 Task: Explore Airbnb accommodation in Sorel-Tracy, Canada from 12th  December, 2023 to 15th December, 2023 for 3 adults. Place can be entire room with 2 bedrooms having 3 beds and 1 bathroom. Property type can be flat.
Action: Mouse moved to (498, 86)
Screenshot: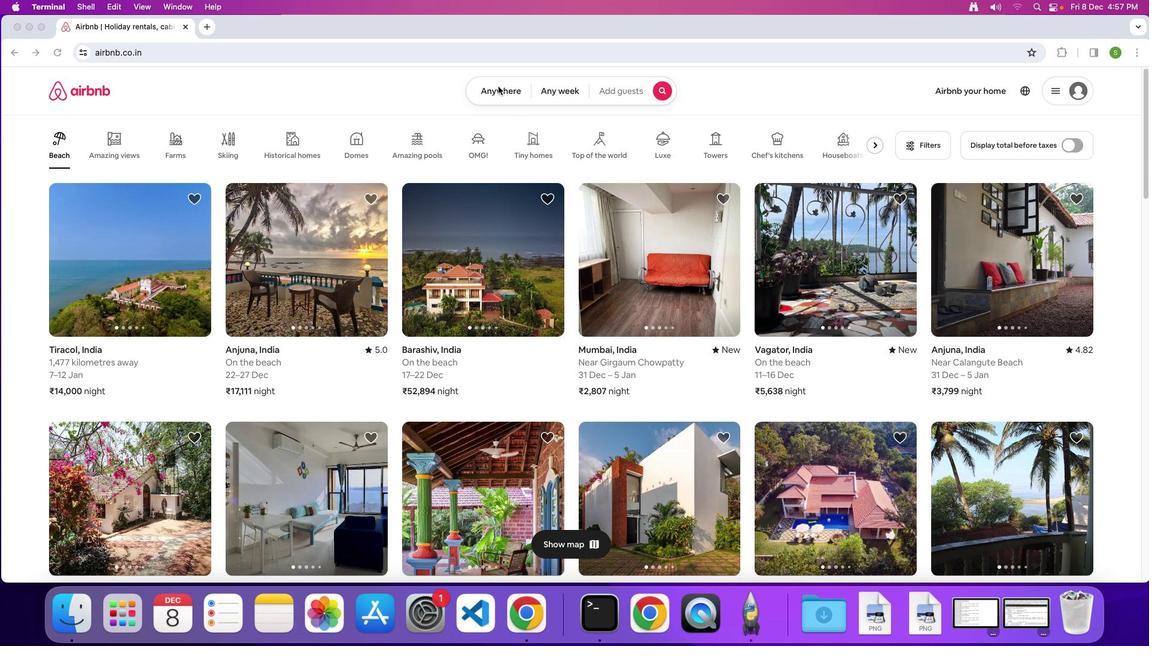 
Action: Mouse pressed left at (498, 86)
Screenshot: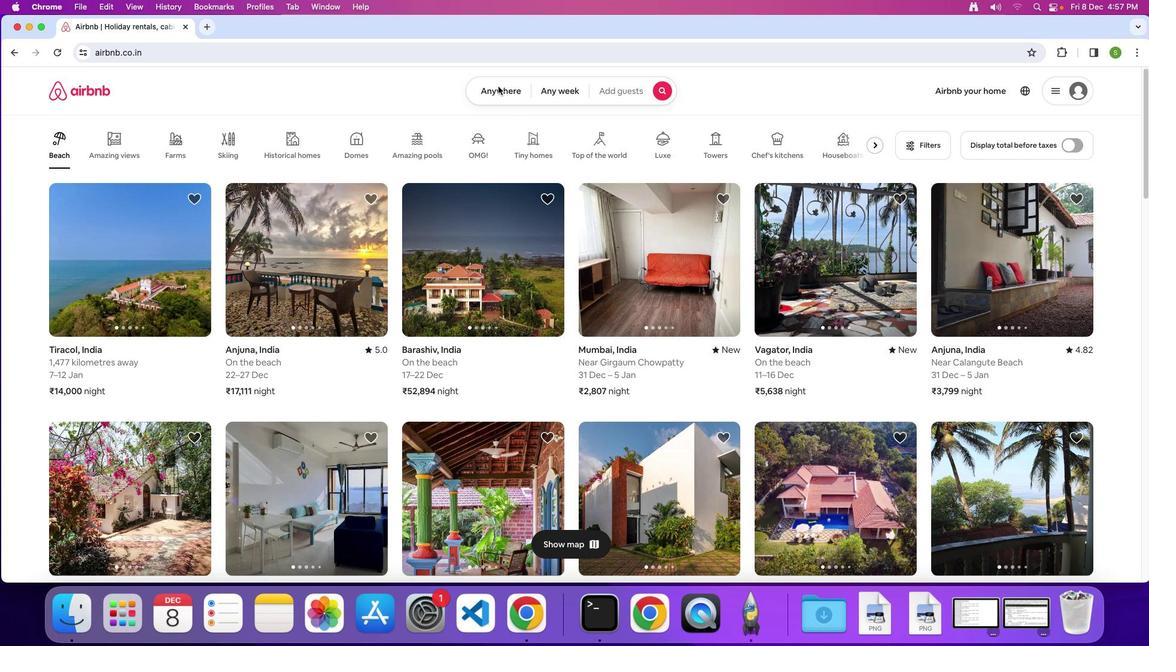 
Action: Mouse moved to (494, 90)
Screenshot: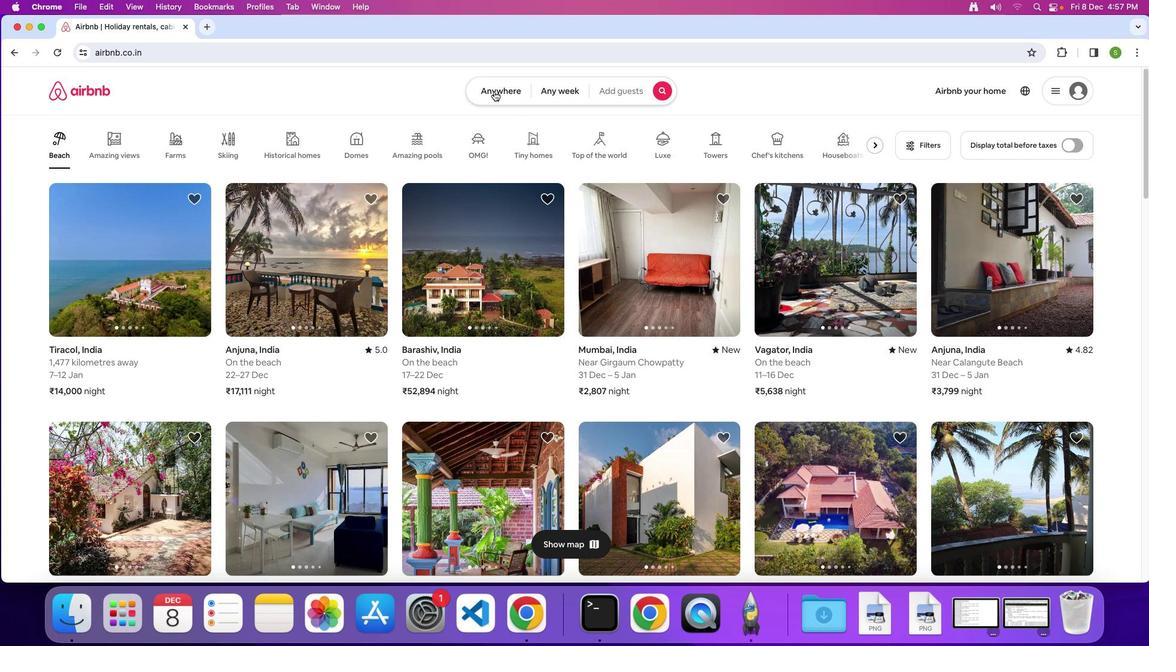 
Action: Mouse pressed left at (494, 90)
Screenshot: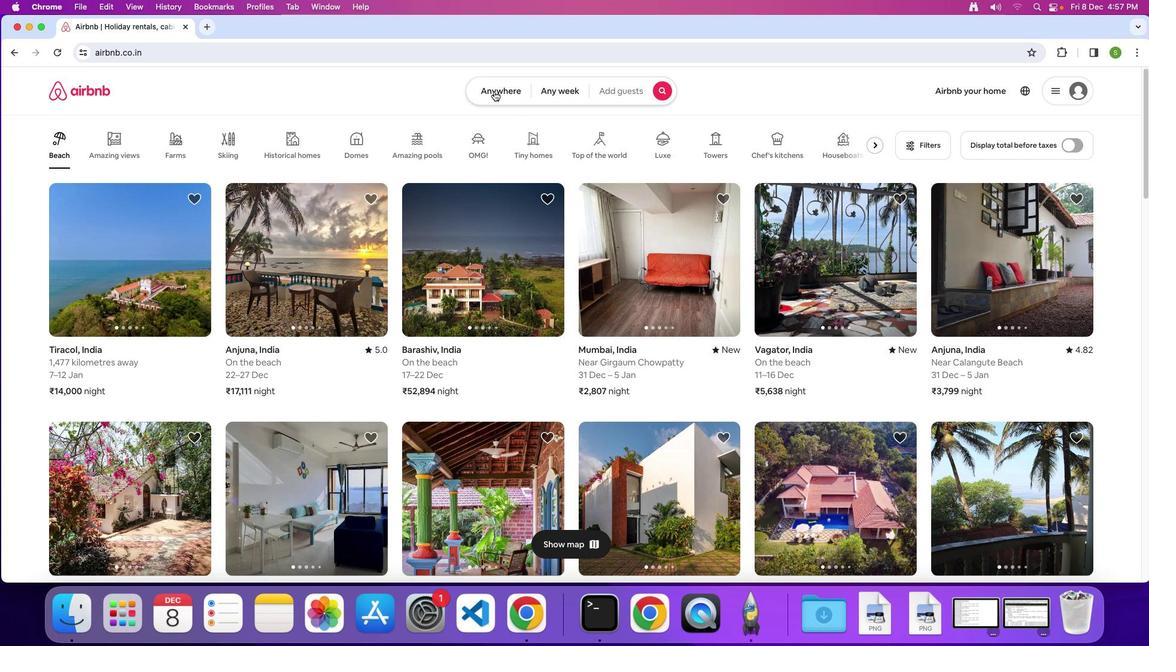 
Action: Mouse moved to (448, 129)
Screenshot: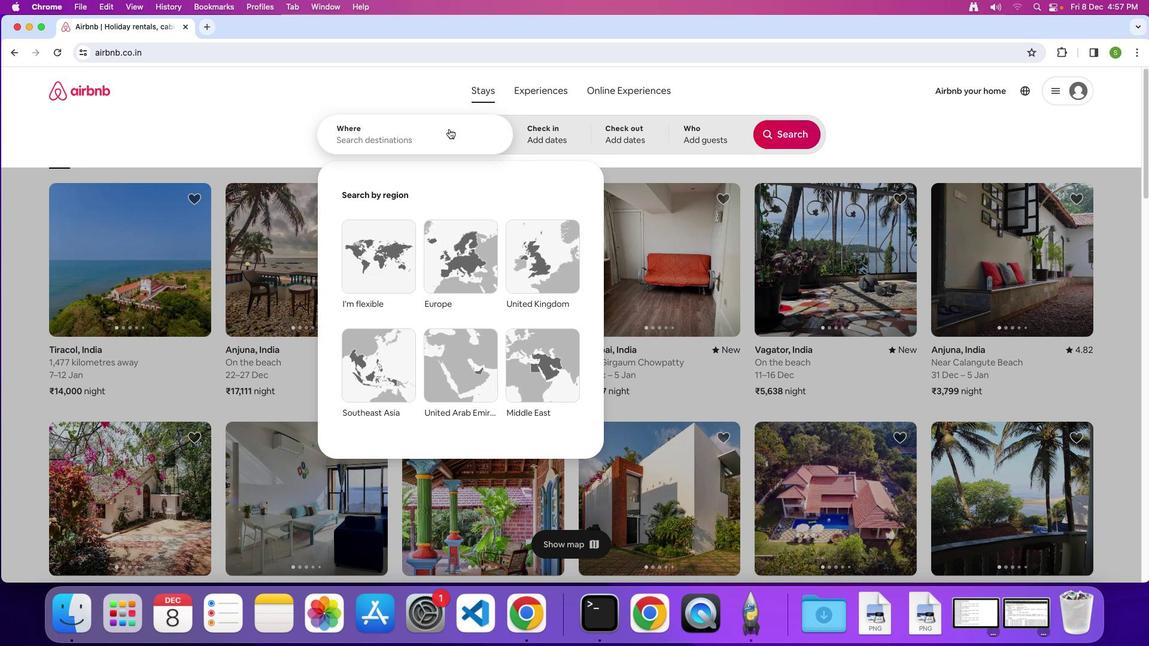 
Action: Mouse pressed left at (448, 129)
Screenshot: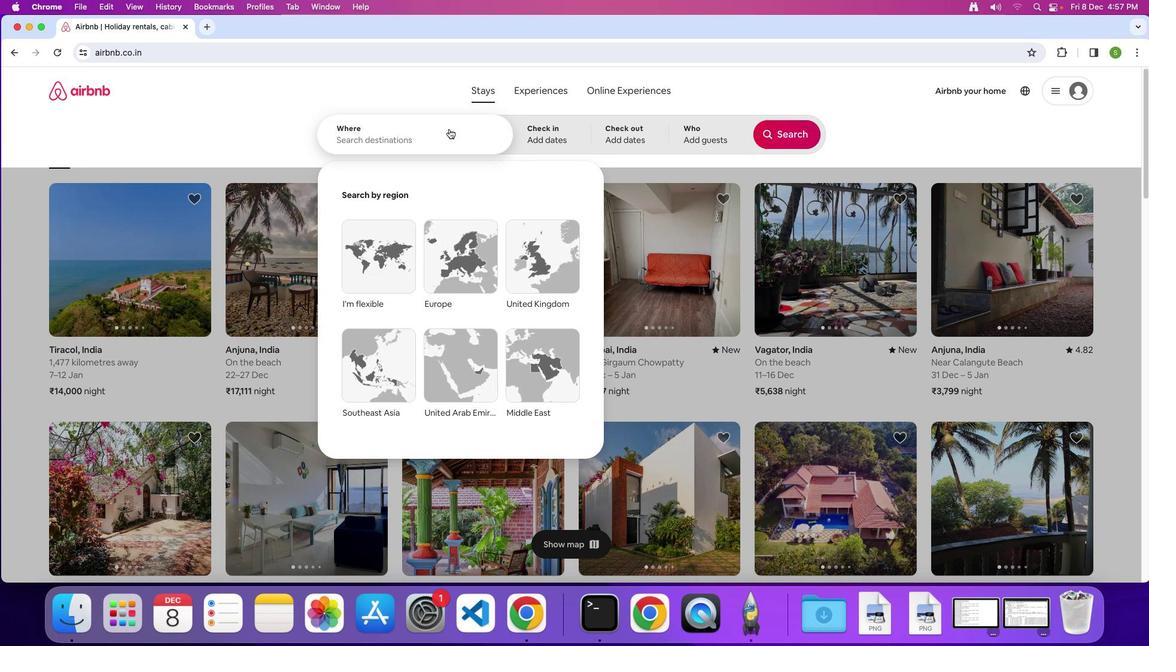 
Action: Mouse moved to (446, 136)
Screenshot: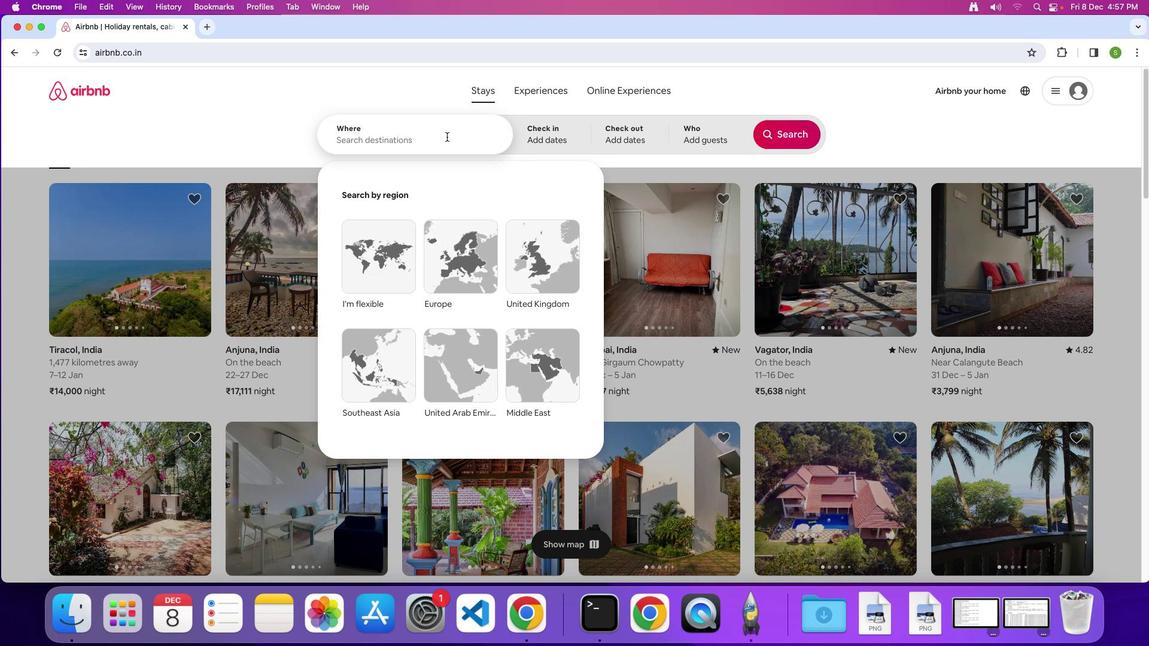 
Action: Key pressed 'S'Key.caps_lock'o''r''e''l''-'Key.shift'T''r''a''c''y'','Key.spaceKey.shift'C''a''n''a''d''a'Key.enter
Screenshot: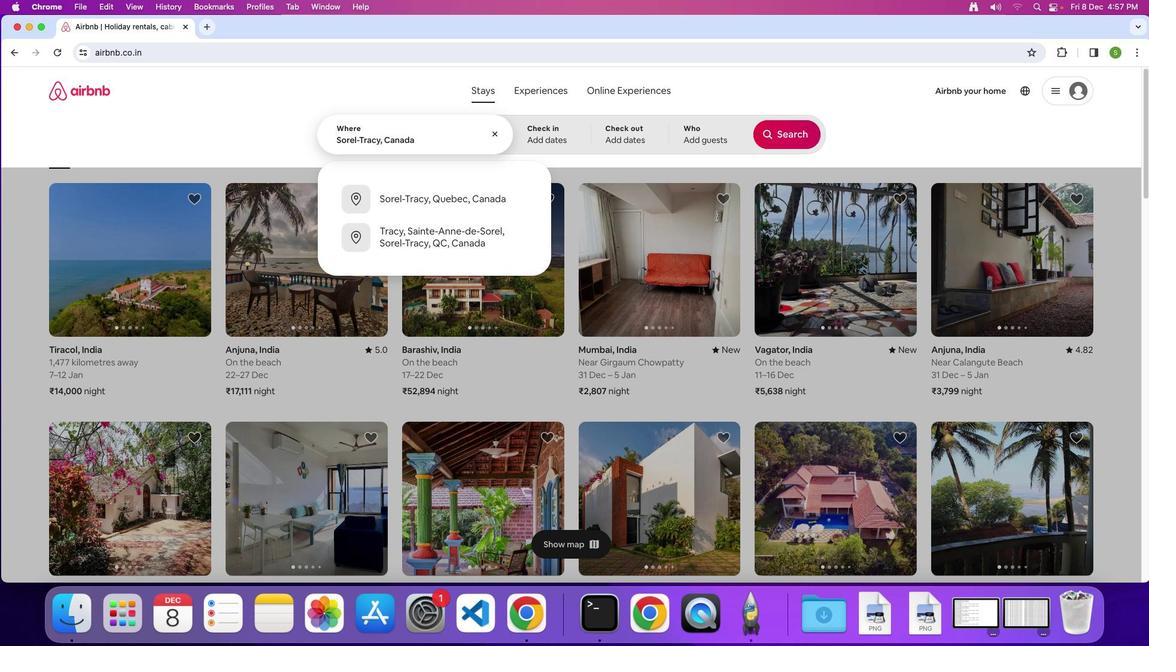 
Action: Mouse moved to (421, 336)
Screenshot: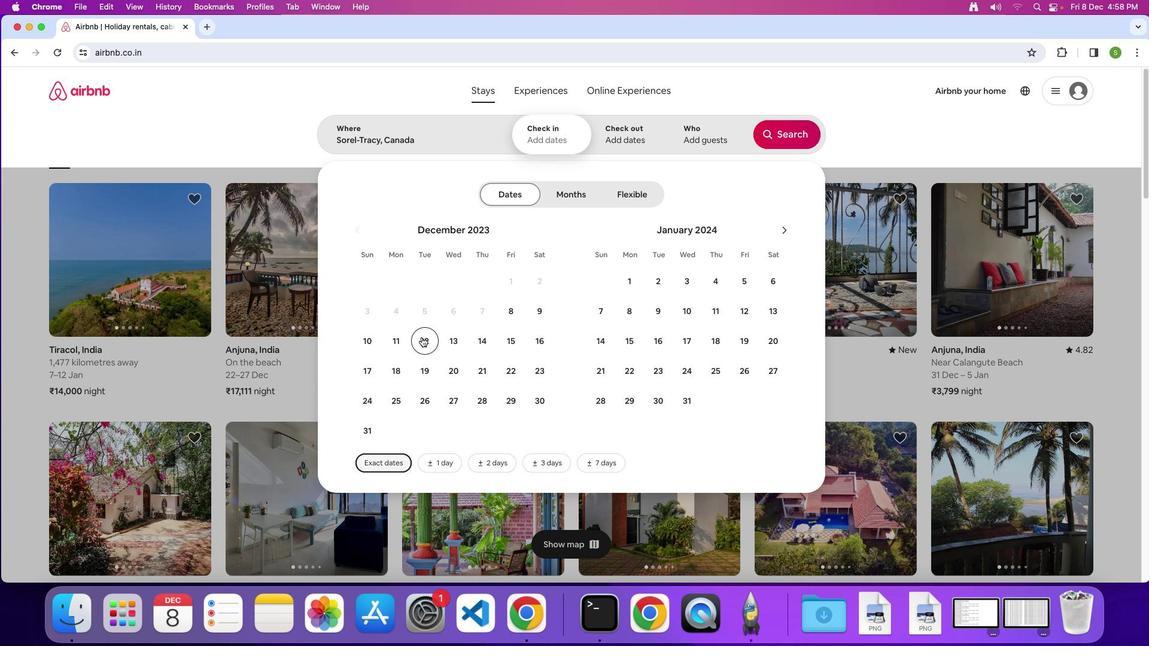
Action: Mouse pressed left at (421, 336)
Screenshot: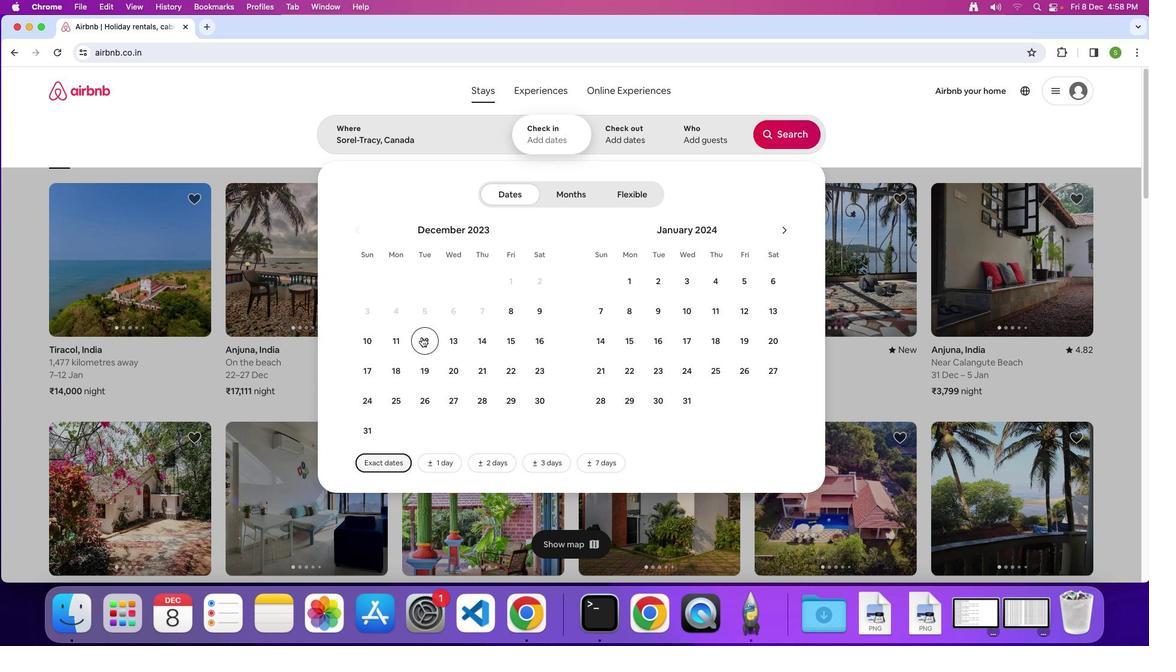 
Action: Mouse moved to (509, 344)
Screenshot: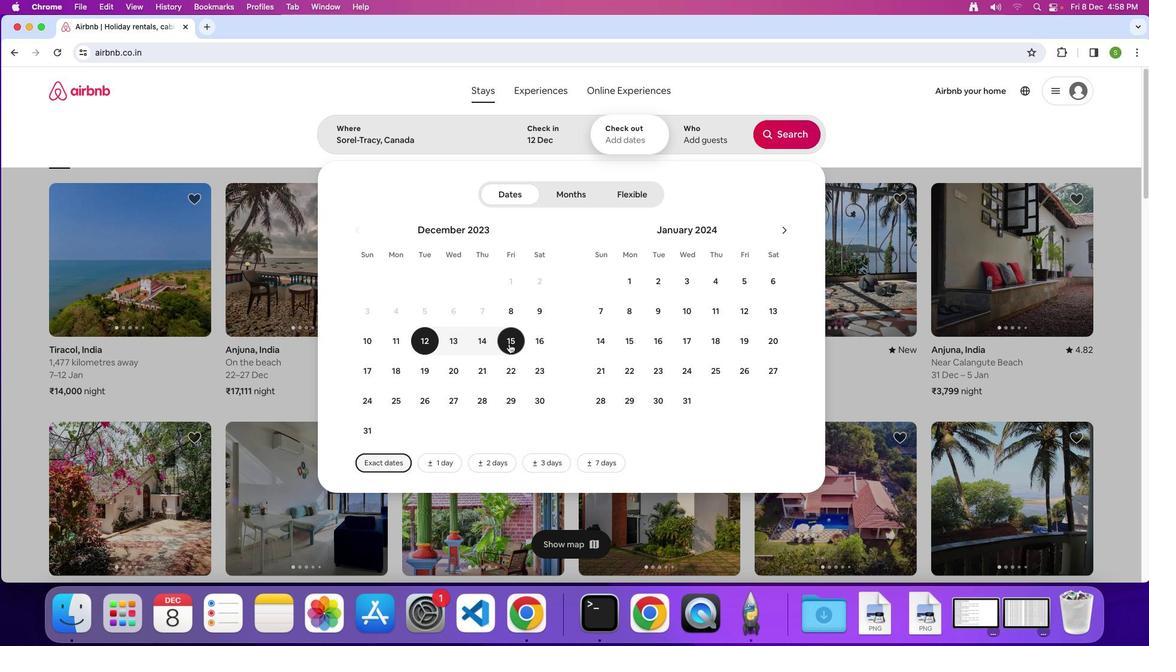
Action: Mouse pressed left at (509, 344)
Screenshot: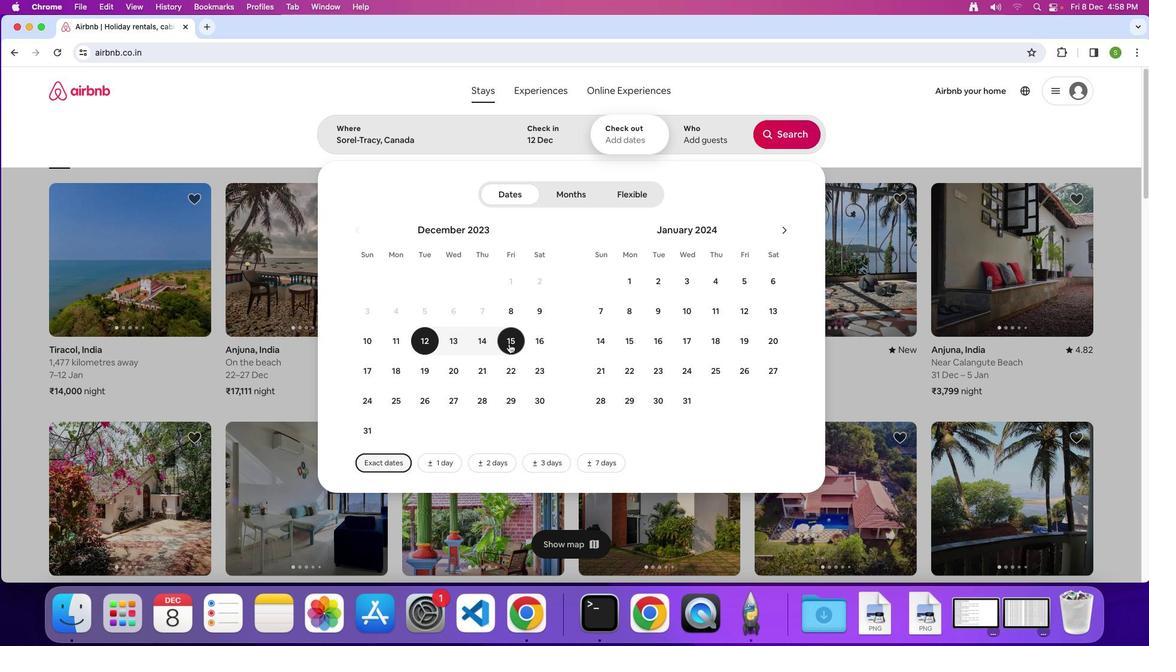 
Action: Mouse moved to (722, 134)
Screenshot: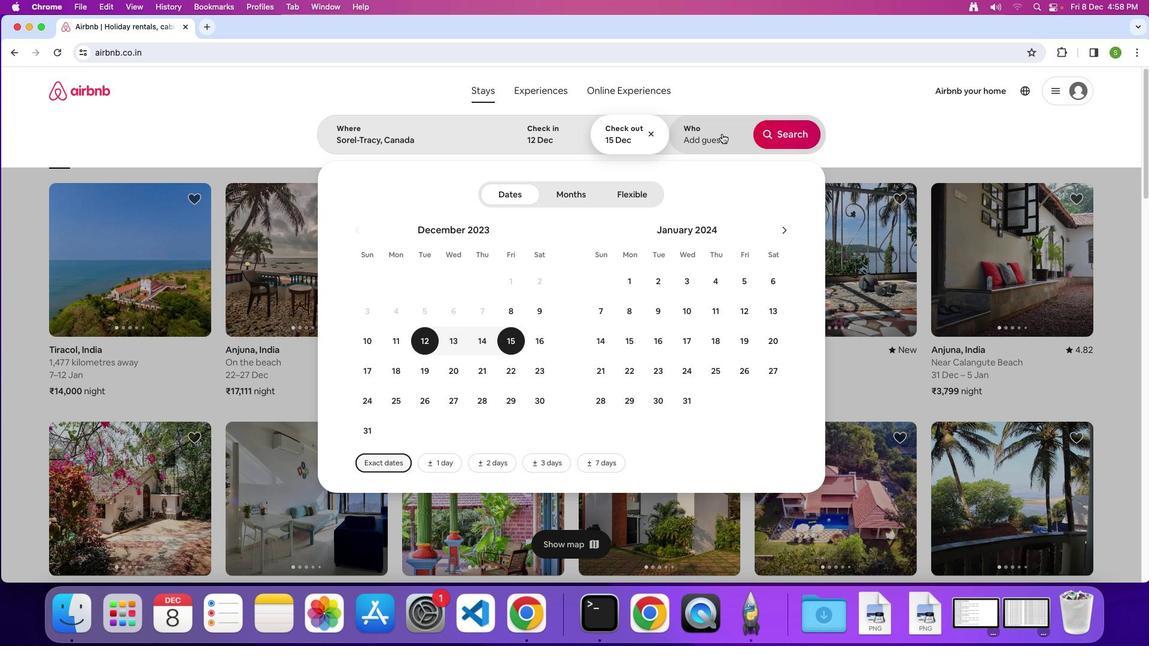 
Action: Mouse pressed left at (722, 134)
Screenshot: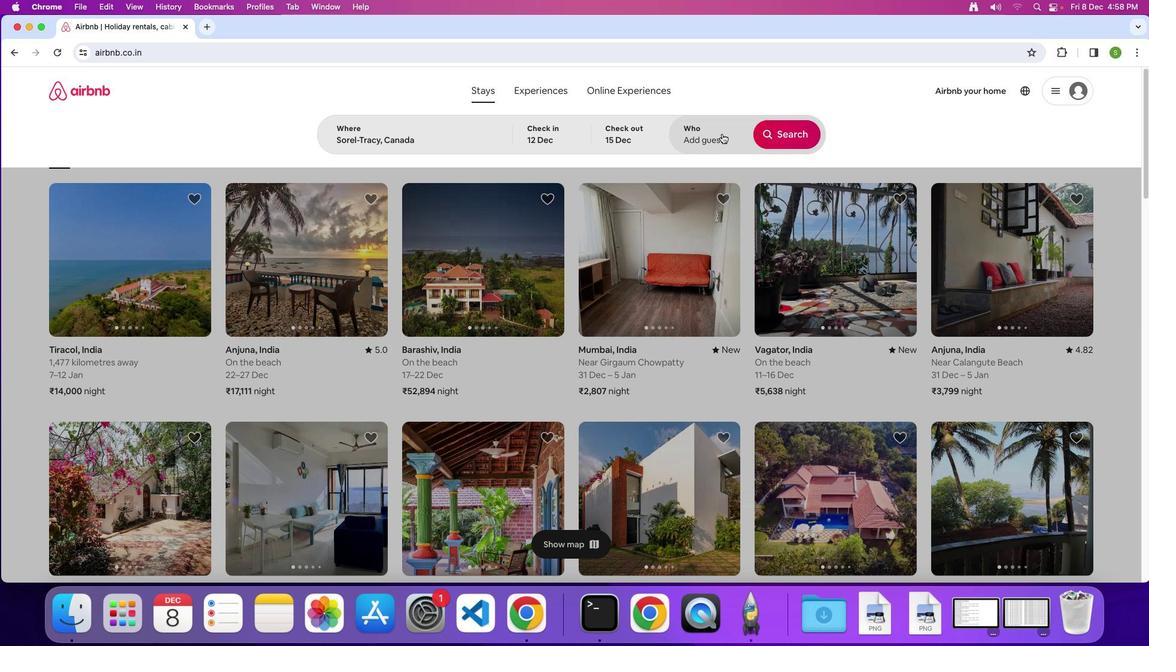 
Action: Mouse moved to (795, 196)
Screenshot: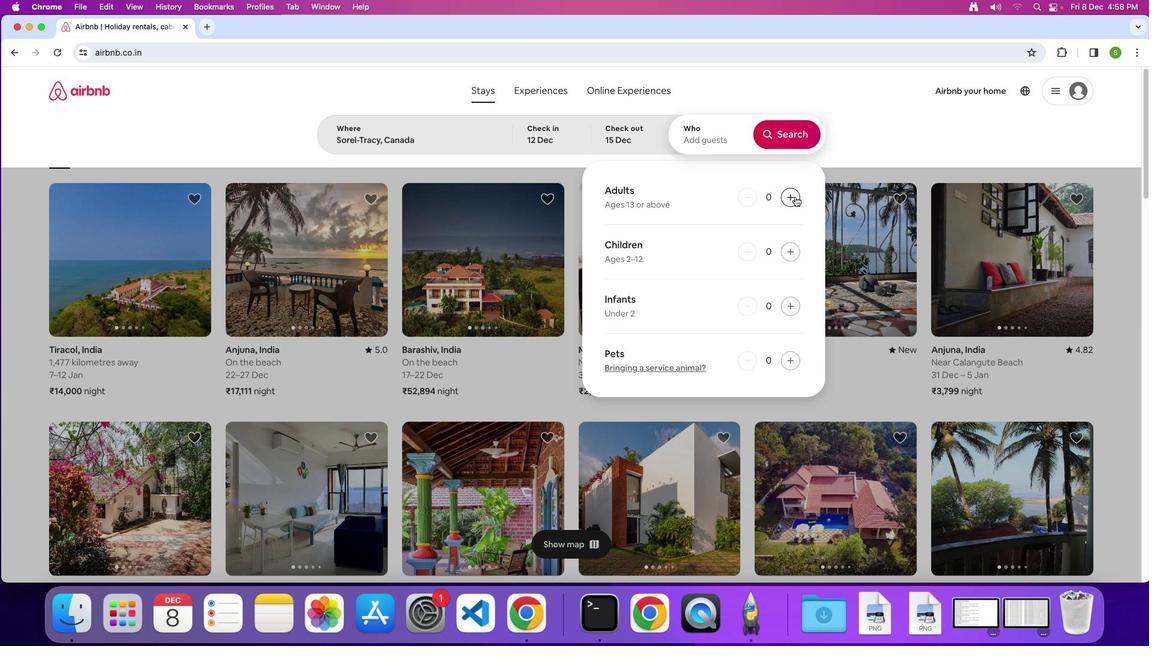 
Action: Mouse pressed left at (795, 196)
Screenshot: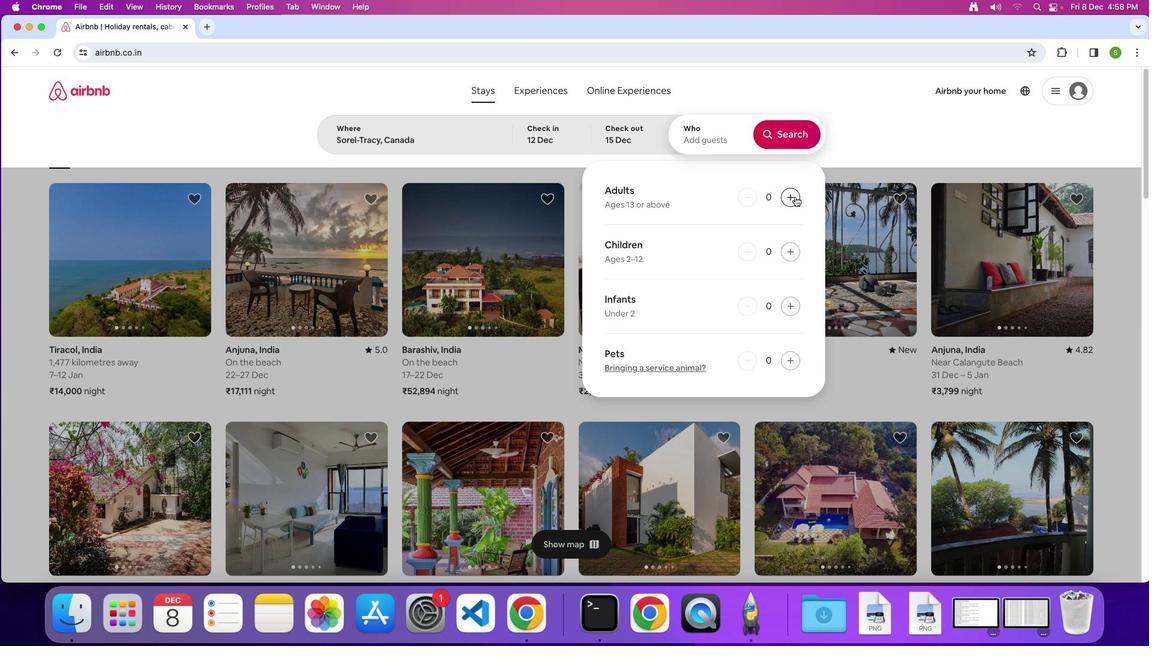 
Action: Mouse pressed left at (795, 196)
Screenshot: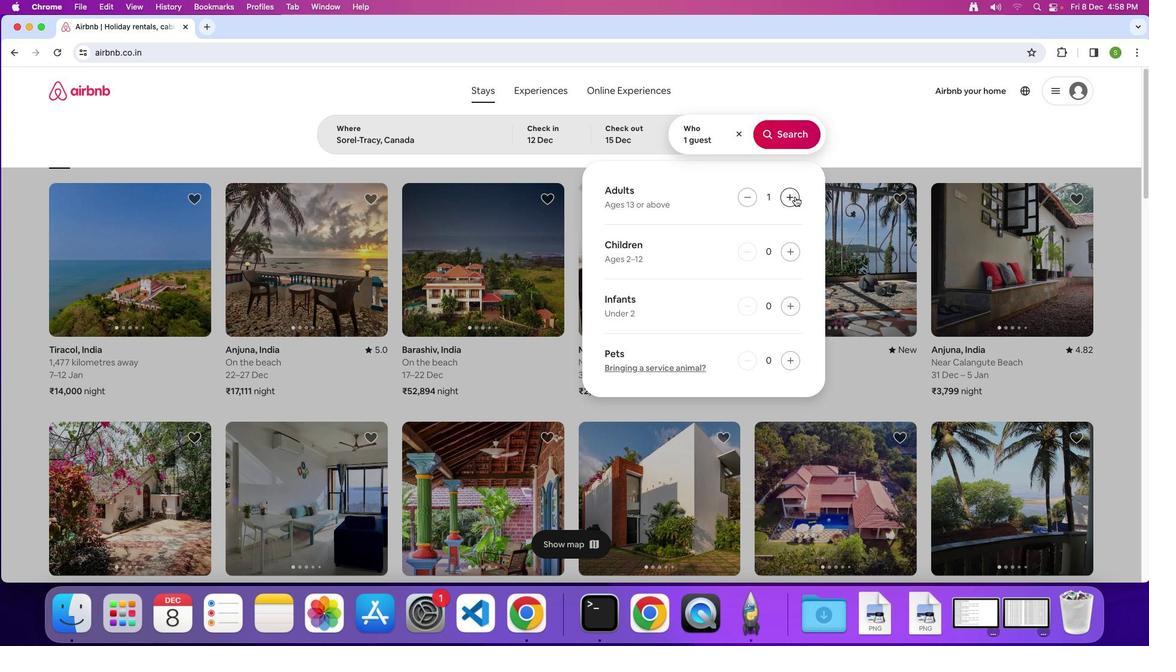 
Action: Mouse pressed left at (795, 196)
Screenshot: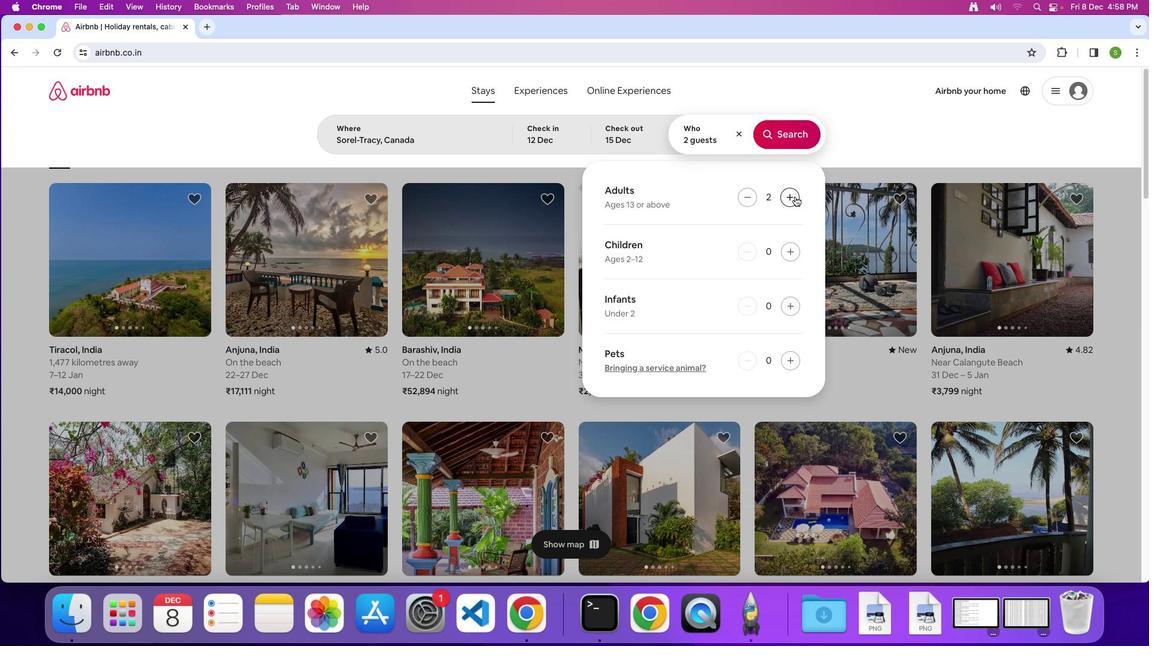 
Action: Mouse moved to (793, 132)
Screenshot: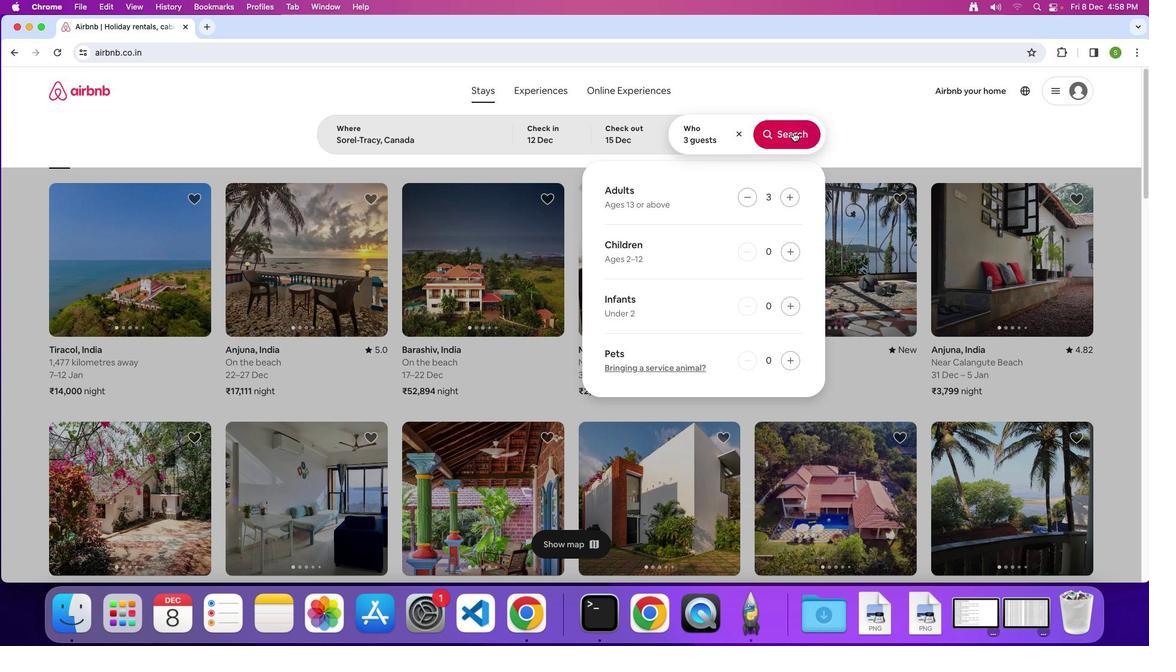
Action: Mouse pressed left at (793, 132)
Screenshot: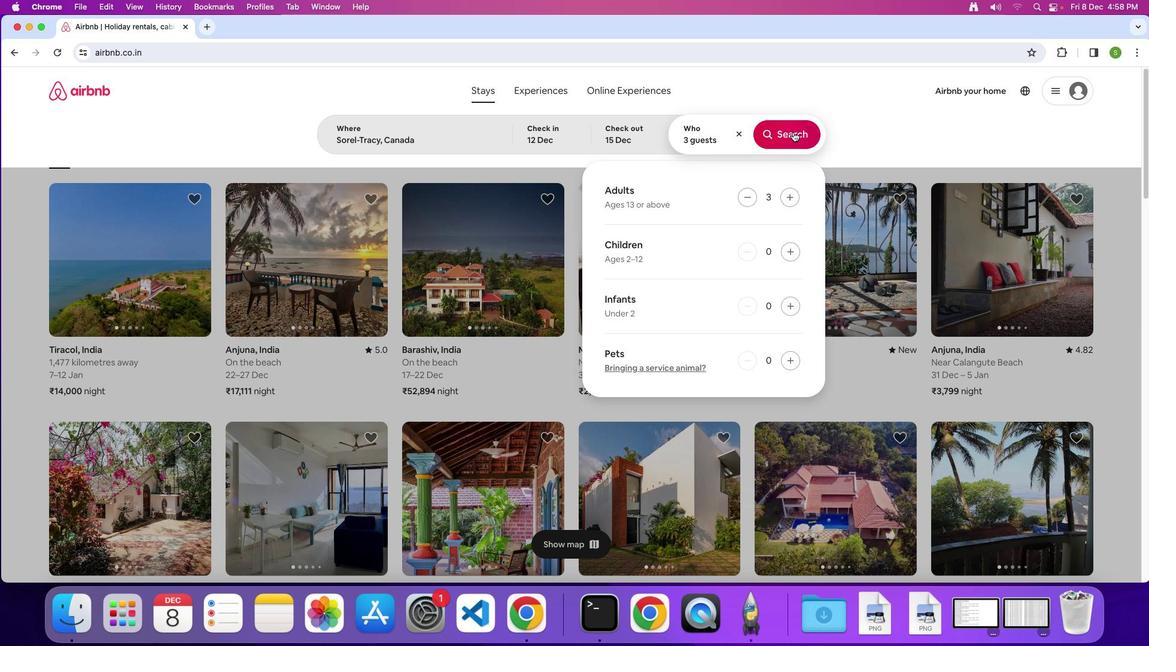 
Action: Mouse moved to (945, 145)
Screenshot: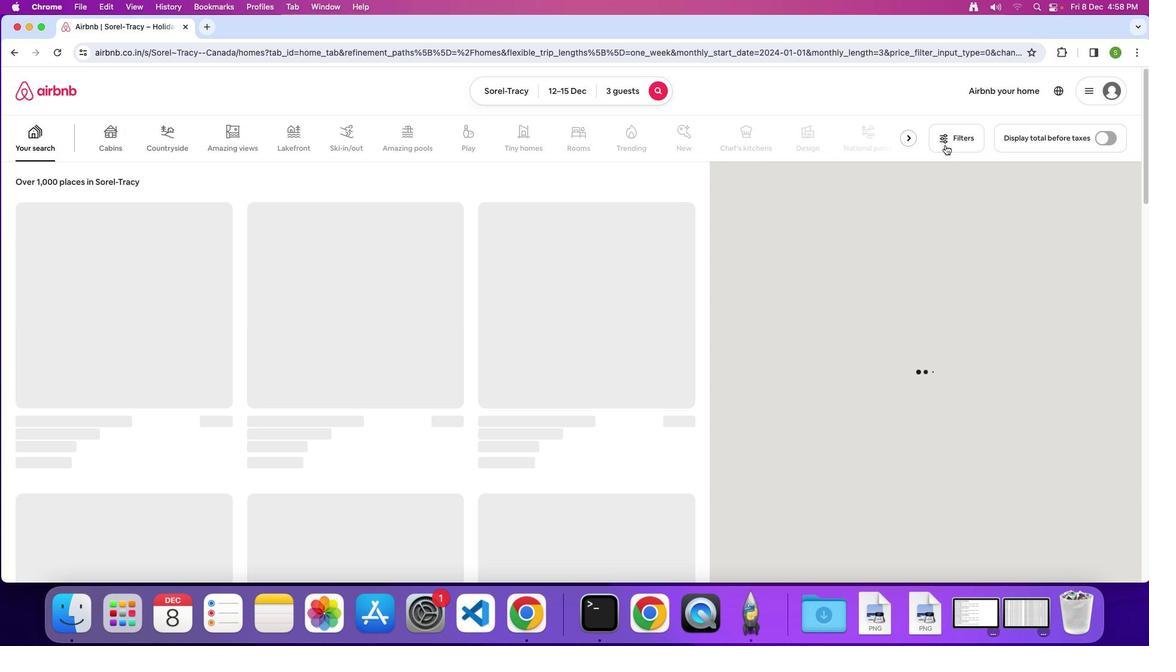 
Action: Mouse pressed left at (945, 145)
Screenshot: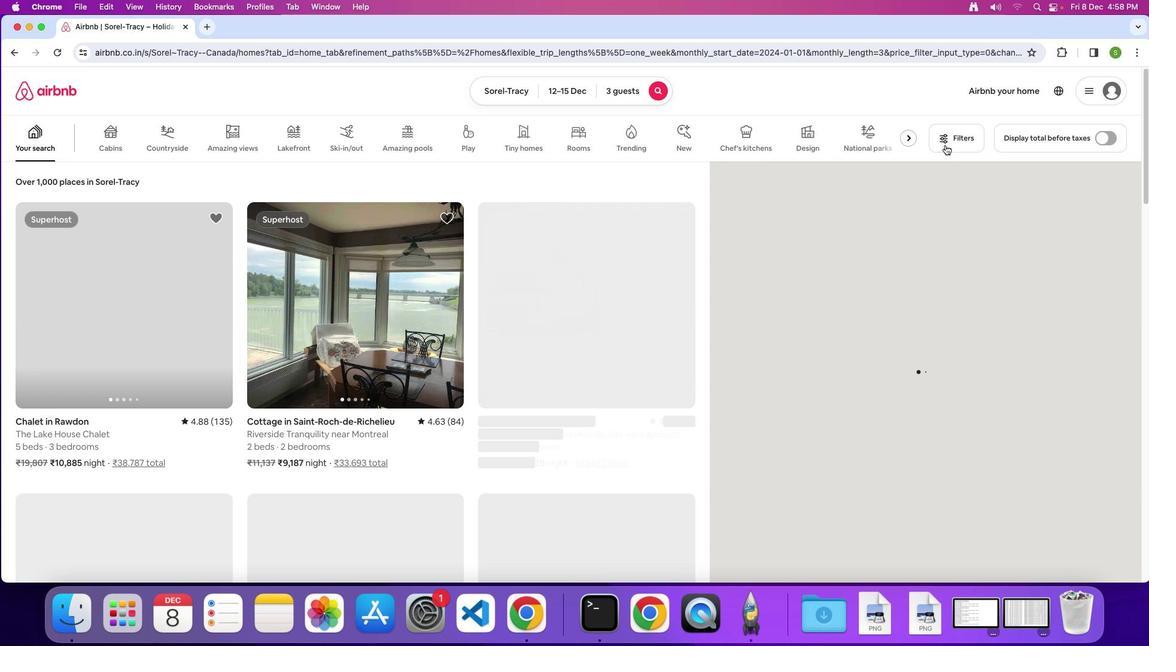 
Action: Mouse pressed left at (945, 145)
Screenshot: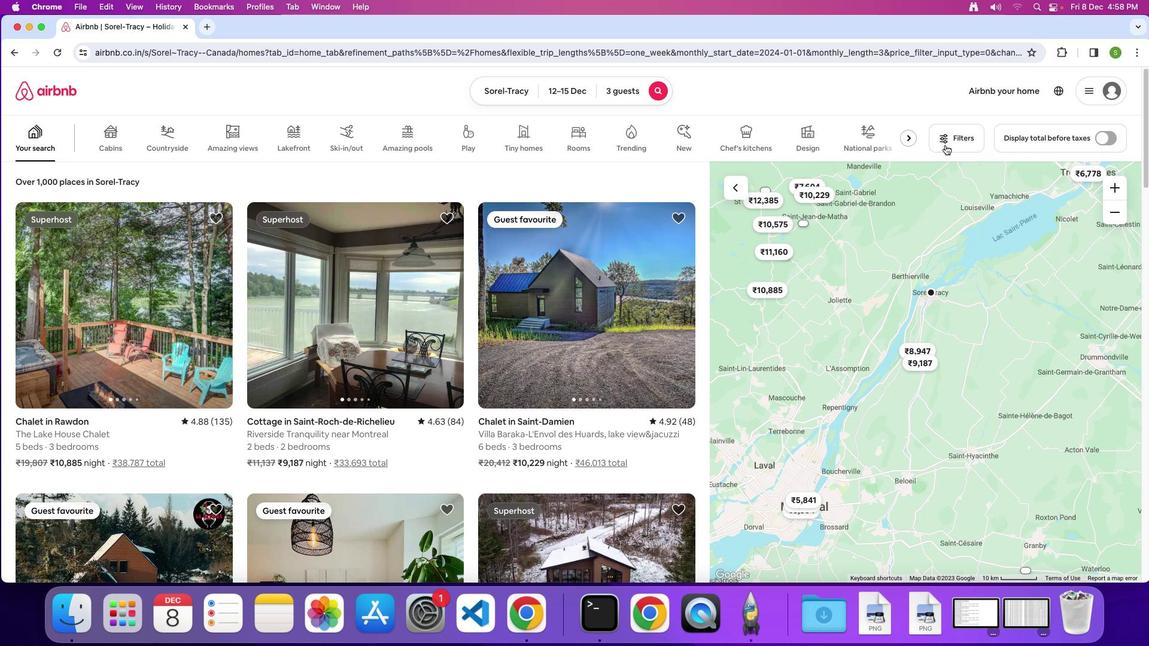 
Action: Mouse moved to (562, 430)
Screenshot: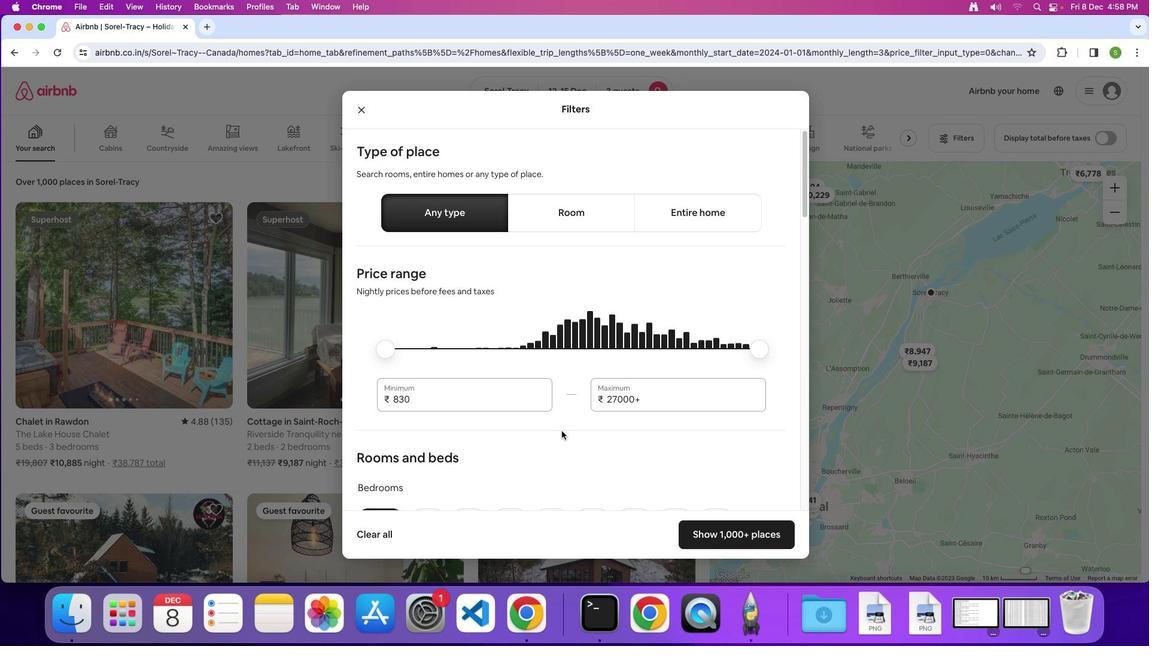 
Action: Mouse scrolled (562, 430) with delta (0, 0)
Screenshot: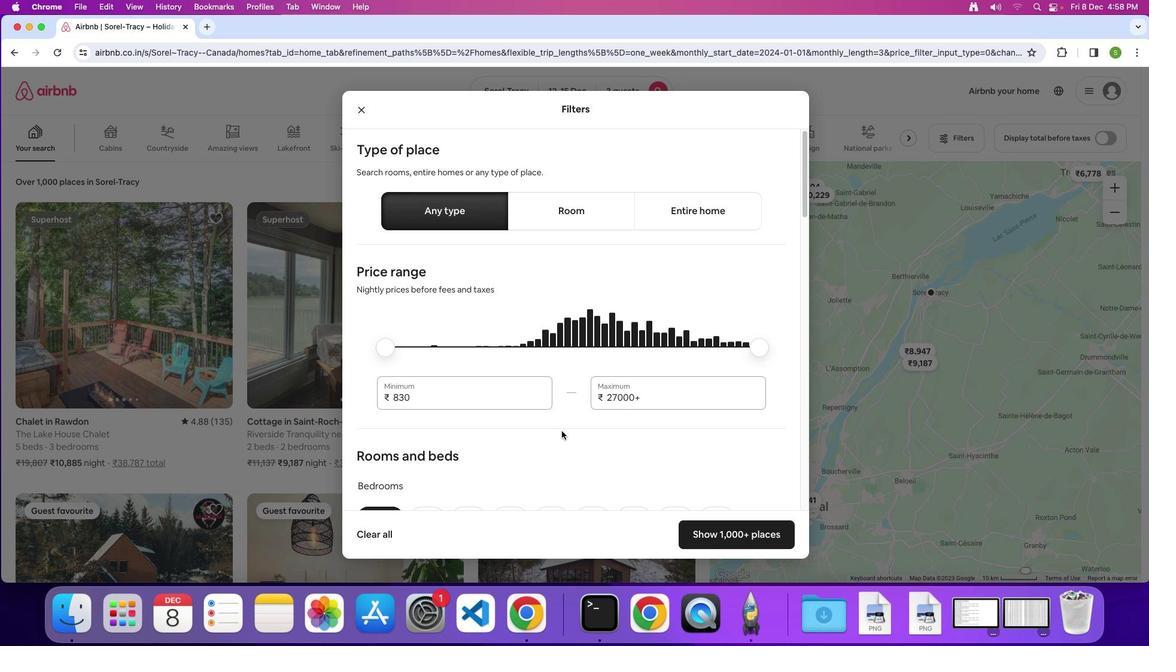 
Action: Mouse scrolled (562, 430) with delta (0, 0)
Screenshot: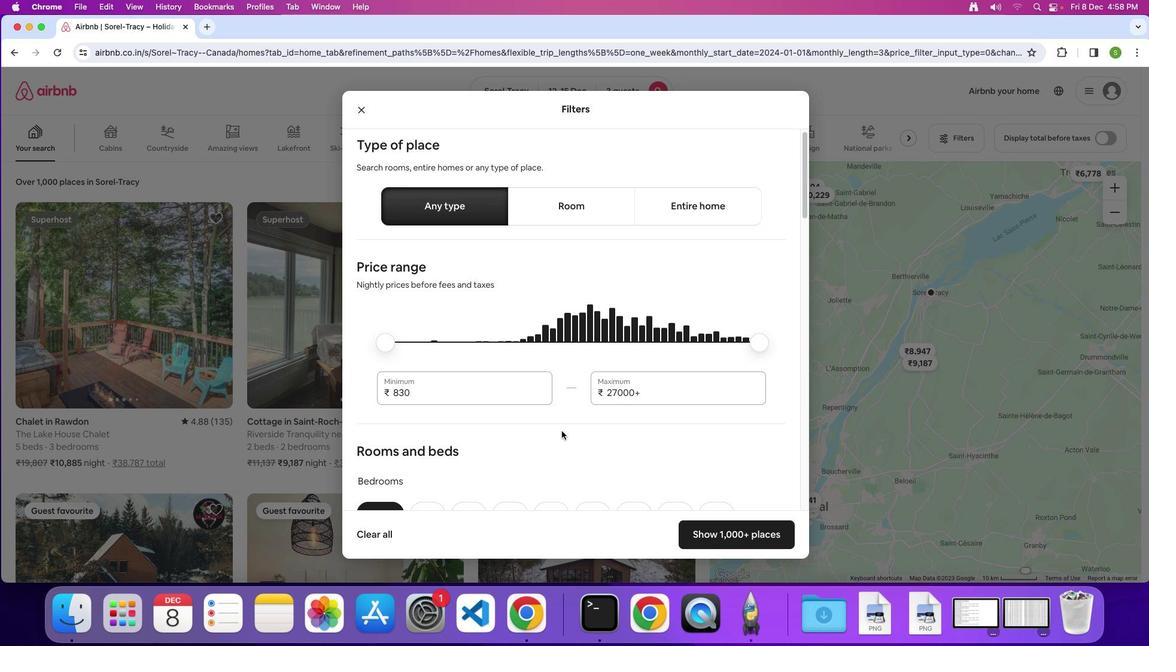 
Action: Mouse scrolled (562, 430) with delta (0, 0)
Screenshot: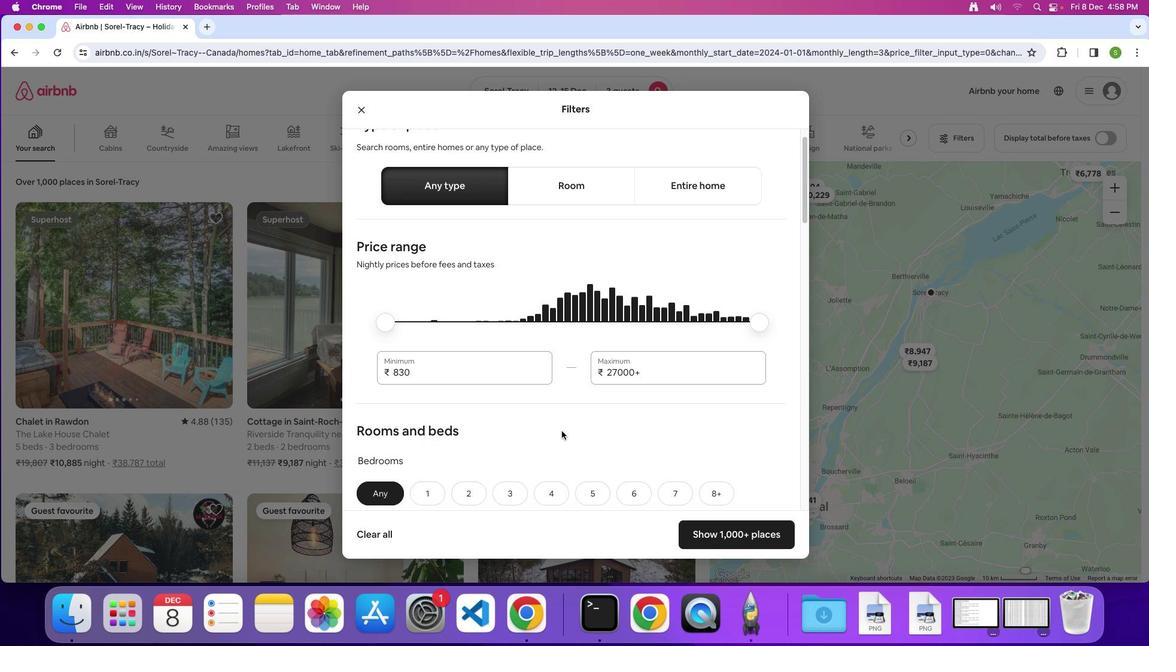 
Action: Mouse scrolled (562, 430) with delta (0, 0)
Screenshot: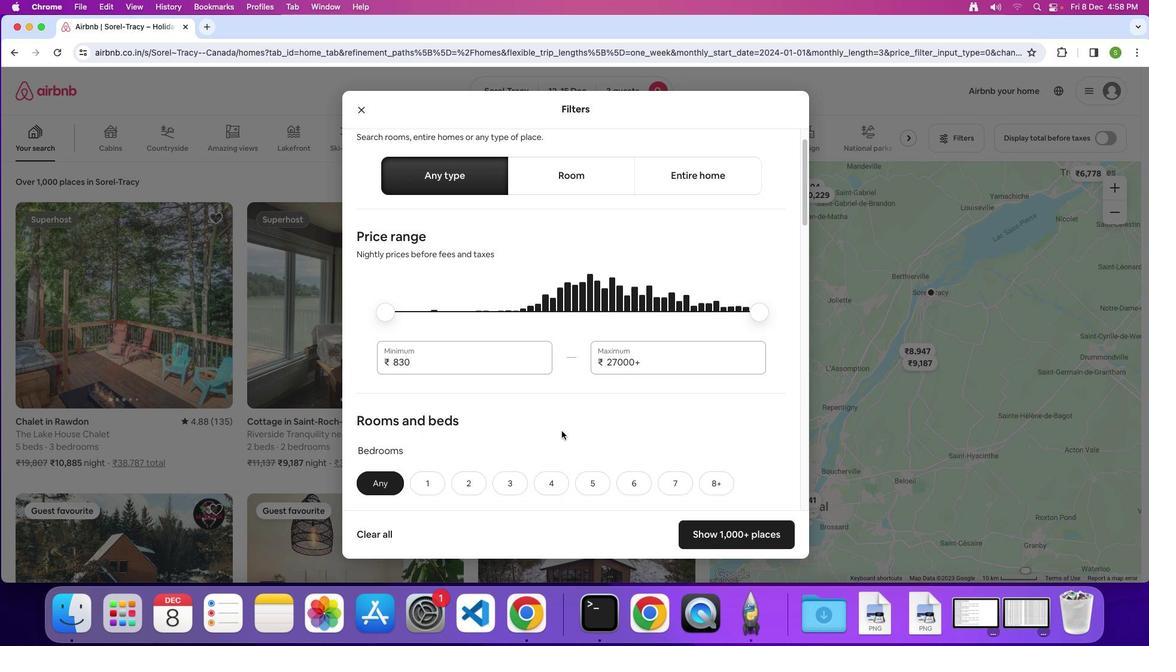 
Action: Mouse scrolled (562, 430) with delta (0, 0)
Screenshot: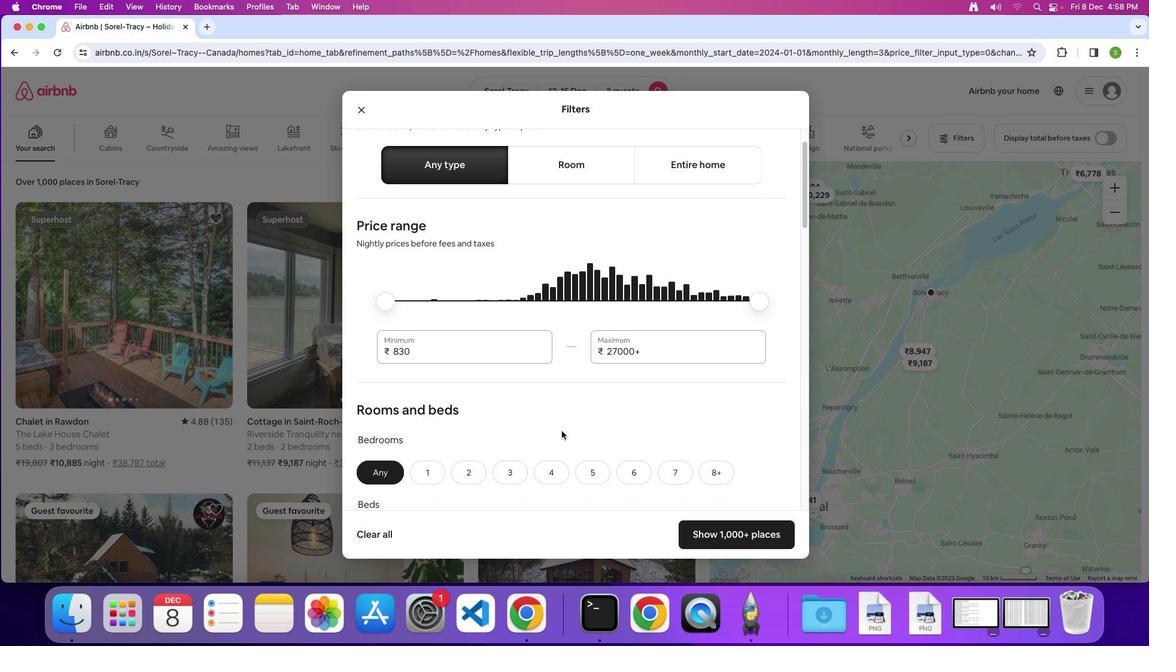 
Action: Mouse scrolled (562, 430) with delta (0, 0)
Screenshot: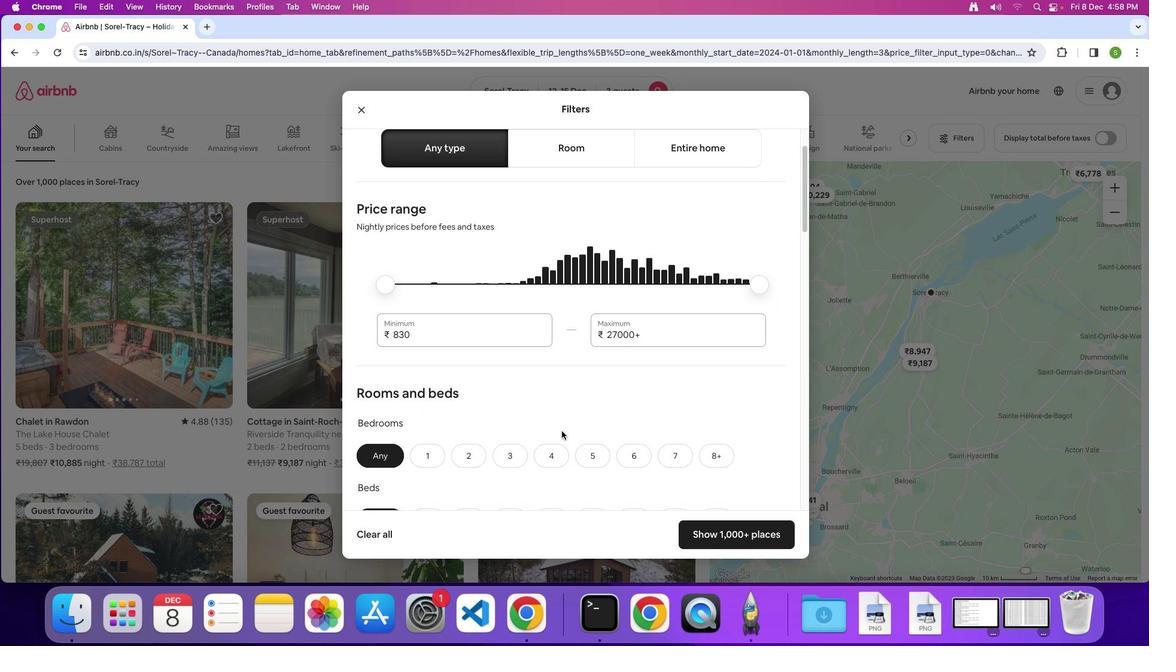 
Action: Mouse scrolled (562, 430) with delta (0, 0)
Screenshot: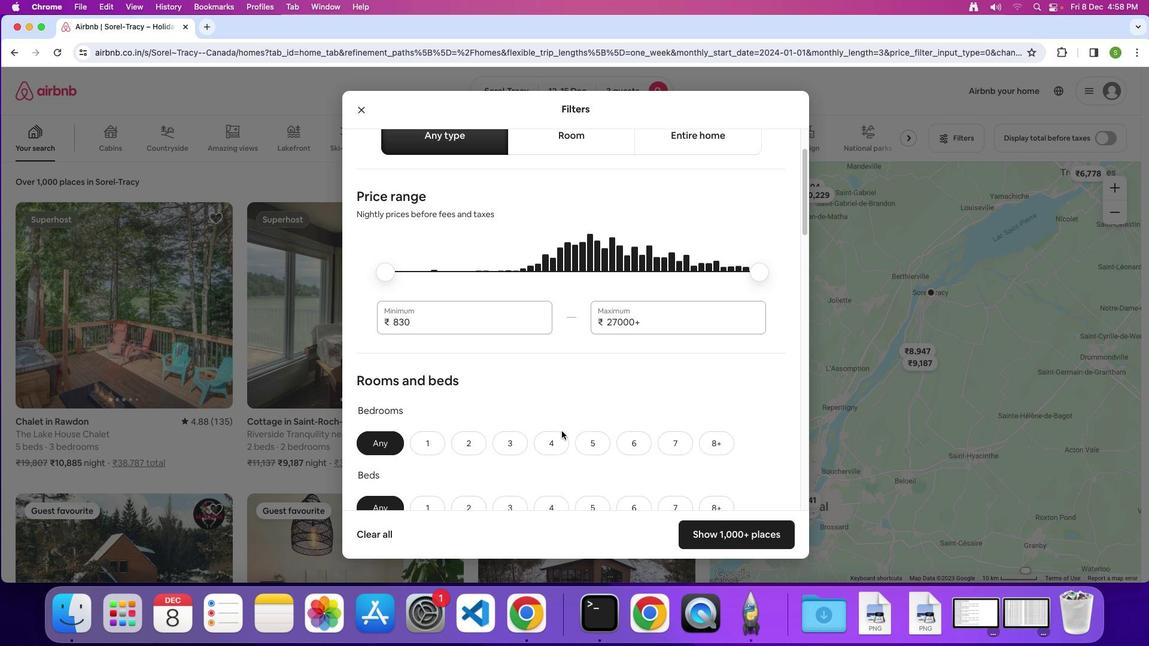 
Action: Mouse scrolled (562, 430) with delta (0, 0)
Screenshot: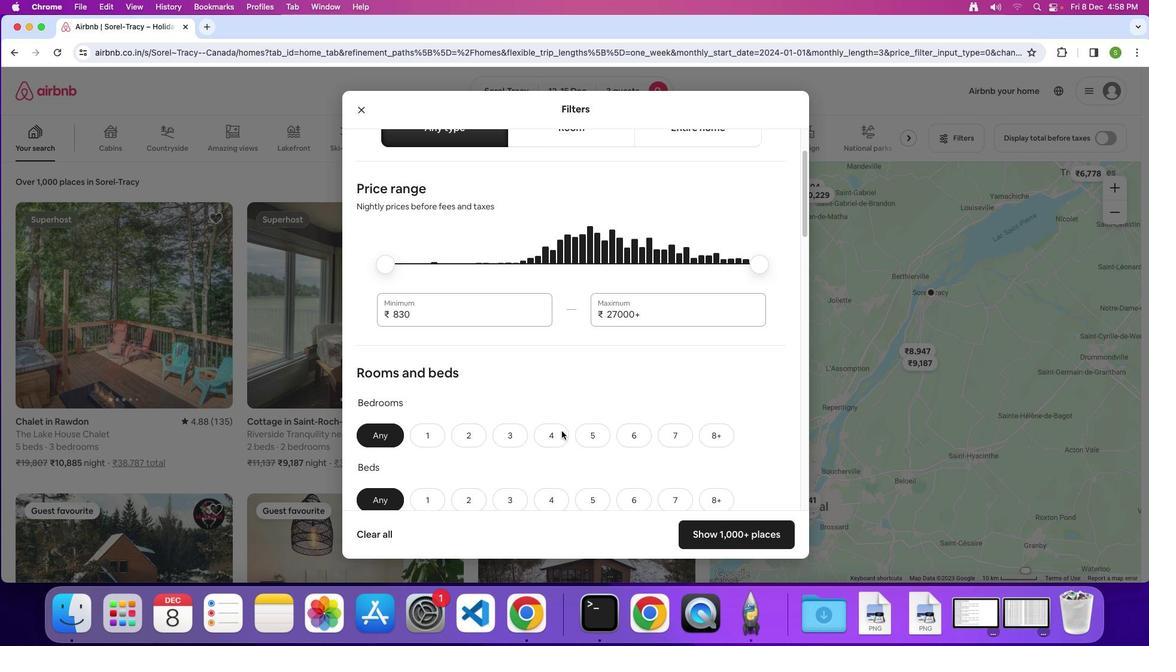 
Action: Mouse scrolled (562, 430) with delta (0, 0)
Screenshot: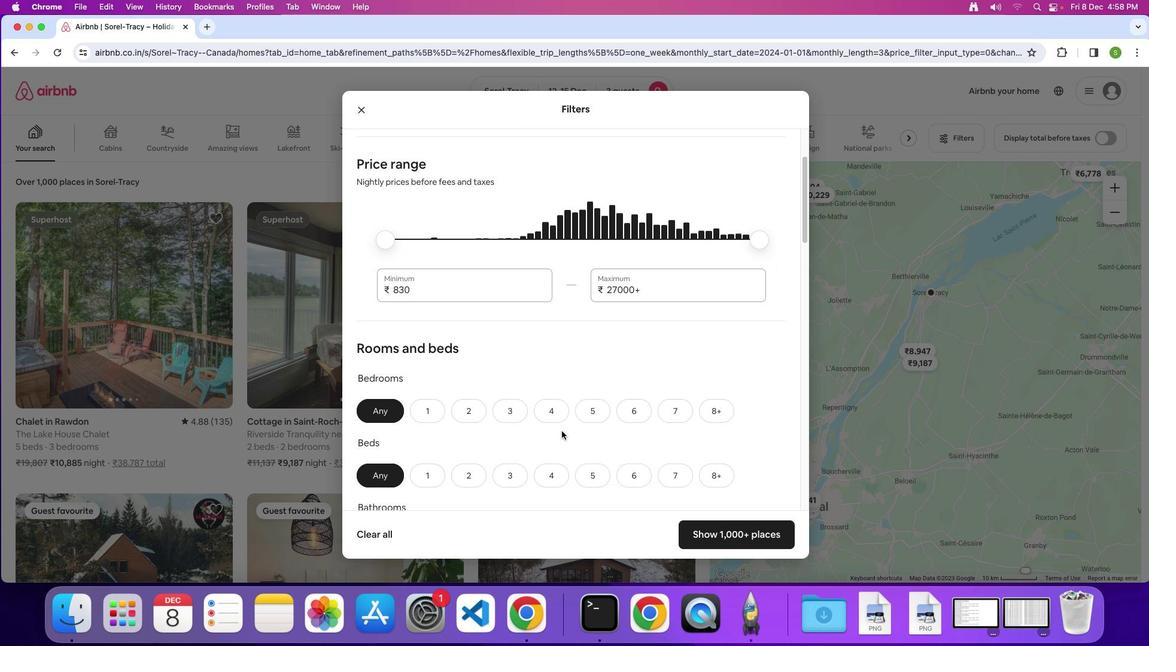 
Action: Mouse scrolled (562, 430) with delta (0, 0)
Screenshot: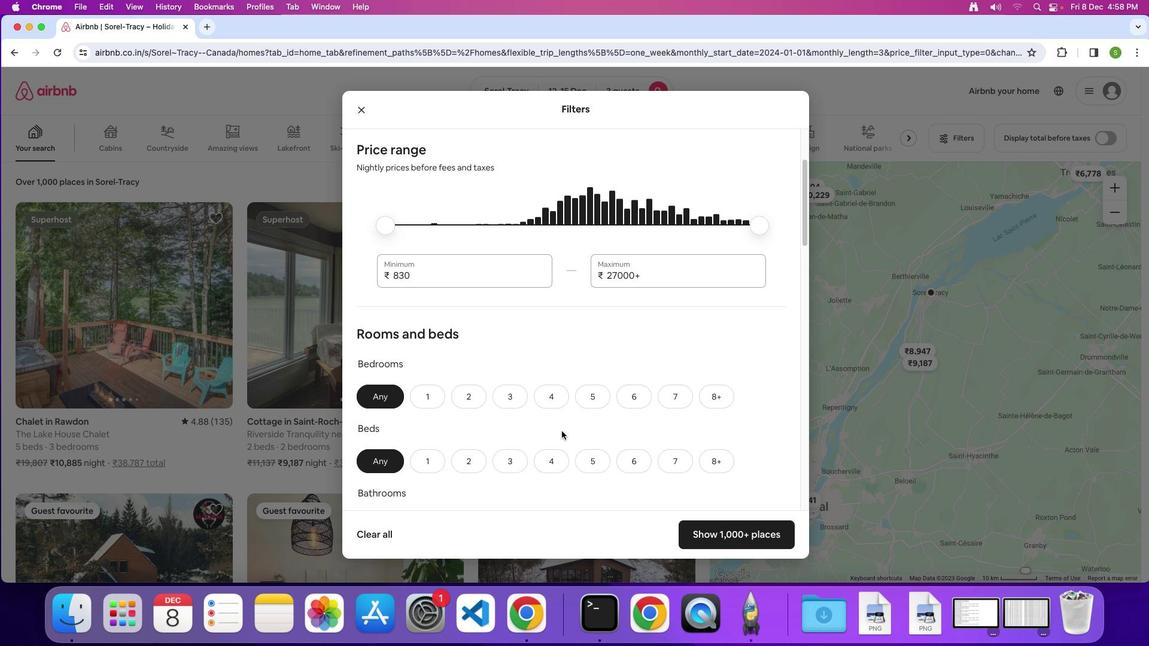 
Action: Mouse scrolled (562, 430) with delta (0, 0)
Screenshot: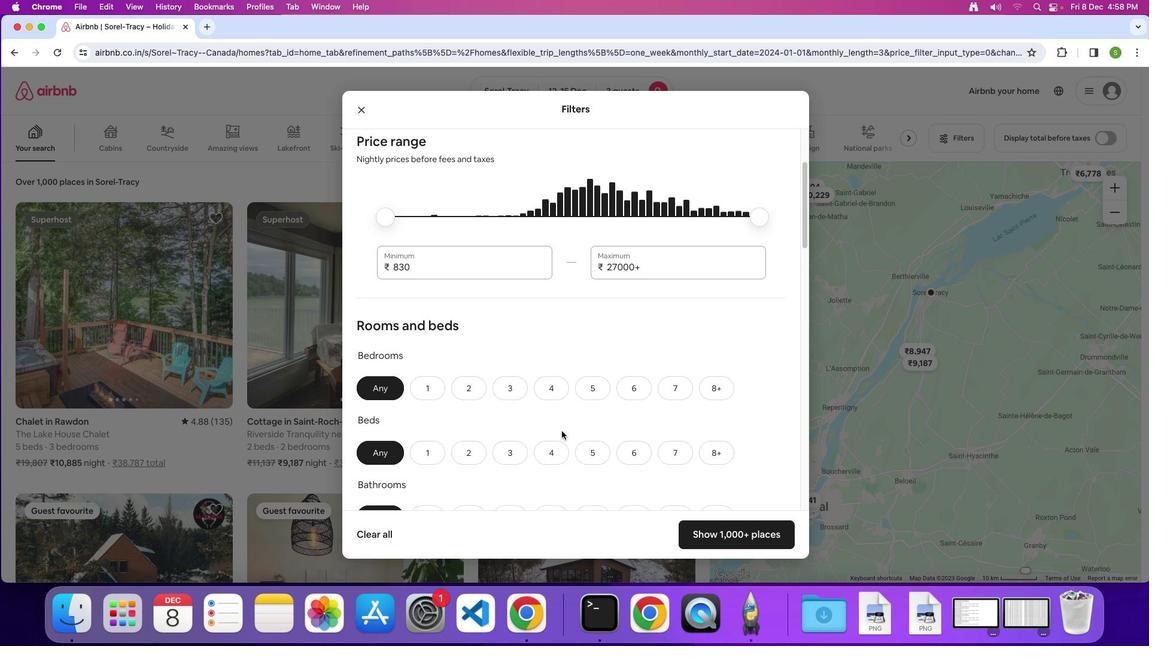 
Action: Mouse scrolled (562, 430) with delta (0, -1)
Screenshot: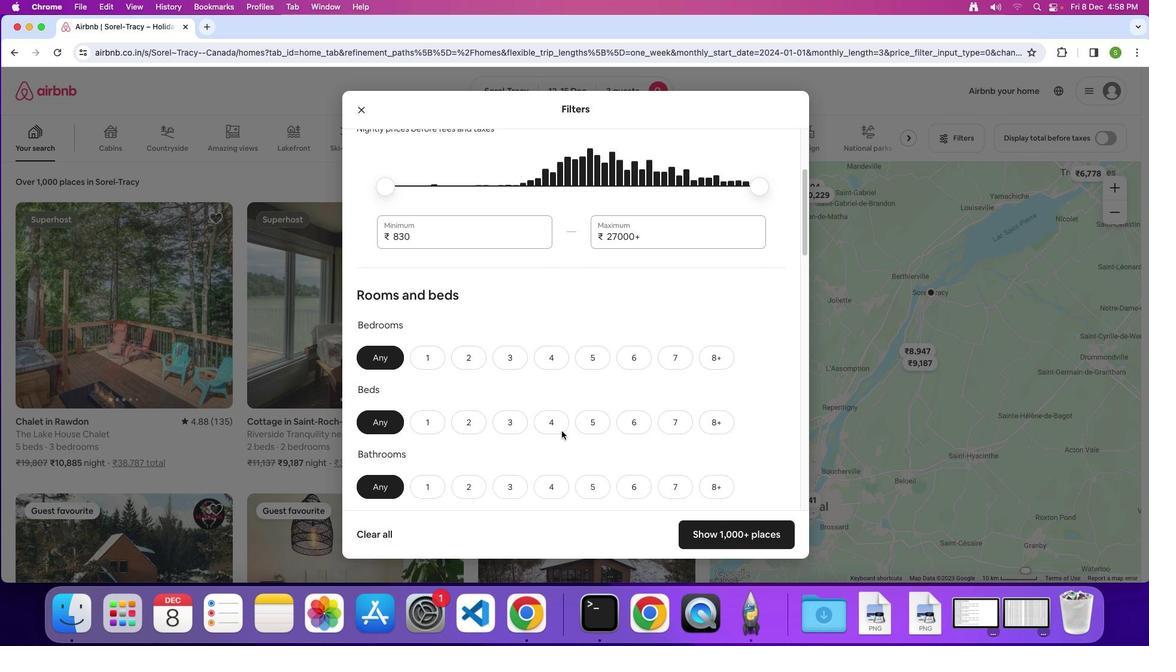 
Action: Mouse scrolled (562, 430) with delta (0, 0)
Screenshot: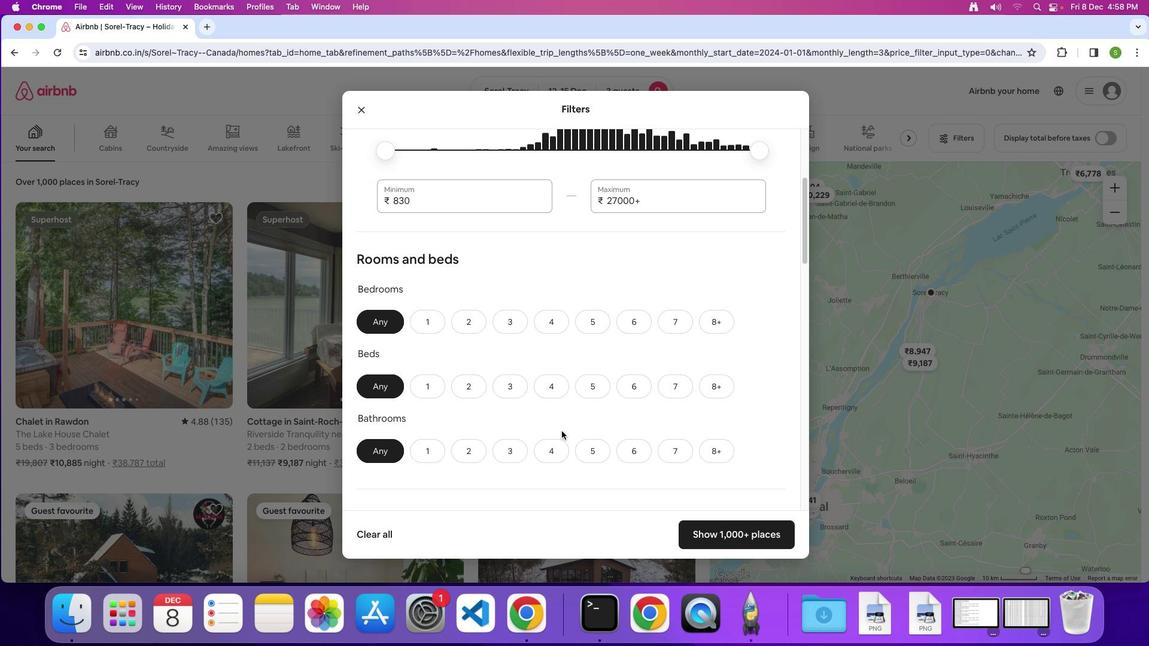 
Action: Mouse scrolled (562, 430) with delta (0, 0)
Screenshot: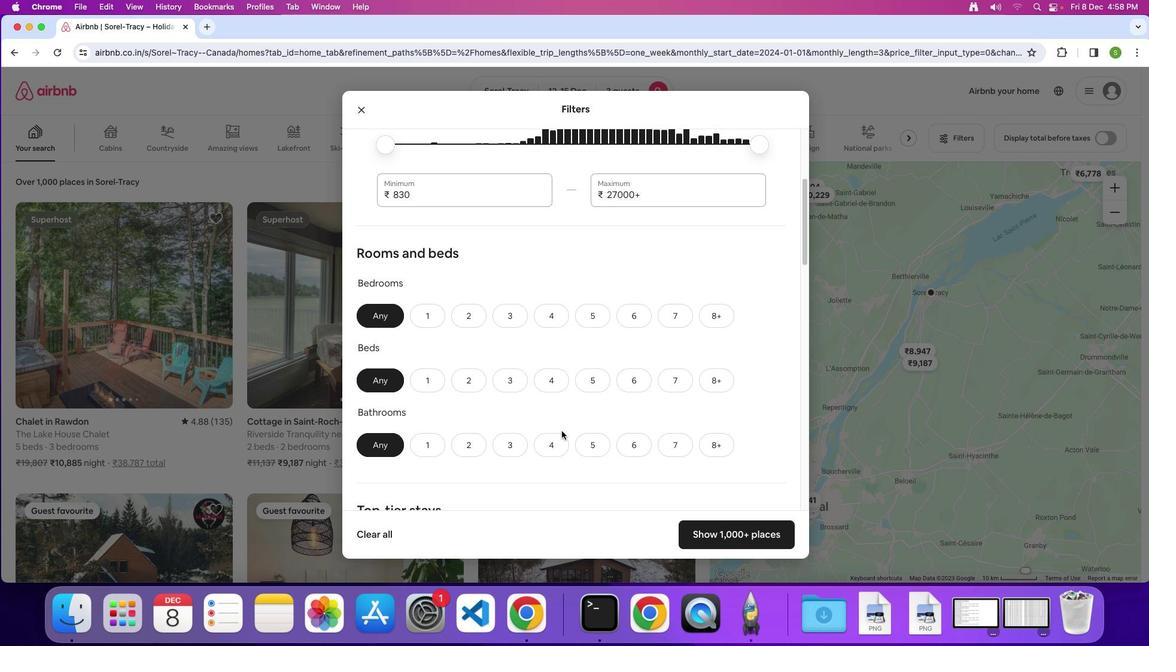 
Action: Mouse scrolled (562, 430) with delta (0, 0)
Screenshot: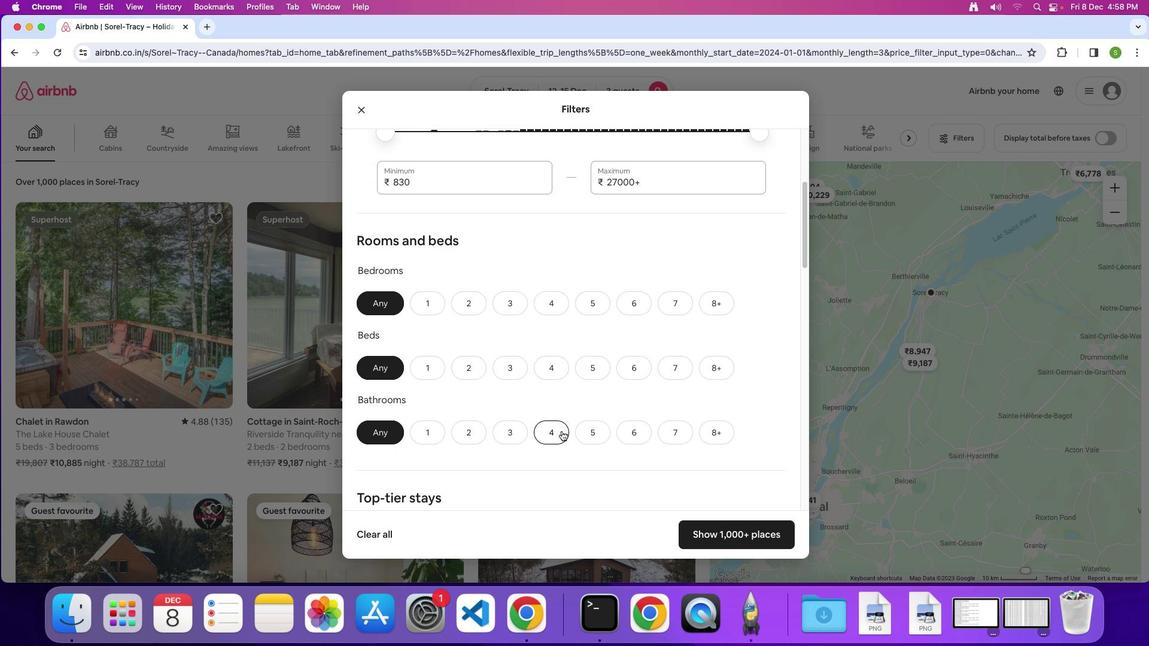 
Action: Mouse scrolled (562, 430) with delta (0, 0)
Screenshot: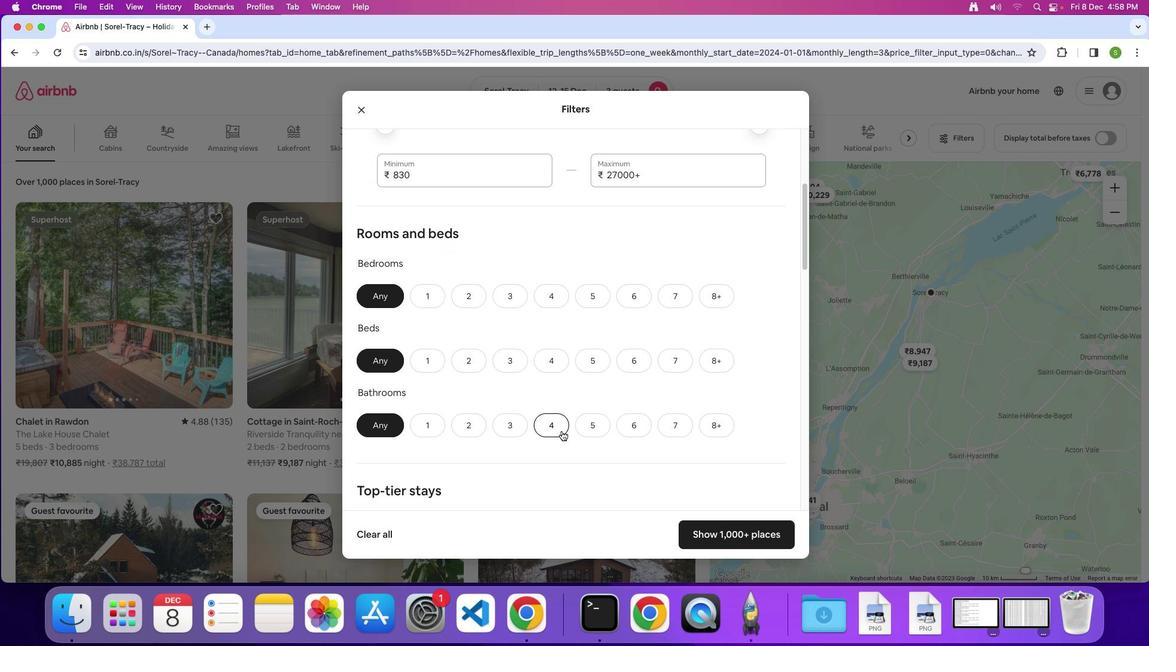 
Action: Mouse moved to (474, 293)
Screenshot: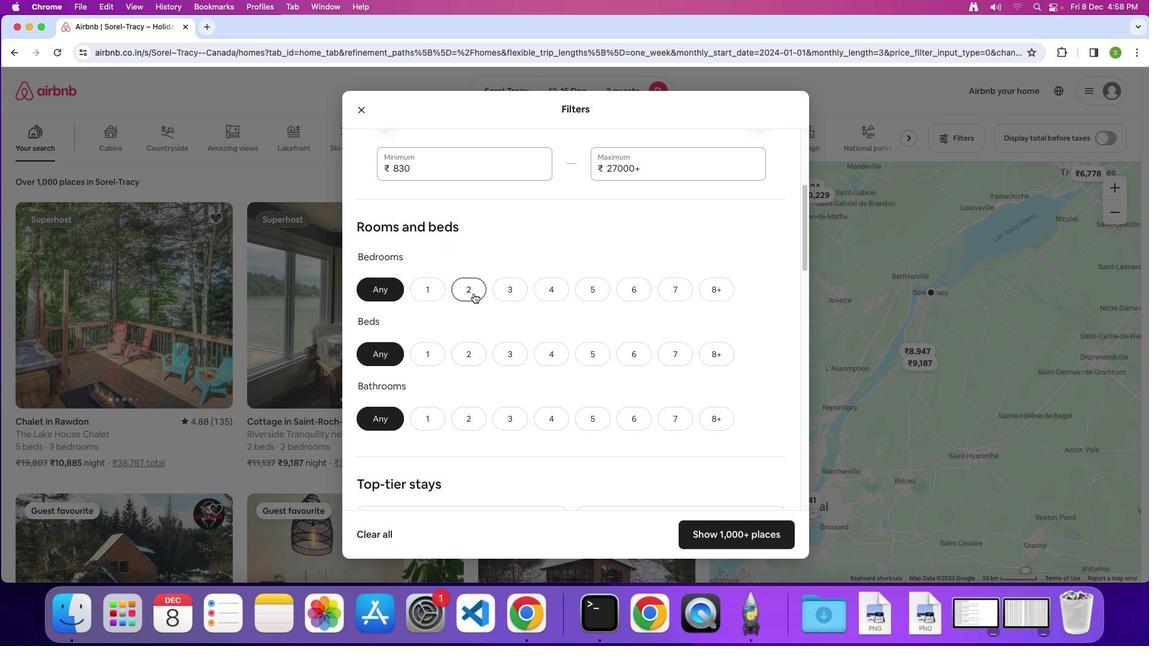 
Action: Mouse pressed left at (474, 293)
Screenshot: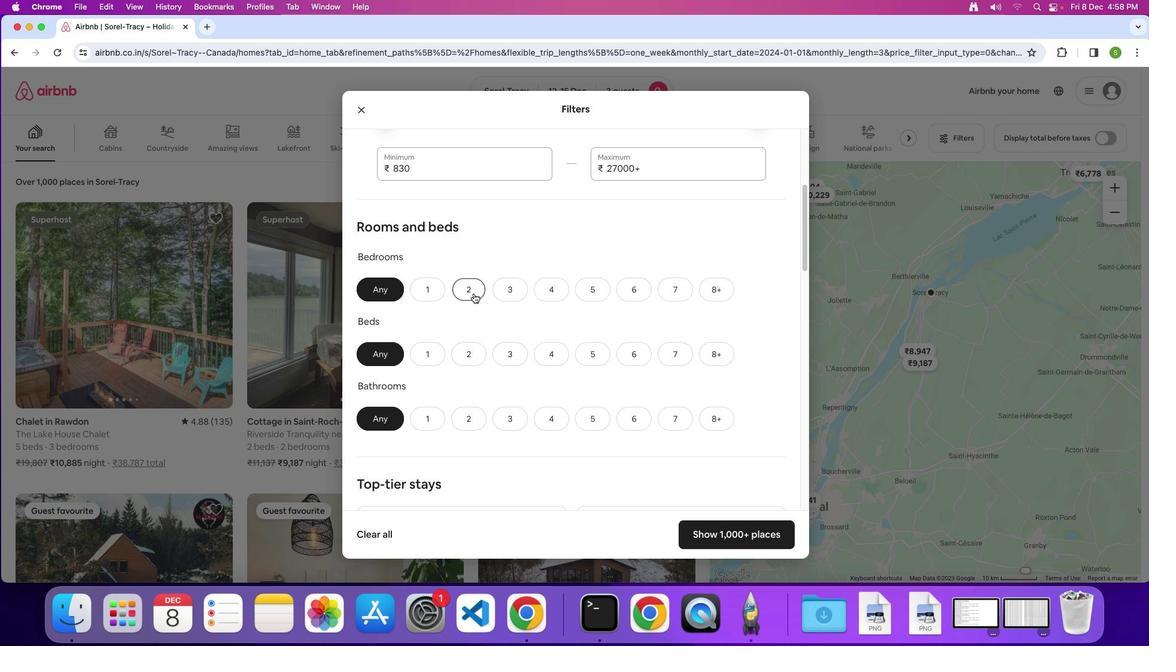 
Action: Mouse moved to (505, 357)
Screenshot: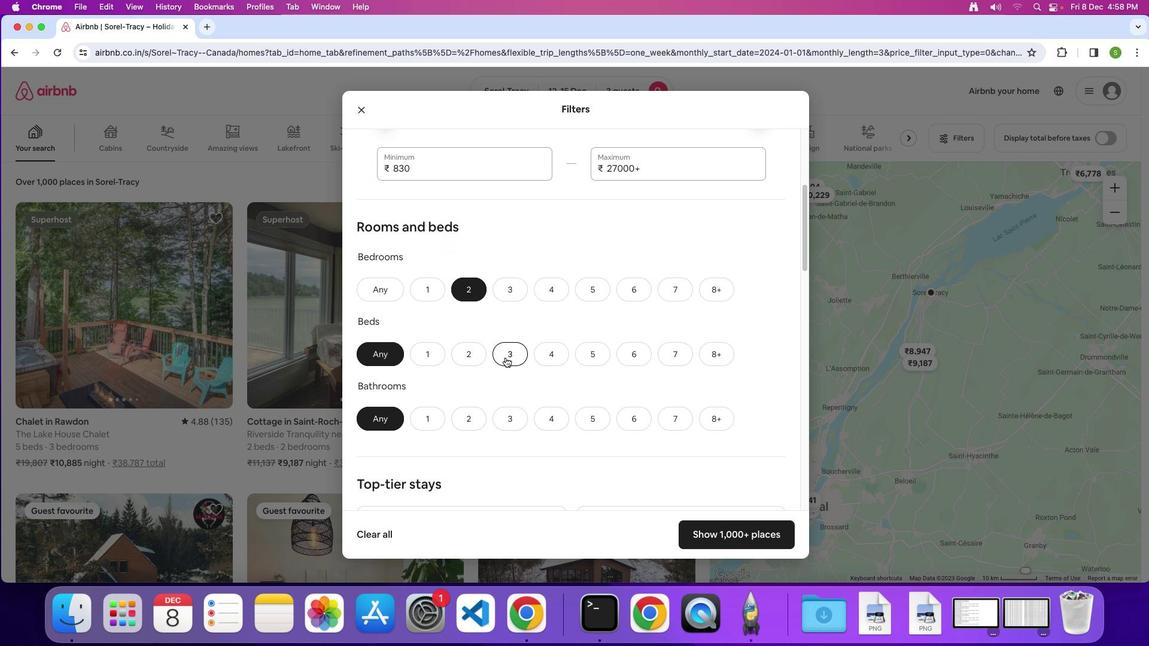
Action: Mouse pressed left at (505, 357)
Screenshot: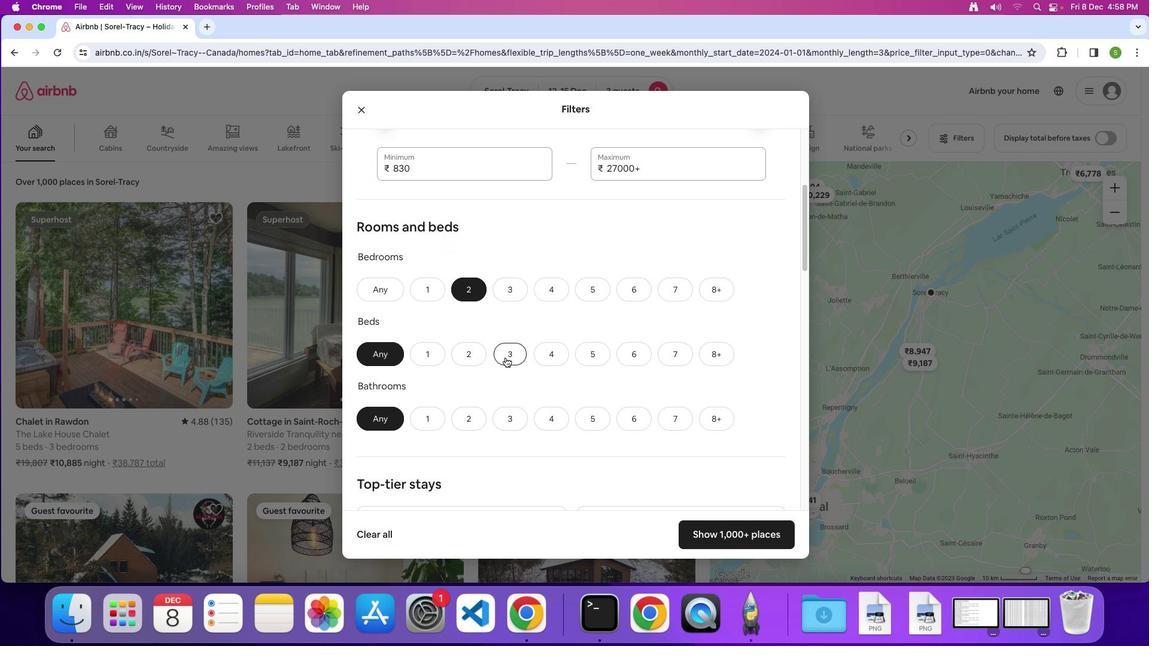 
Action: Mouse moved to (433, 413)
Screenshot: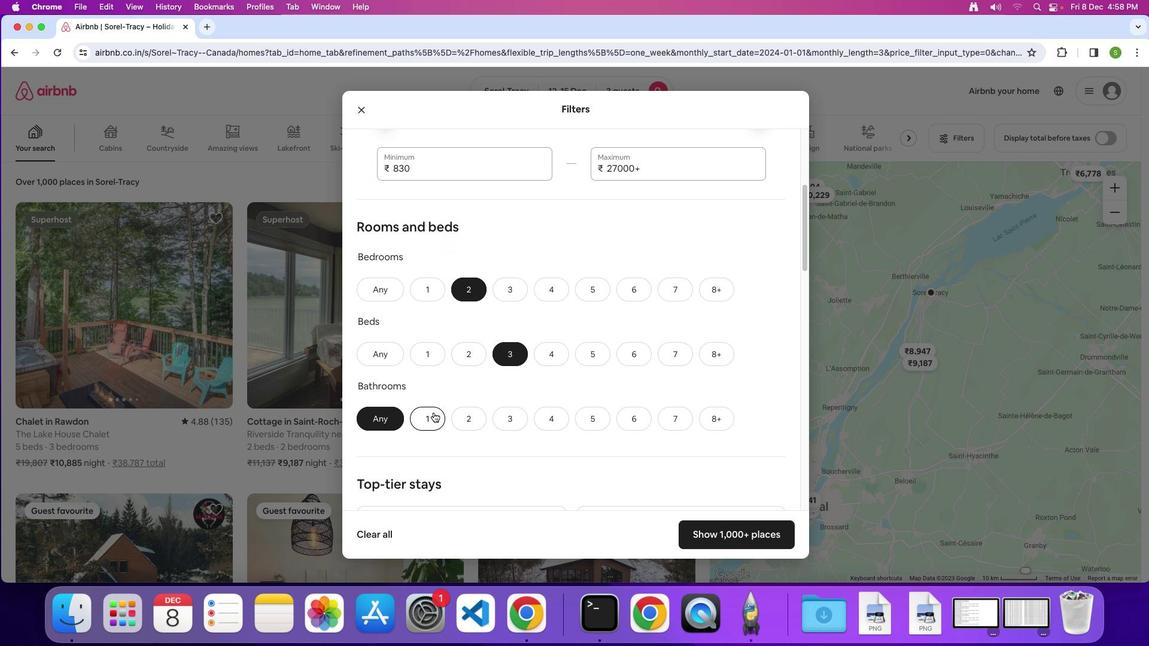 
Action: Mouse pressed left at (433, 413)
Screenshot: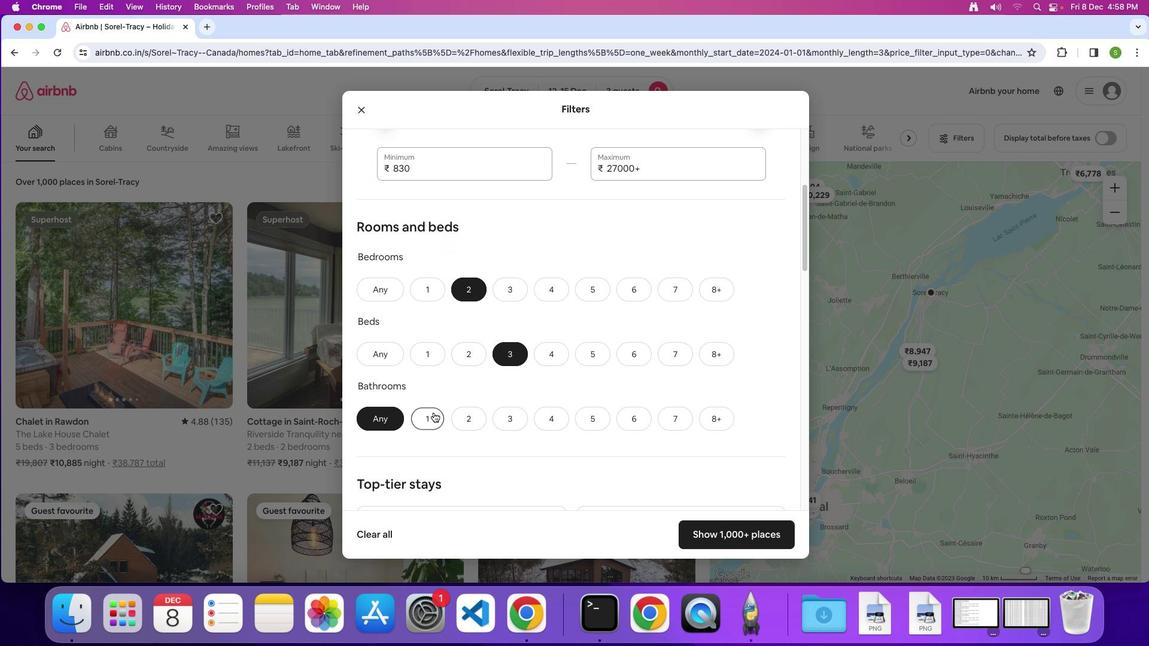 
Action: Mouse moved to (540, 390)
Screenshot: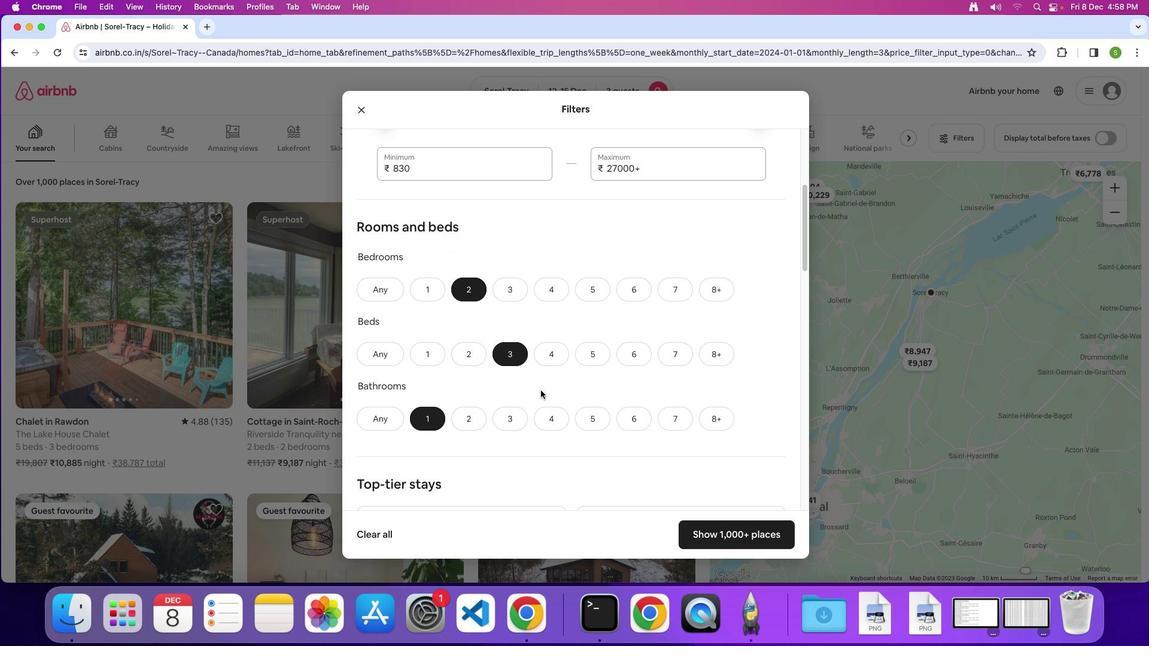 
Action: Mouse scrolled (540, 390) with delta (0, 0)
Screenshot: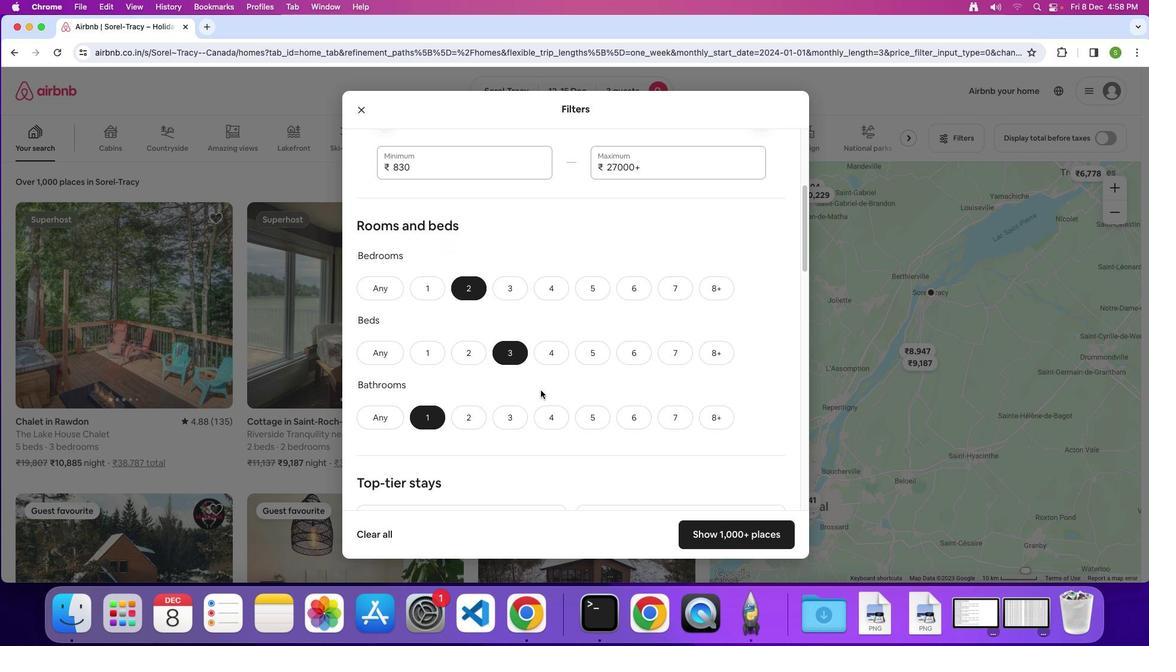 
Action: Mouse scrolled (540, 390) with delta (0, 0)
Screenshot: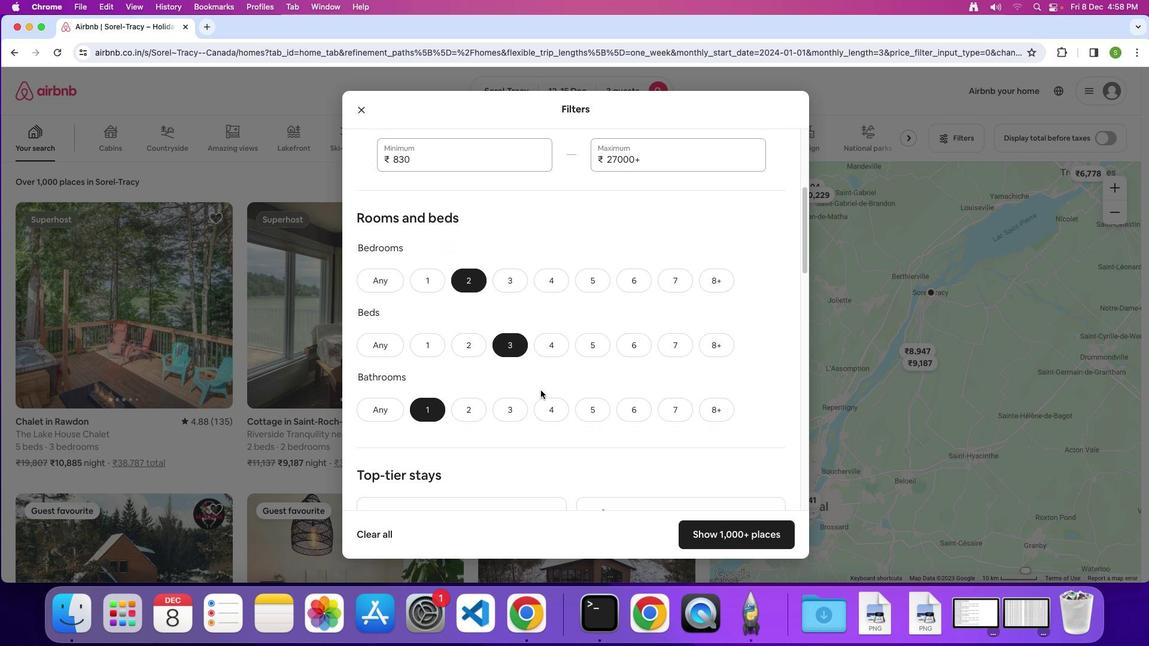 
Action: Mouse scrolled (540, 390) with delta (0, 0)
Screenshot: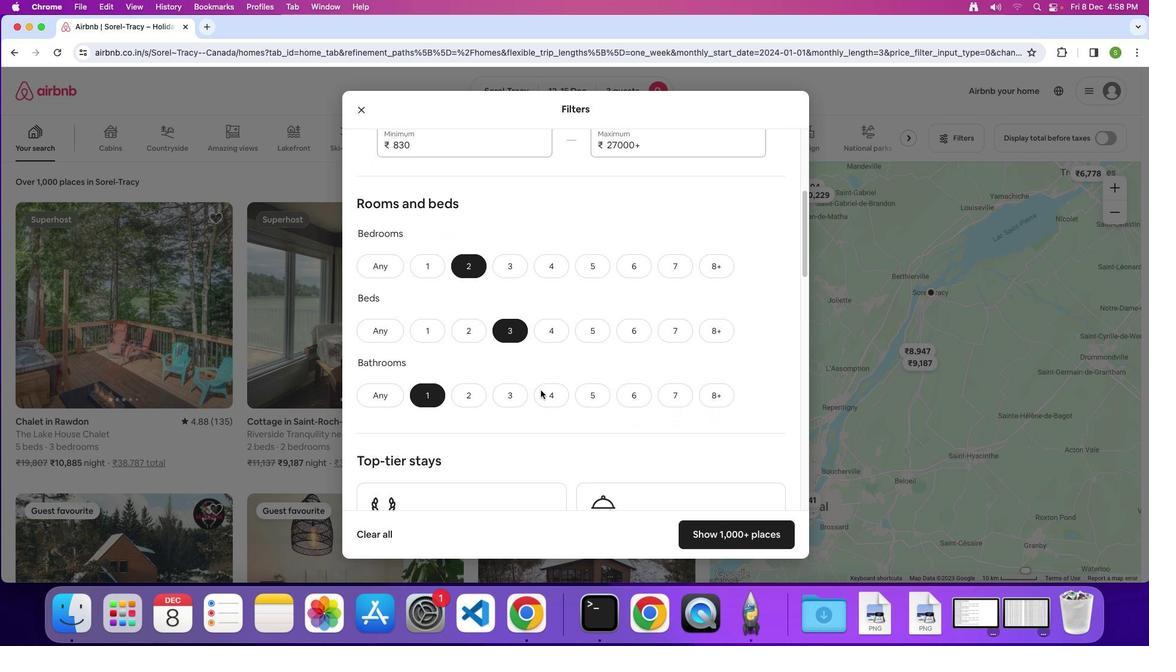 
Action: Mouse scrolled (540, 390) with delta (0, 0)
Screenshot: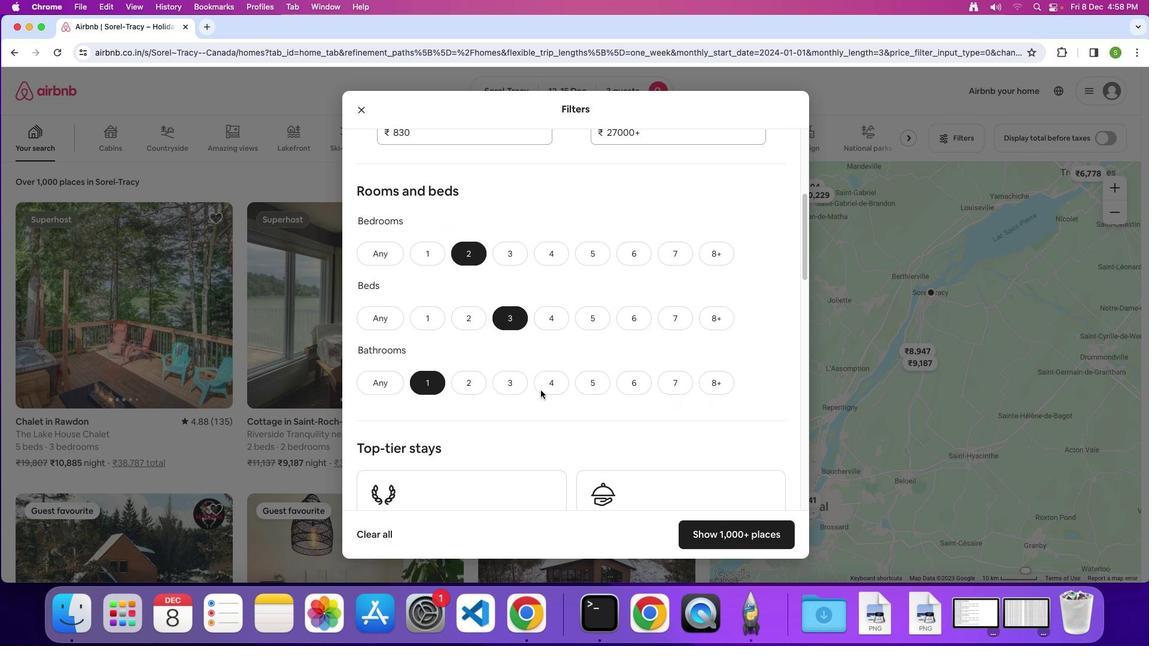 
Action: Mouse scrolled (540, 390) with delta (0, -1)
Screenshot: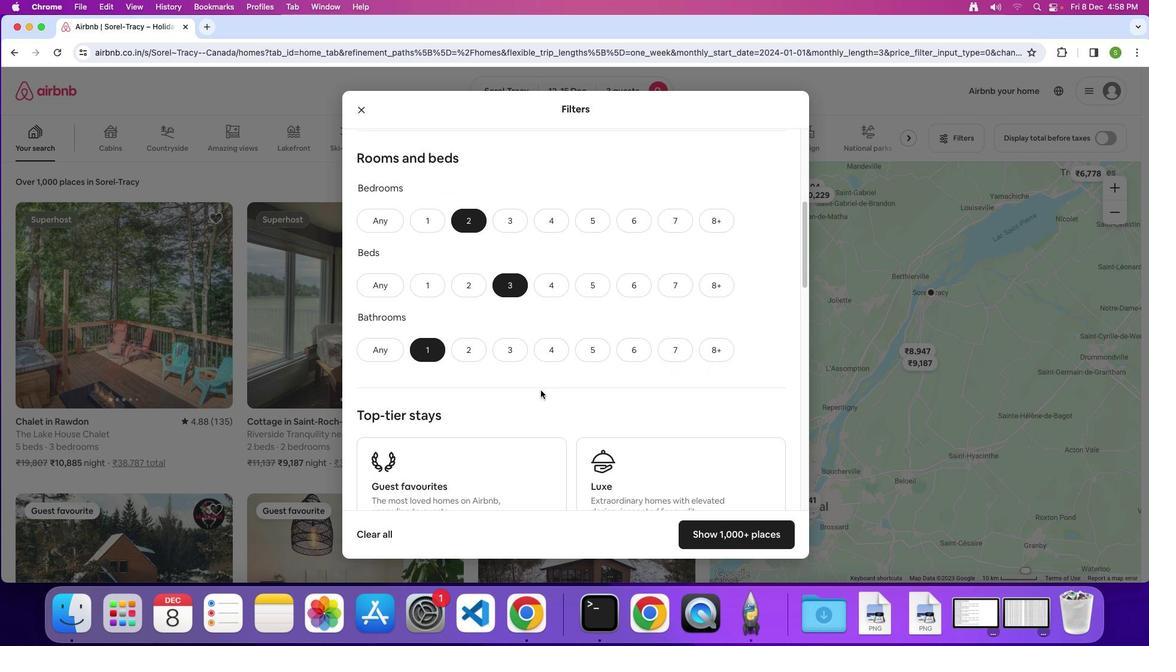 
Action: Mouse scrolled (540, 390) with delta (0, 0)
Screenshot: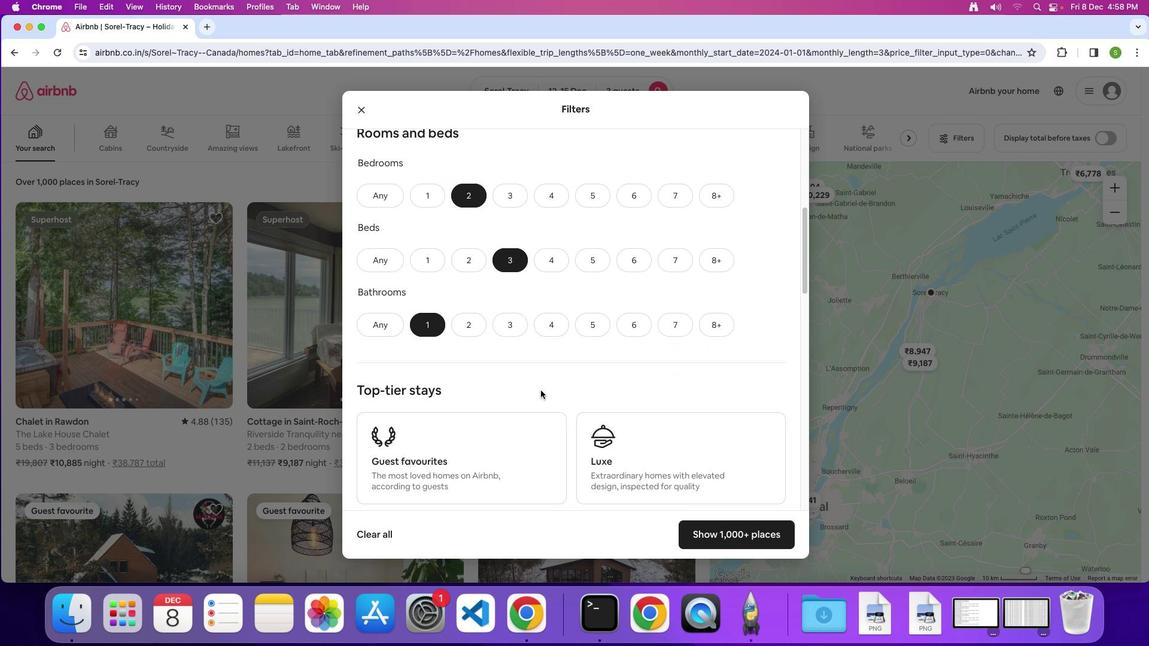 
Action: Mouse scrolled (540, 390) with delta (0, 0)
Screenshot: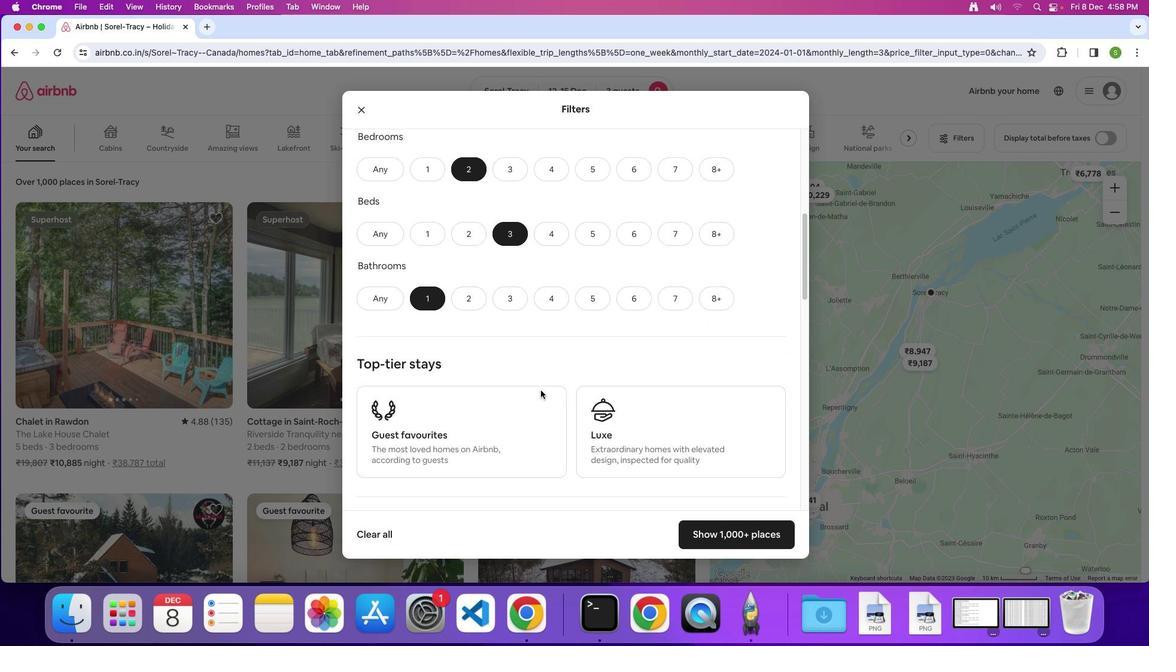 
Action: Mouse scrolled (540, 390) with delta (0, -1)
Screenshot: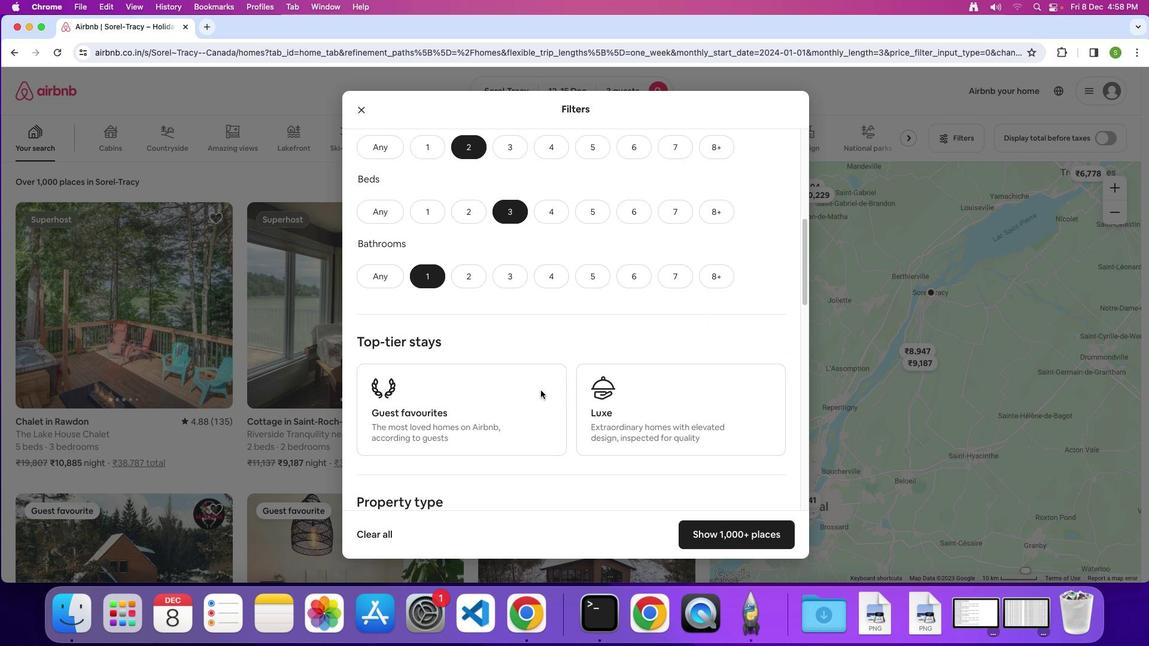 
Action: Mouse scrolled (540, 390) with delta (0, 0)
Screenshot: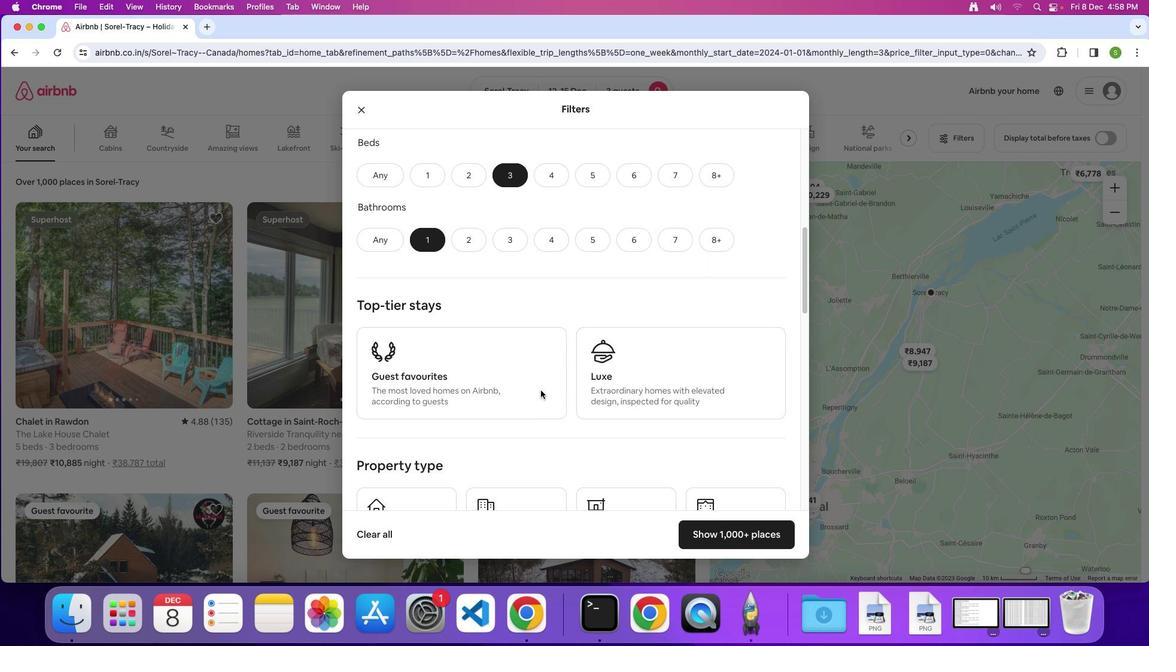 
Action: Mouse scrolled (540, 390) with delta (0, 0)
Screenshot: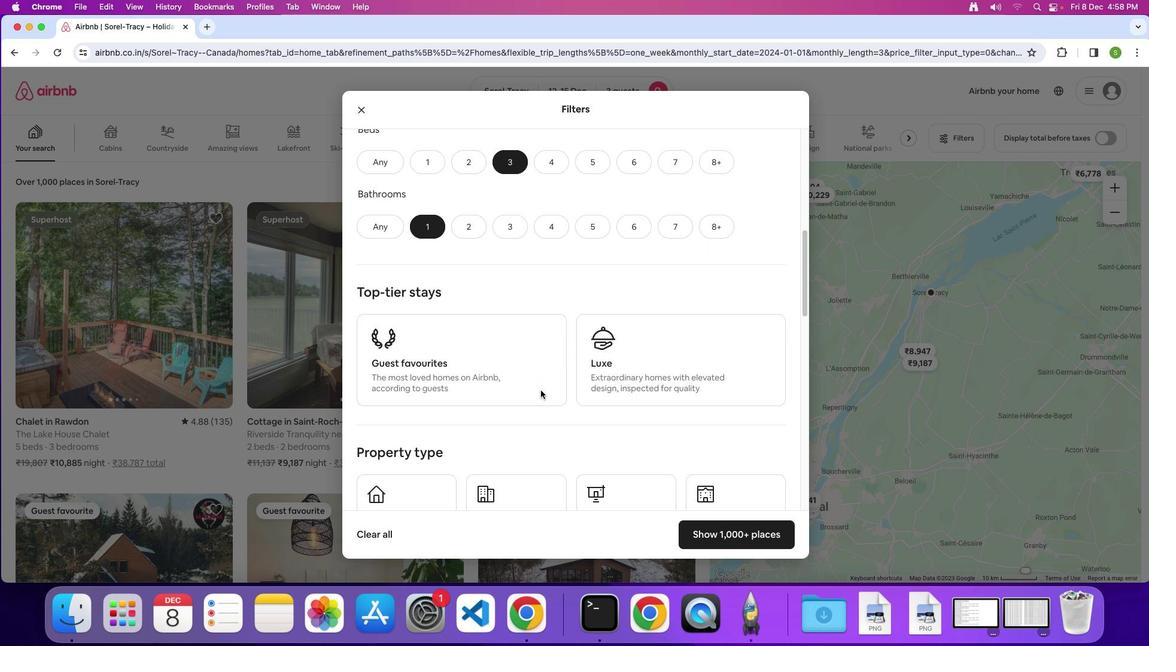 
Action: Mouse scrolled (540, 390) with delta (0, -1)
Screenshot: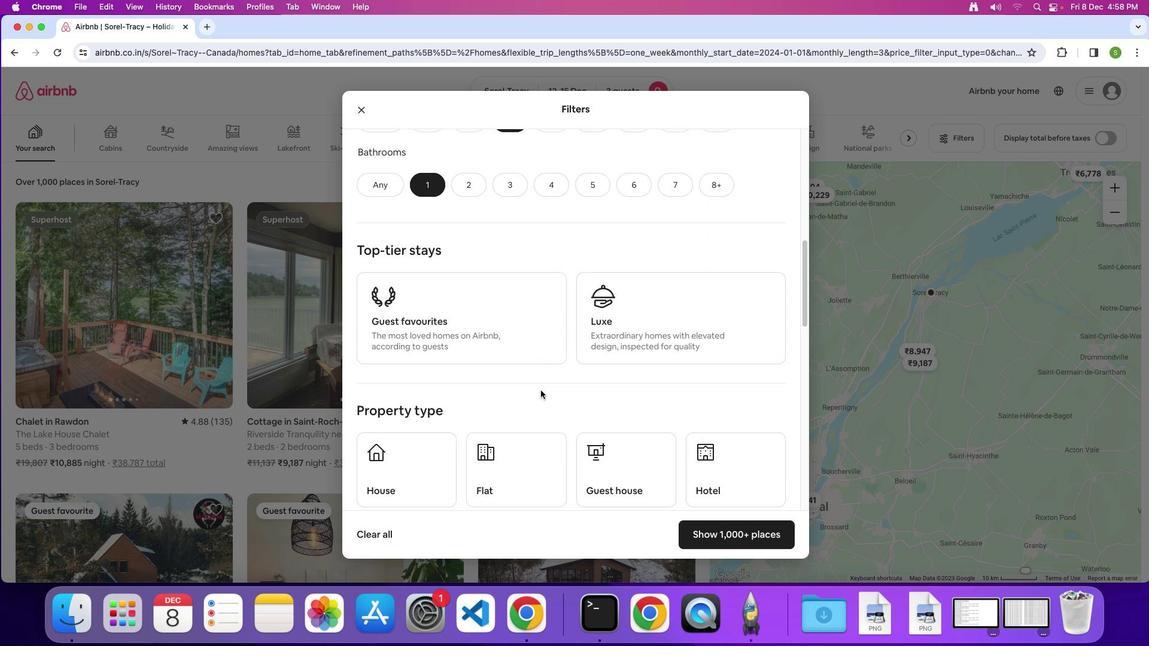 
Action: Mouse scrolled (540, 390) with delta (0, 0)
Screenshot: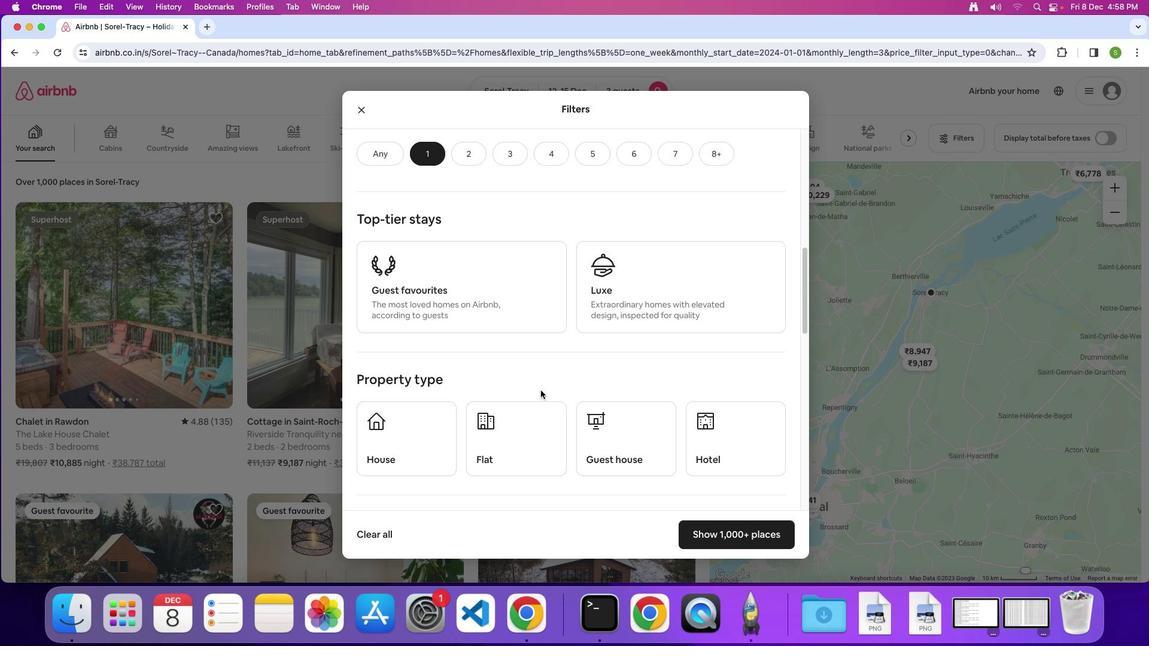 
Action: Mouse scrolled (540, 390) with delta (0, 0)
Screenshot: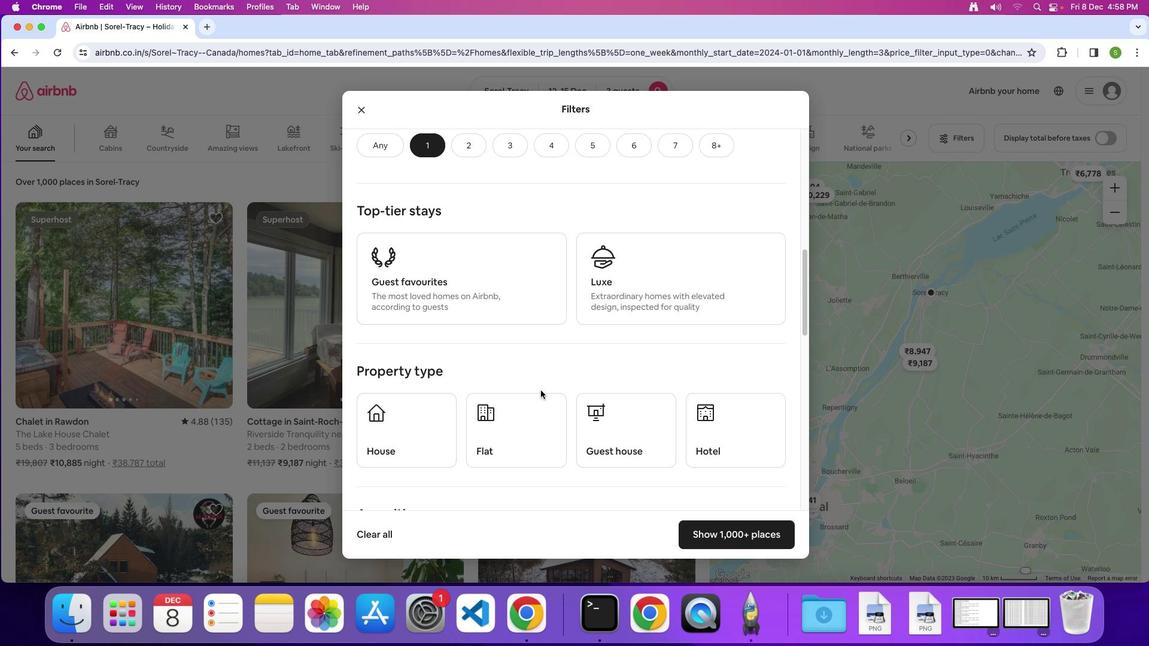 
Action: Mouse scrolled (540, 390) with delta (0, -1)
Screenshot: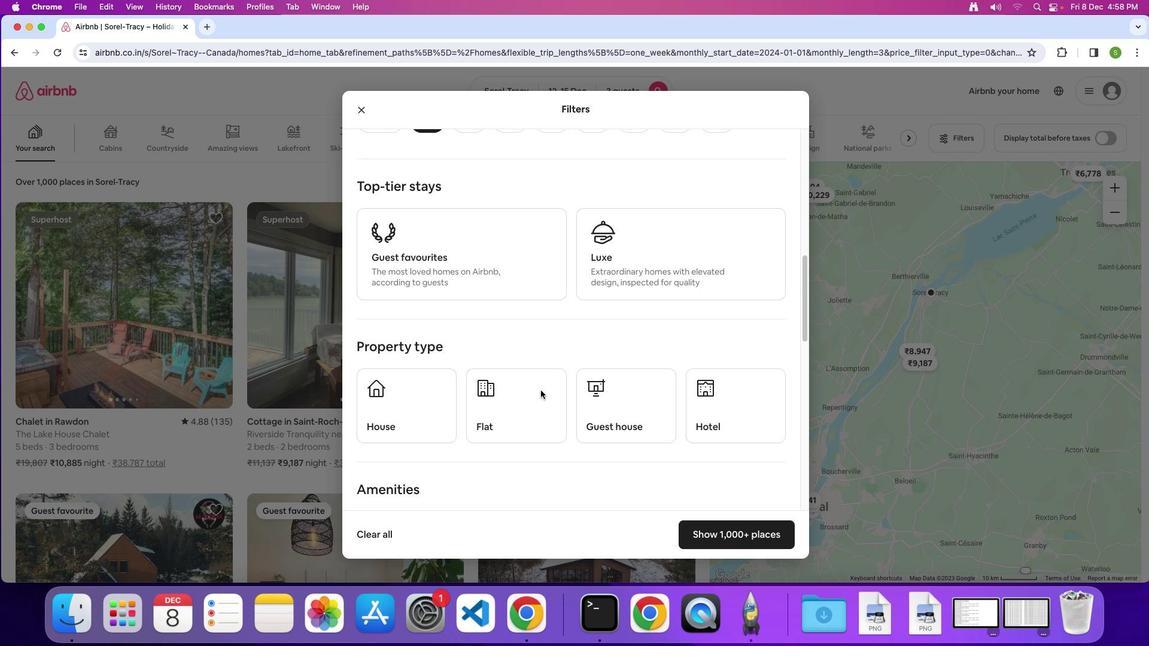 
Action: Mouse moved to (538, 390)
Screenshot: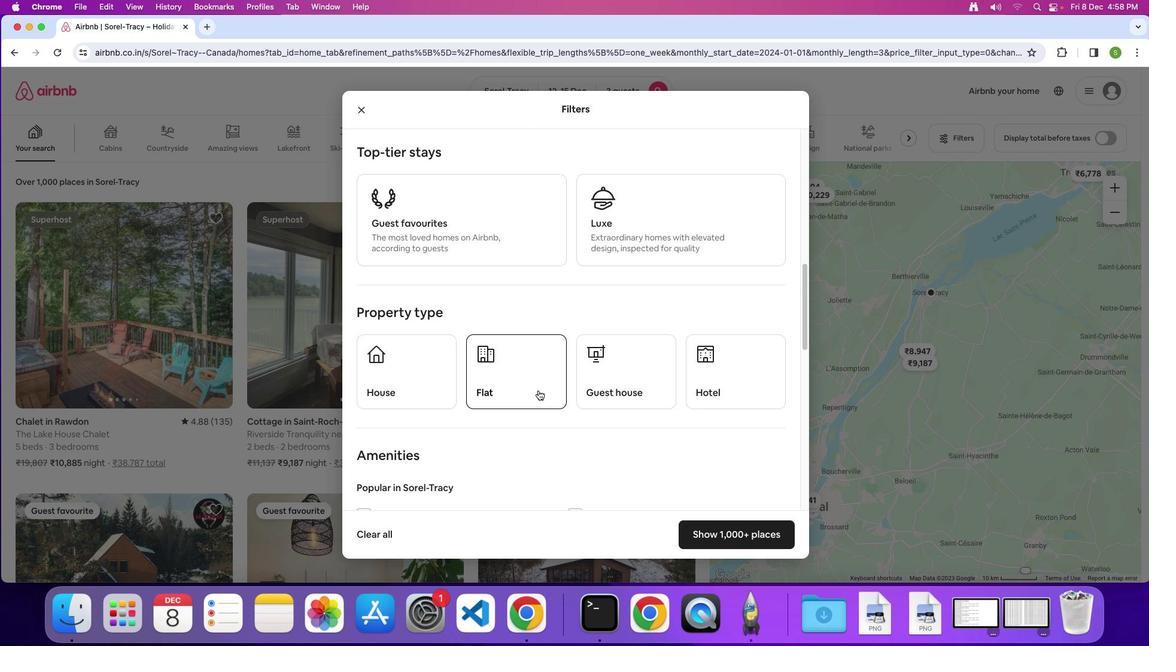 
Action: Mouse pressed left at (538, 390)
Screenshot: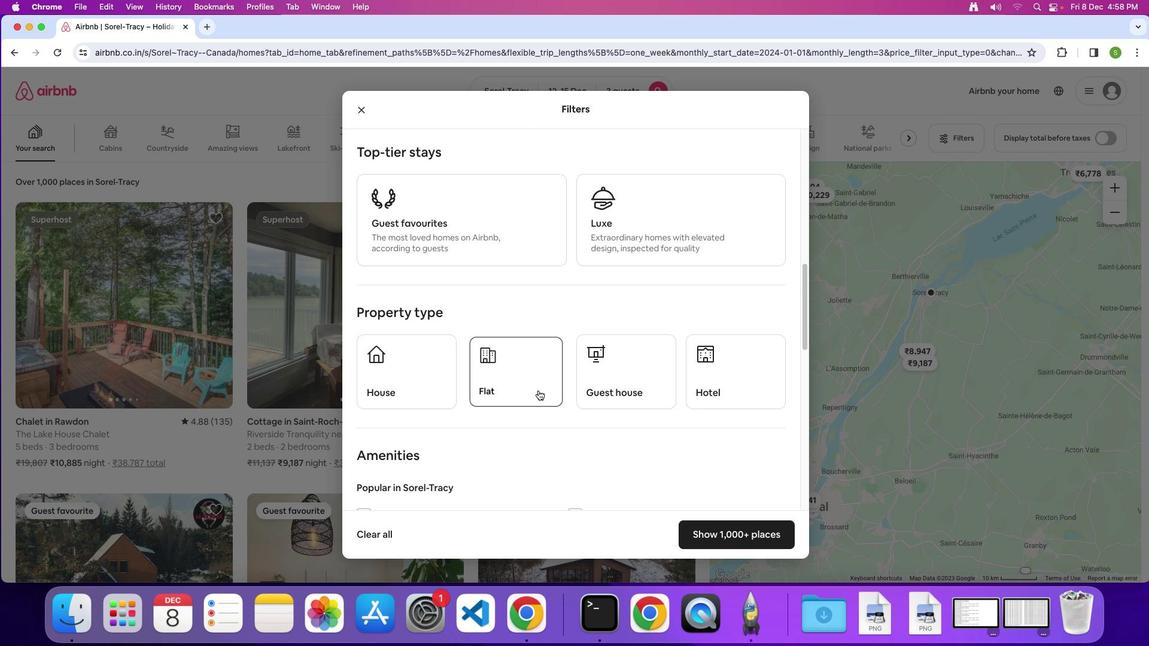 
Action: Mouse moved to (567, 414)
Screenshot: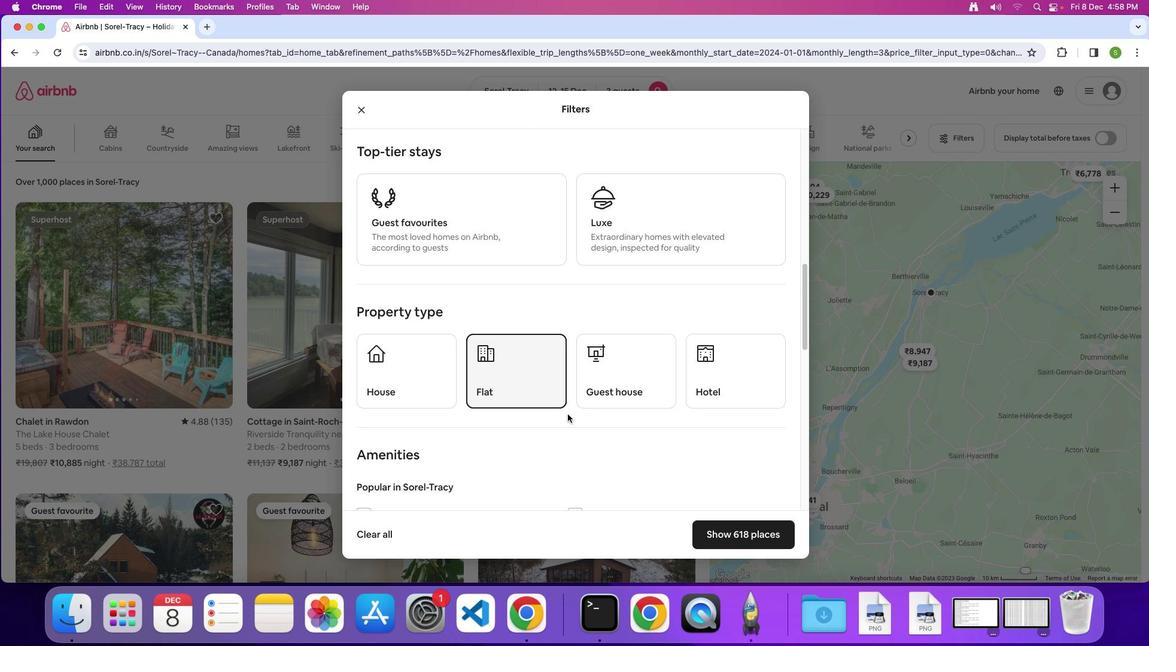 
Action: Mouse scrolled (567, 414) with delta (0, 0)
Screenshot: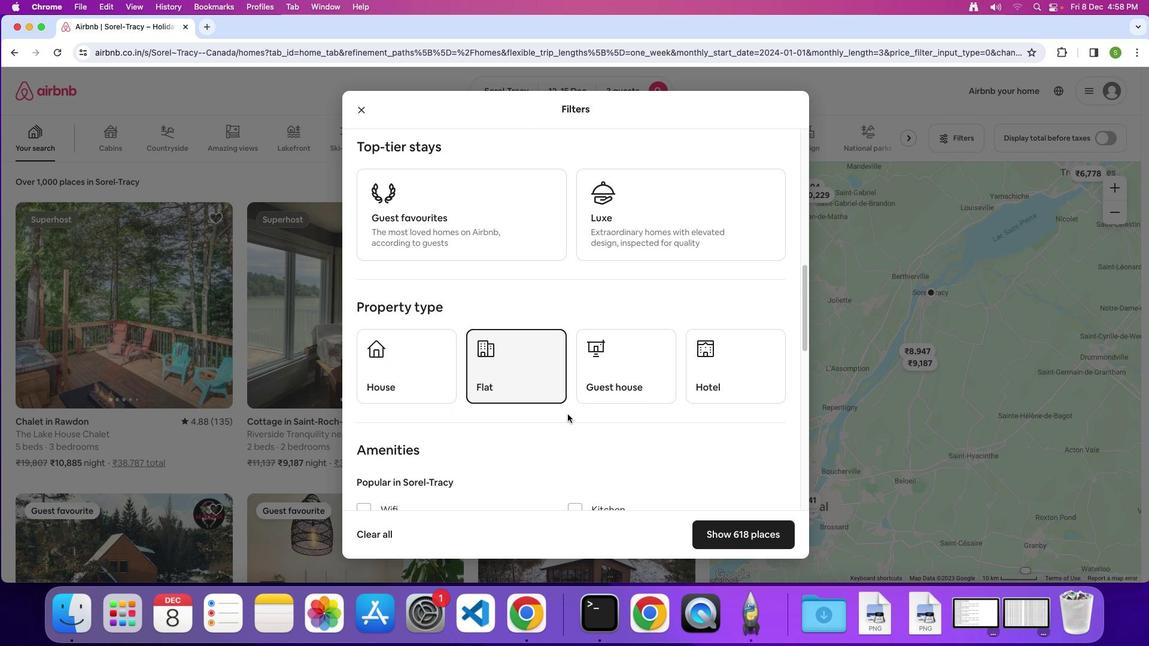 
Action: Mouse scrolled (567, 414) with delta (0, 0)
Screenshot: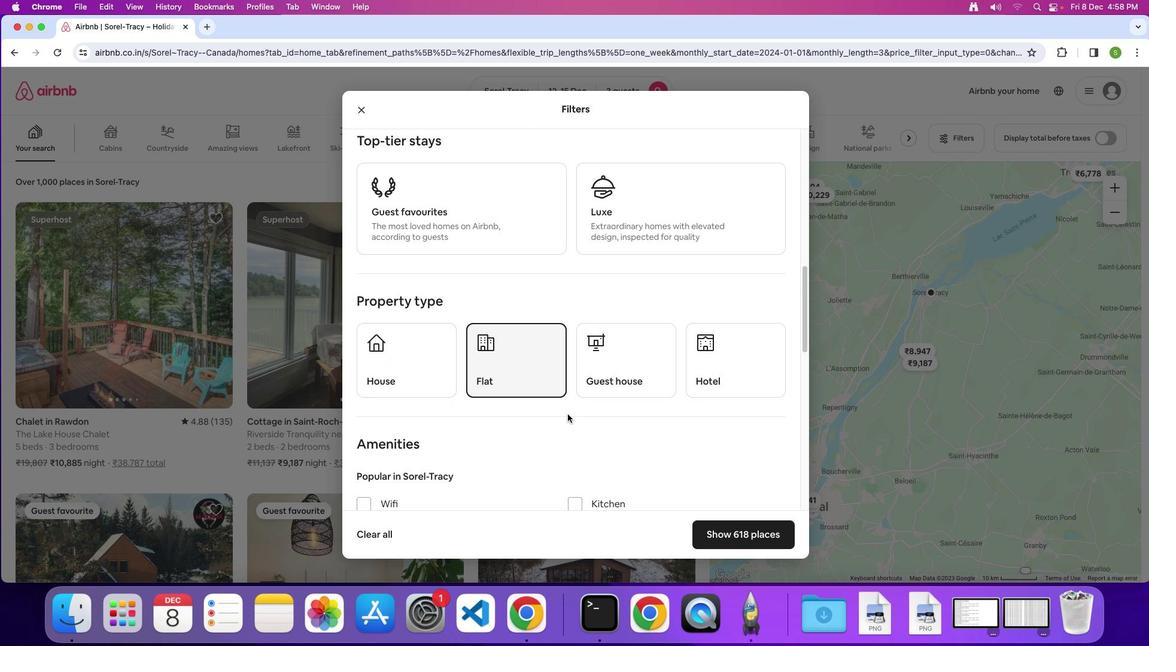 
Action: Mouse scrolled (567, 414) with delta (0, 0)
Screenshot: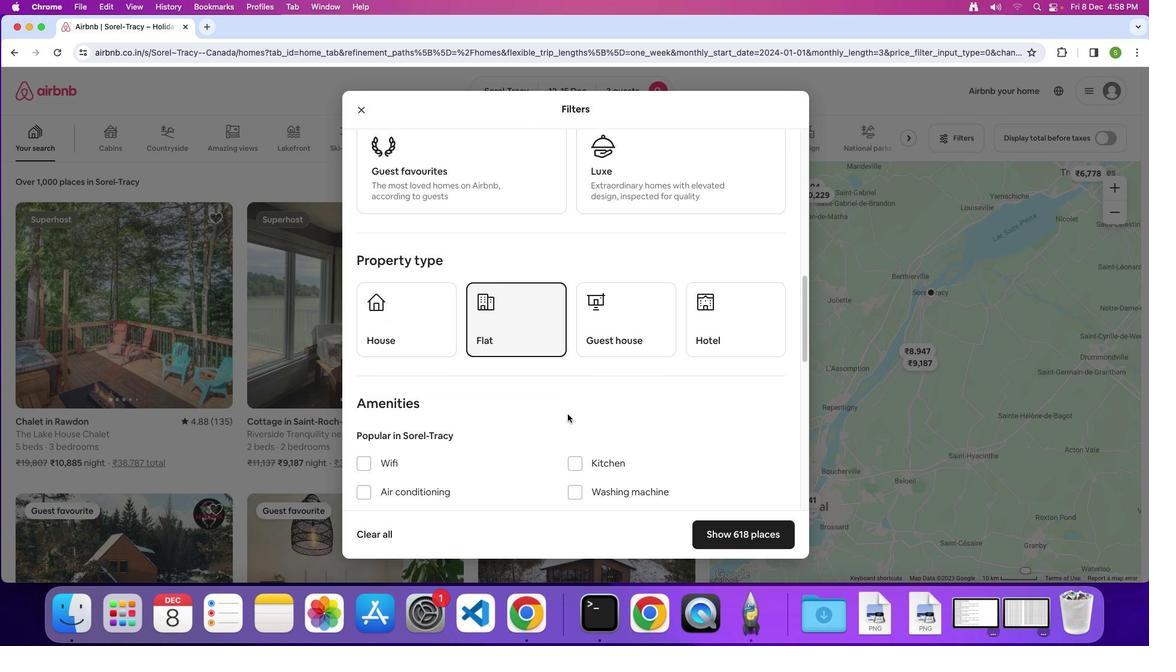 
Action: Mouse scrolled (567, 414) with delta (0, 0)
Screenshot: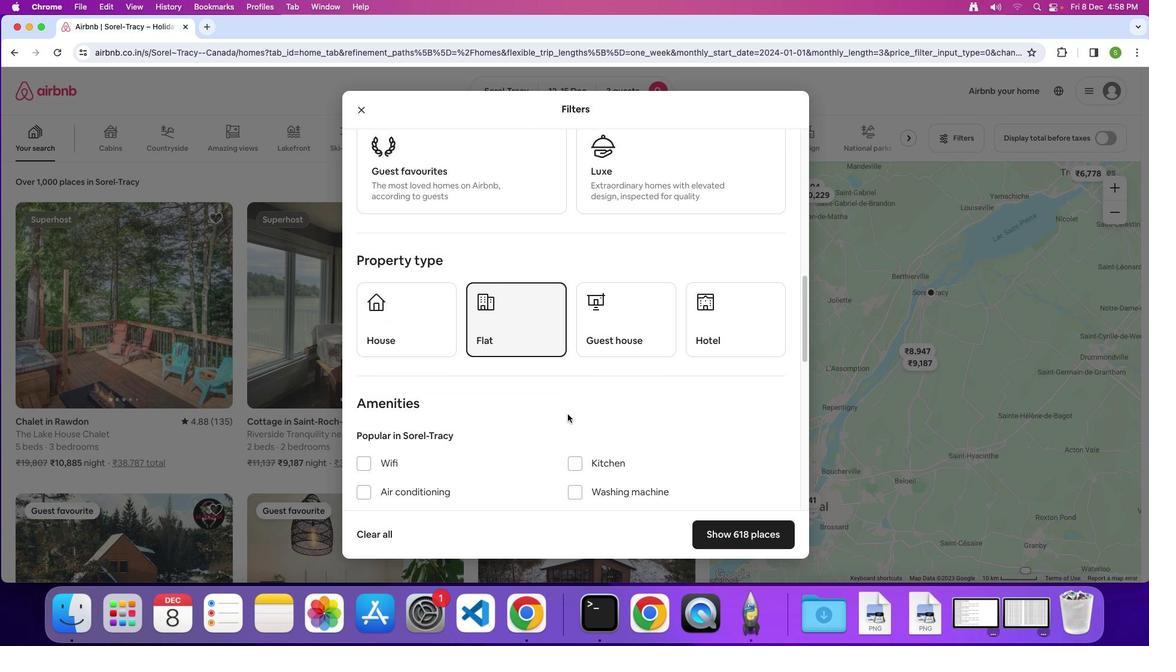 
Action: Mouse scrolled (567, 414) with delta (0, -1)
Screenshot: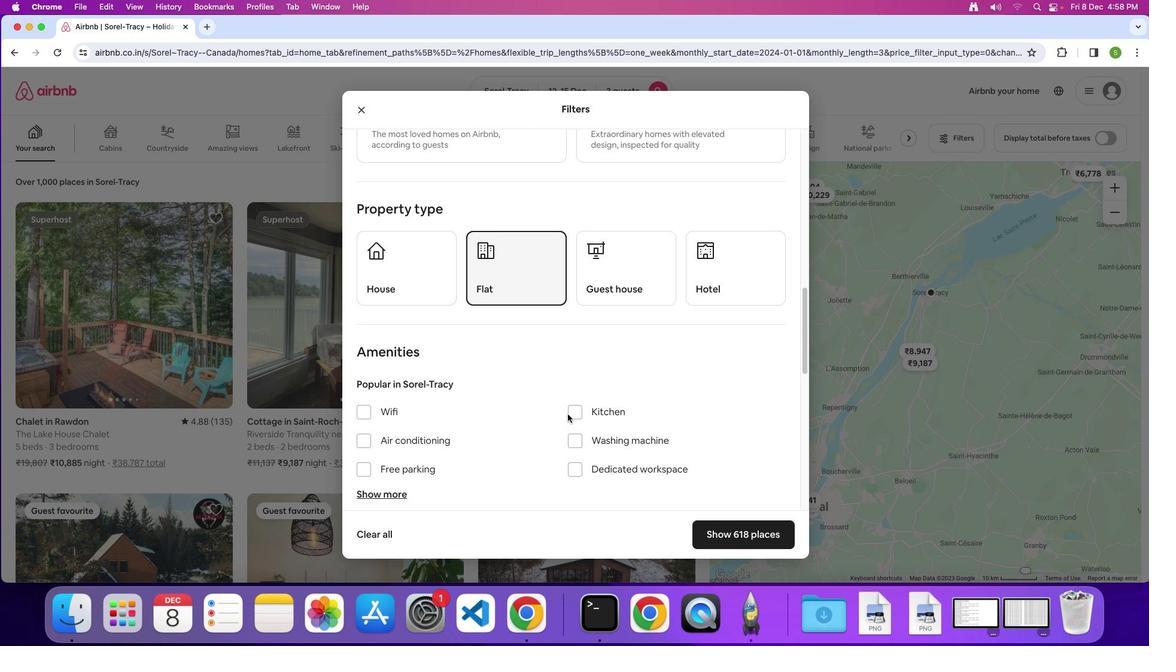 
Action: Mouse scrolled (567, 414) with delta (0, 0)
Screenshot: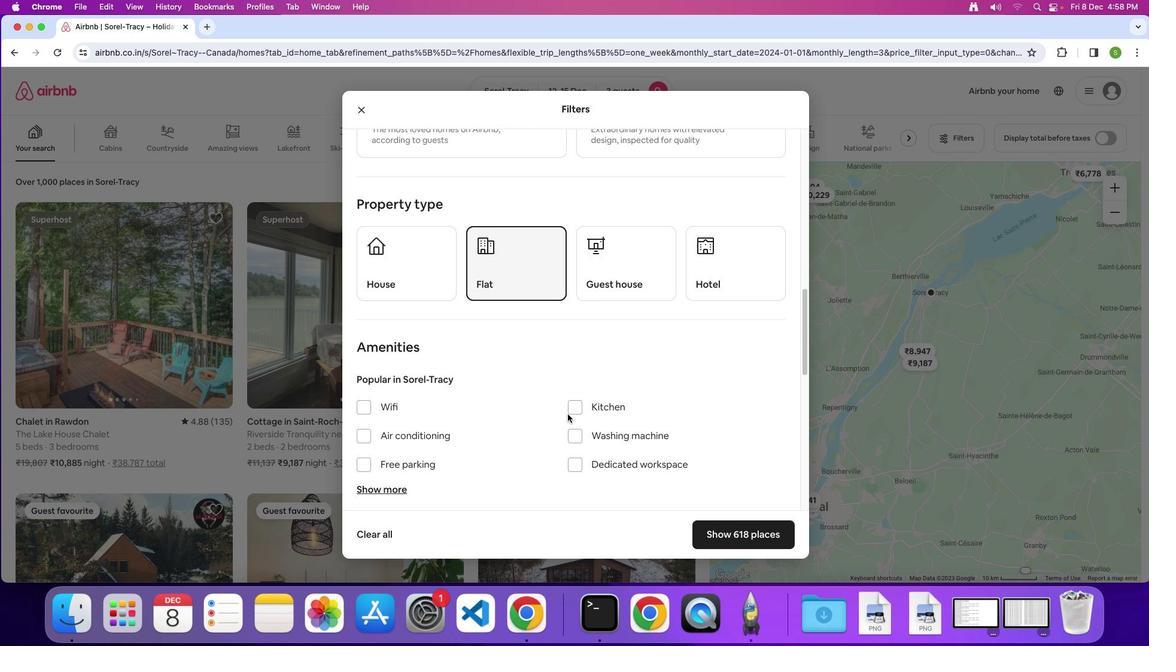 
Action: Mouse scrolled (567, 414) with delta (0, 0)
Screenshot: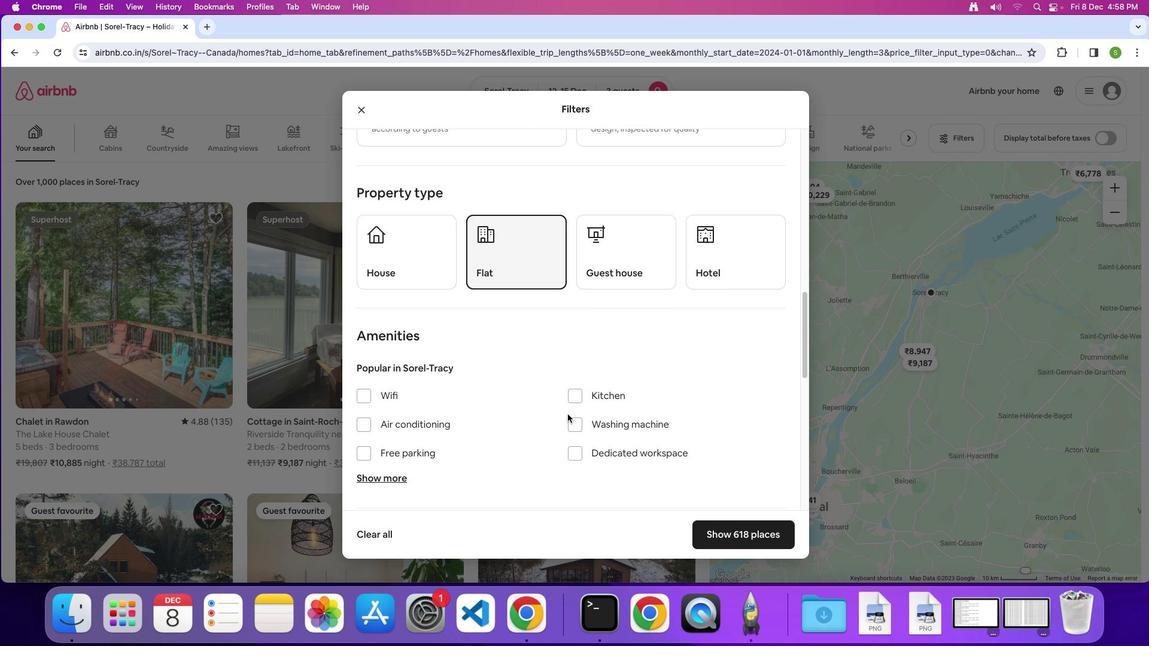 
Action: Mouse scrolled (567, 414) with delta (0, 0)
Screenshot: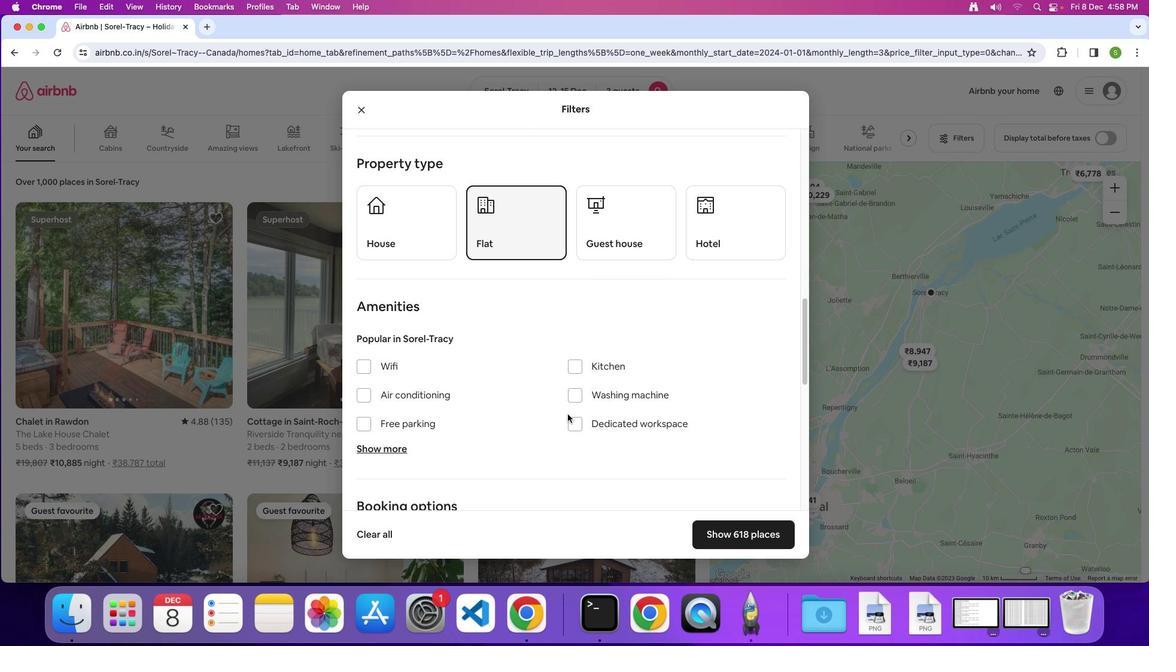 
Action: Mouse moved to (567, 414)
Screenshot: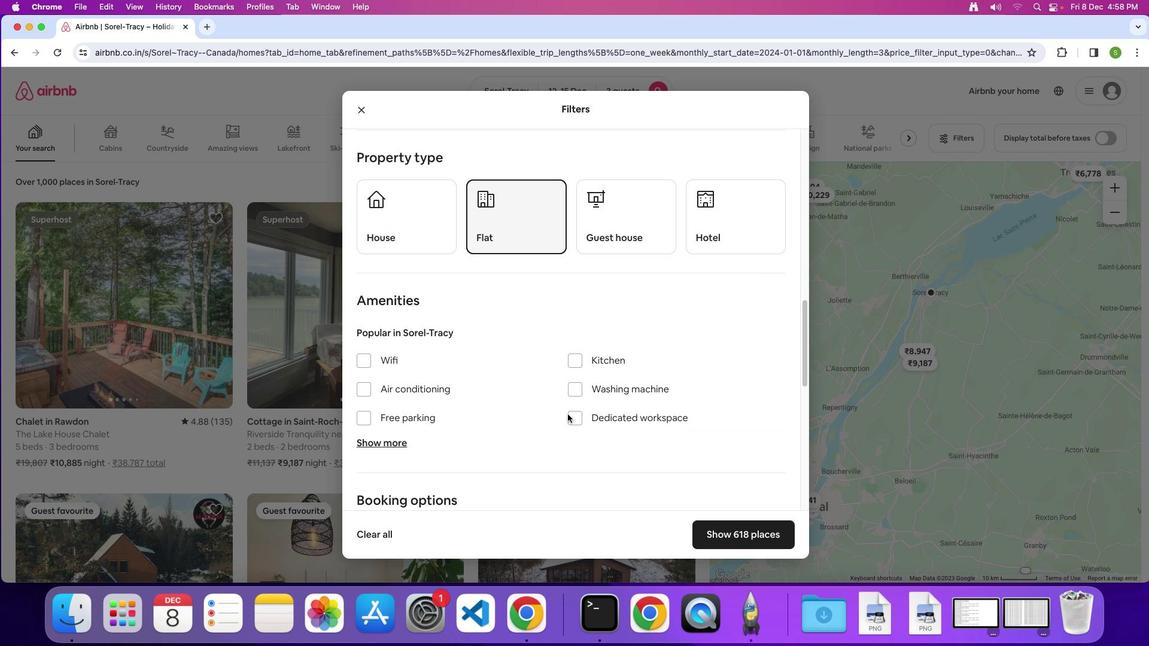 
Action: Mouse scrolled (567, 414) with delta (0, 0)
Screenshot: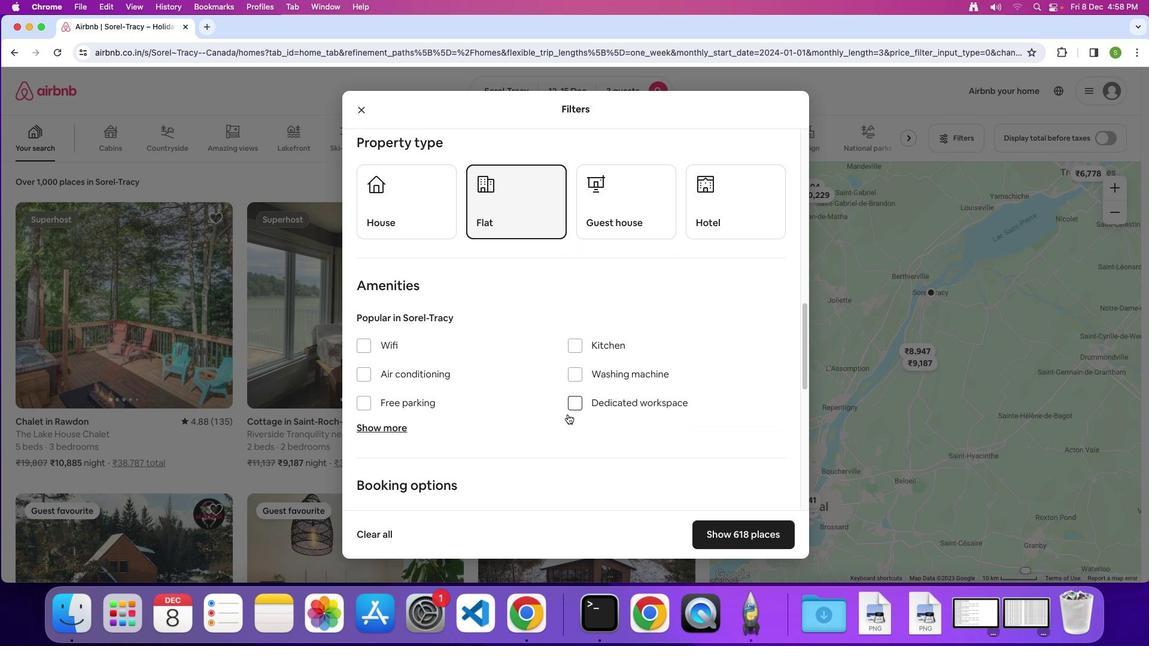 
Action: Mouse scrolled (567, 414) with delta (0, 0)
Screenshot: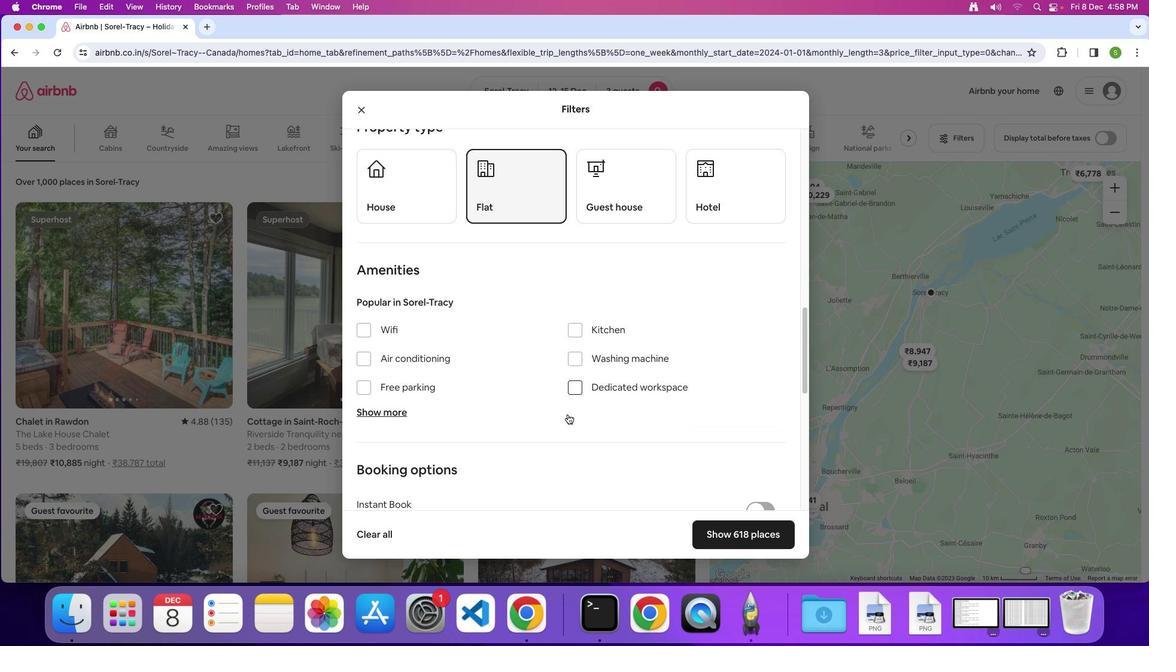 
Action: Mouse scrolled (567, 414) with delta (0, -1)
Screenshot: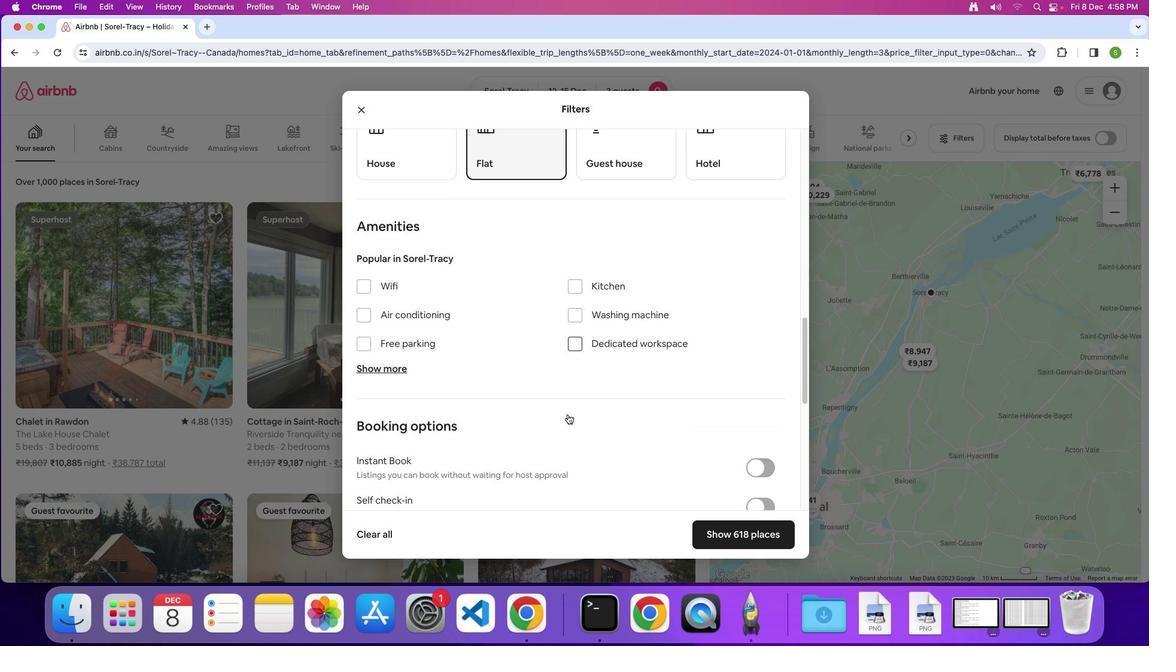 
Action: Mouse scrolled (567, 414) with delta (0, 0)
Screenshot: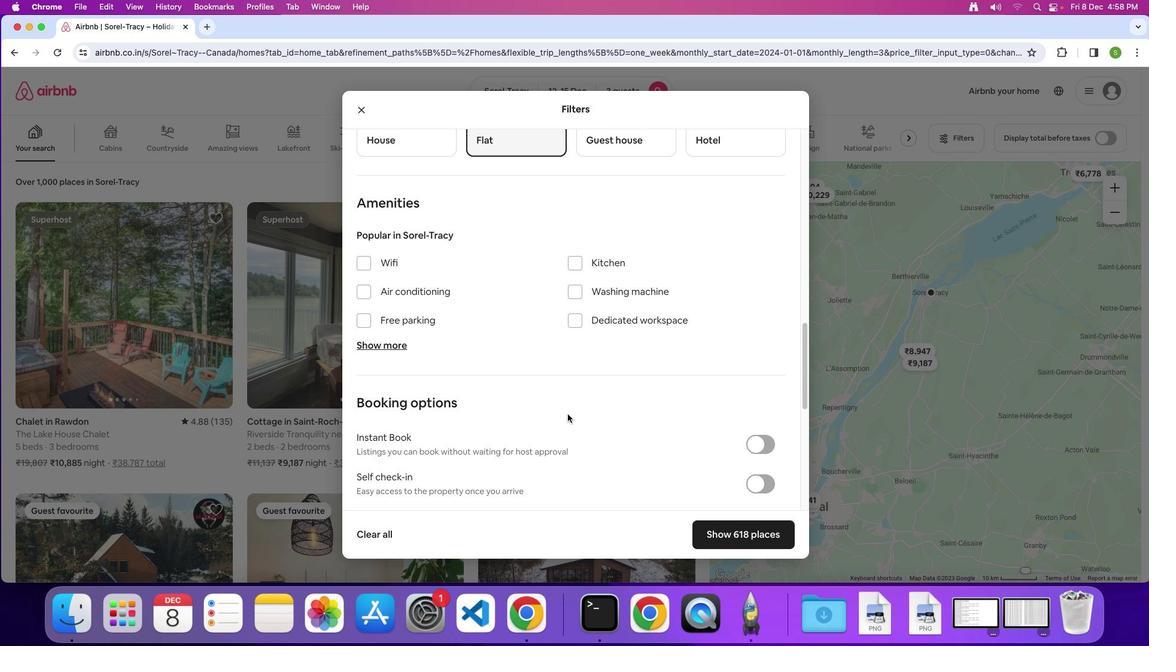 
Action: Mouse scrolled (567, 414) with delta (0, 0)
Screenshot: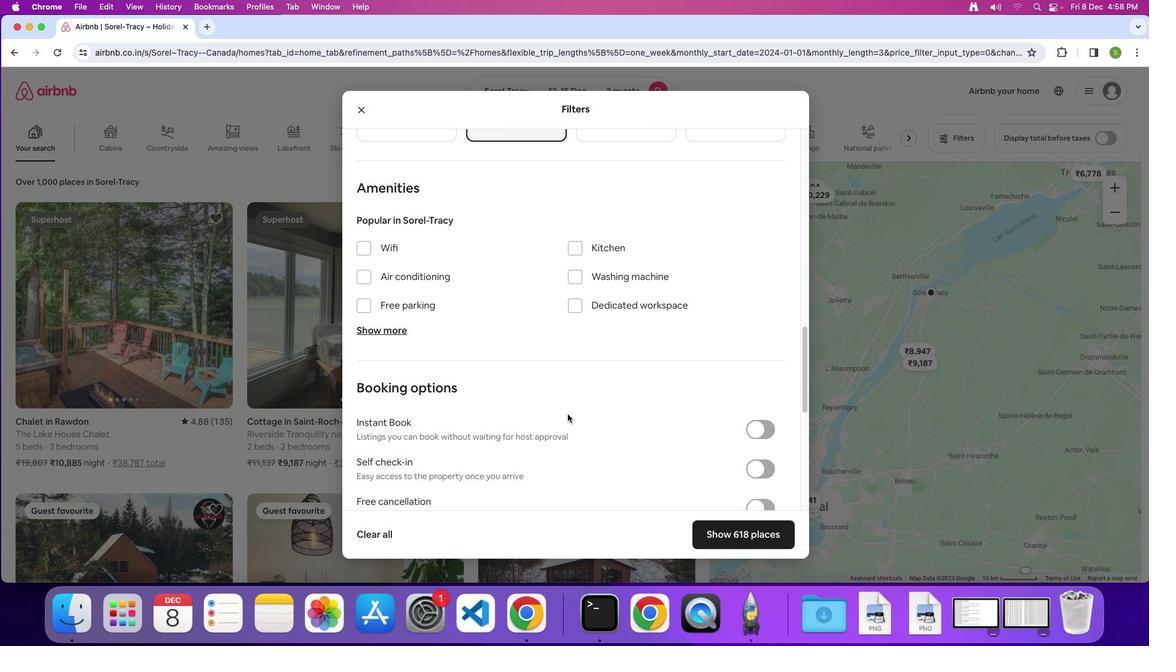 
Action: Mouse scrolled (567, 414) with delta (0, -1)
Screenshot: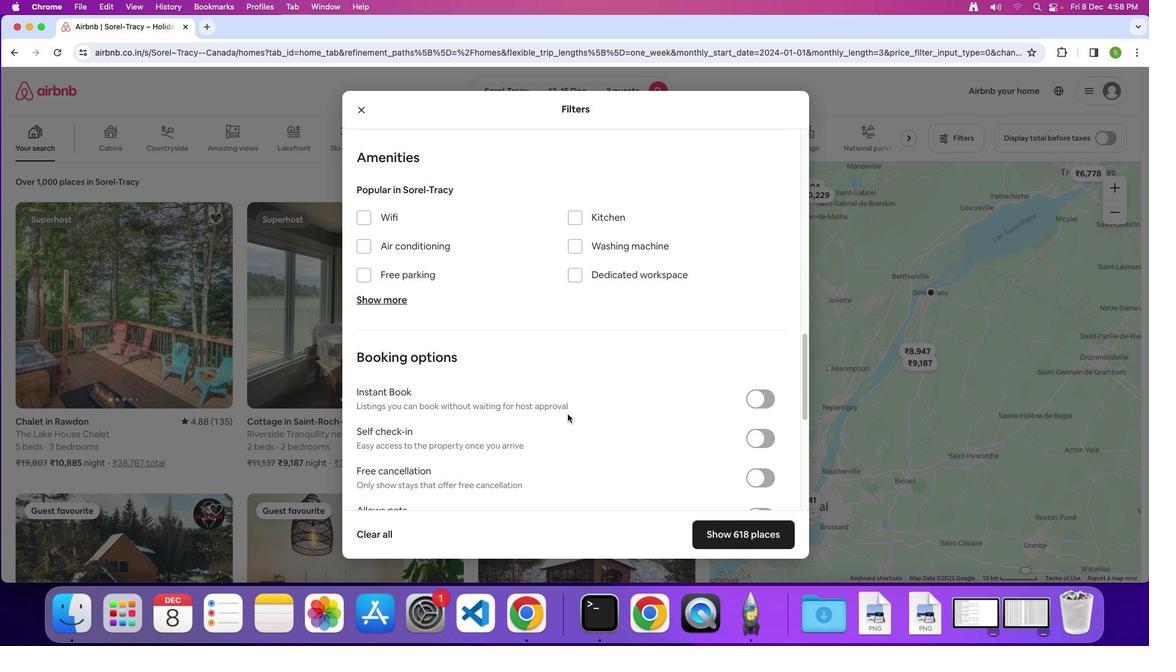 
Action: Mouse scrolled (567, 414) with delta (0, 0)
Screenshot: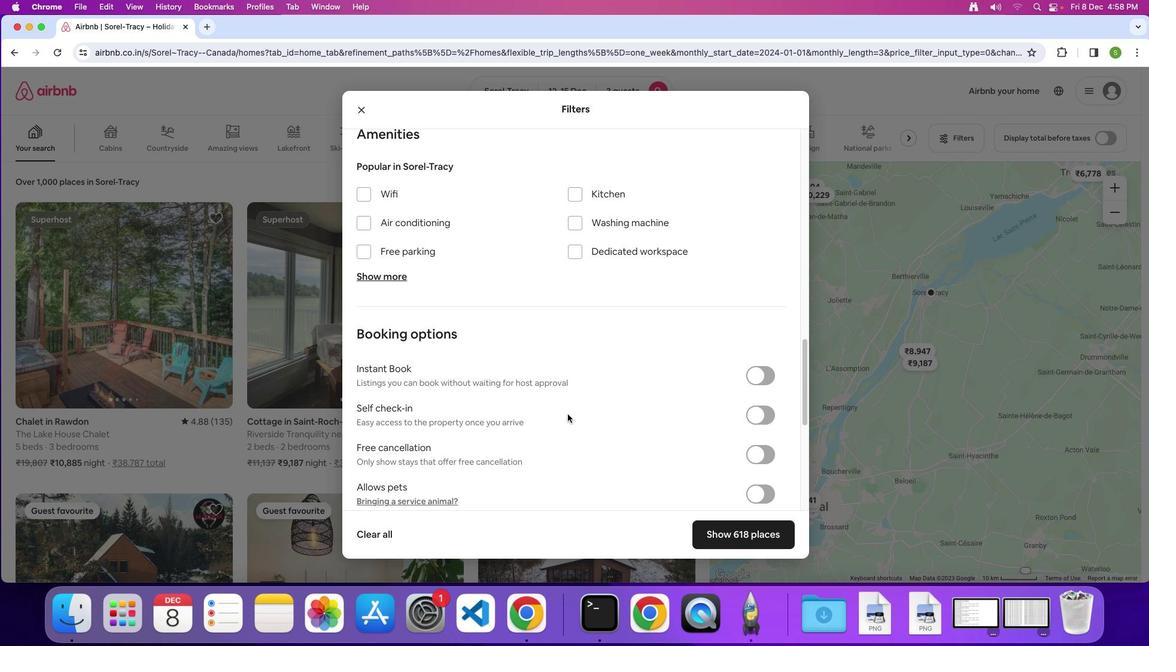 
Action: Mouse scrolled (567, 414) with delta (0, 0)
Screenshot: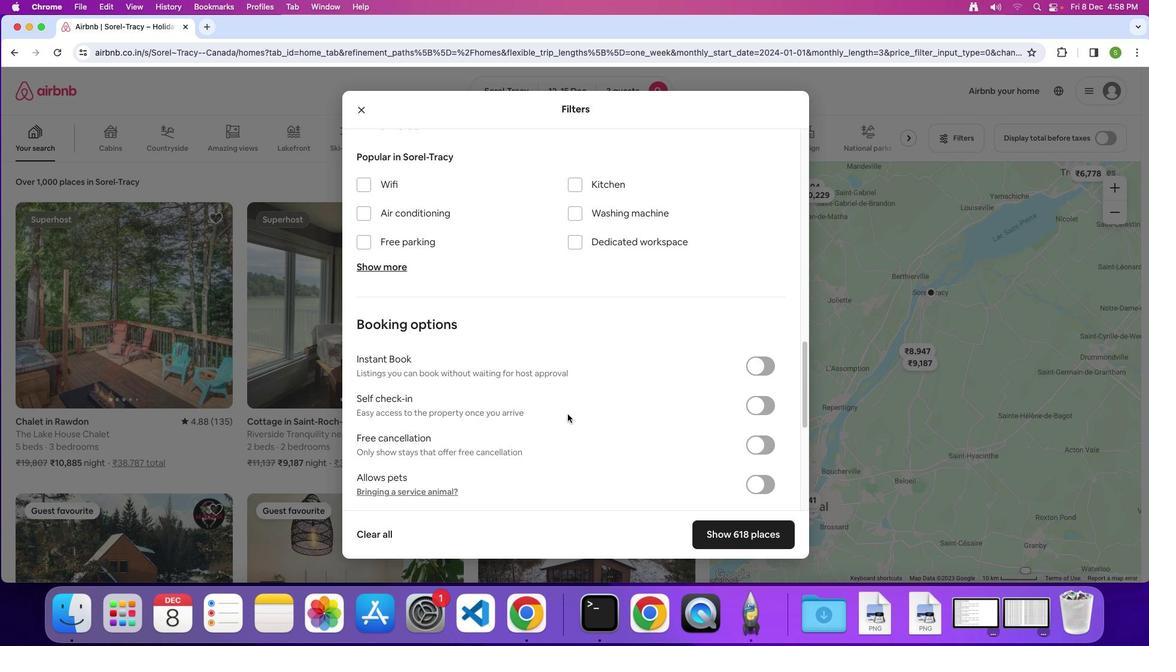 
Action: Mouse scrolled (567, 414) with delta (0, 0)
Screenshot: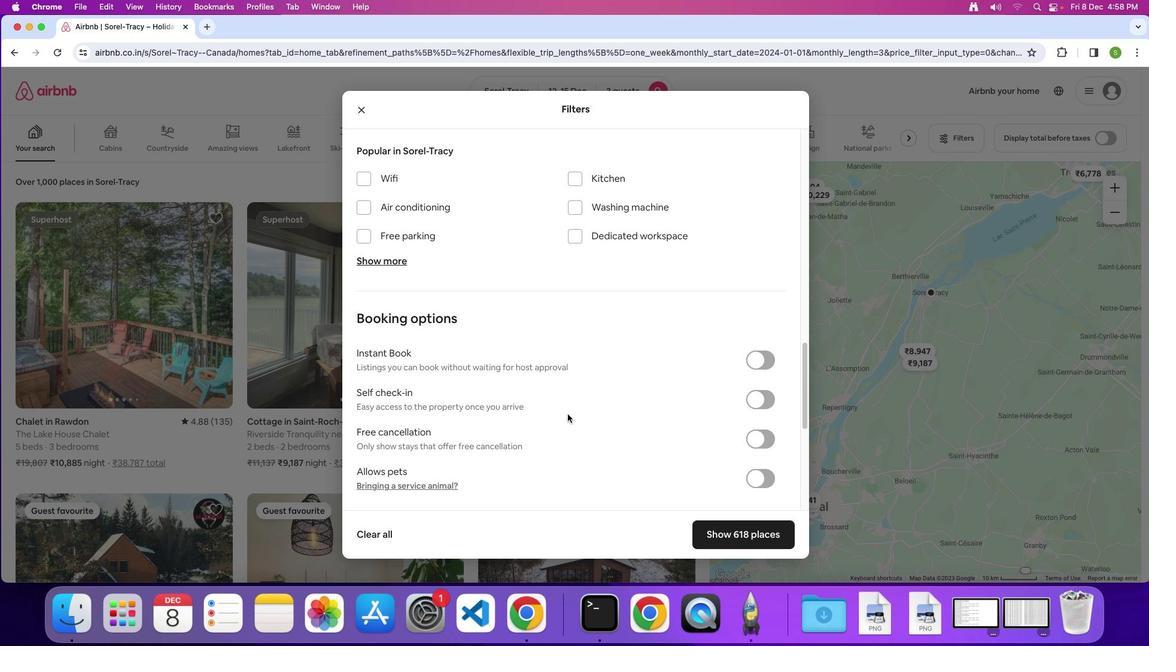 
Action: Mouse scrolled (567, 414) with delta (0, 0)
Screenshot: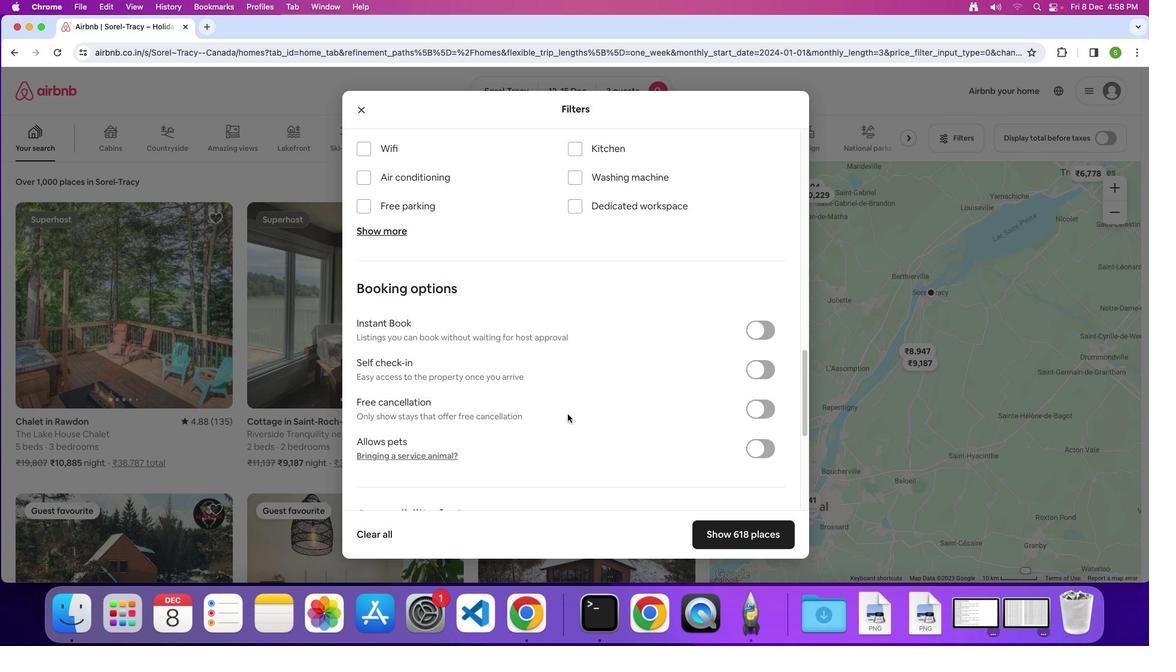 
Action: Mouse scrolled (567, 414) with delta (0, -1)
Screenshot: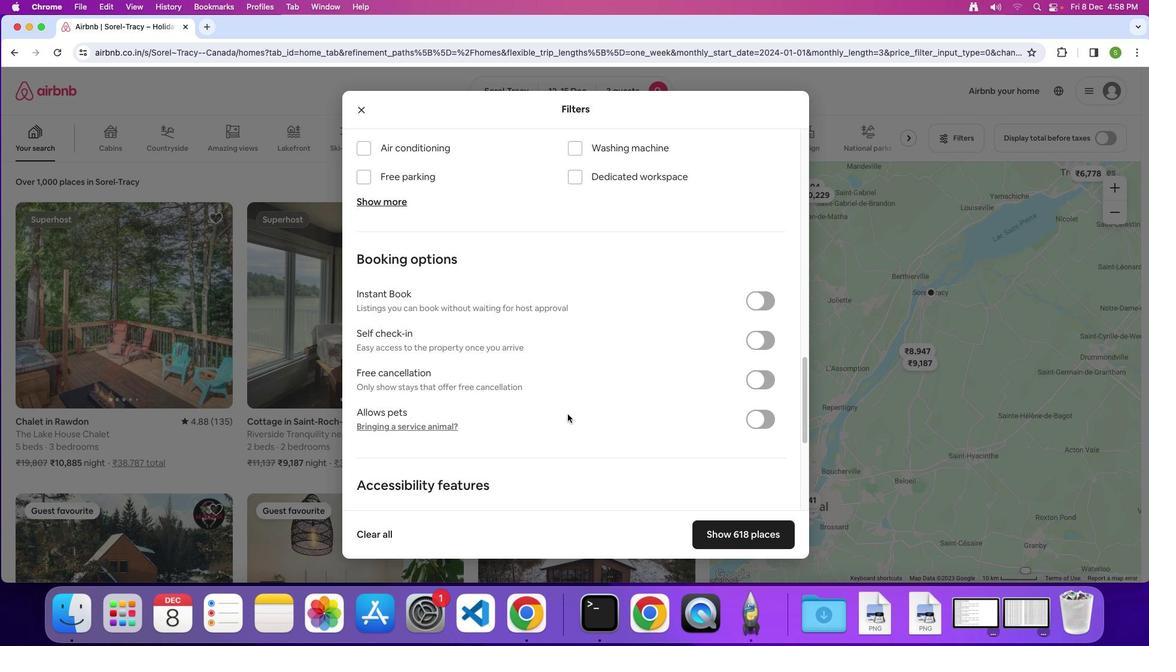 
Action: Mouse scrolled (567, 414) with delta (0, -1)
Screenshot: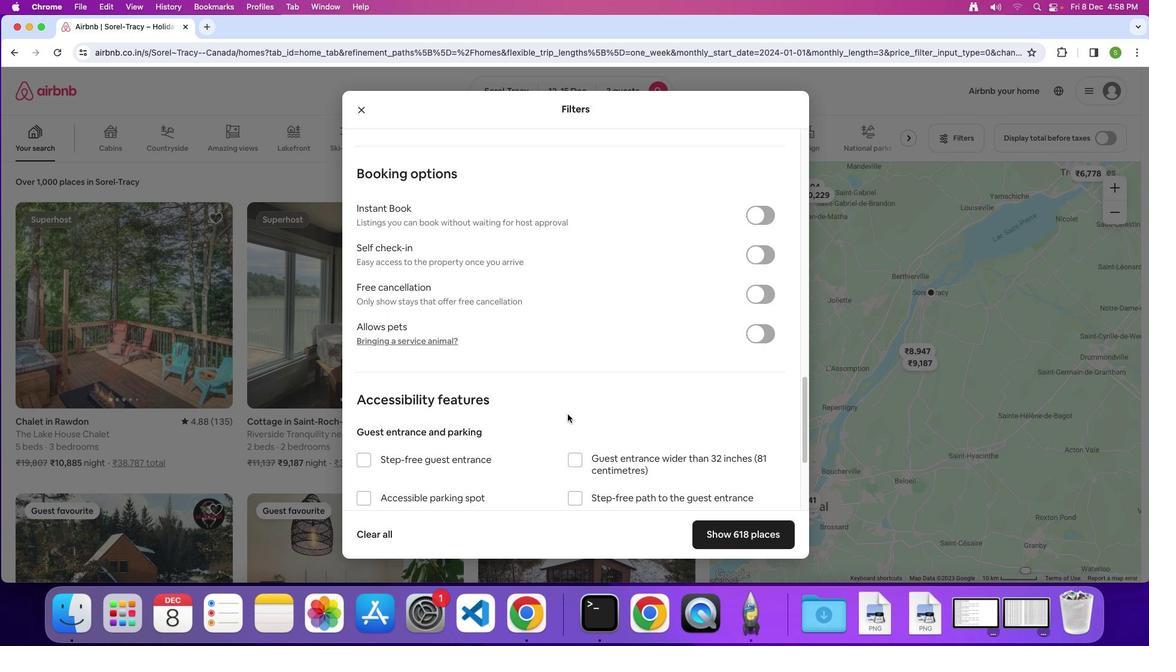 
Action: Mouse scrolled (567, 414) with delta (0, 0)
Screenshot: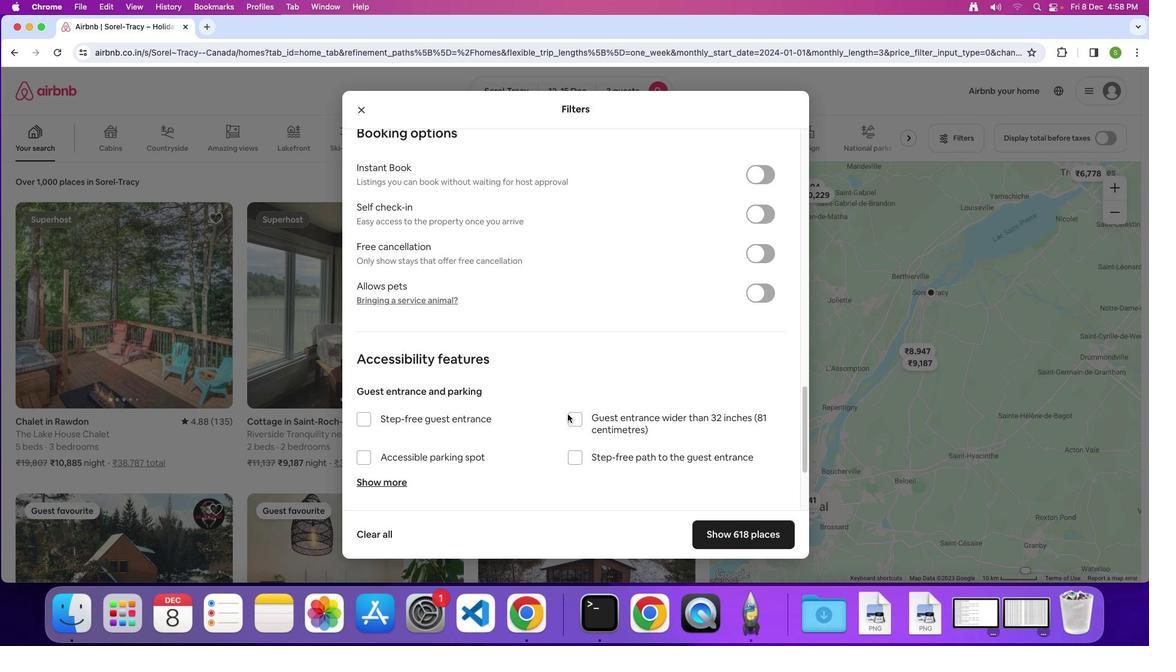 
Action: Mouse scrolled (567, 414) with delta (0, 0)
Screenshot: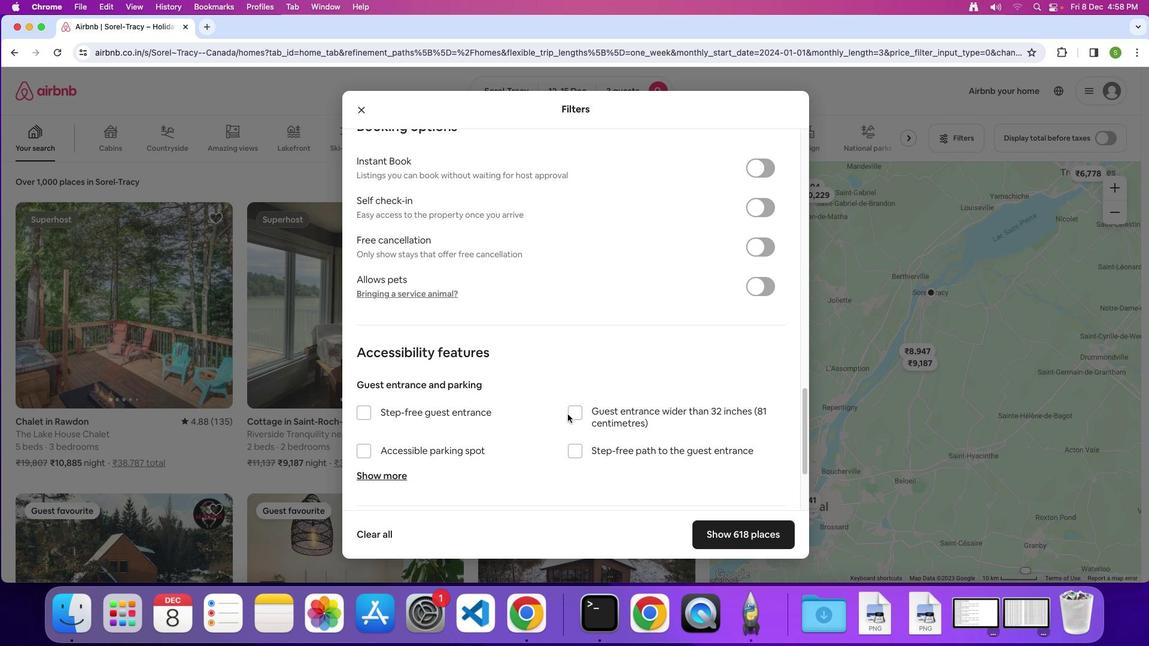 
Action: Mouse scrolled (567, 414) with delta (0, -1)
Screenshot: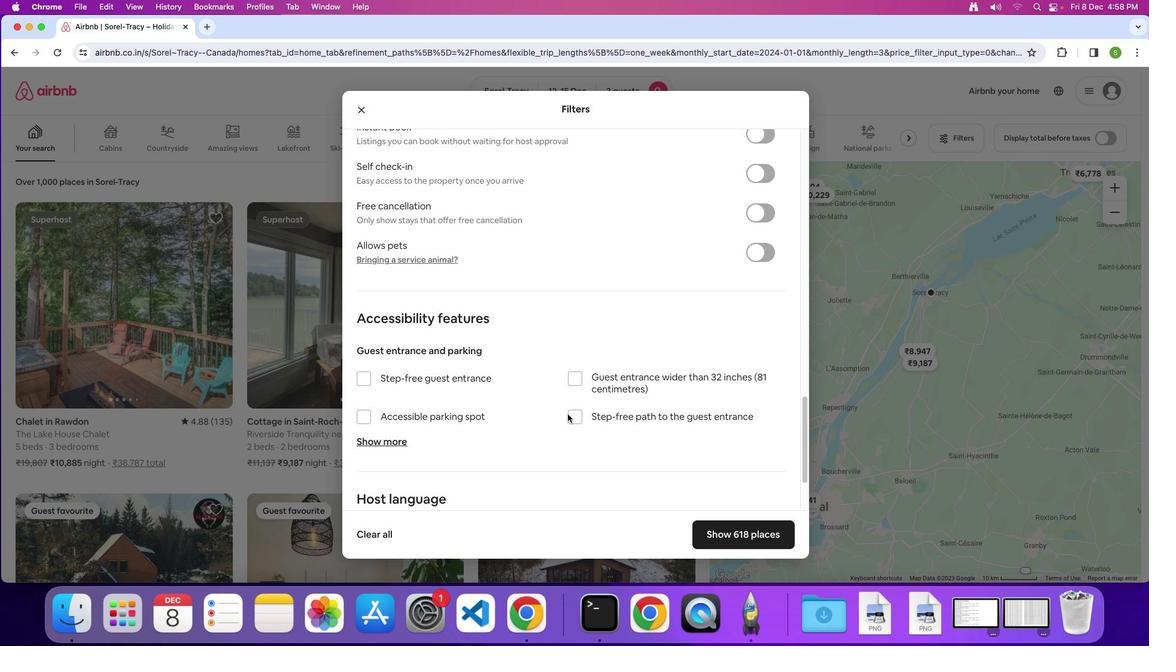 
Action: Mouse scrolled (567, 414) with delta (0, 0)
Screenshot: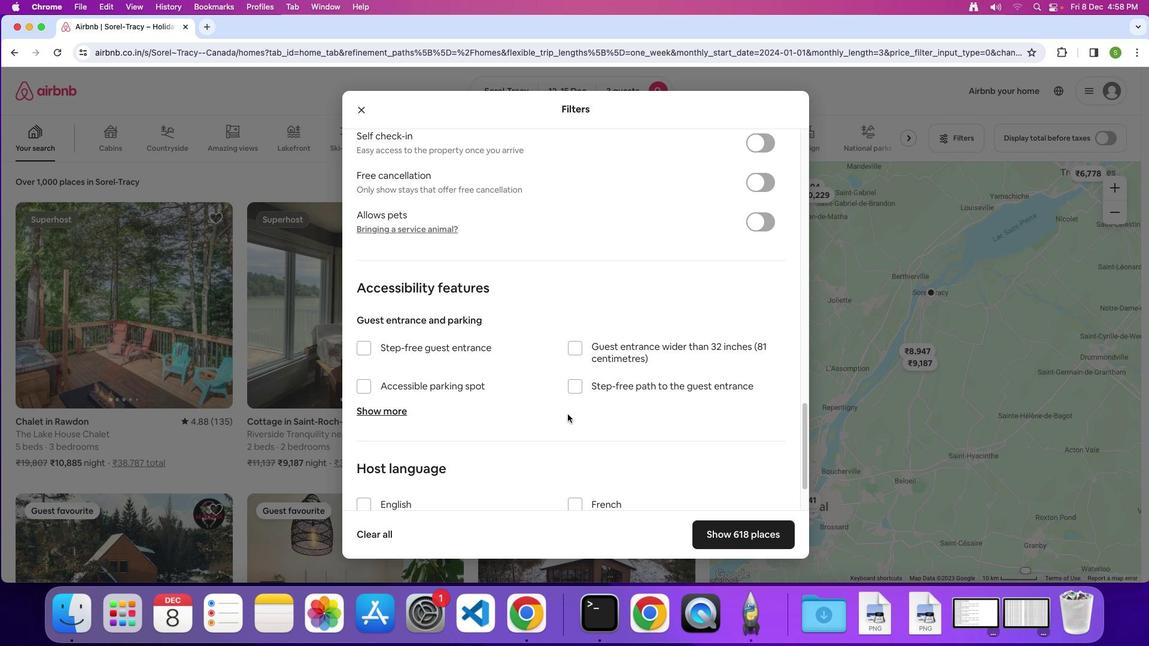 
Action: Mouse scrolled (567, 414) with delta (0, 0)
Screenshot: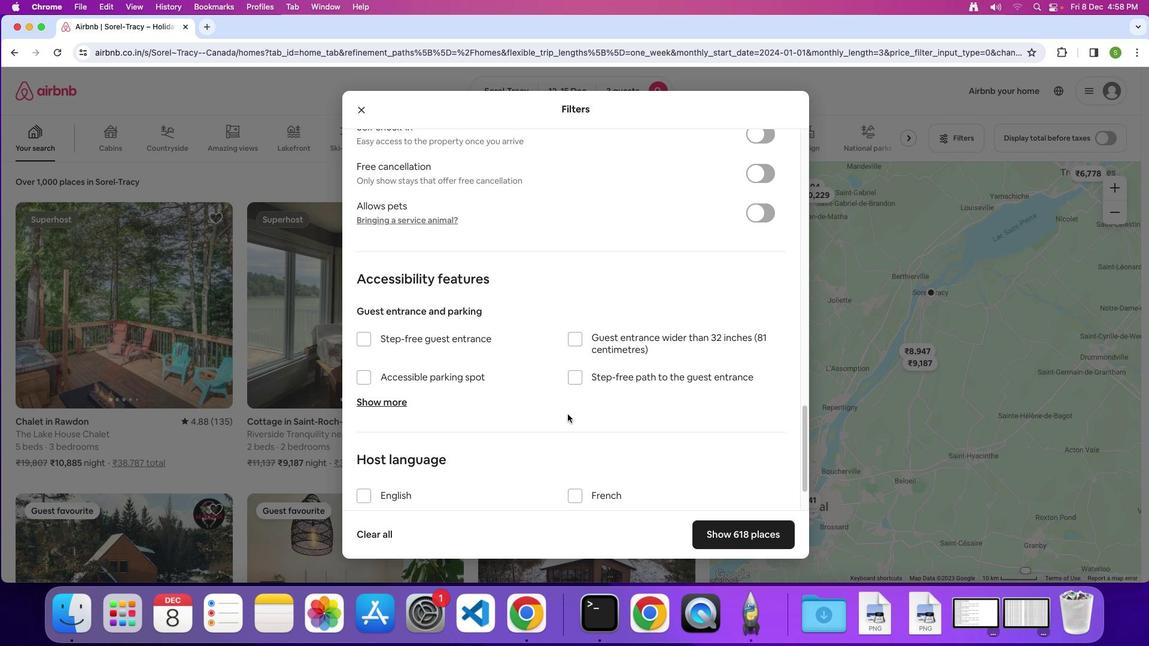 
Action: Mouse scrolled (567, 414) with delta (0, -1)
Screenshot: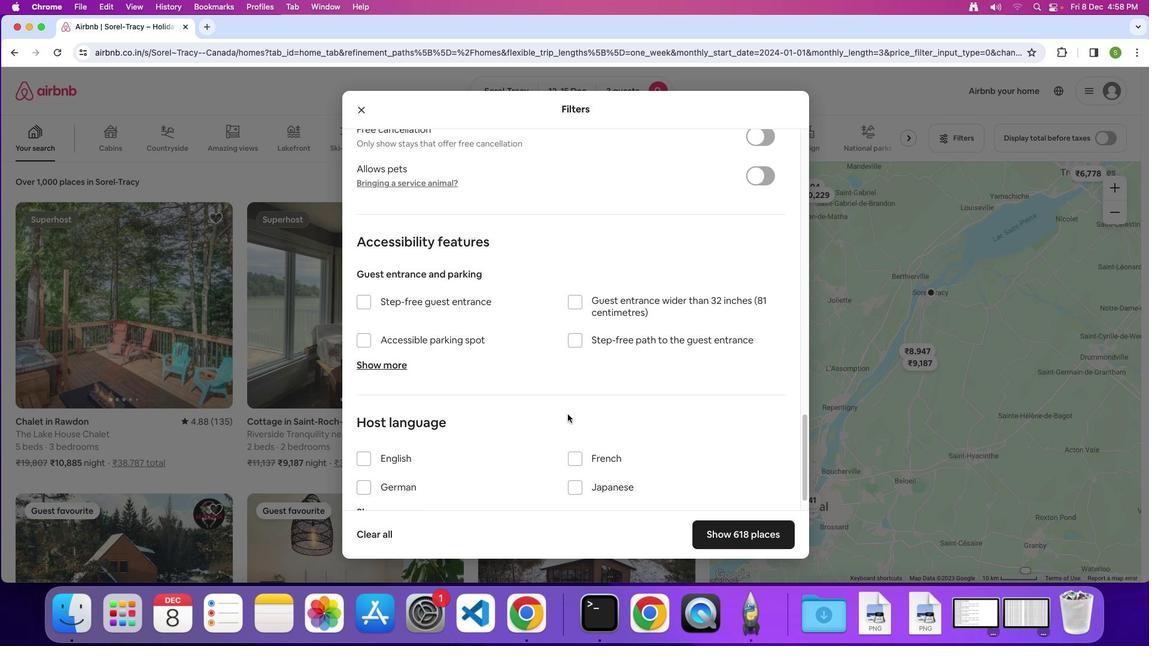 
Action: Mouse scrolled (567, 414) with delta (0, 0)
Screenshot: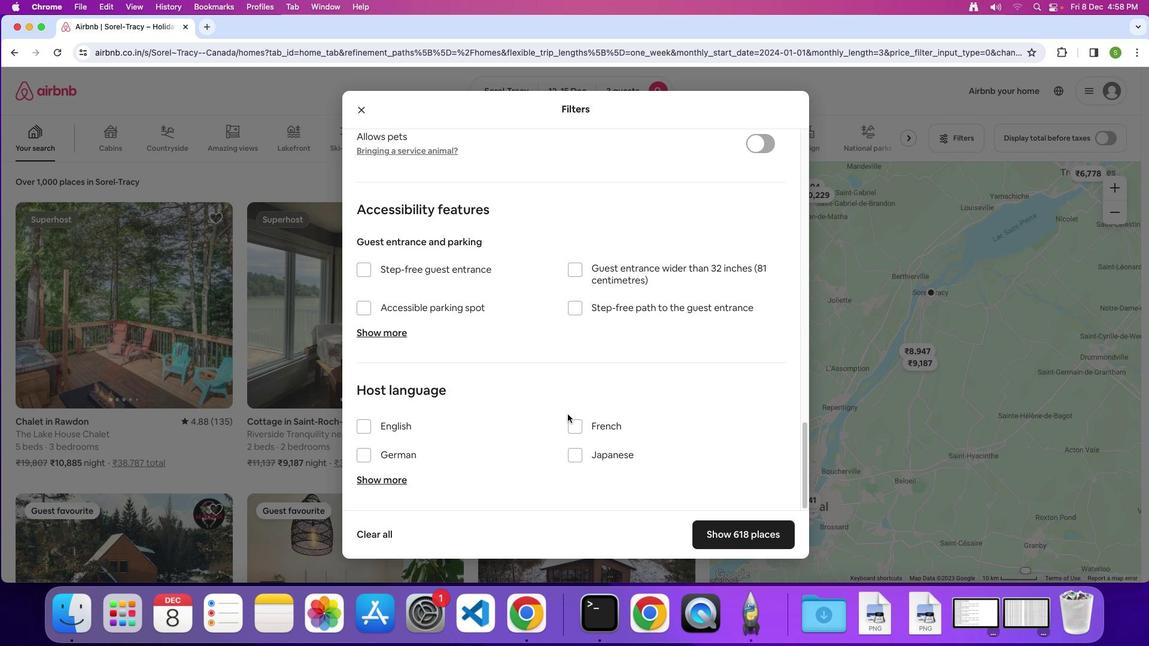 
Action: Mouse scrolled (567, 414) with delta (0, 0)
Screenshot: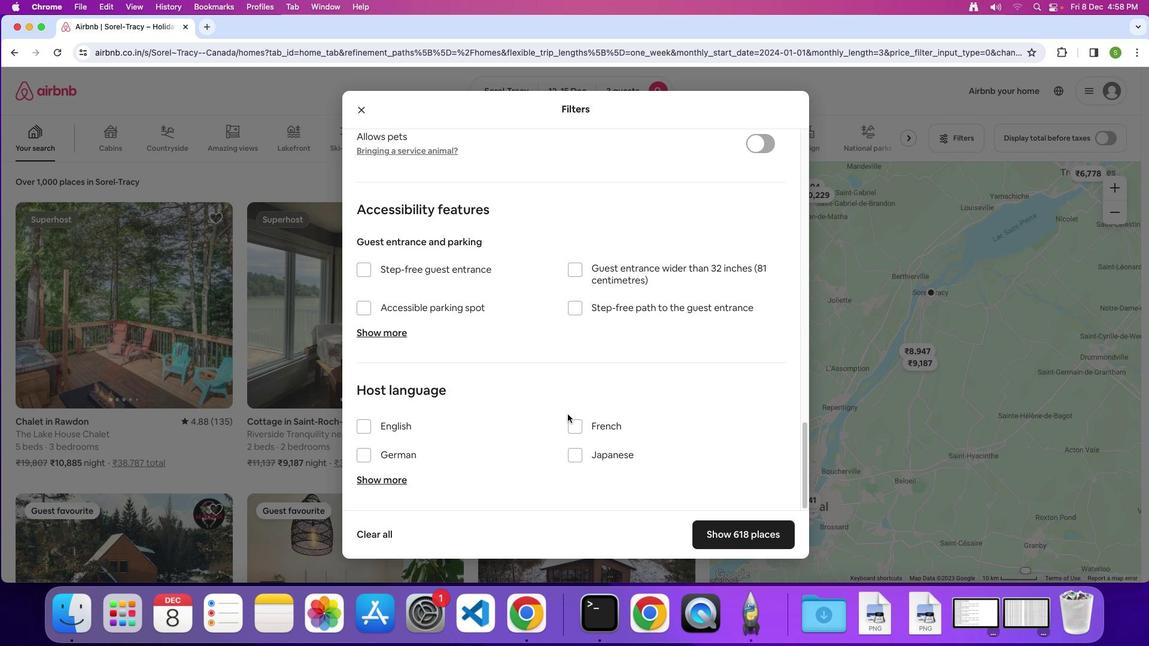 
Action: Mouse scrolled (567, 414) with delta (0, -1)
Screenshot: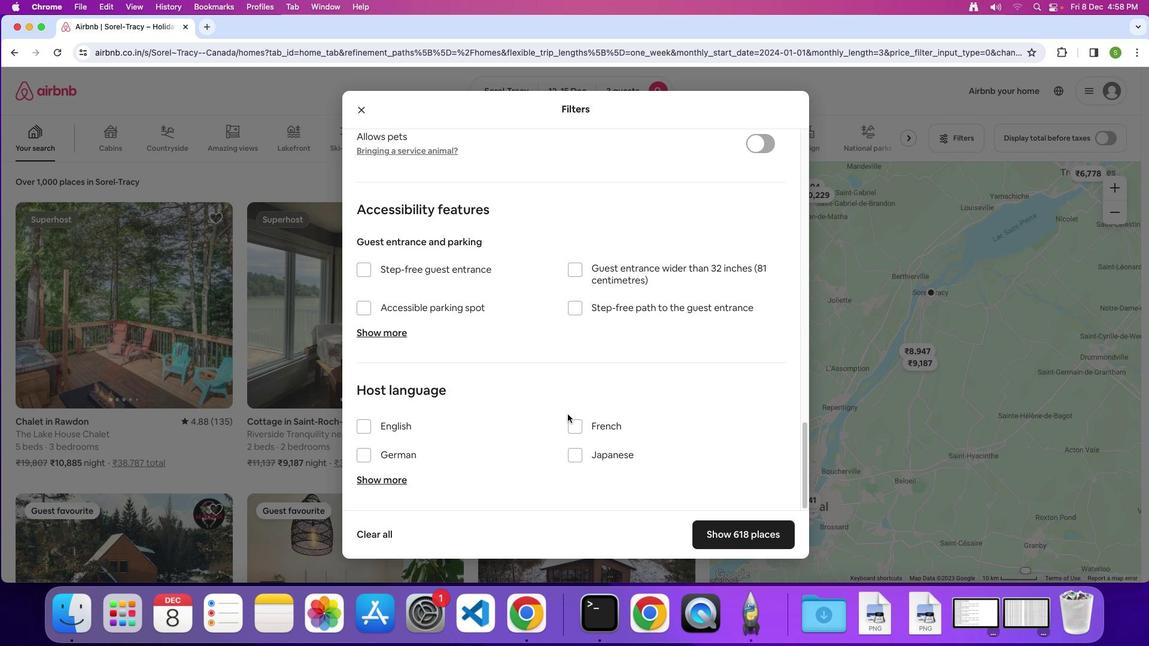 
Action: Mouse scrolled (567, 414) with delta (0, 0)
Screenshot: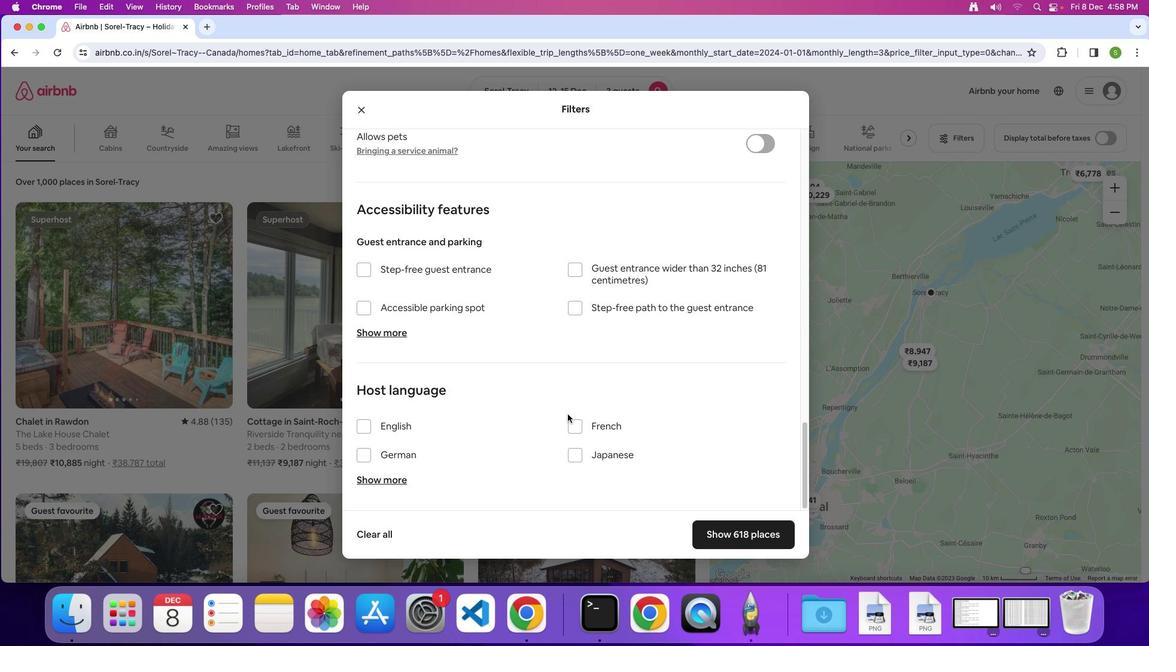 
Action: Mouse scrolled (567, 414) with delta (0, 0)
Screenshot: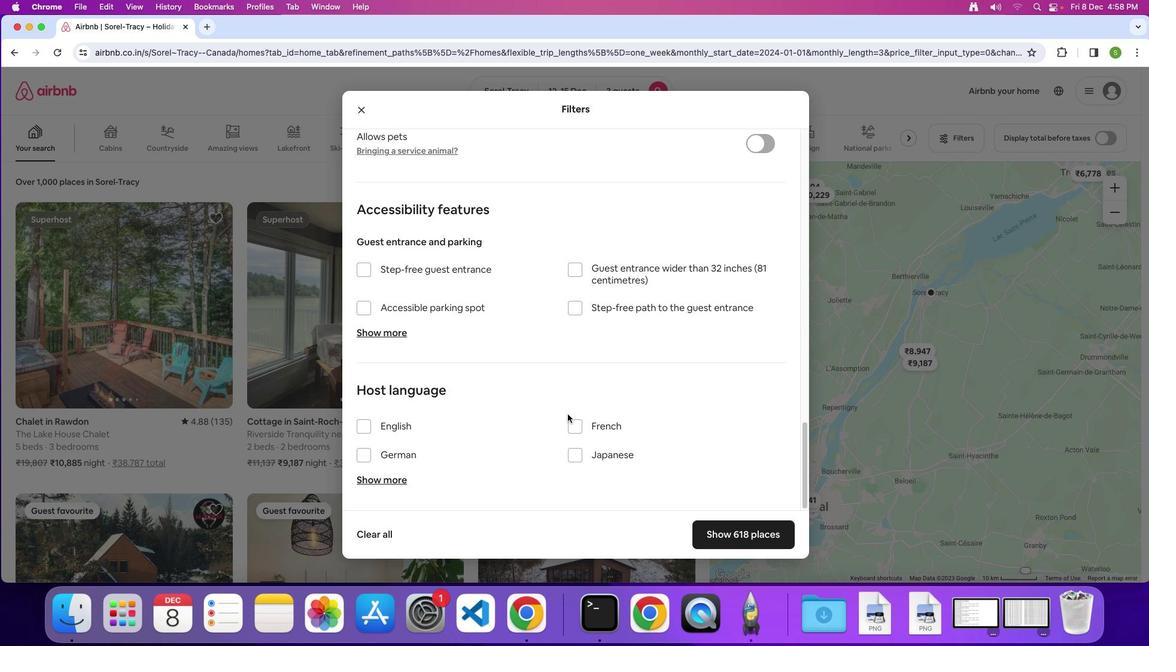 
Action: Mouse scrolled (567, 414) with delta (0, -1)
Screenshot: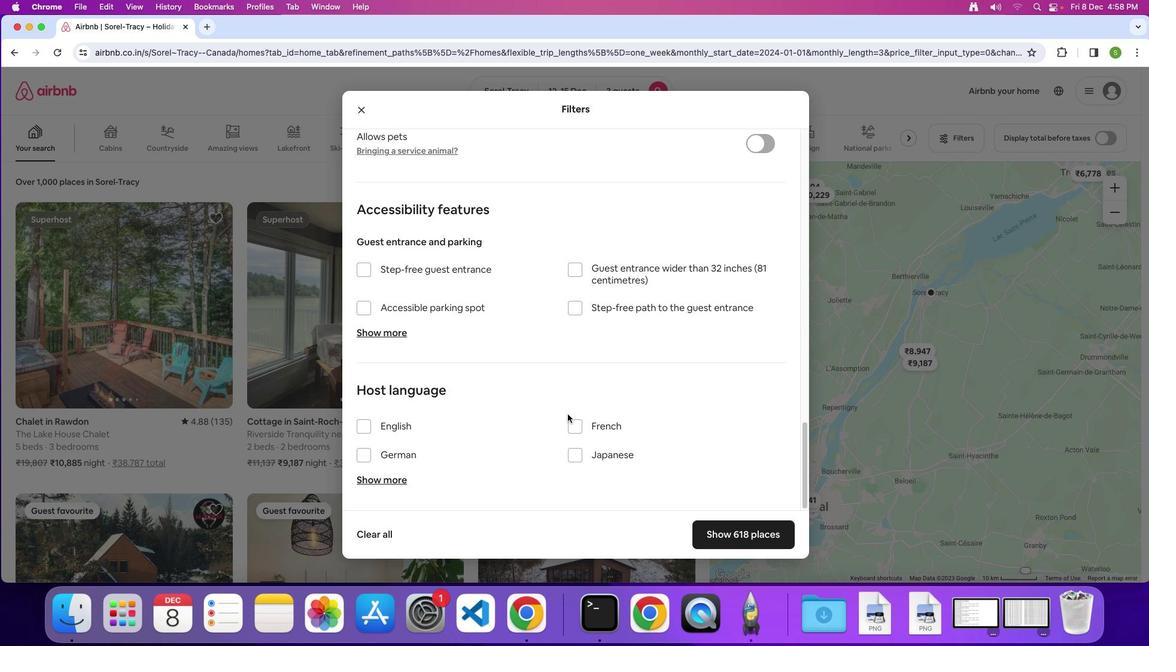 
Action: Mouse scrolled (567, 414) with delta (0, 0)
Screenshot: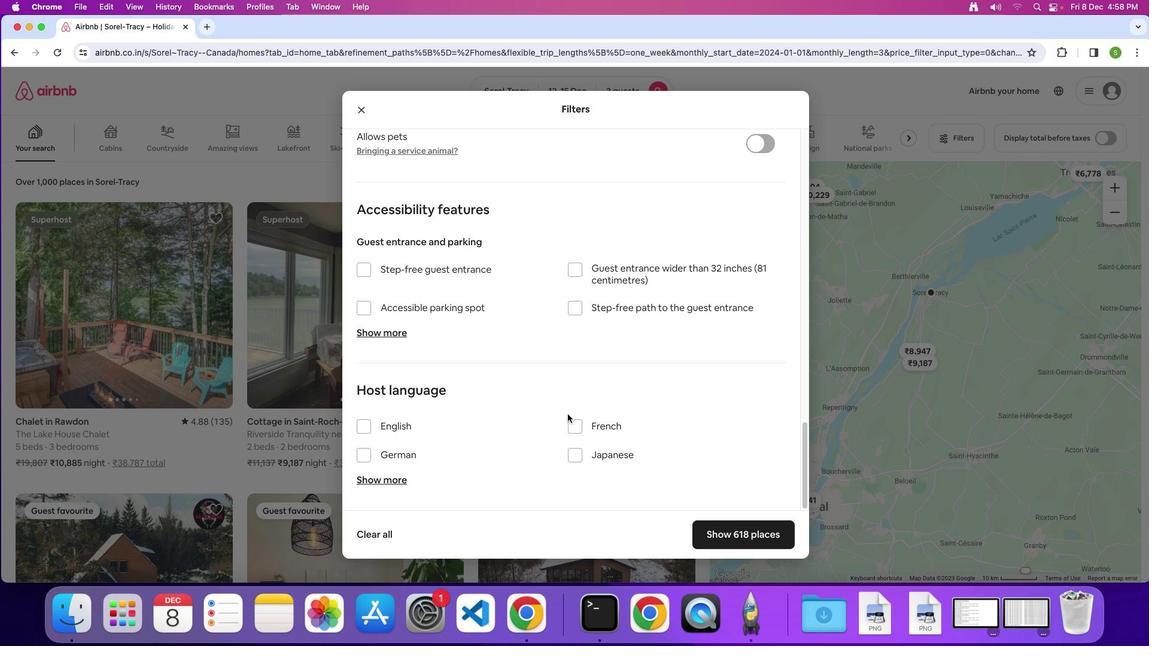 
Action: Mouse scrolled (567, 414) with delta (0, 0)
Screenshot: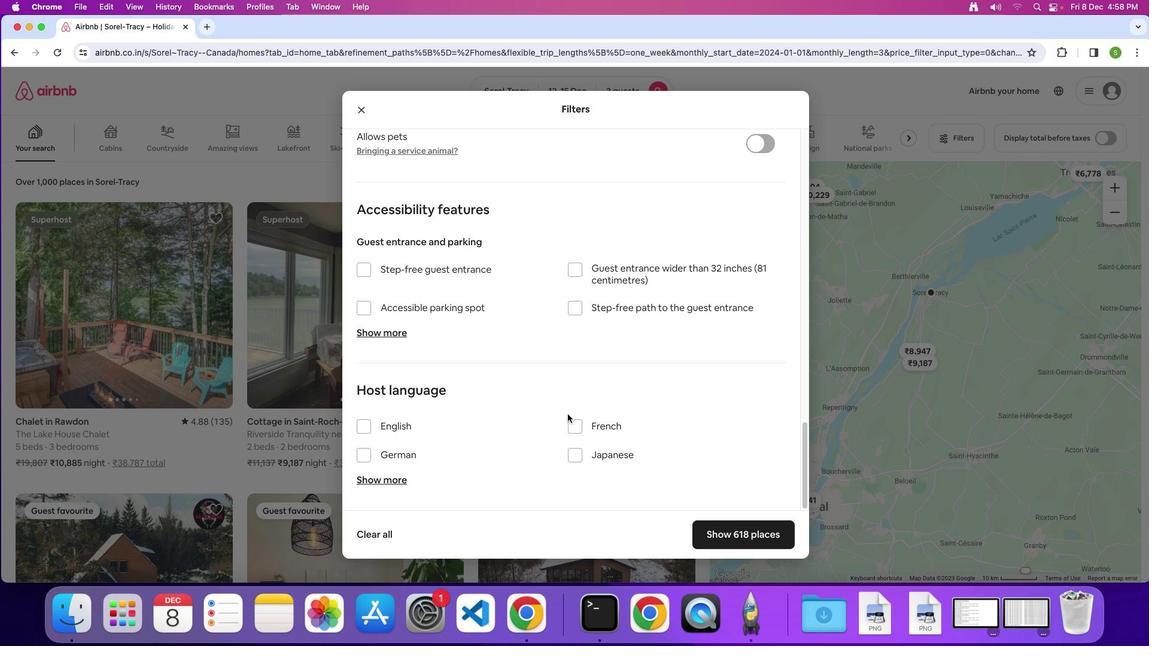 
Action: Mouse scrolled (567, 414) with delta (0, -1)
Screenshot: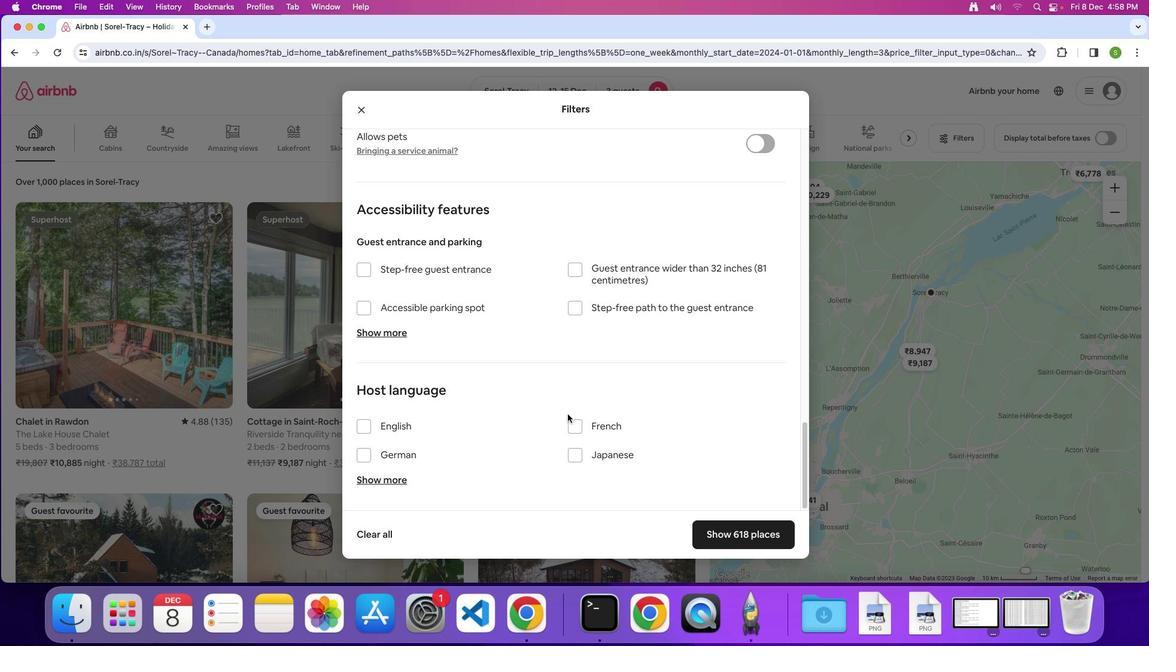 
Action: Mouse moved to (723, 537)
Screenshot: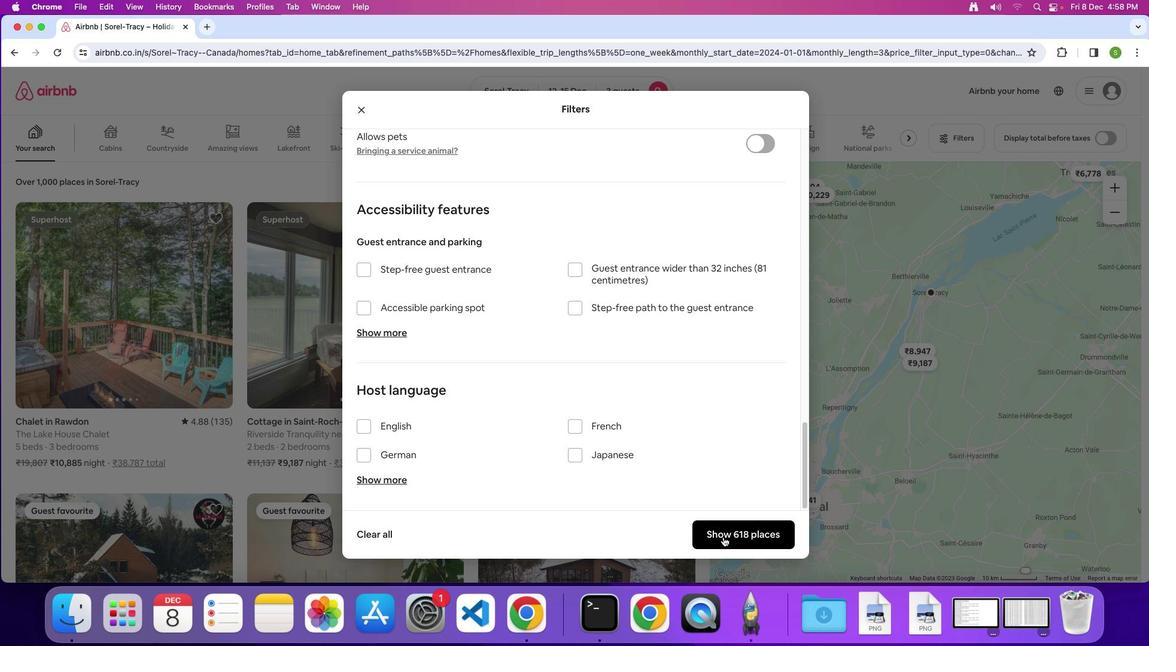 
Action: Mouse pressed left at (723, 537)
Screenshot: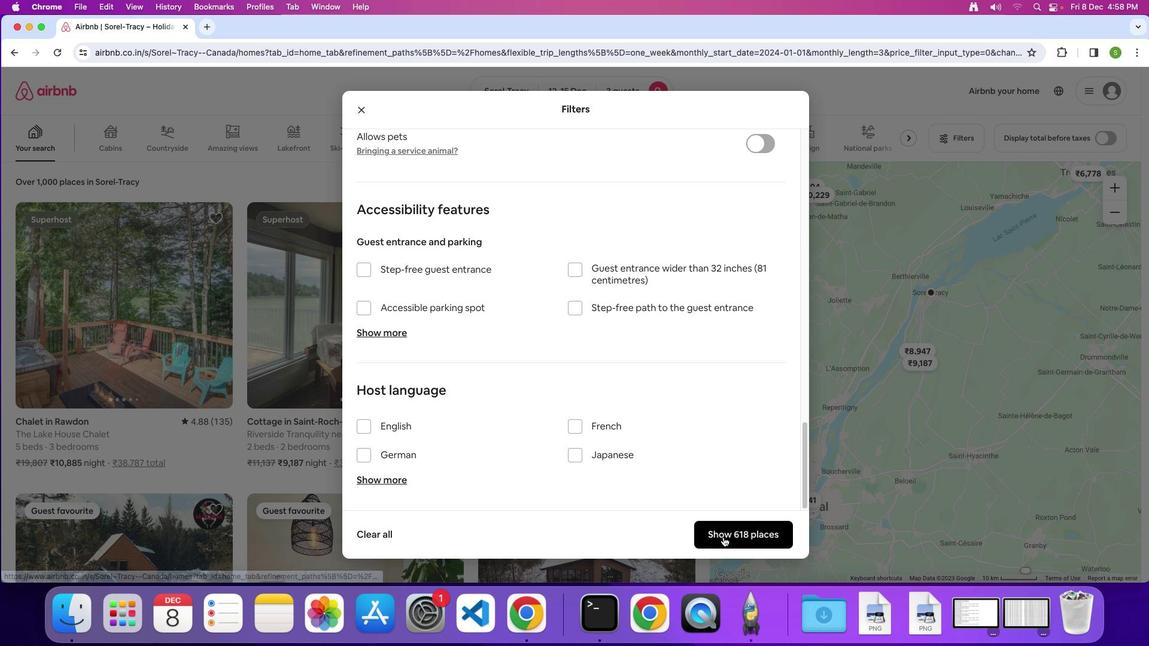
Action: Mouse moved to (178, 290)
Screenshot: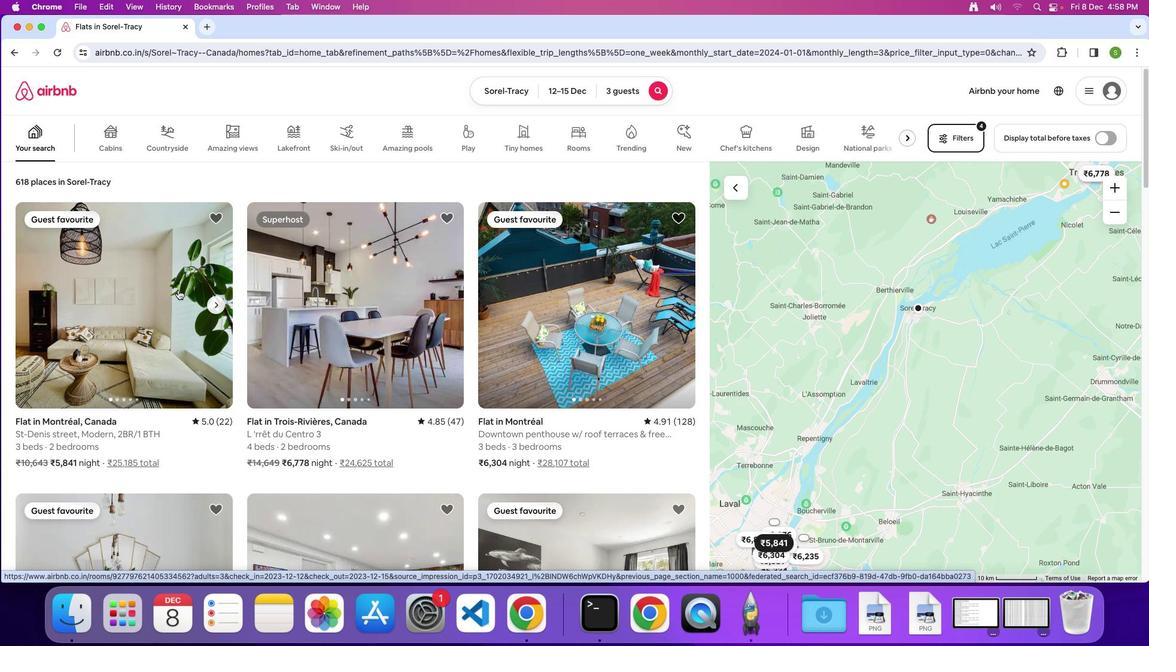 
Action: Mouse pressed left at (178, 290)
Screenshot: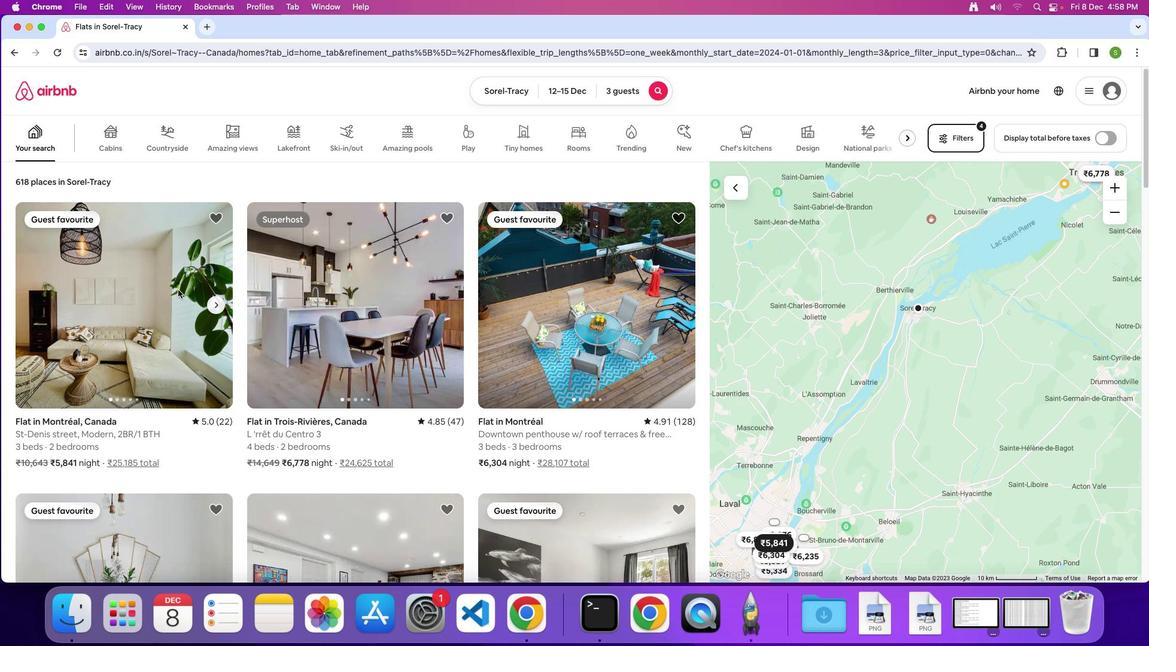 
Action: Mouse moved to (459, 302)
Screenshot: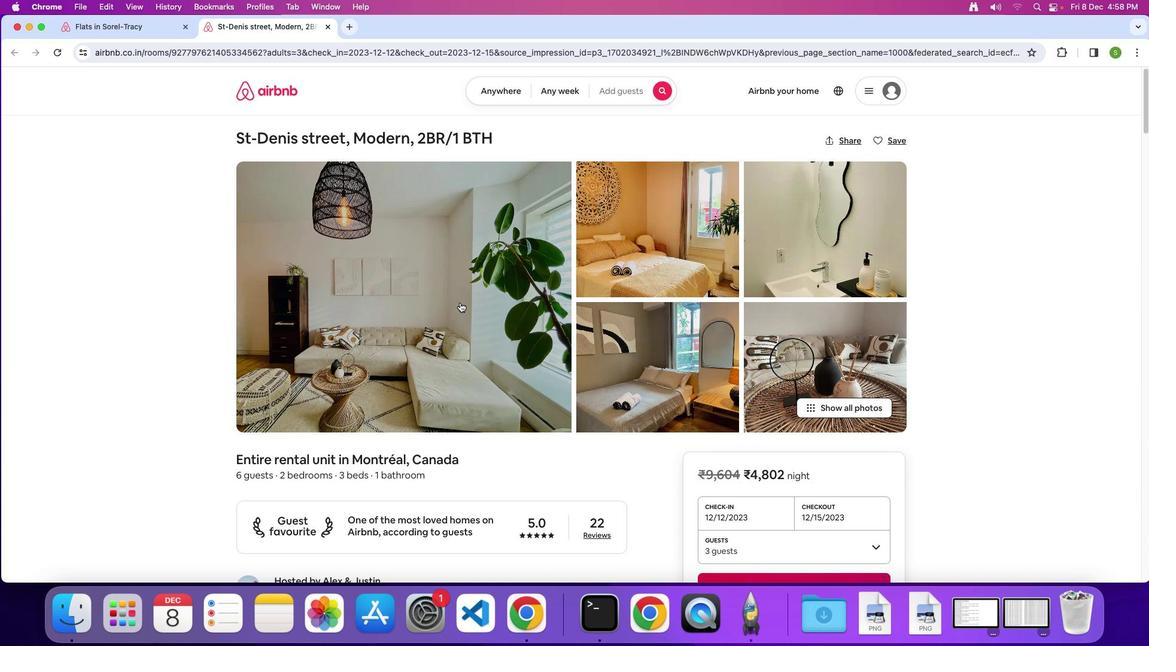 
Action: Mouse pressed left at (459, 302)
Screenshot: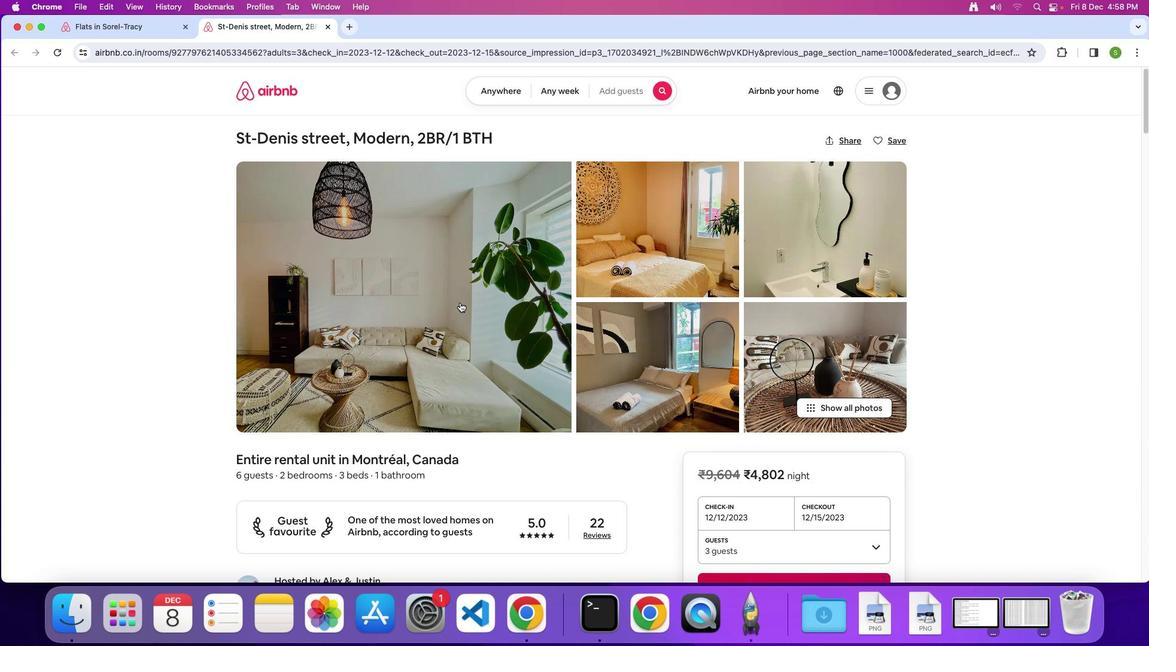 
Action: Mouse moved to (488, 338)
Screenshot: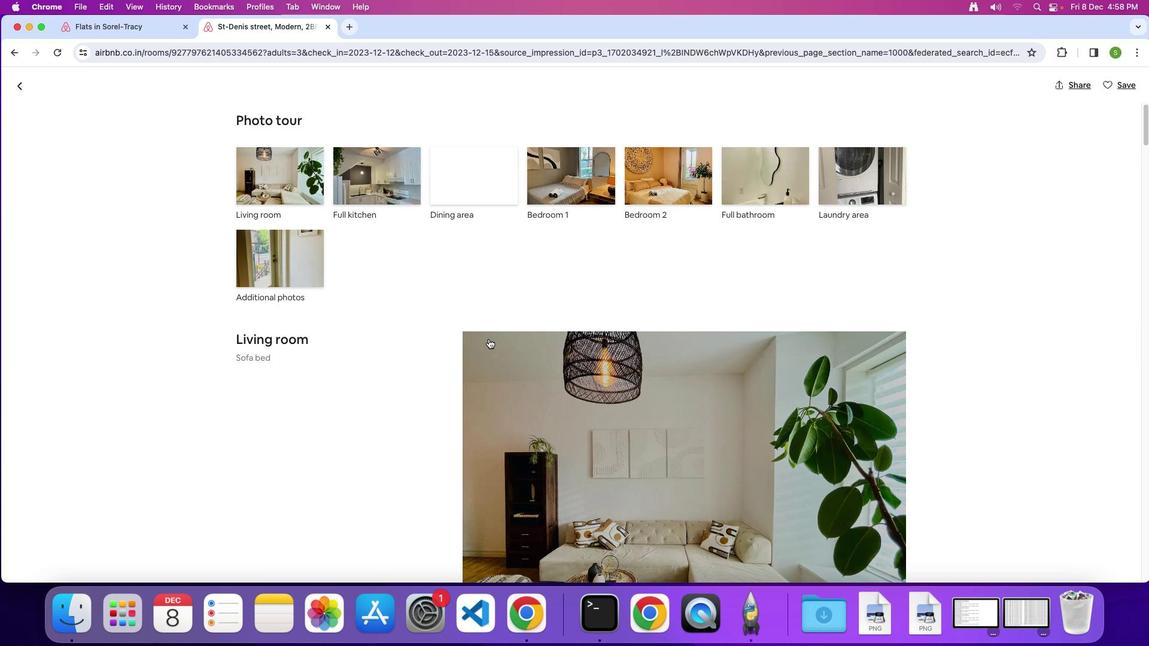 
Action: Mouse scrolled (488, 338) with delta (0, 0)
Screenshot: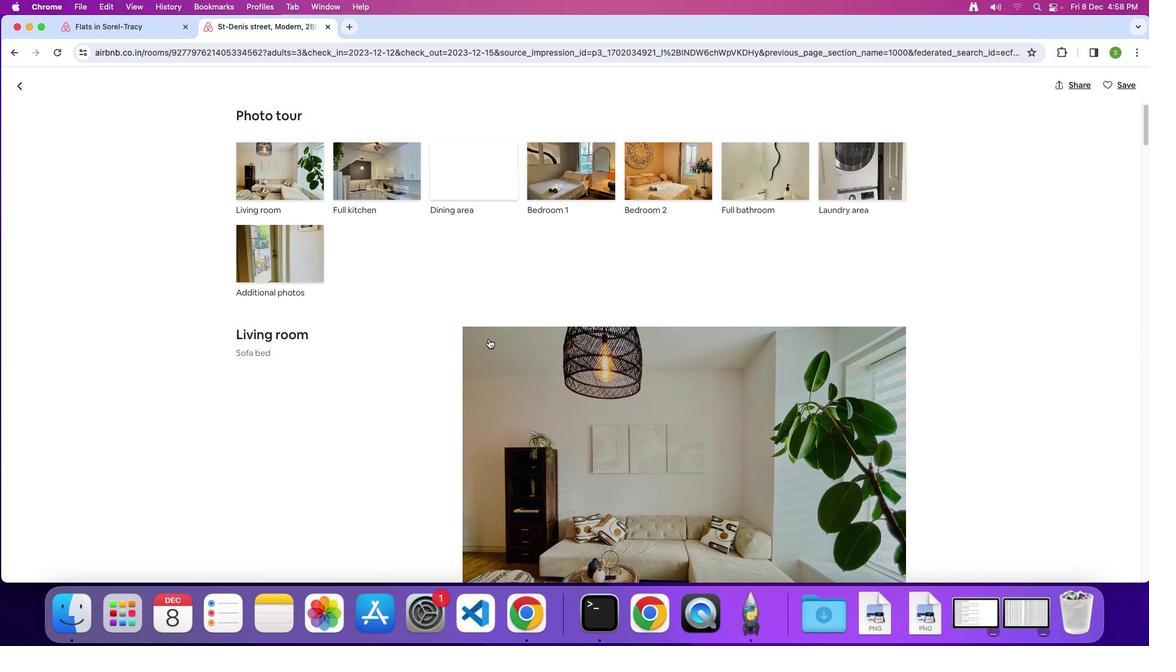 
Action: Mouse scrolled (488, 338) with delta (0, 0)
Screenshot: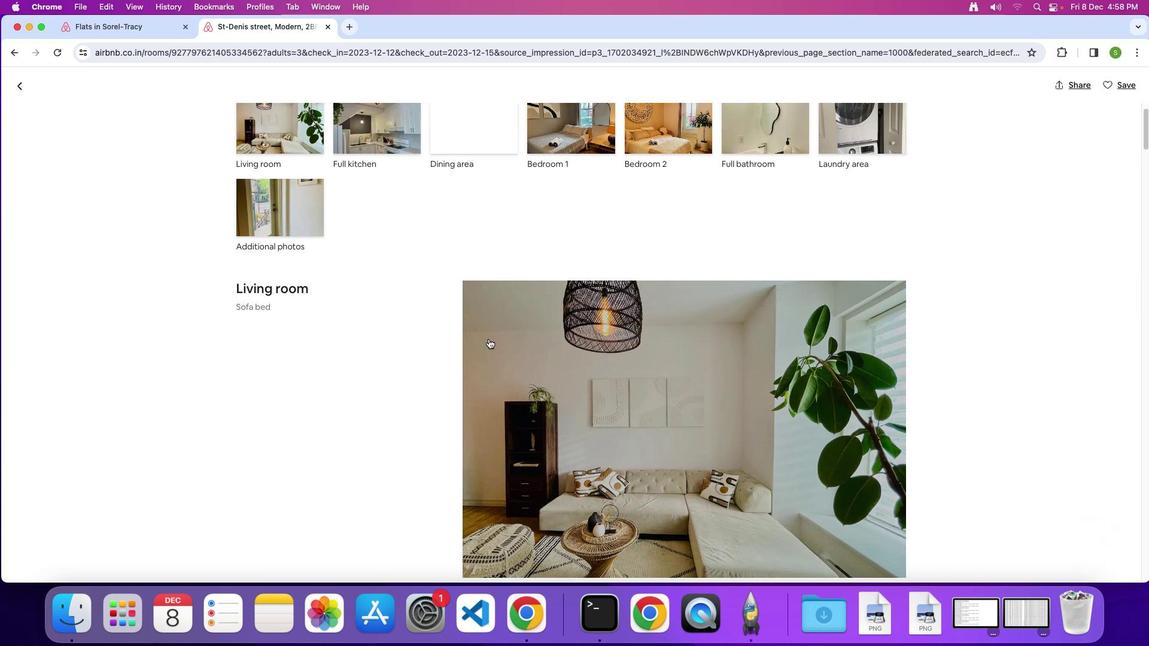 
Action: Mouse moved to (488, 338)
Screenshot: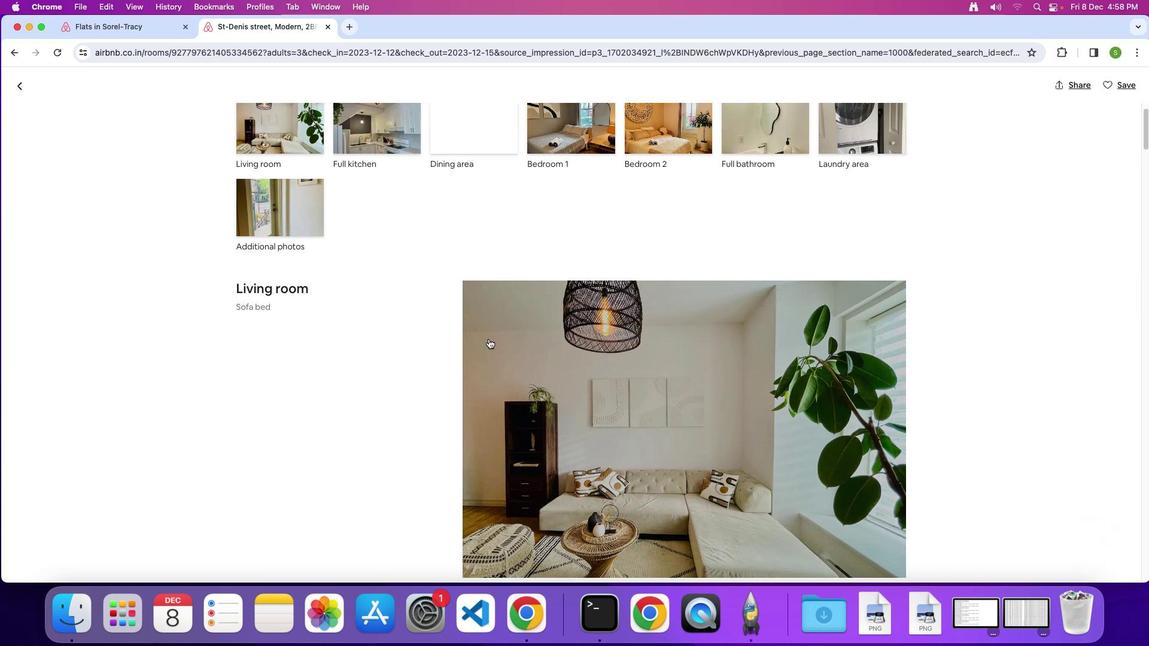 
Action: Mouse scrolled (488, 338) with delta (0, -1)
Screenshot: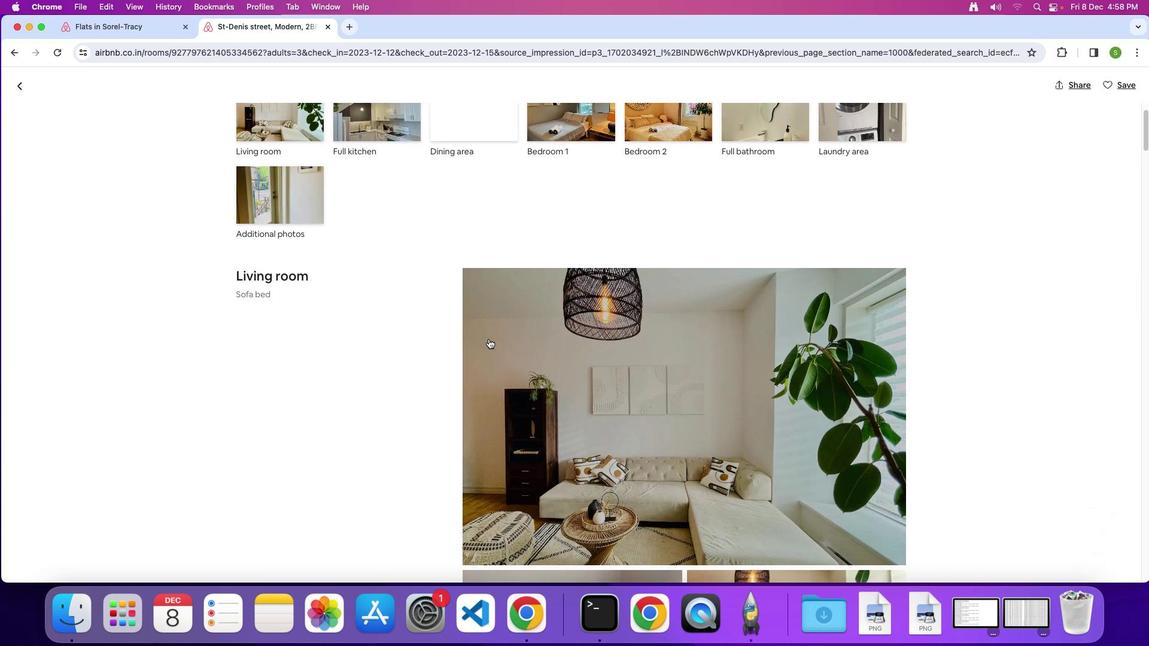 
Action: Mouse scrolled (488, 338) with delta (0, 0)
Screenshot: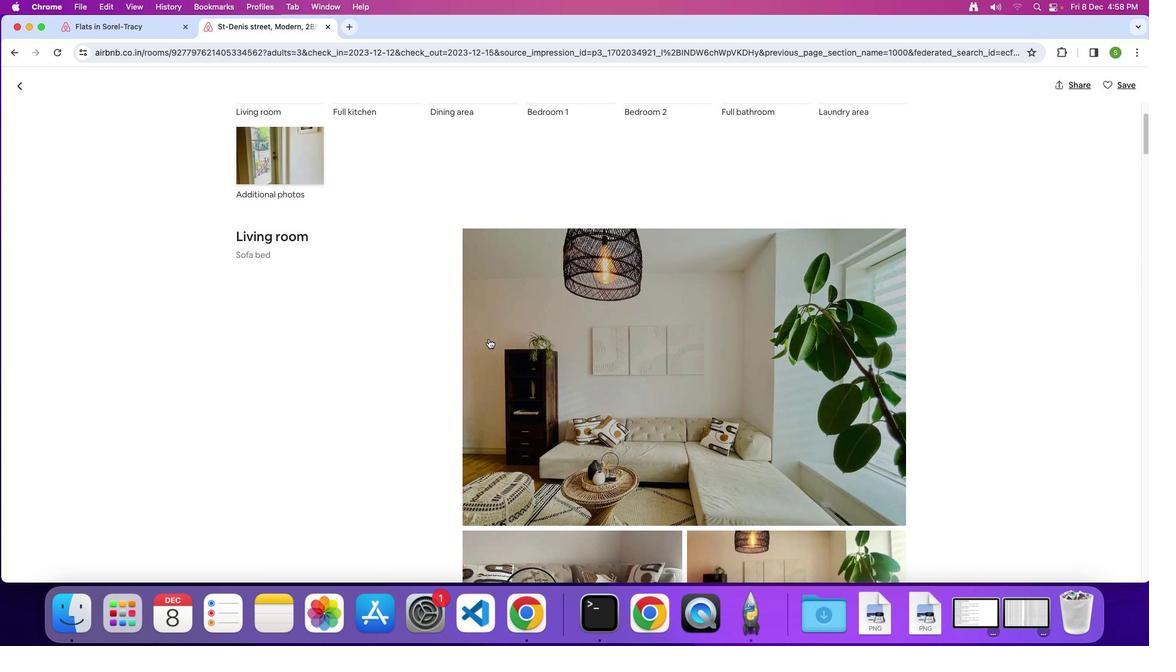 
Action: Mouse scrolled (488, 338) with delta (0, 0)
Screenshot: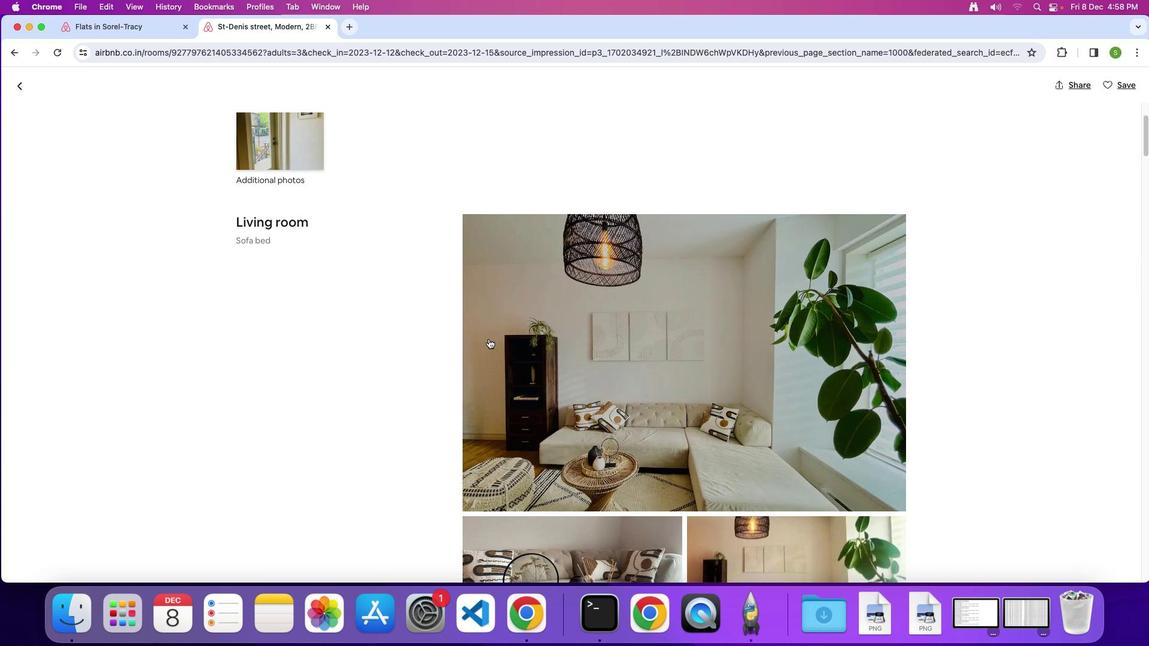 
Action: Mouse scrolled (488, 338) with delta (0, -1)
Screenshot: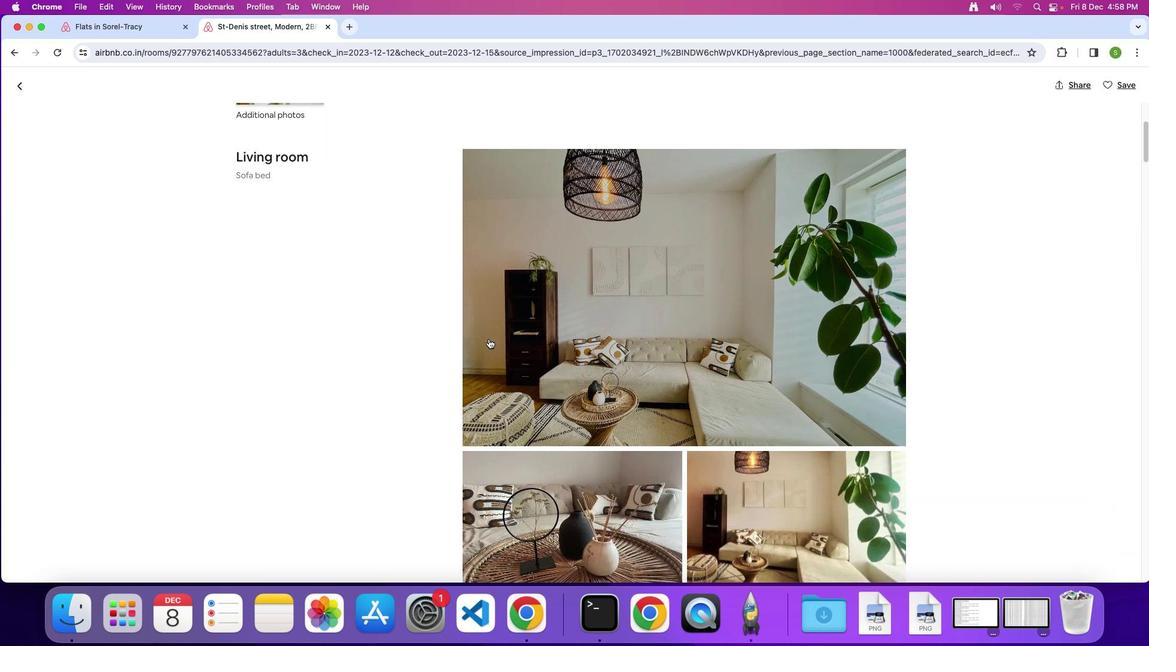 
Action: Mouse scrolled (488, 338) with delta (0, 0)
Screenshot: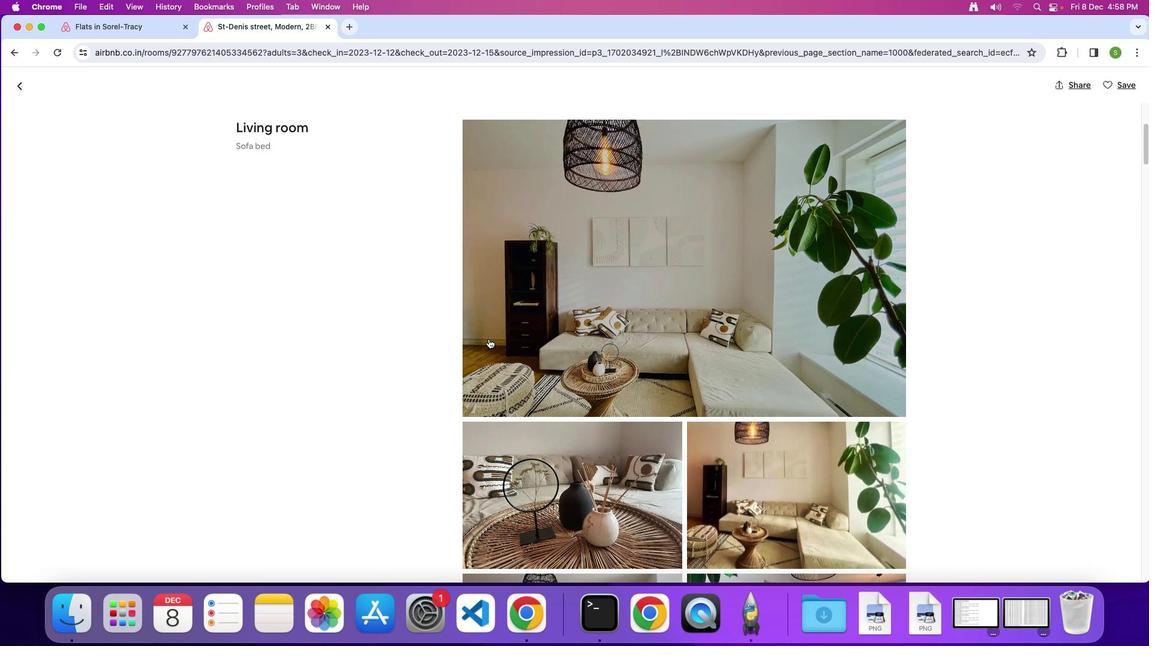 
Action: Mouse scrolled (488, 338) with delta (0, 0)
Screenshot: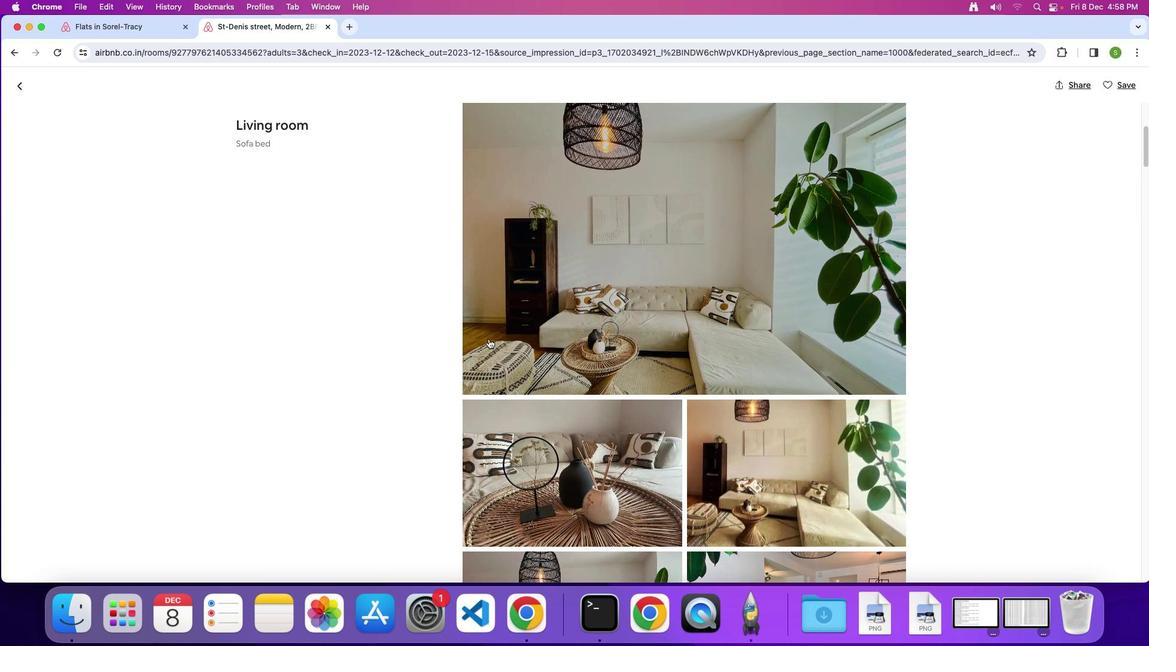 
Action: Mouse scrolled (488, 338) with delta (0, -1)
Screenshot: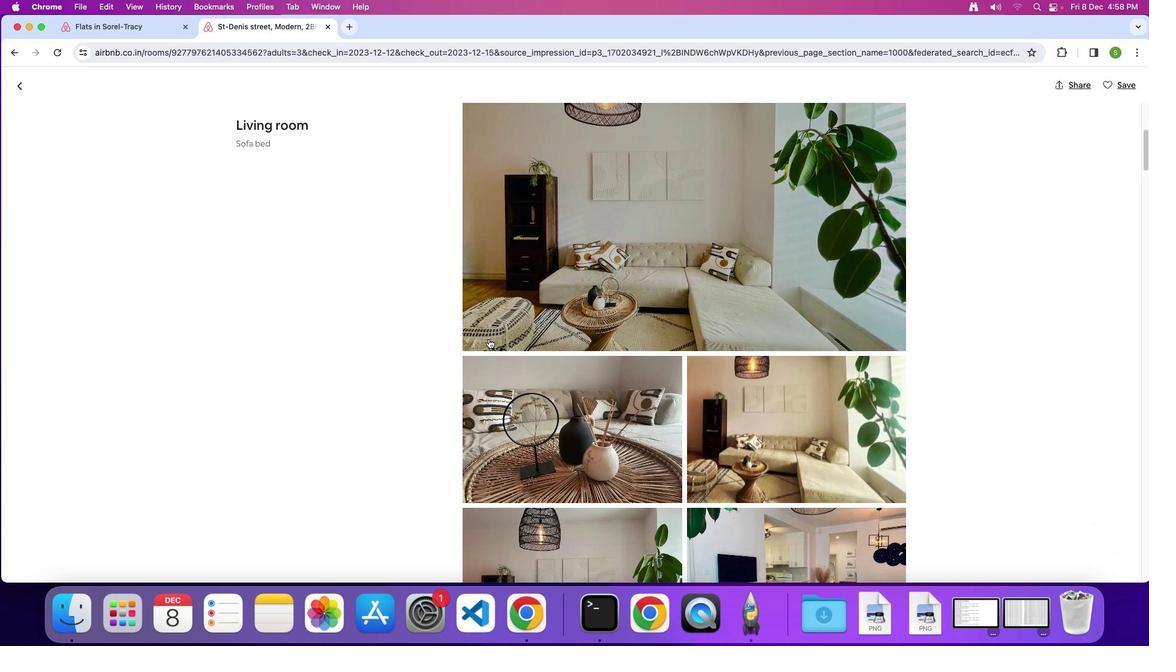 
Action: Mouse scrolled (488, 338) with delta (0, 0)
Screenshot: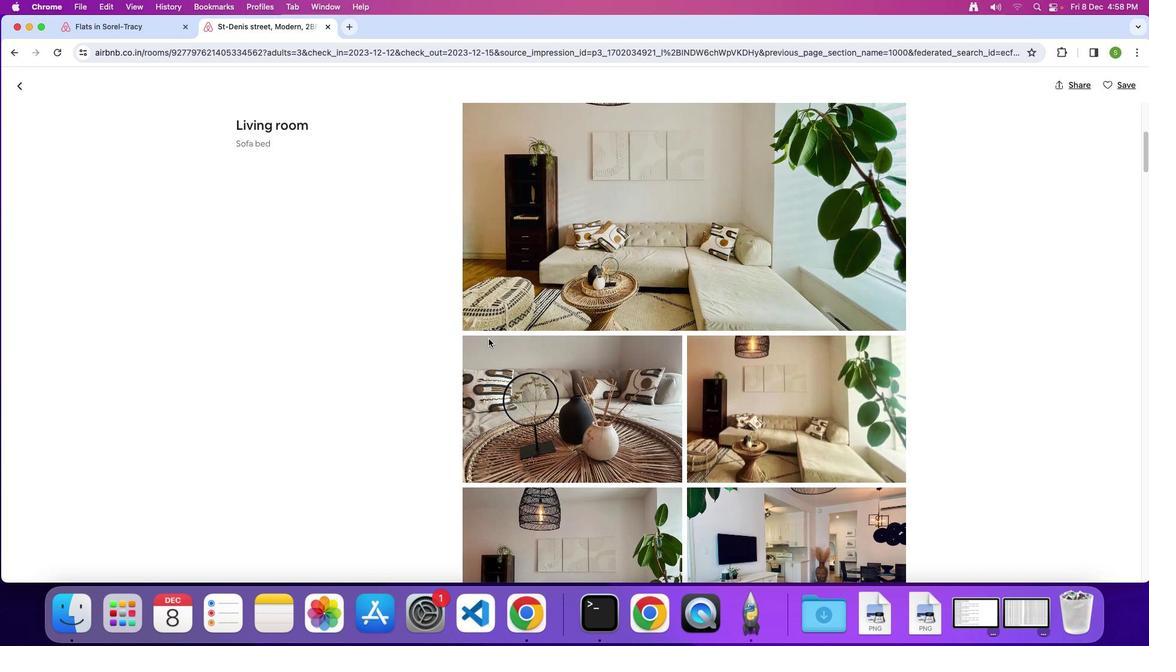 
Action: Mouse scrolled (488, 338) with delta (0, 0)
Screenshot: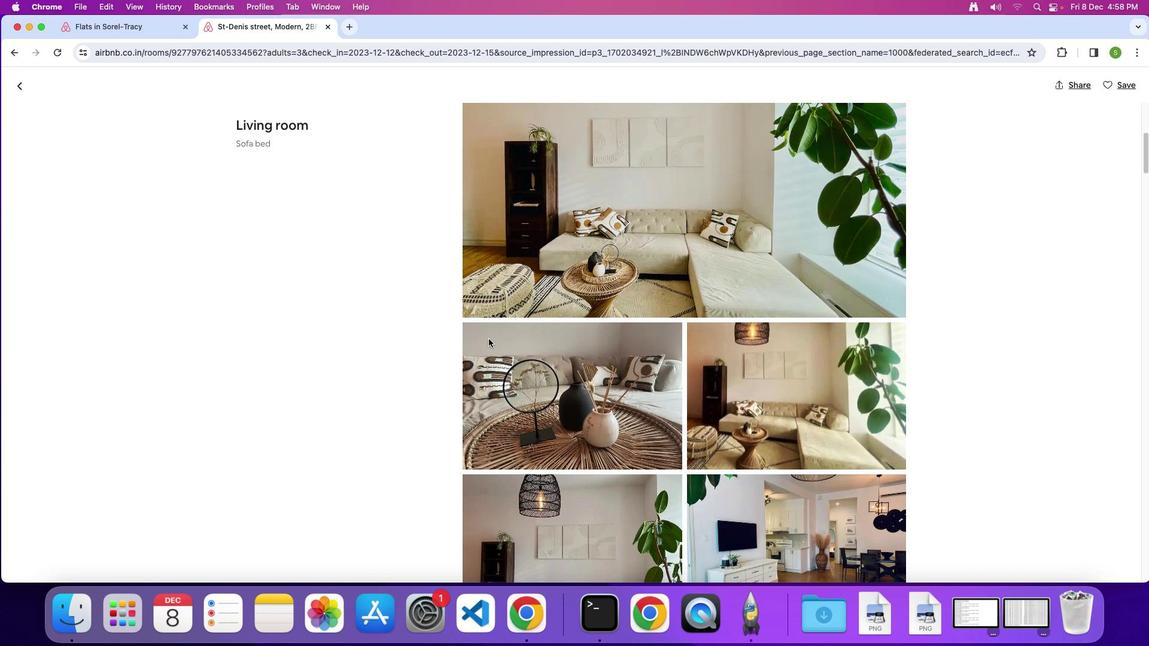 
Action: Mouse scrolled (488, 338) with delta (0, 0)
Screenshot: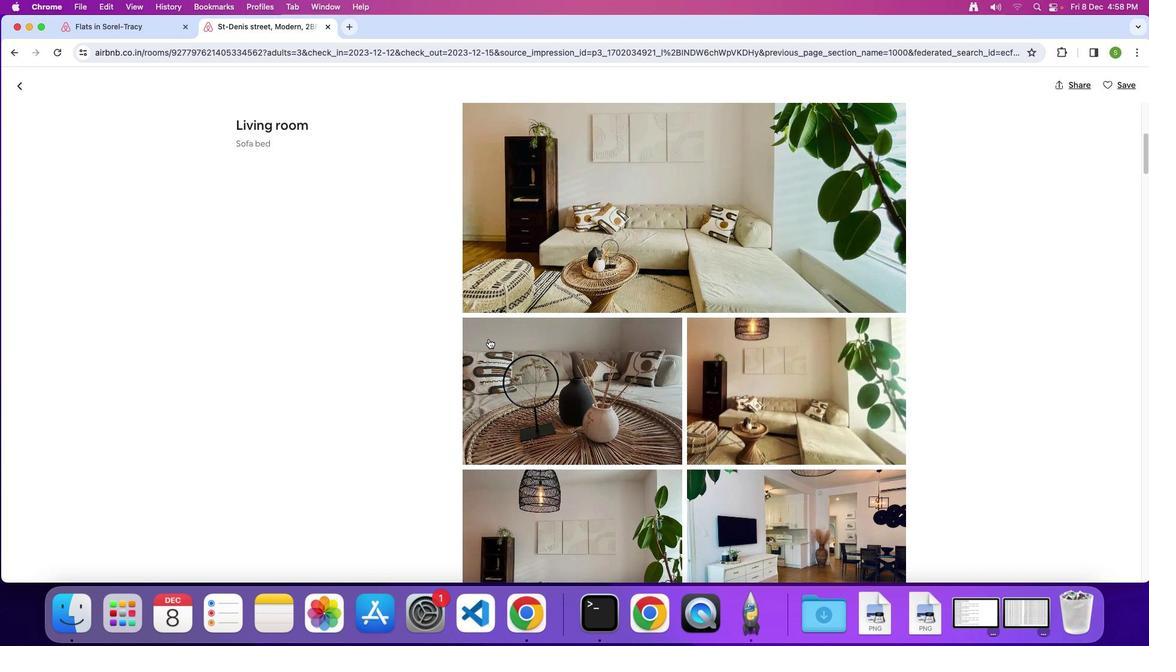 
Action: Mouse scrolled (488, 338) with delta (0, 0)
Screenshot: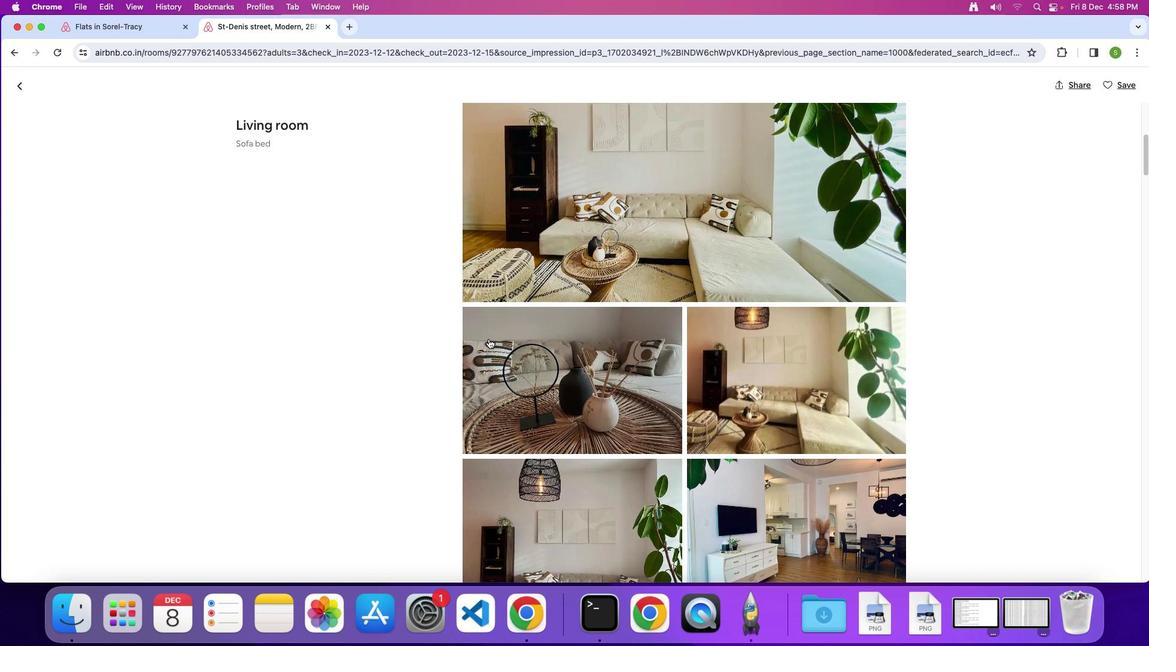 
Action: Mouse scrolled (488, 338) with delta (0, 0)
Screenshot: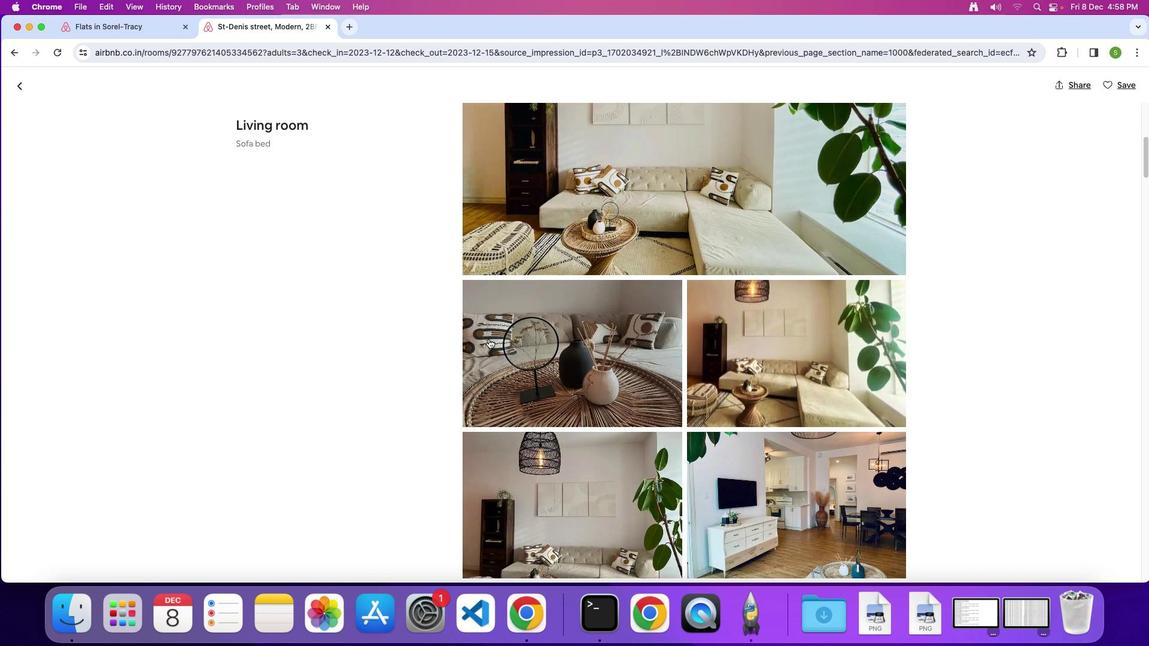 
Action: Mouse scrolled (488, 338) with delta (0, 0)
Screenshot: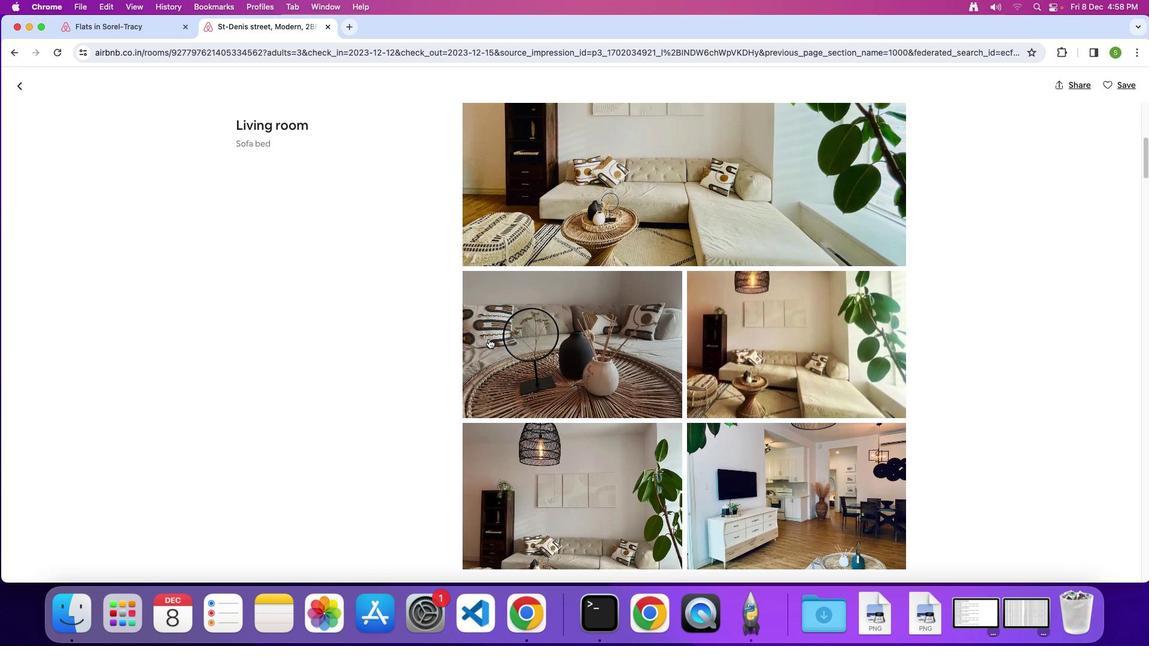 
Action: Mouse scrolled (488, 338) with delta (0, 0)
Screenshot: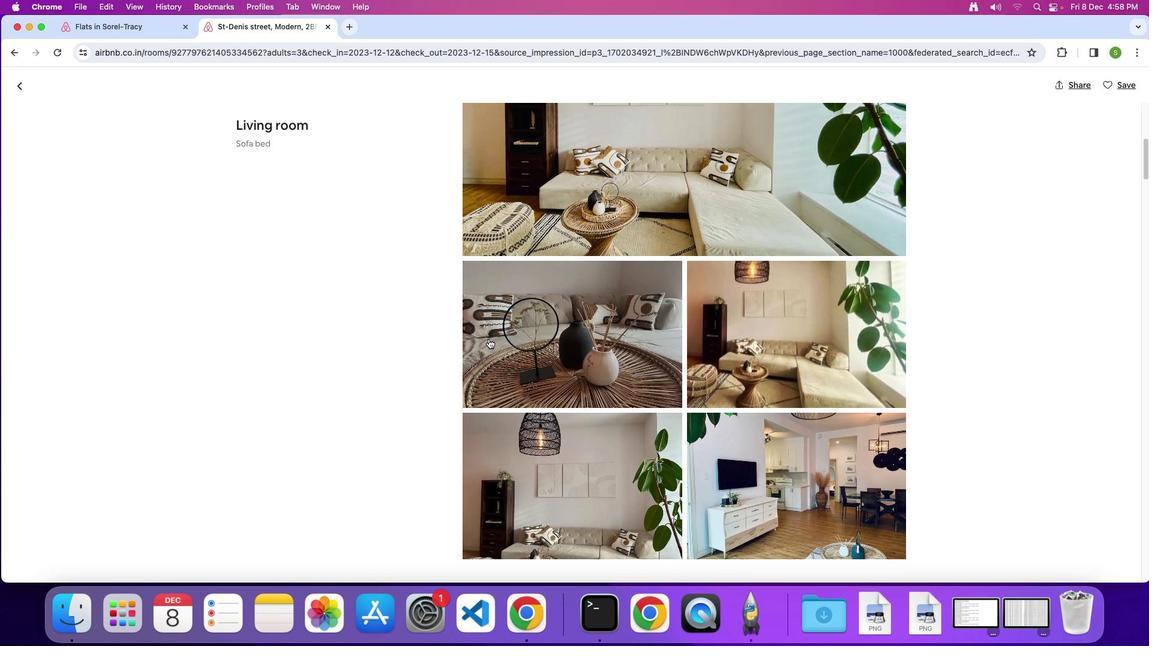 
Action: Mouse scrolled (488, 338) with delta (0, 0)
Screenshot: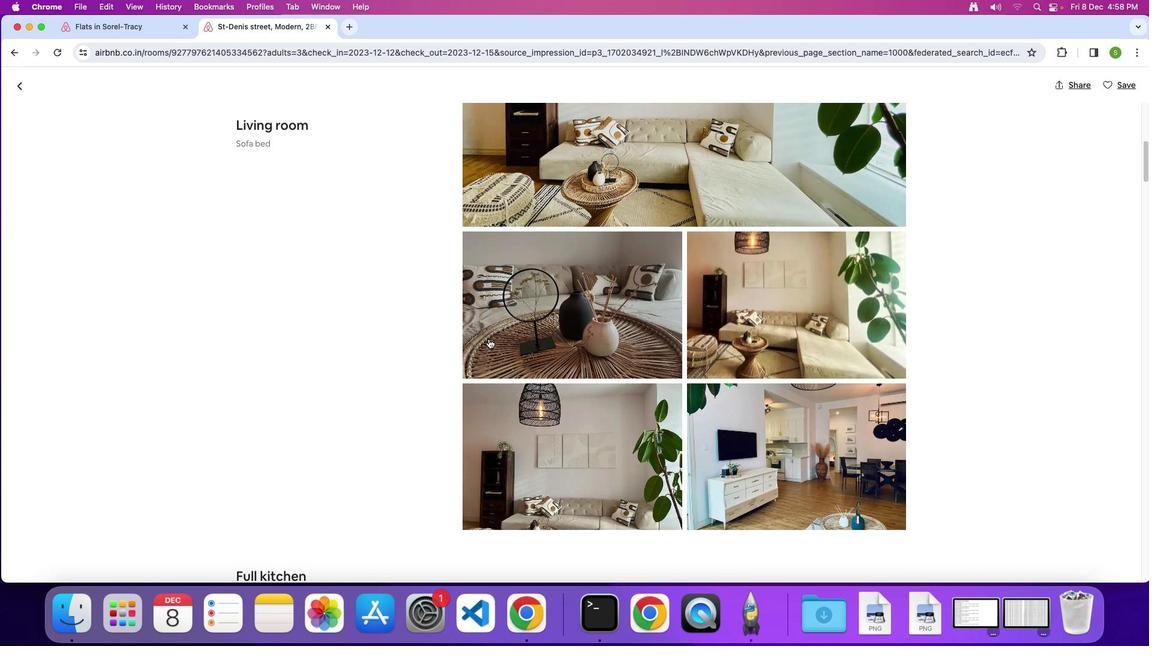 
Action: Mouse scrolled (488, 338) with delta (0, -1)
Screenshot: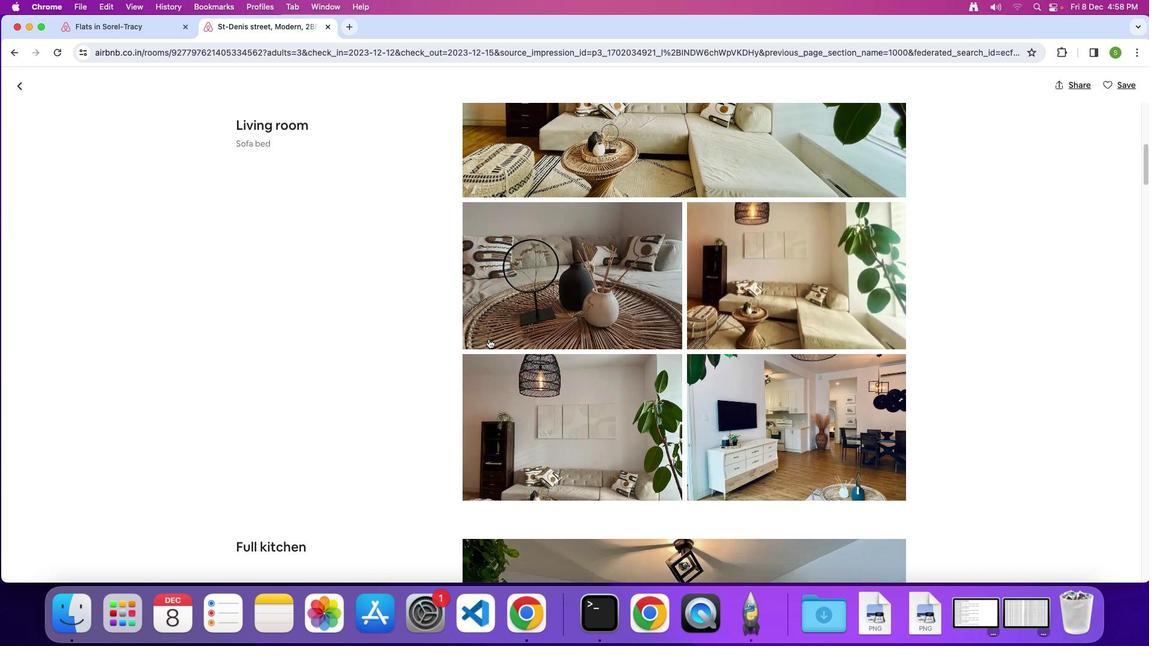 
Action: Mouse scrolled (488, 338) with delta (0, 0)
Screenshot: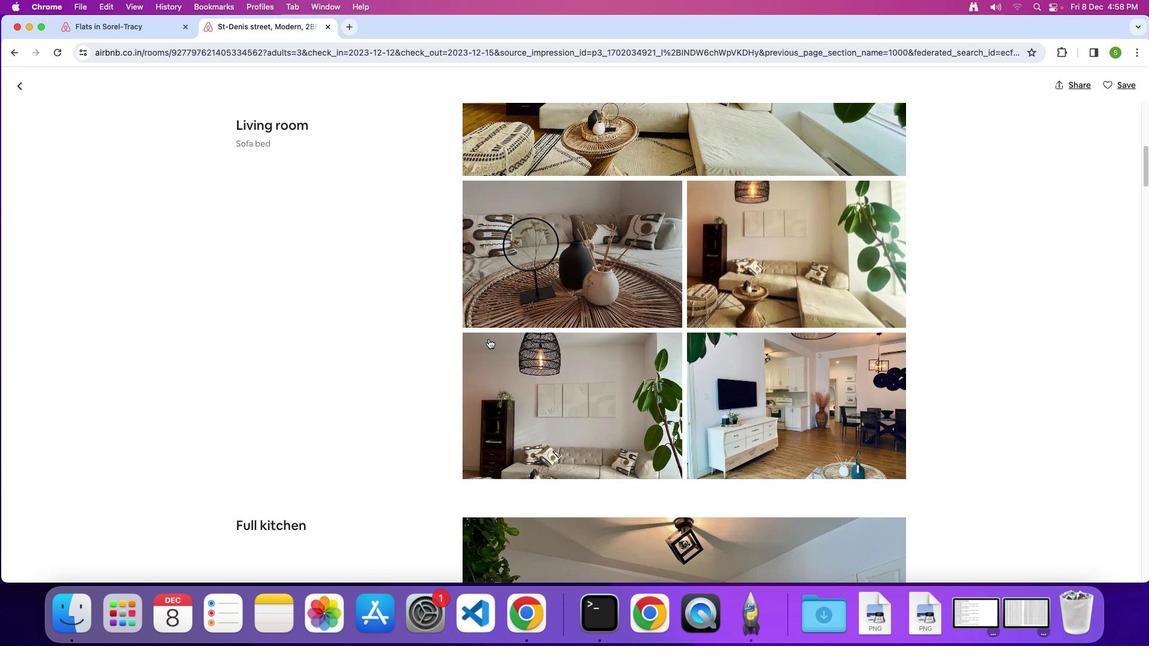 
Action: Mouse scrolled (488, 338) with delta (0, 0)
Screenshot: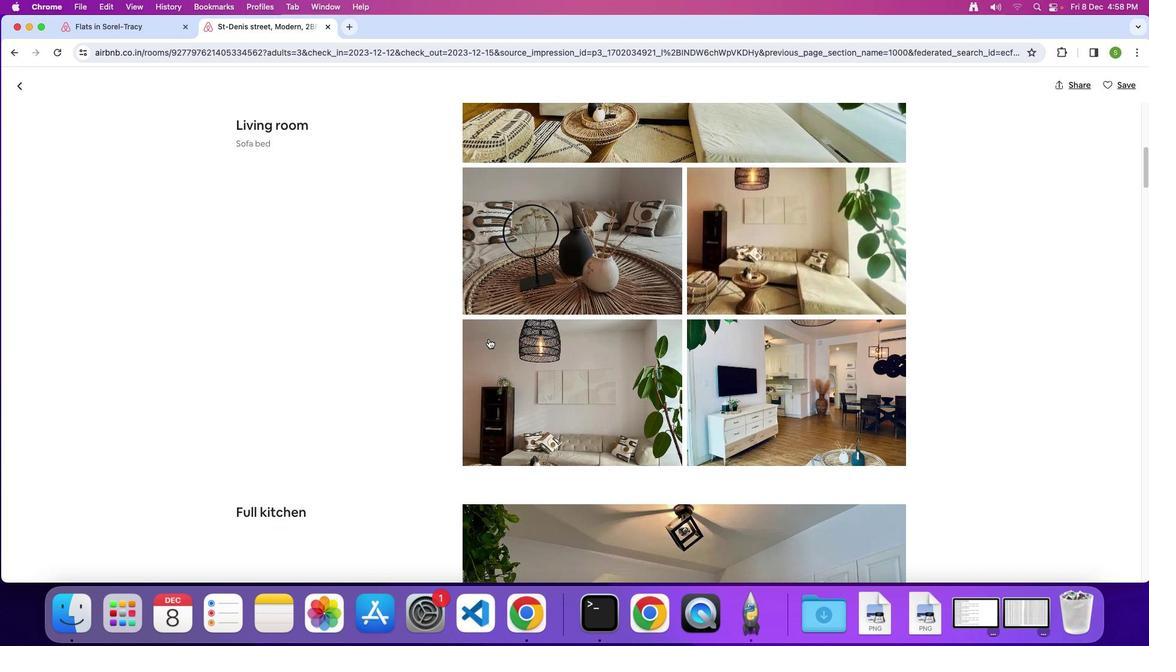 
Action: Mouse scrolled (488, 338) with delta (0, 0)
Screenshot: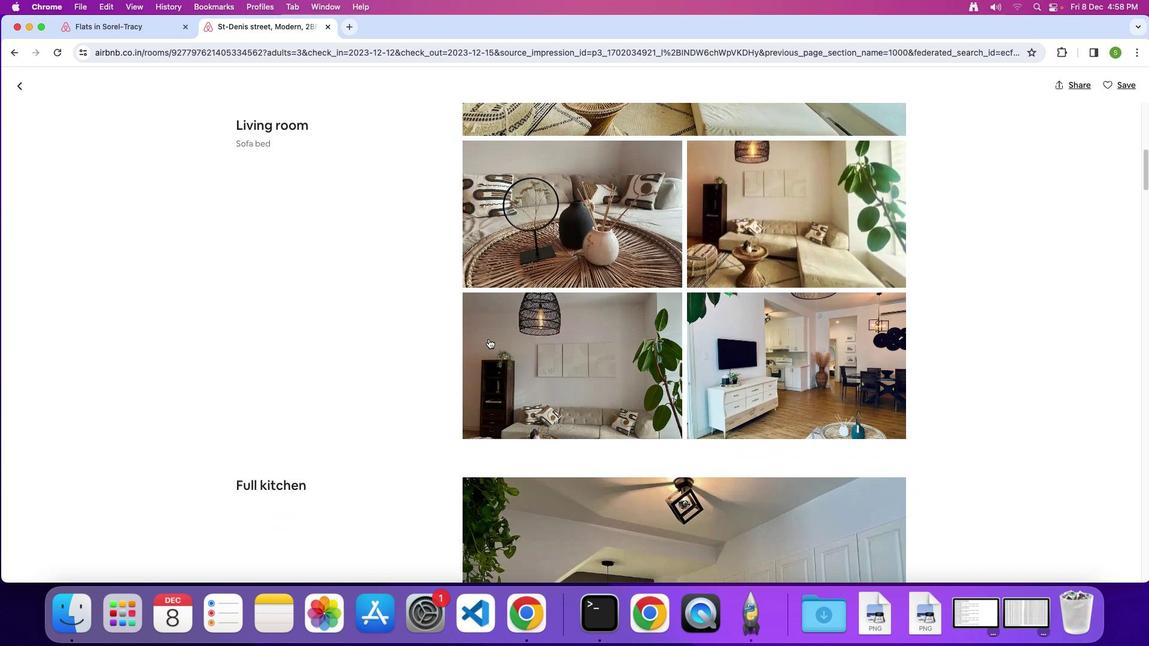 
Action: Mouse scrolled (488, 338) with delta (0, 0)
Screenshot: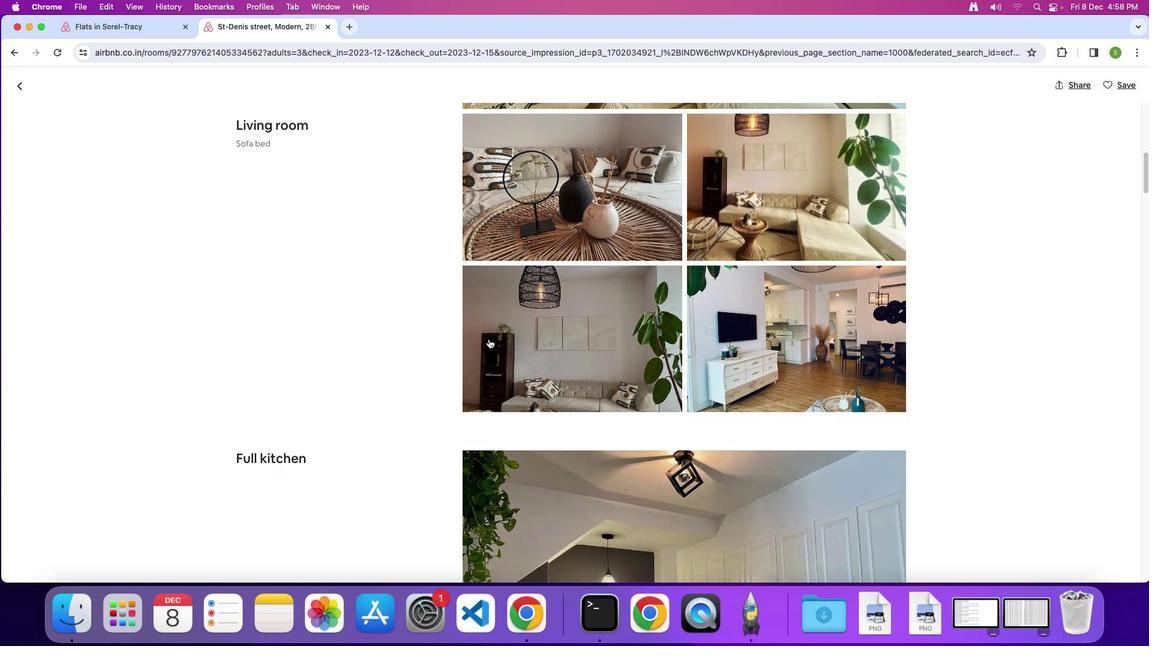 
Action: Mouse scrolled (488, 338) with delta (0, 0)
Screenshot: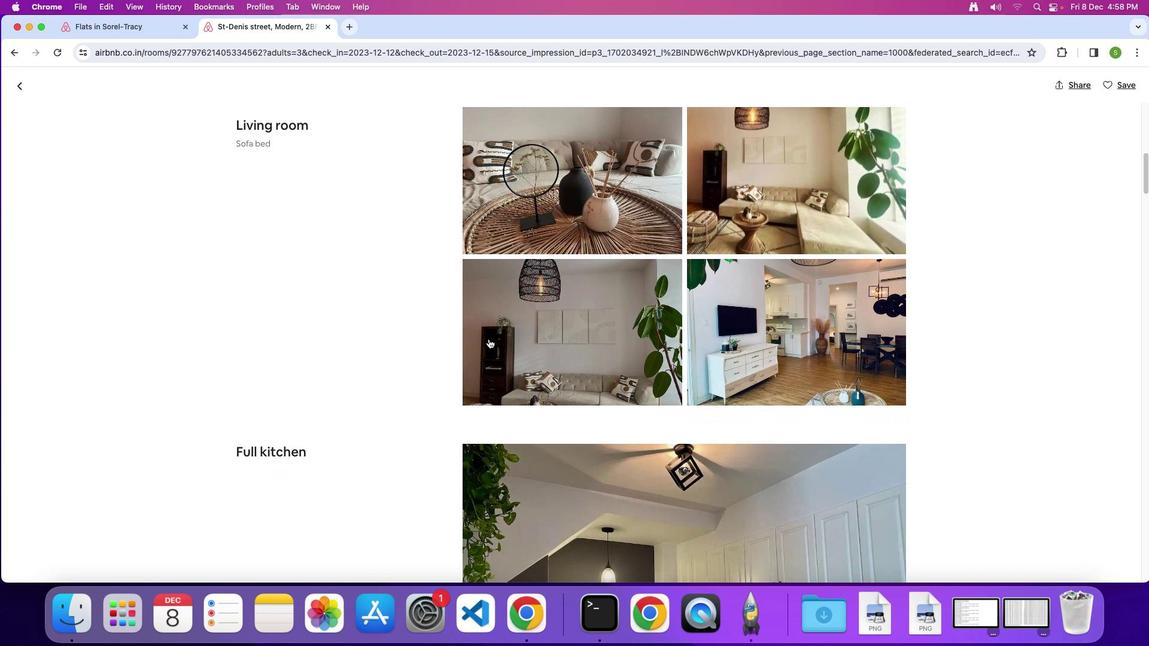
Action: Mouse scrolled (488, 338) with delta (0, 0)
Screenshot: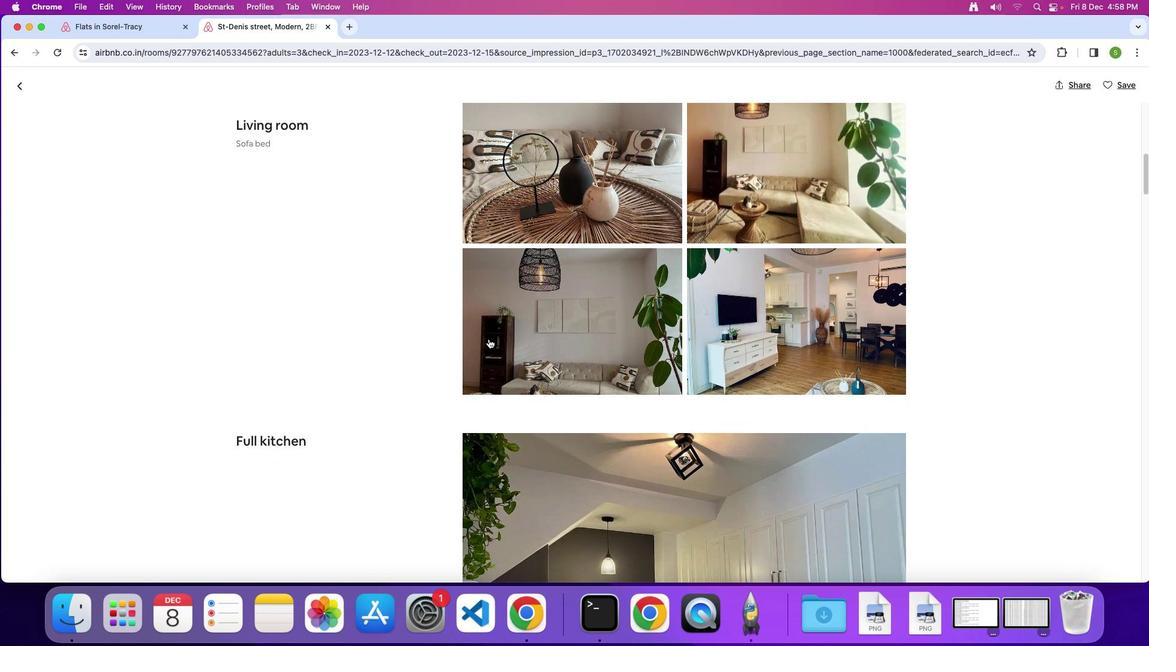 
Action: Mouse scrolled (488, 338) with delta (0, 0)
Screenshot: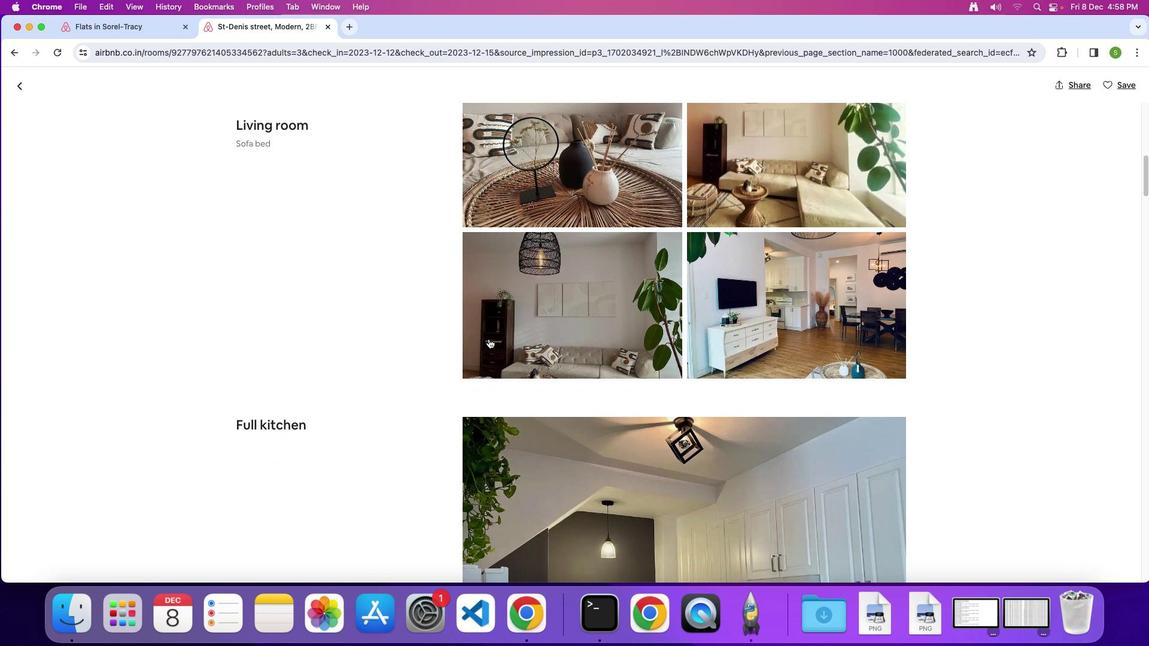 
Action: Mouse scrolled (488, 338) with delta (0, -1)
Screenshot: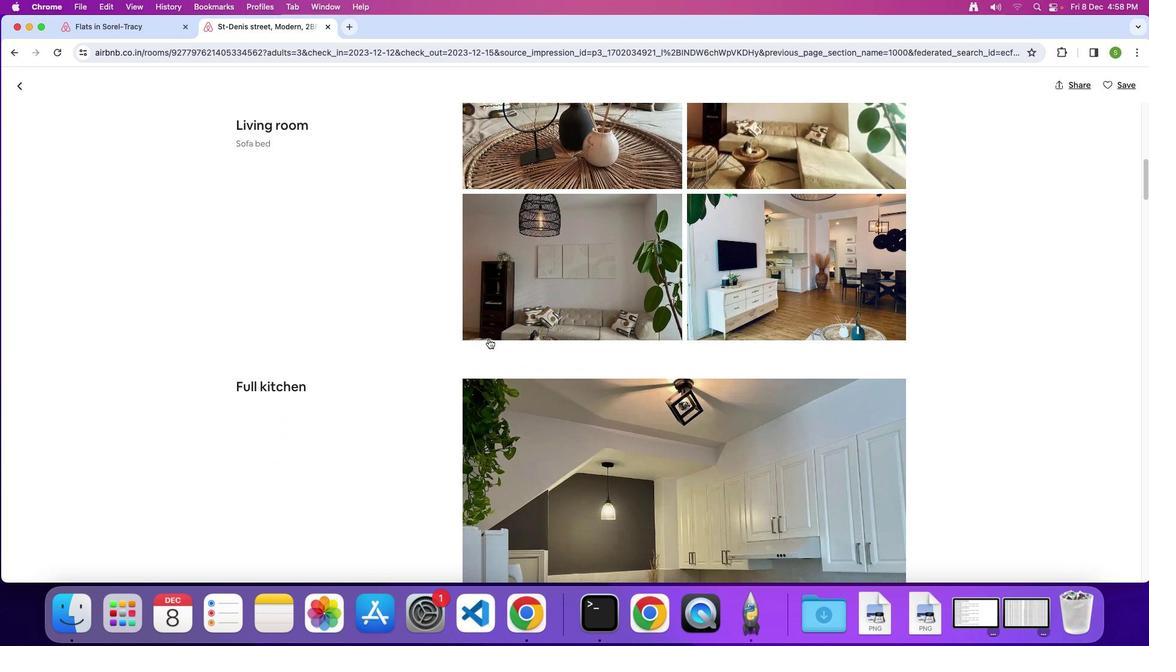 
Action: Mouse scrolled (488, 338) with delta (0, 0)
Screenshot: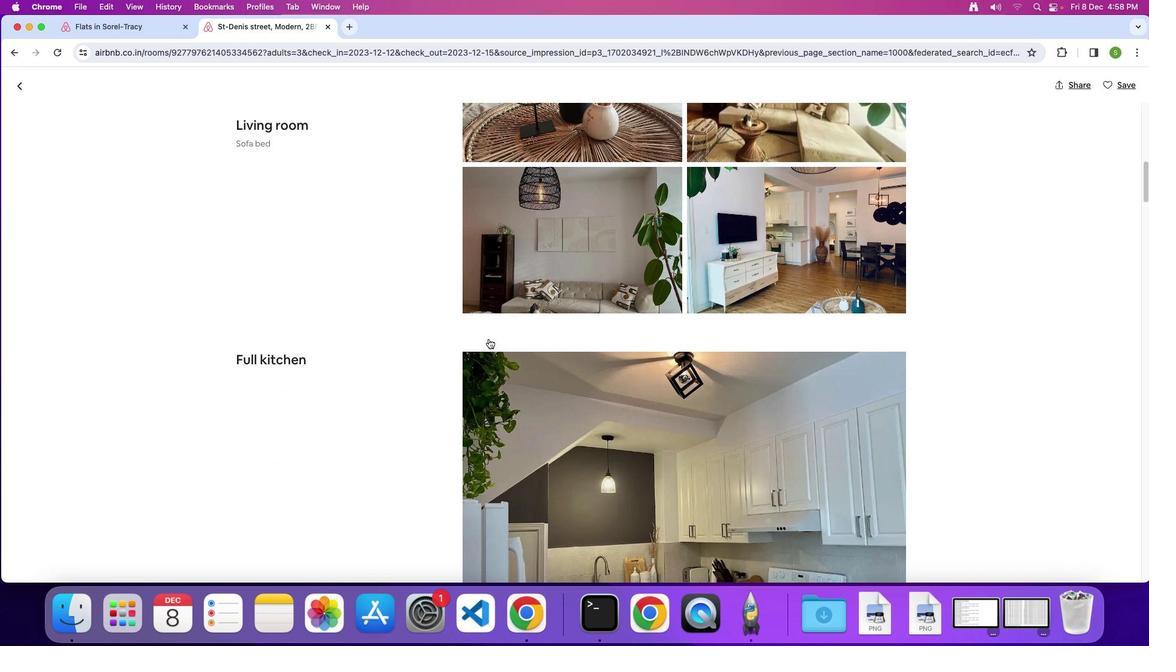 
Action: Mouse scrolled (488, 338) with delta (0, 0)
Screenshot: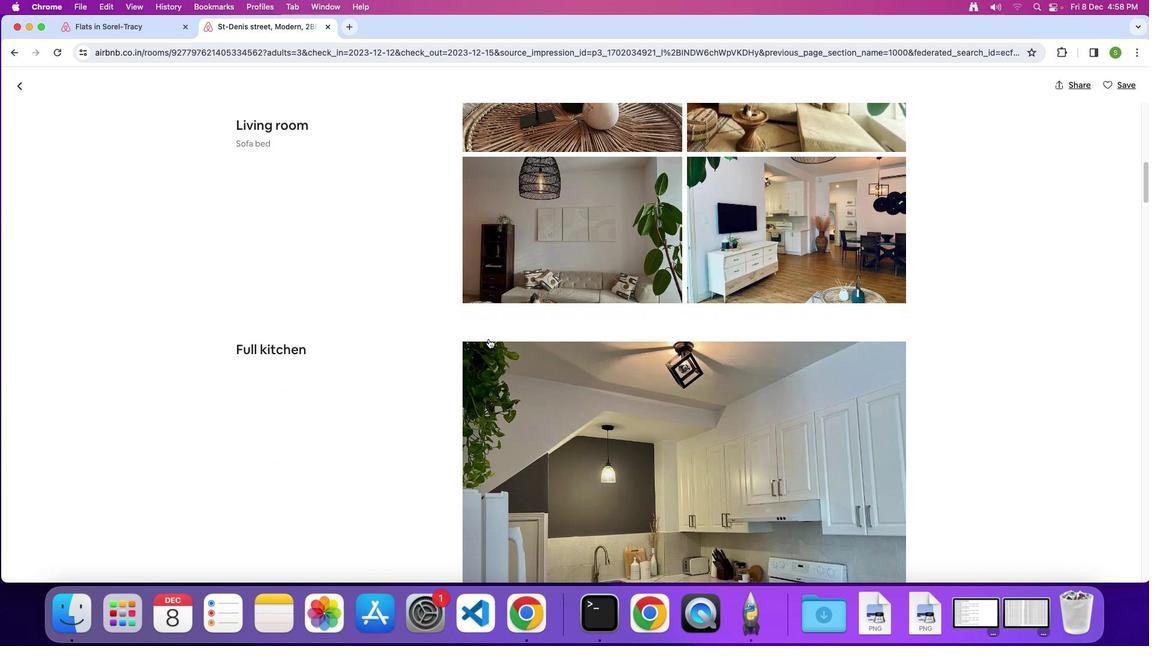 
Action: Mouse scrolled (488, 338) with delta (0, -1)
Screenshot: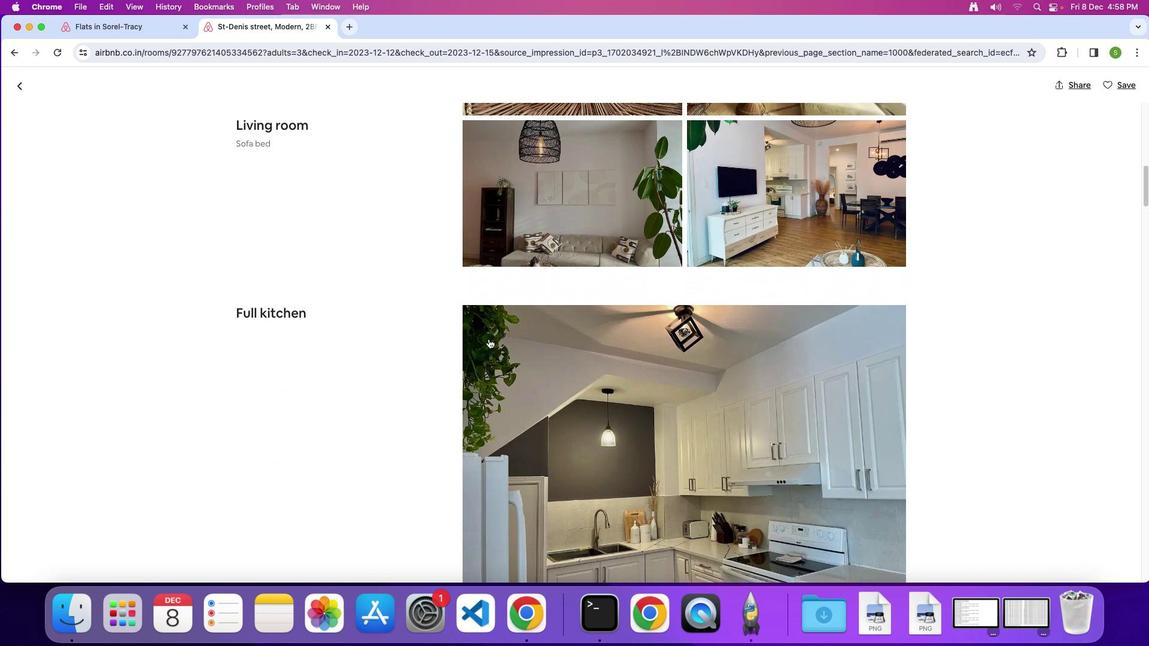 
Action: Mouse scrolled (488, 338) with delta (0, 0)
Screenshot: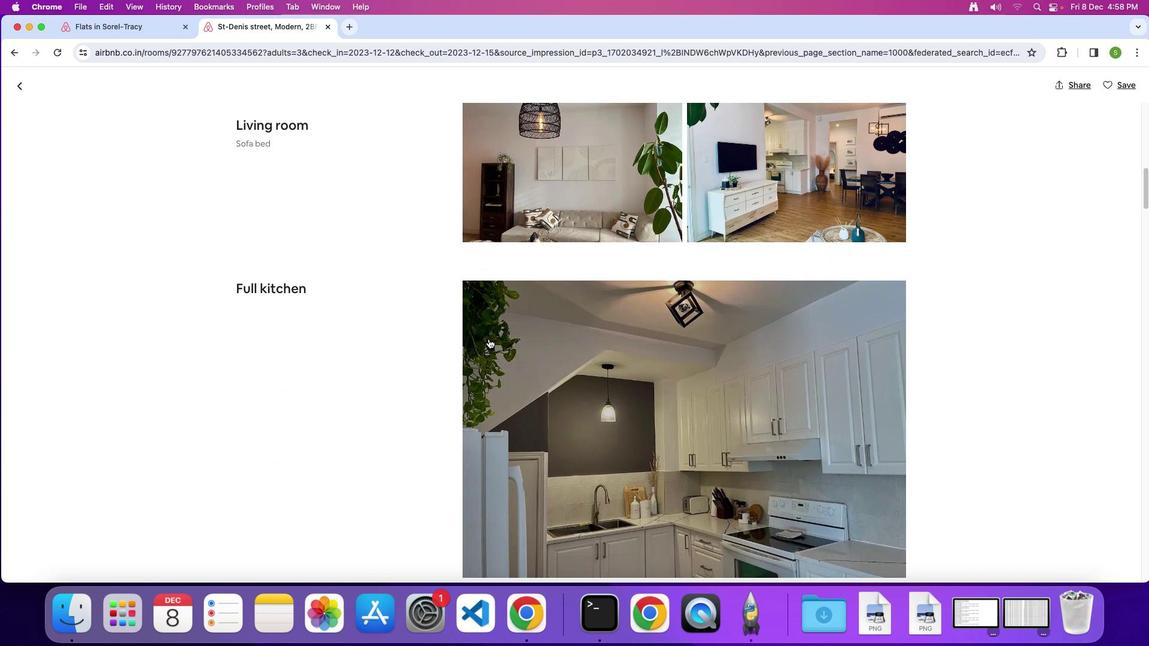 
Action: Mouse scrolled (488, 338) with delta (0, 0)
Screenshot: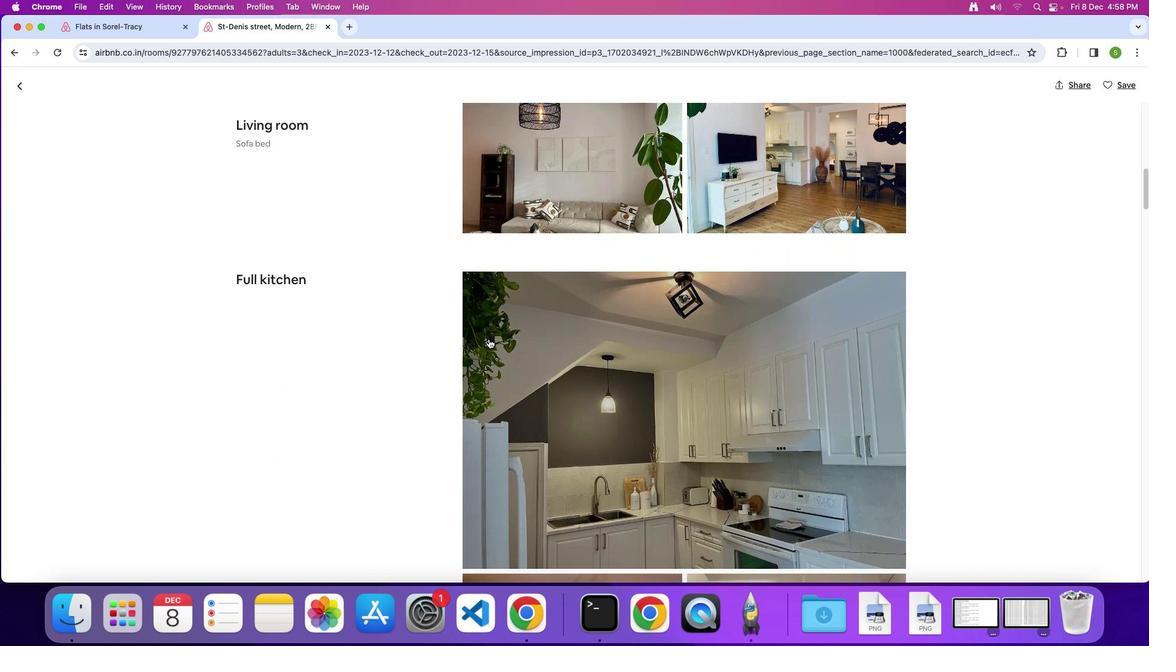 
Action: Mouse scrolled (488, 338) with delta (0, -1)
Screenshot: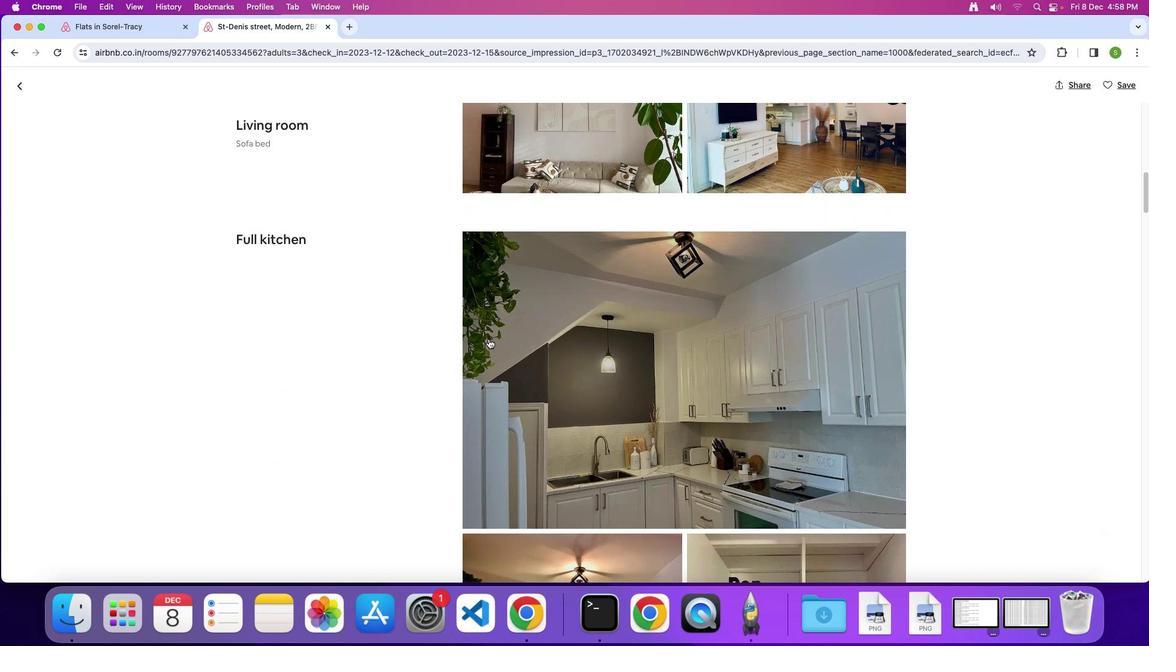 
Action: Mouse scrolled (488, 338) with delta (0, 0)
Screenshot: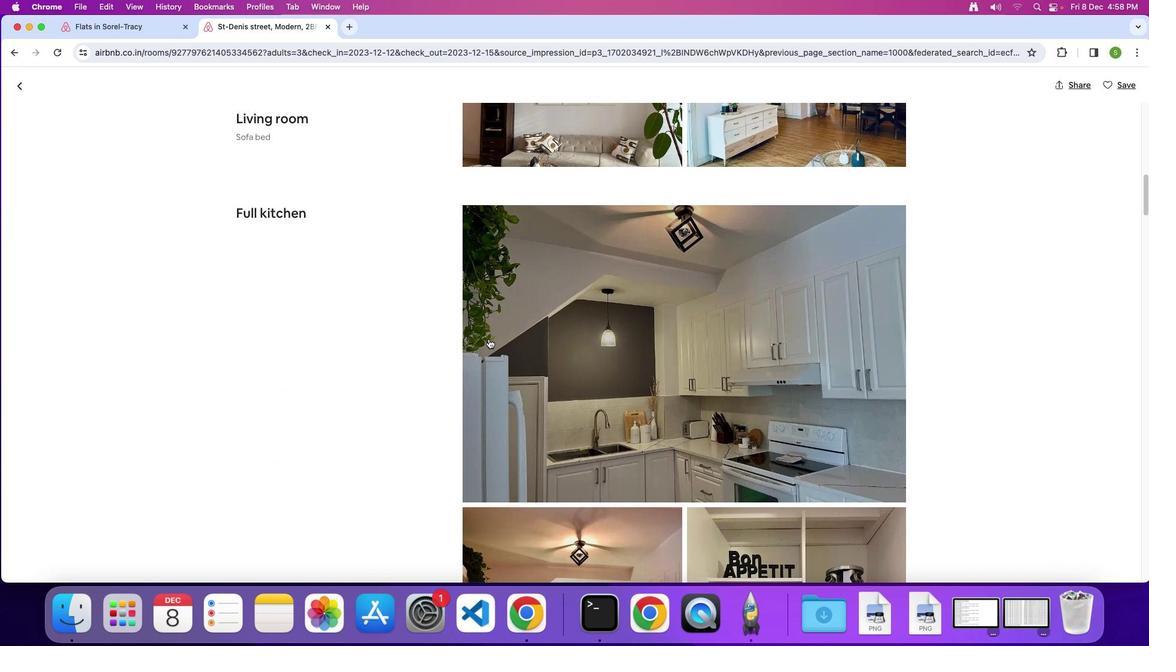 
Action: Mouse scrolled (488, 338) with delta (0, 0)
Screenshot: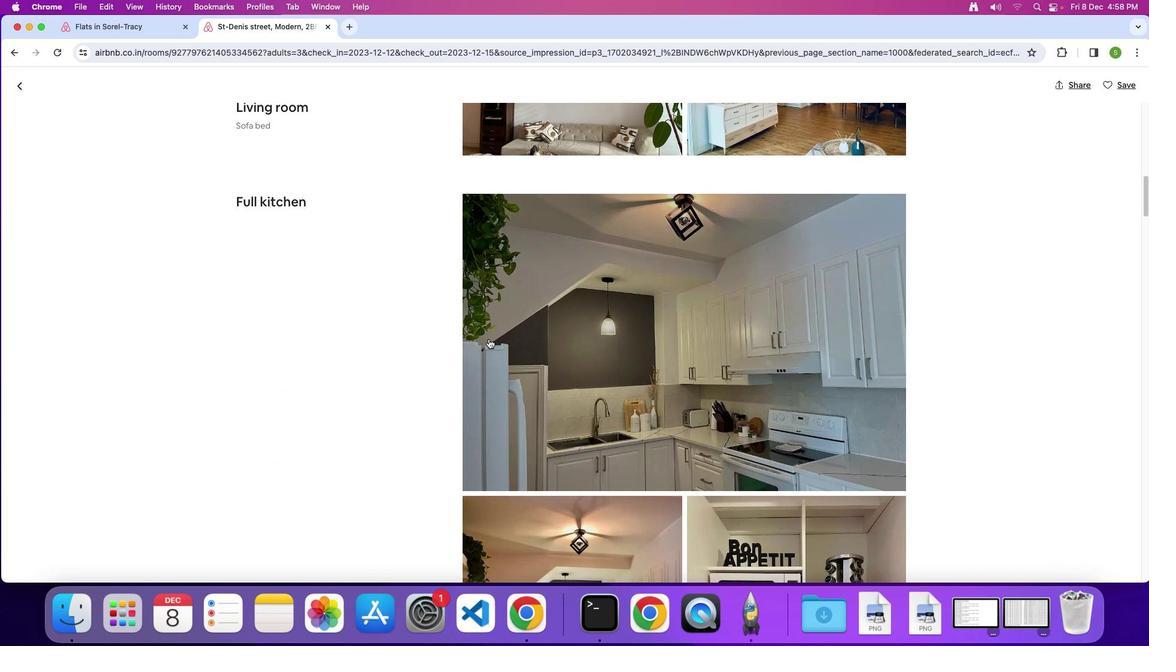 
Action: Mouse scrolled (488, 338) with delta (0, 0)
Screenshot: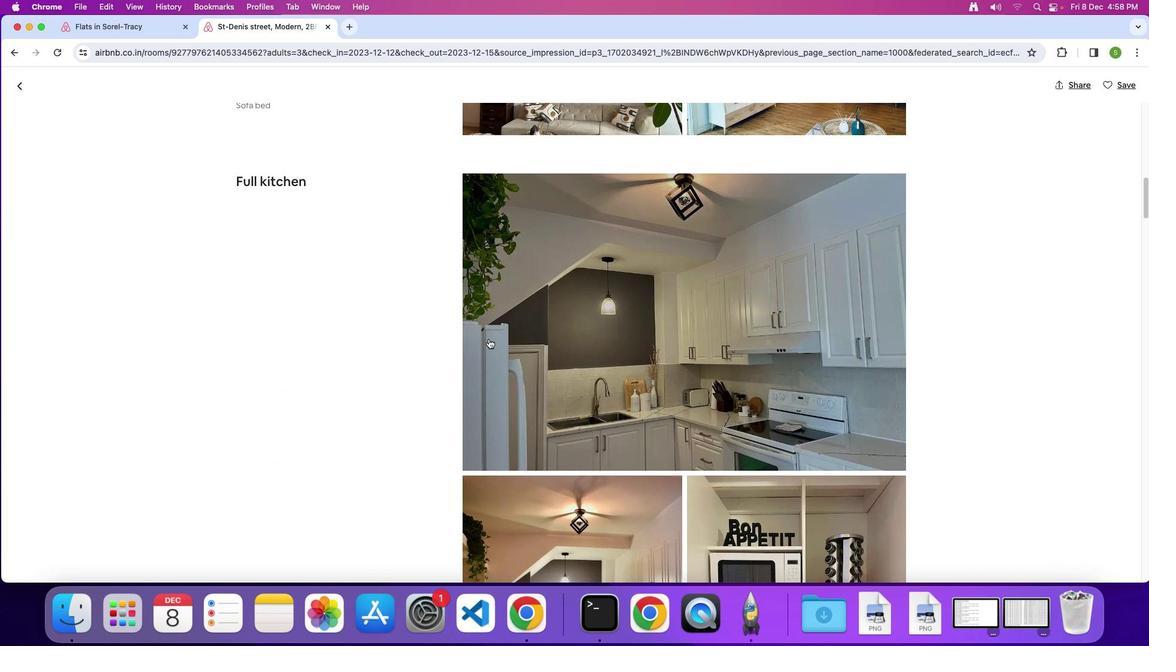 
Action: Mouse scrolled (488, 338) with delta (0, 0)
Screenshot: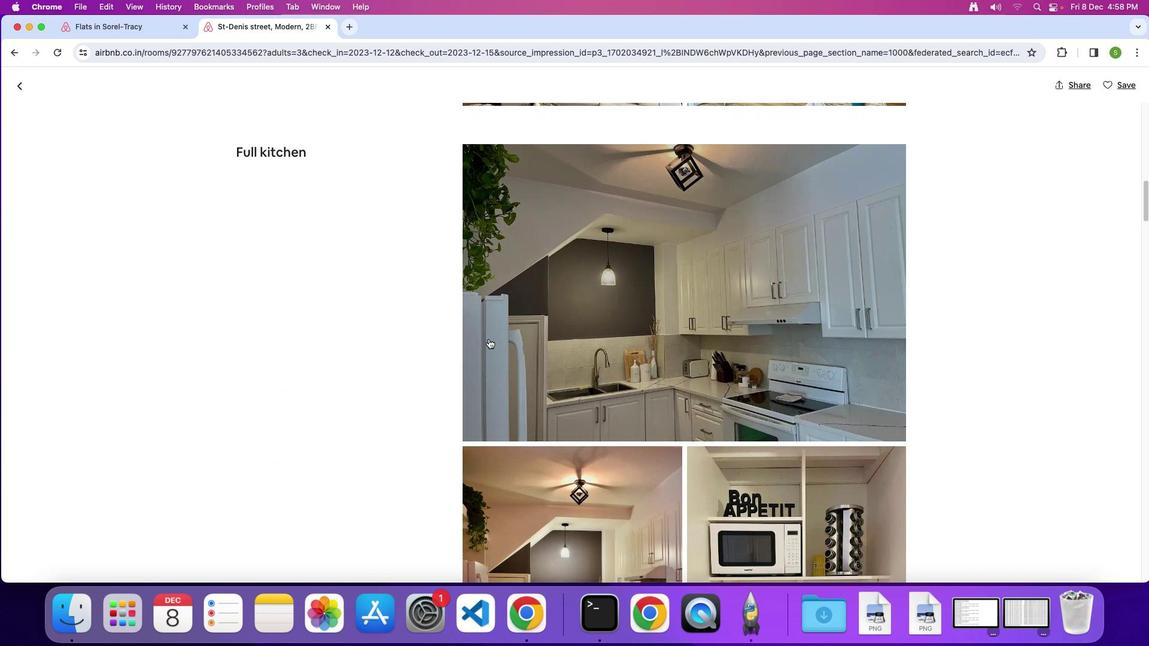 
Action: Mouse scrolled (488, 338) with delta (0, 0)
Screenshot: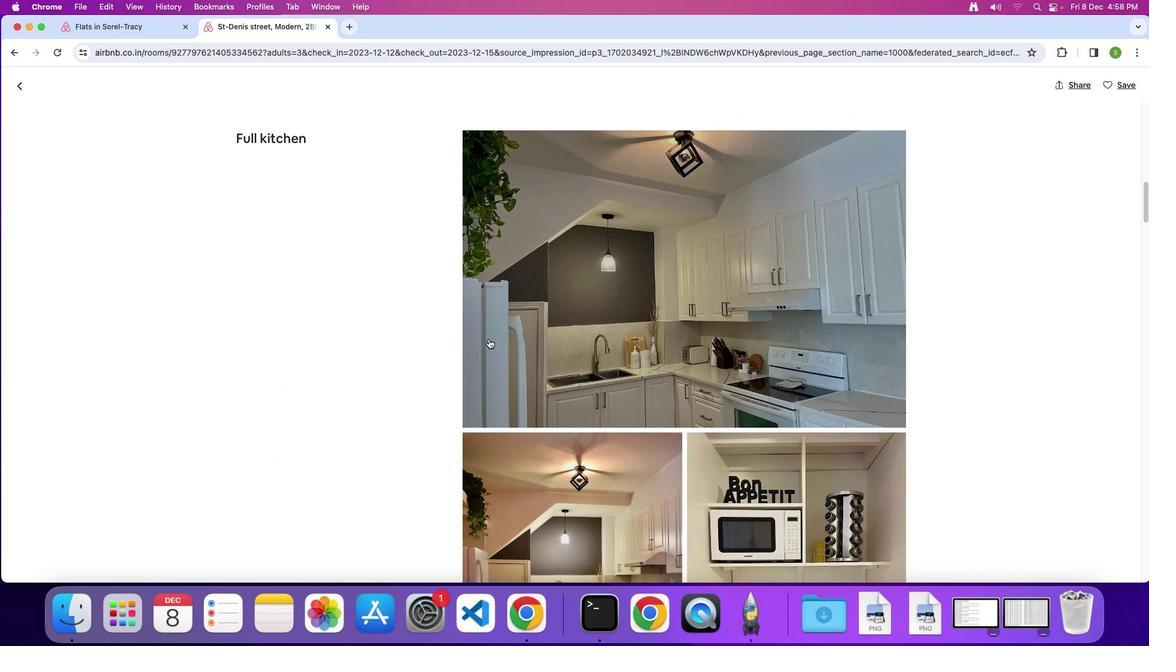 
Action: Mouse scrolled (488, 338) with delta (0, -1)
Screenshot: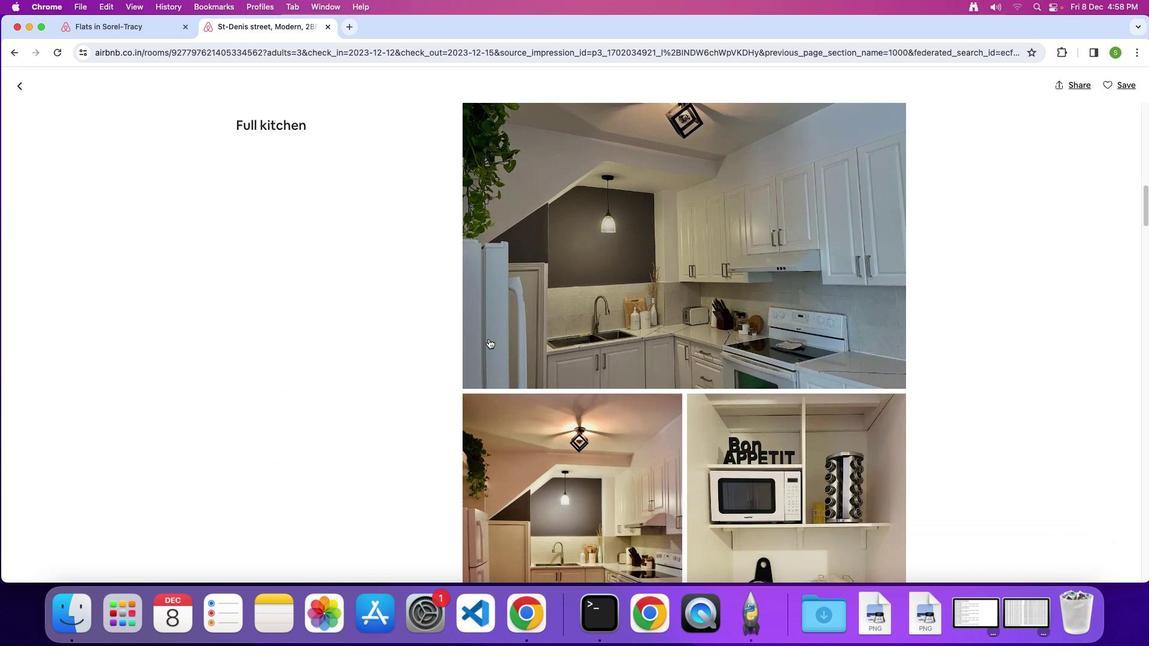 
Action: Mouse scrolled (488, 338) with delta (0, 0)
Screenshot: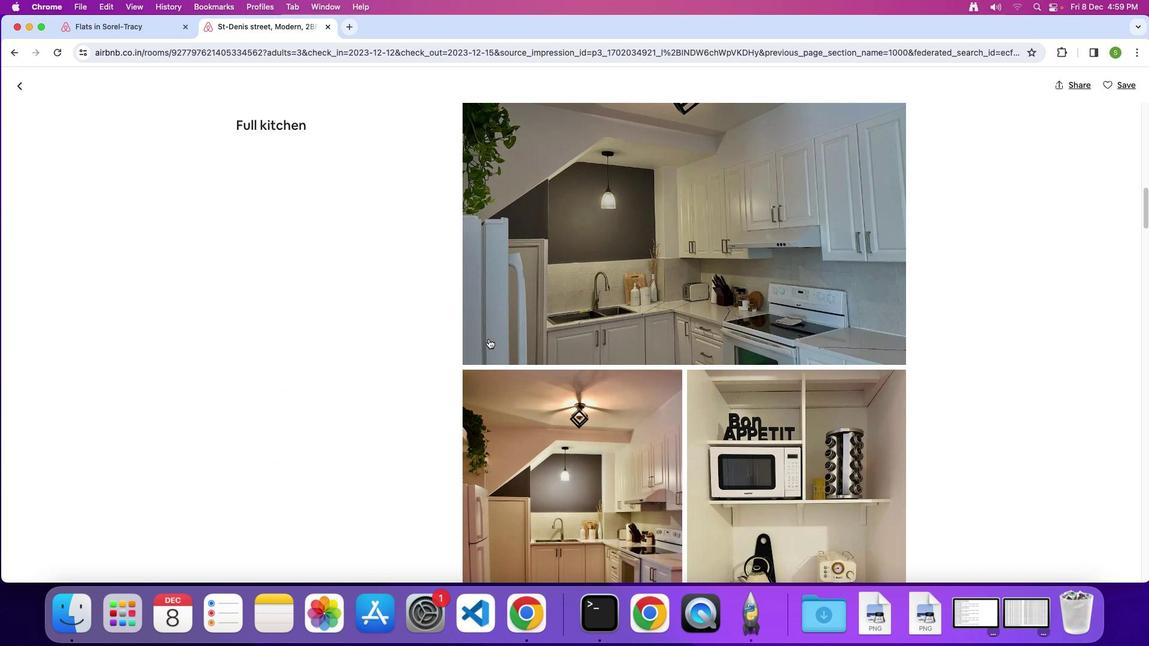 
Action: Mouse scrolled (488, 338) with delta (0, 0)
Screenshot: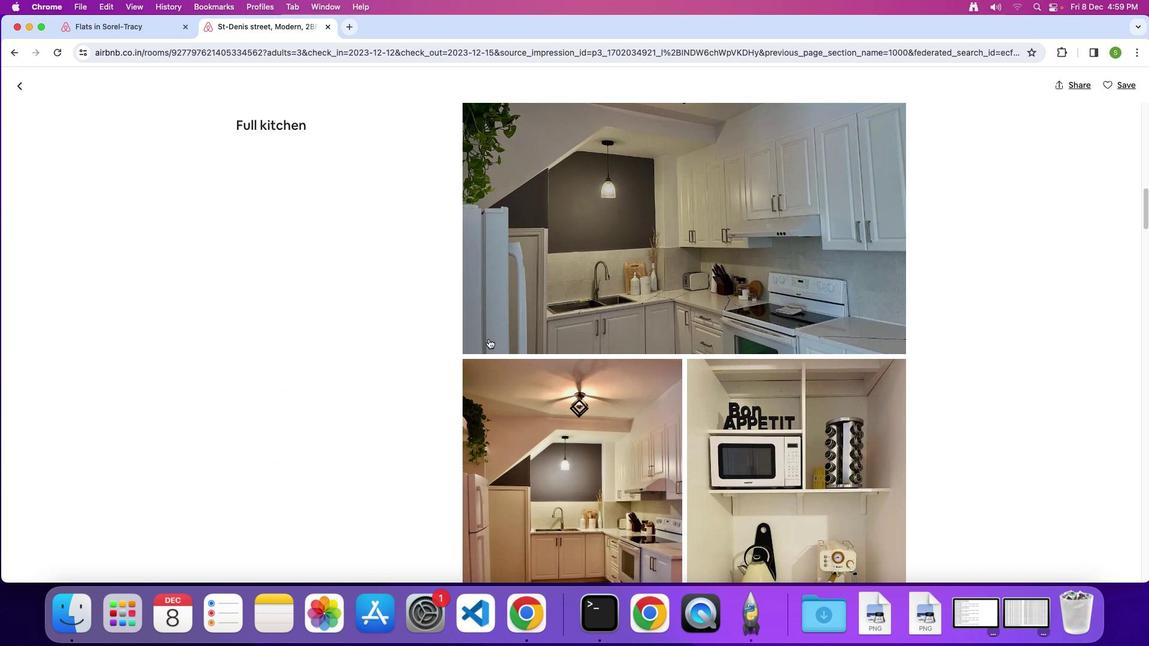 
Action: Mouse scrolled (488, 338) with delta (0, 0)
Screenshot: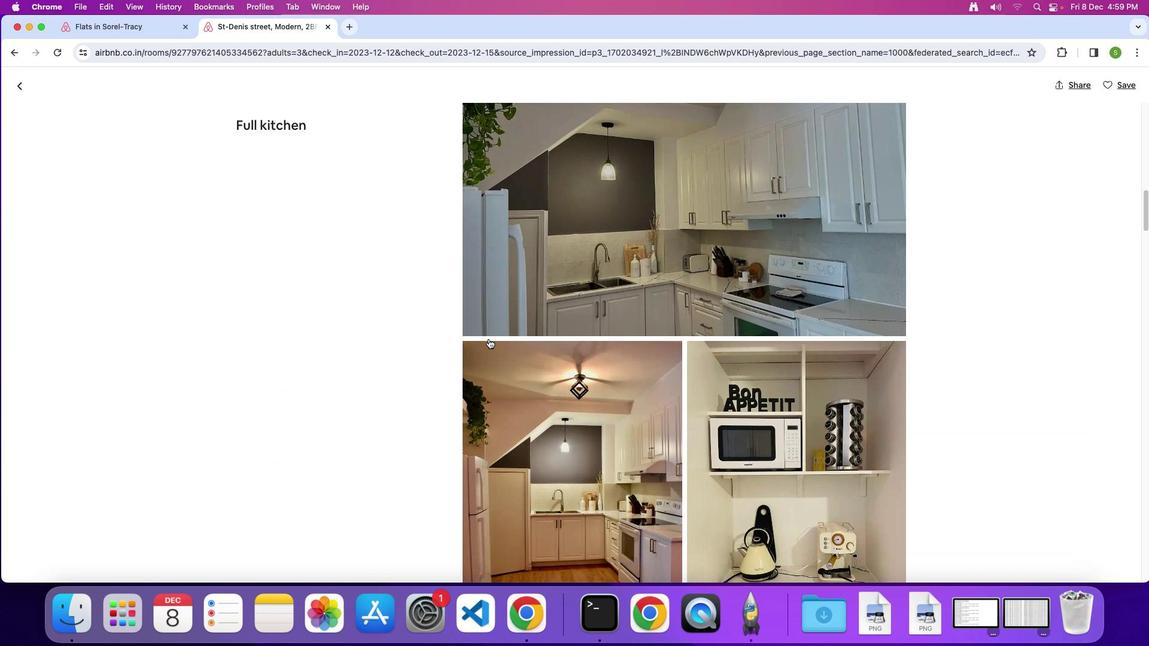 
Action: Mouse scrolled (488, 338) with delta (0, 0)
Screenshot: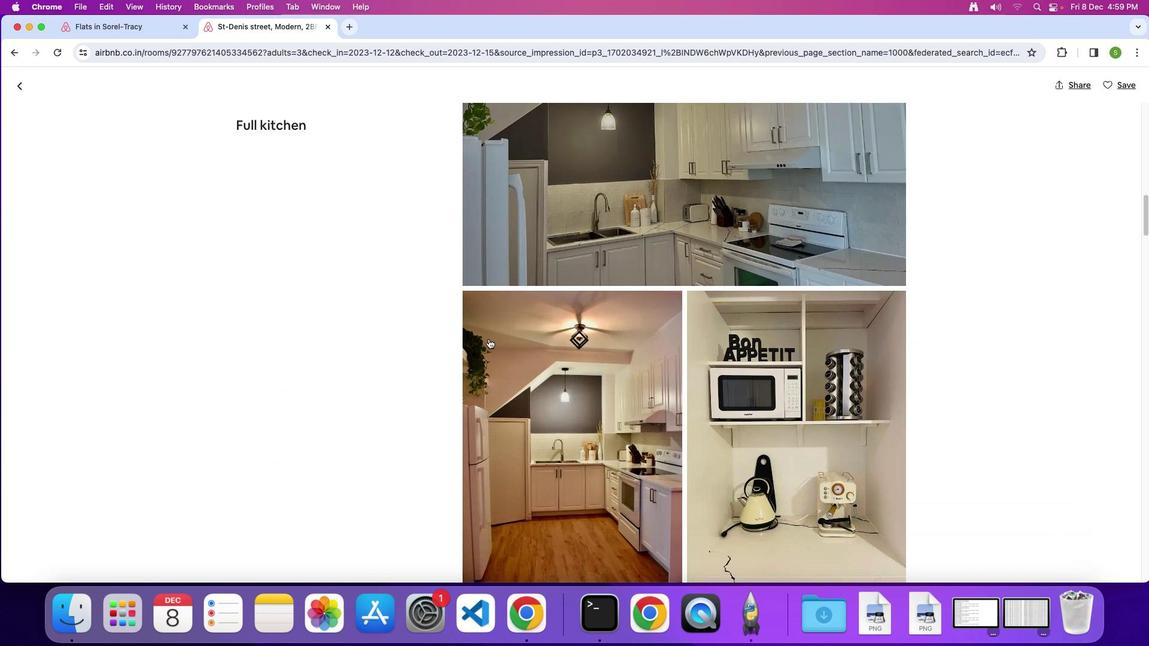 
Action: Mouse scrolled (488, 338) with delta (0, -1)
Screenshot: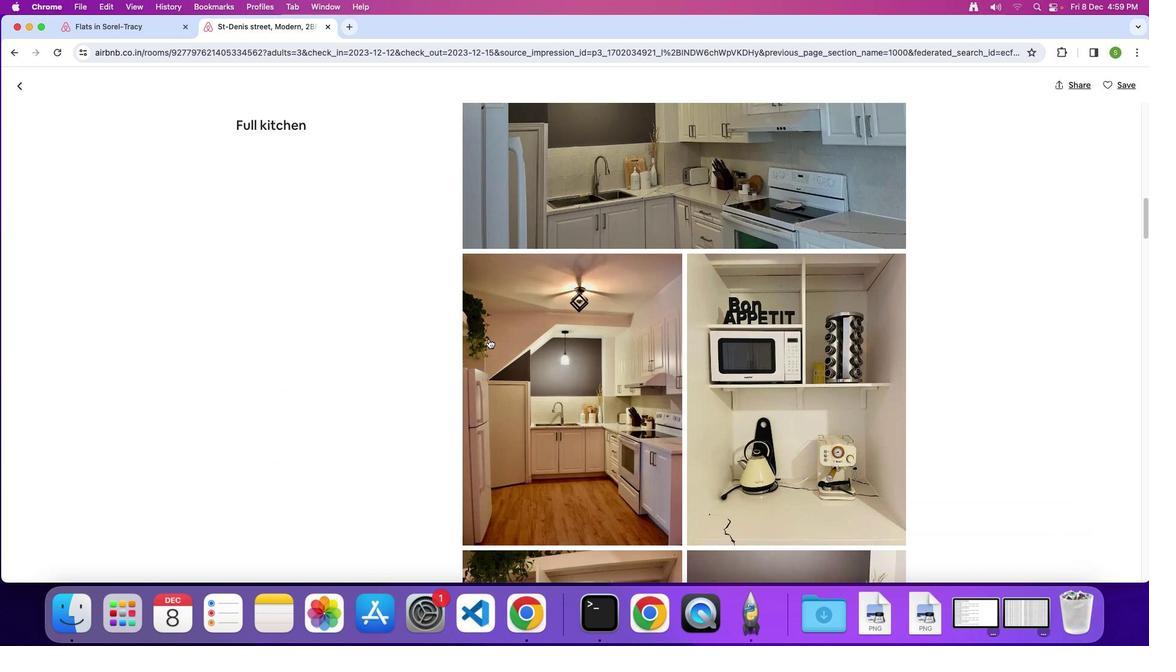 
Action: Mouse scrolled (488, 338) with delta (0, -1)
Screenshot: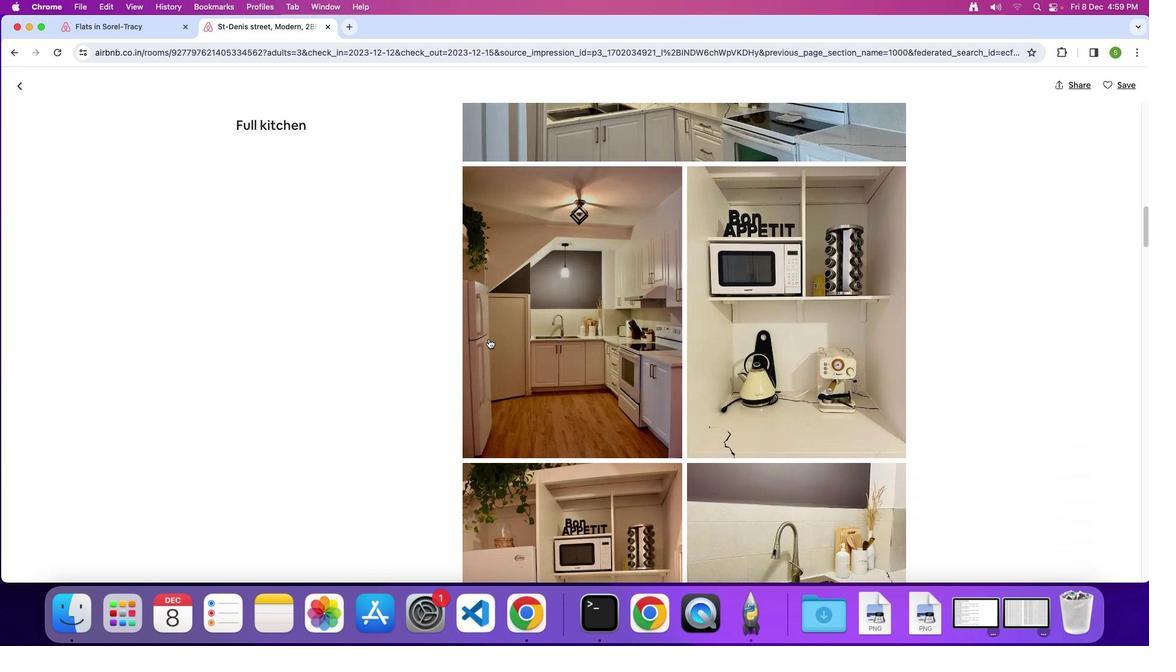 
Action: Mouse scrolled (488, 338) with delta (0, 0)
Screenshot: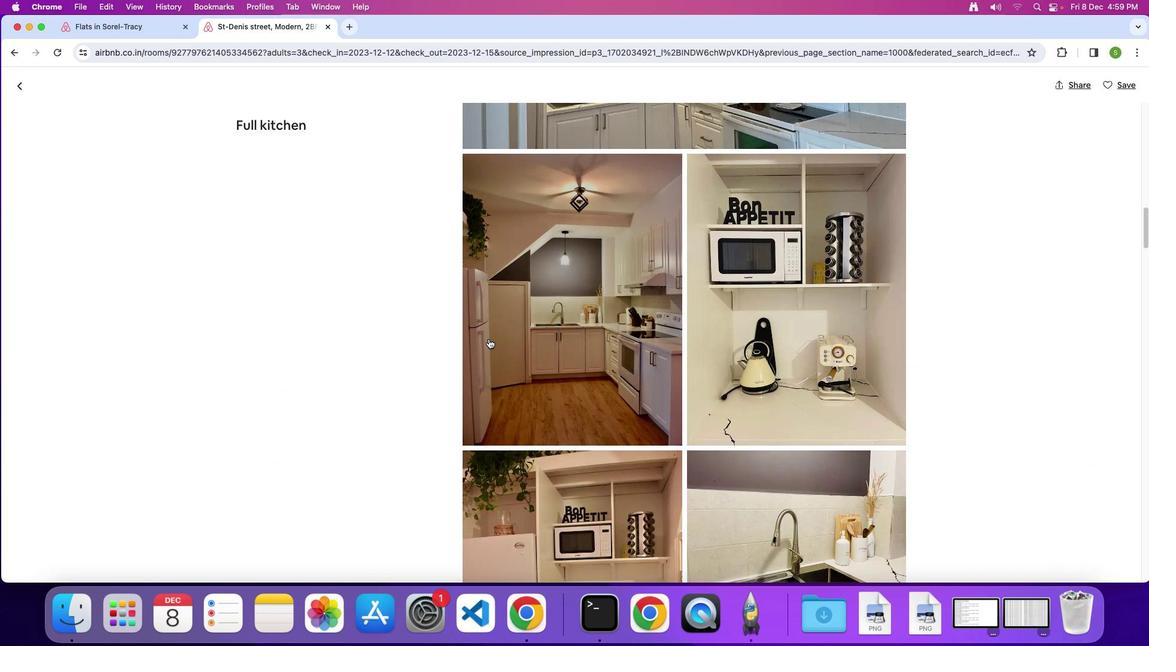
Action: Mouse scrolled (488, 338) with delta (0, 0)
Screenshot: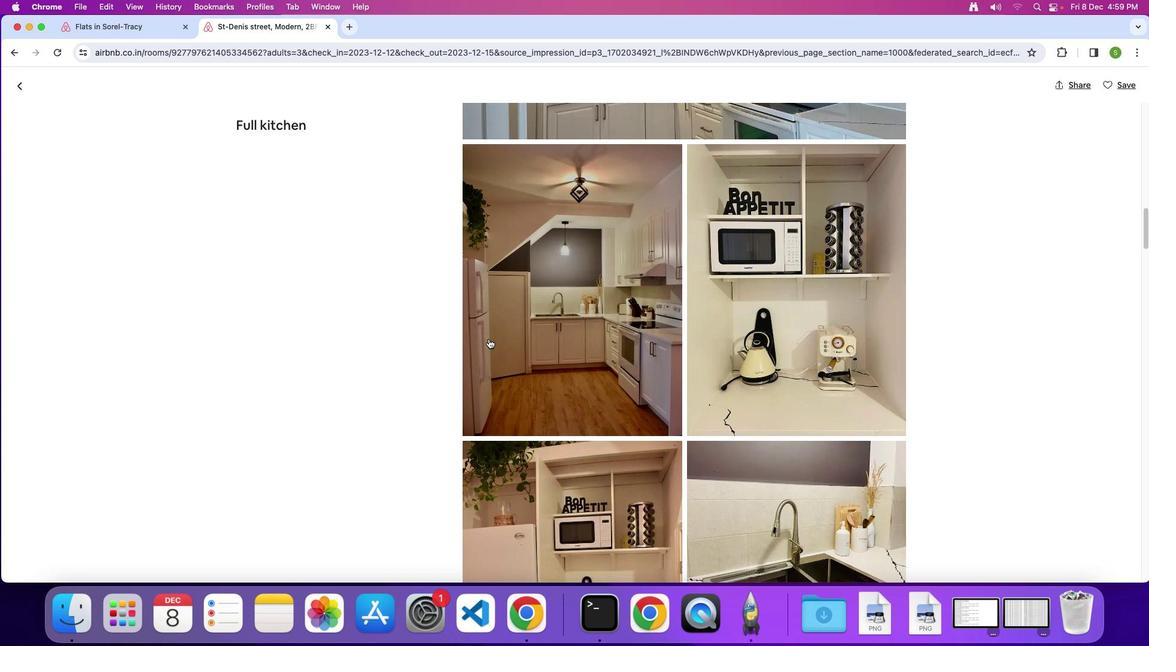 
Action: Mouse scrolled (488, 338) with delta (0, 0)
Screenshot: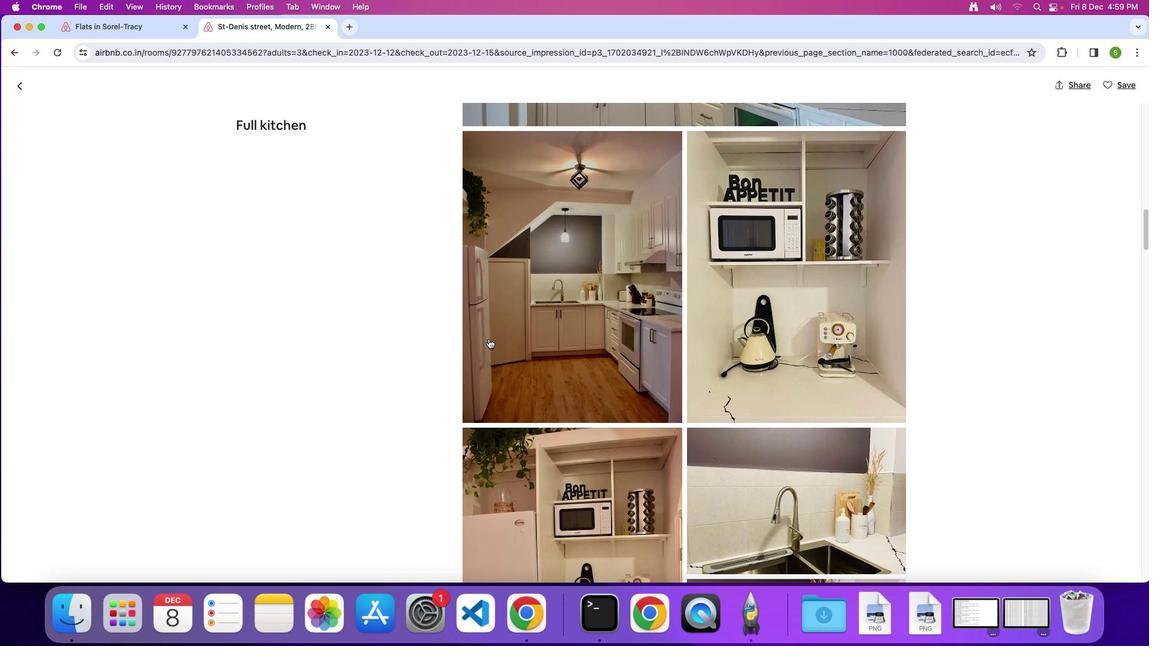 
Action: Mouse scrolled (488, 338) with delta (0, 0)
Screenshot: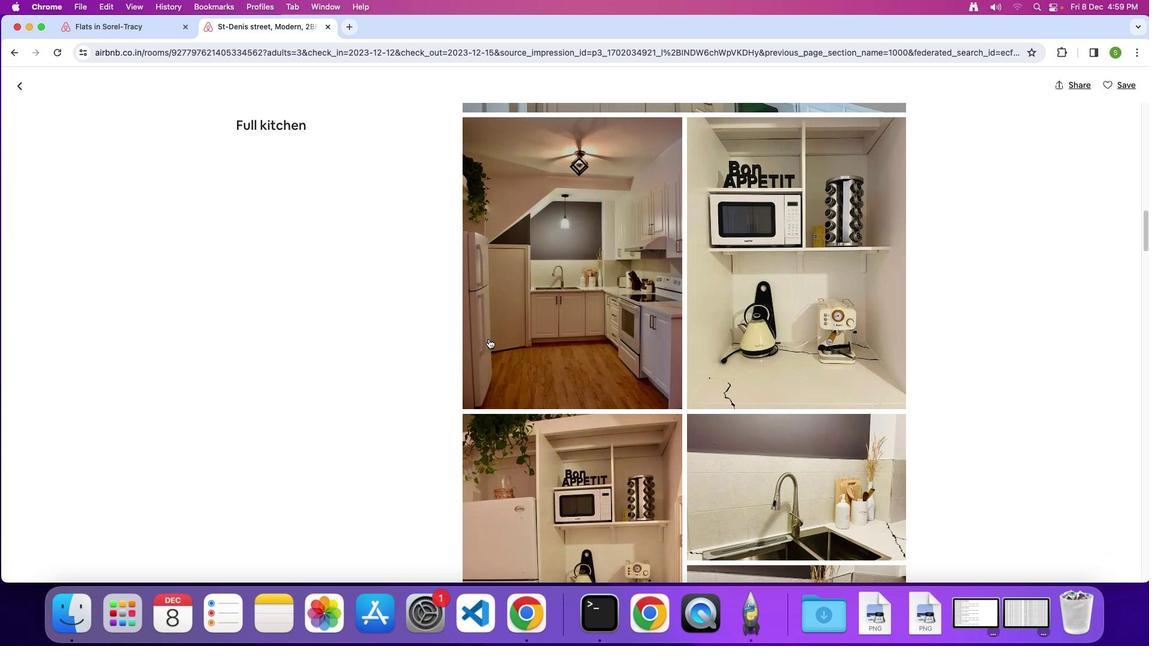 
Action: Mouse scrolled (488, 338) with delta (0, -1)
Screenshot: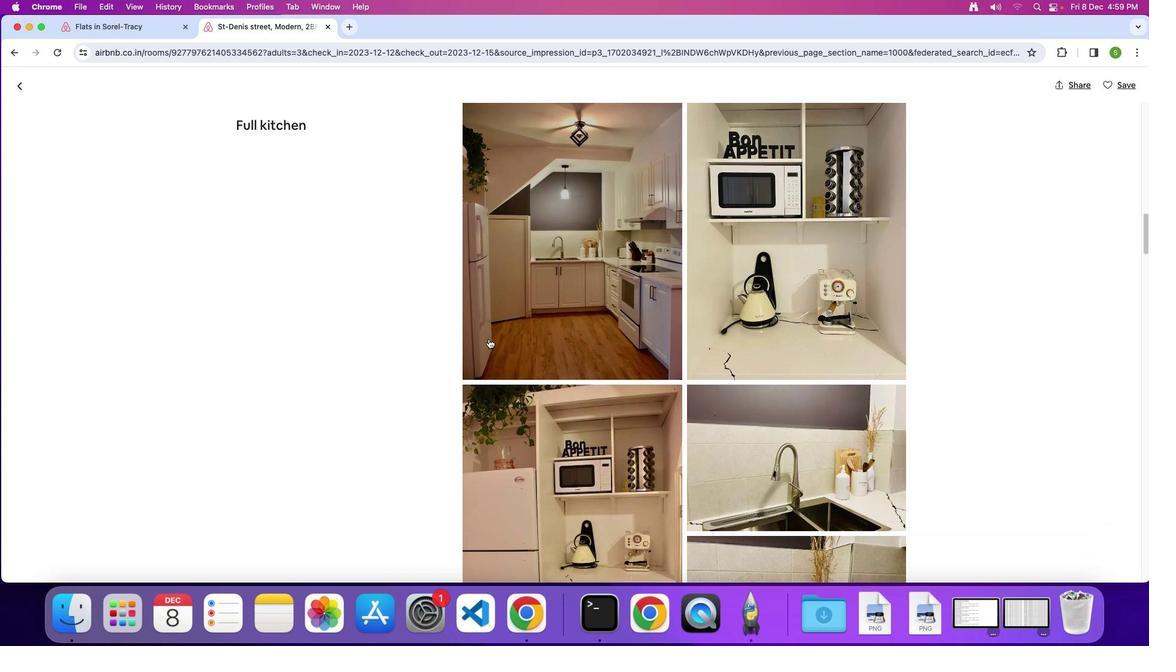 
Action: Mouse scrolled (488, 338) with delta (0, 0)
Screenshot: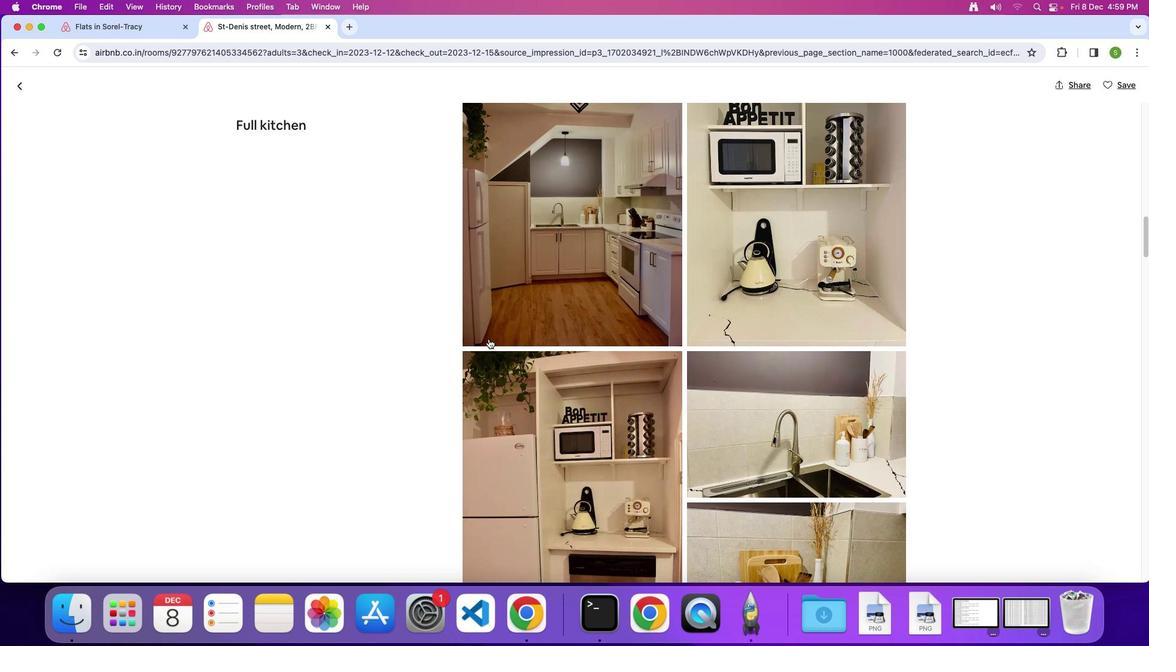
Action: Mouse scrolled (488, 338) with delta (0, 0)
Screenshot: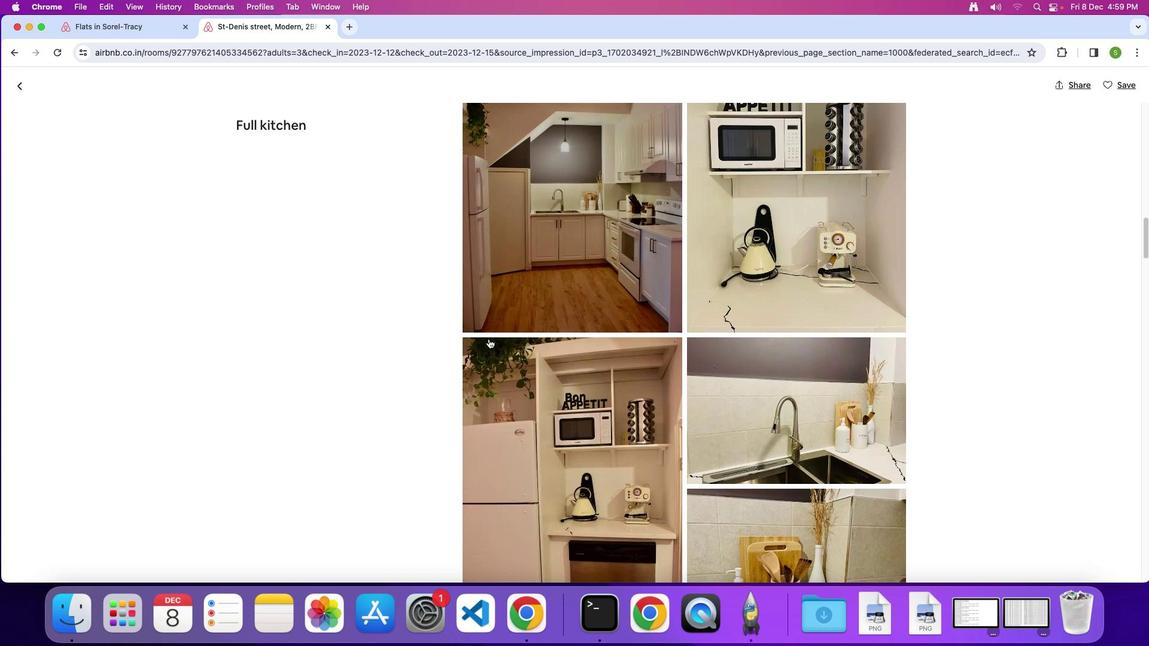 
Action: Mouse scrolled (488, 338) with delta (0, 0)
Screenshot: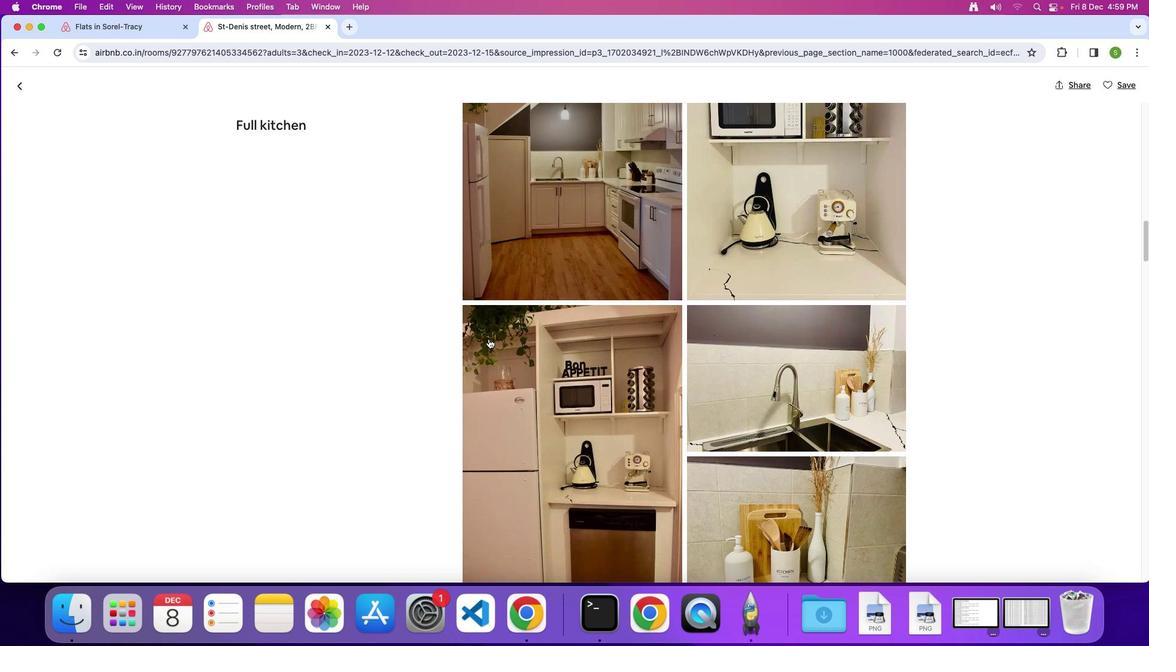 
Action: Mouse scrolled (488, 338) with delta (0, 0)
Screenshot: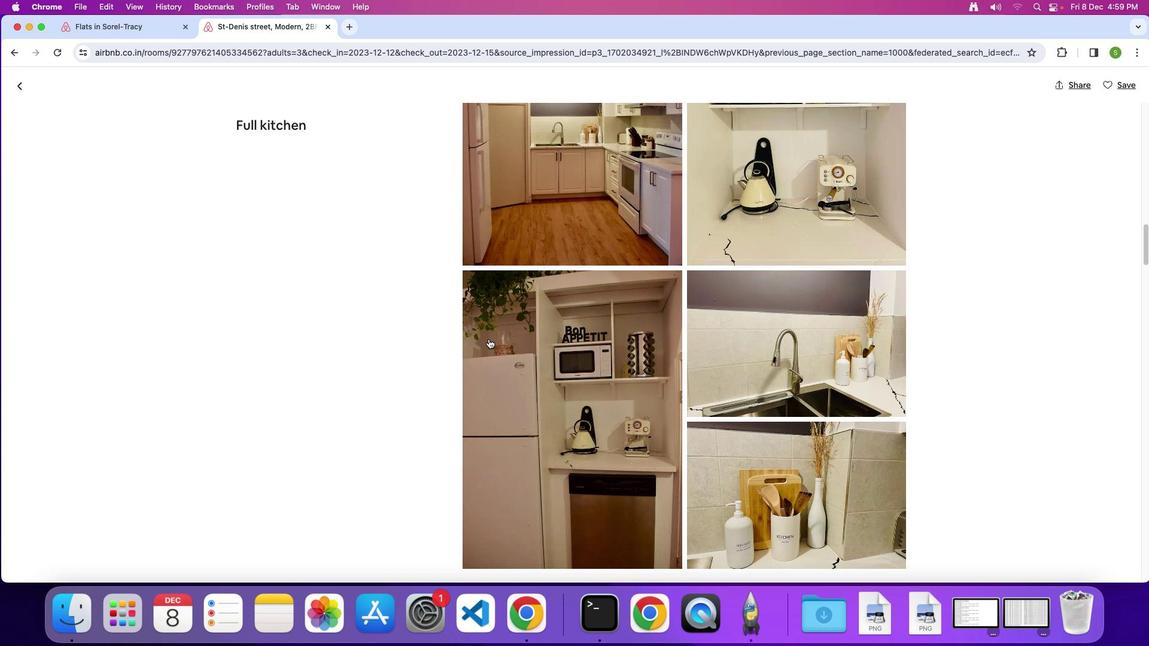 
Action: Mouse scrolled (488, 338) with delta (0, 0)
Screenshot: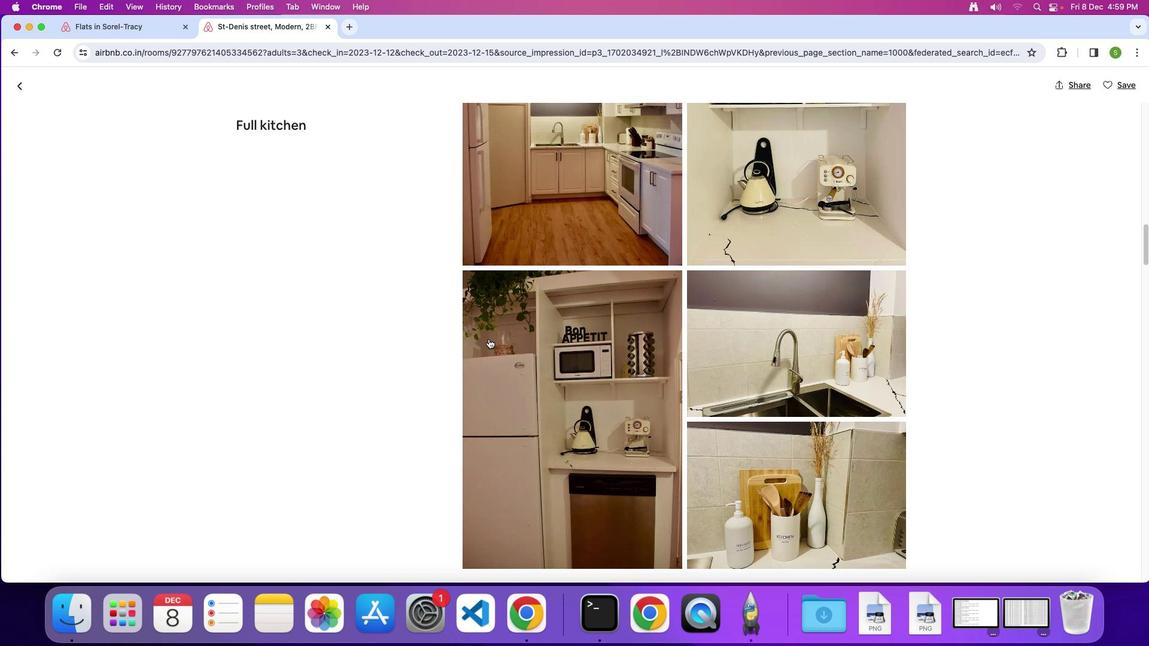 
Action: Mouse scrolled (488, 338) with delta (0, -1)
Screenshot: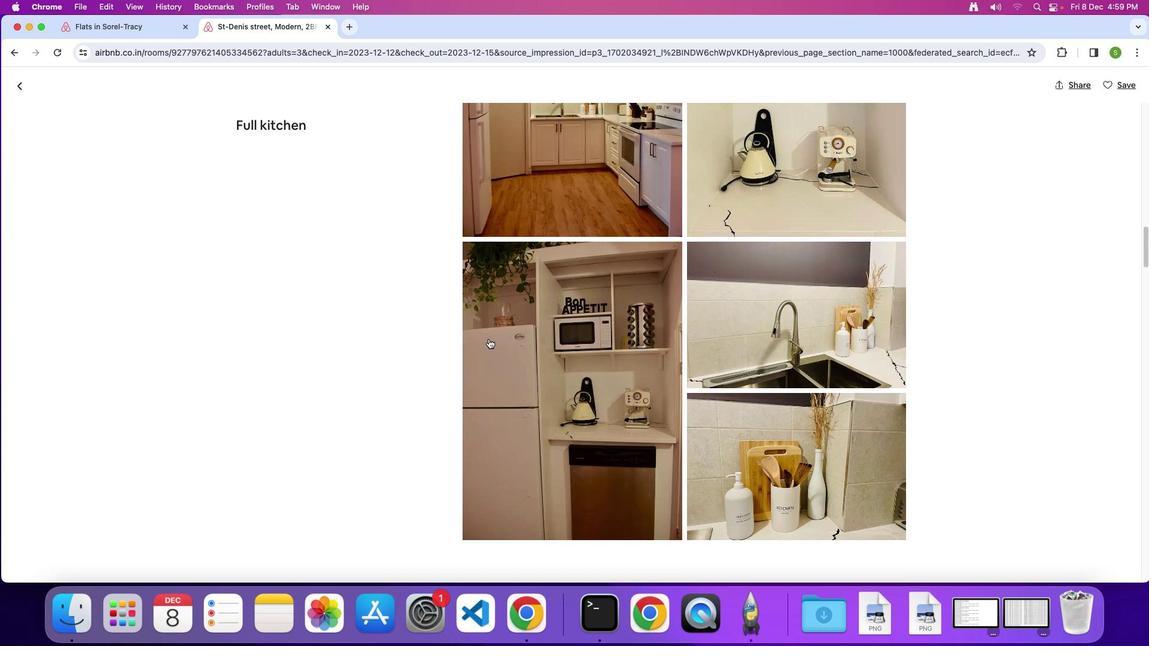 
Action: Mouse scrolled (488, 338) with delta (0, 0)
Screenshot: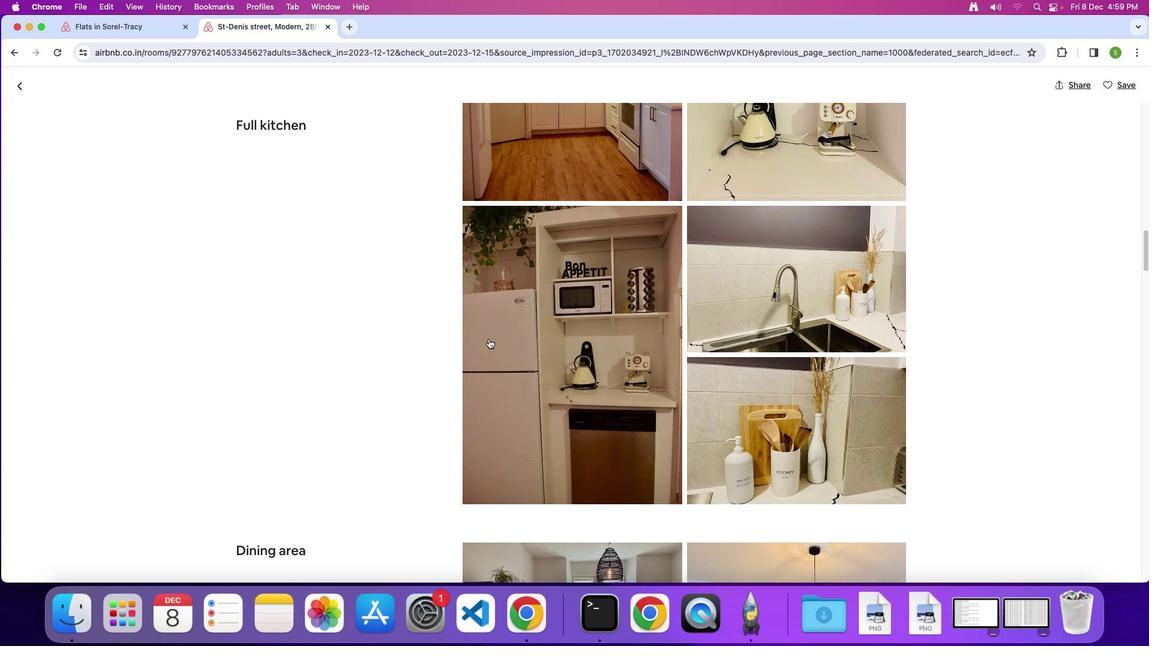 
Action: Mouse scrolled (488, 338) with delta (0, 0)
Screenshot: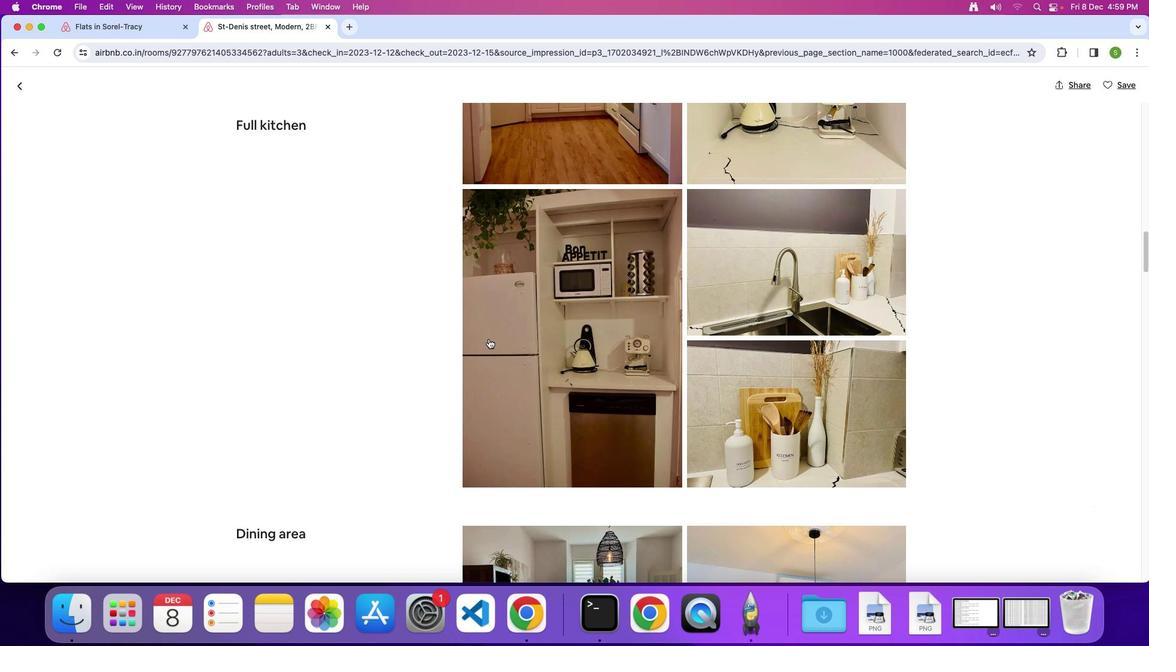 
Action: Mouse scrolled (488, 338) with delta (0, -1)
Screenshot: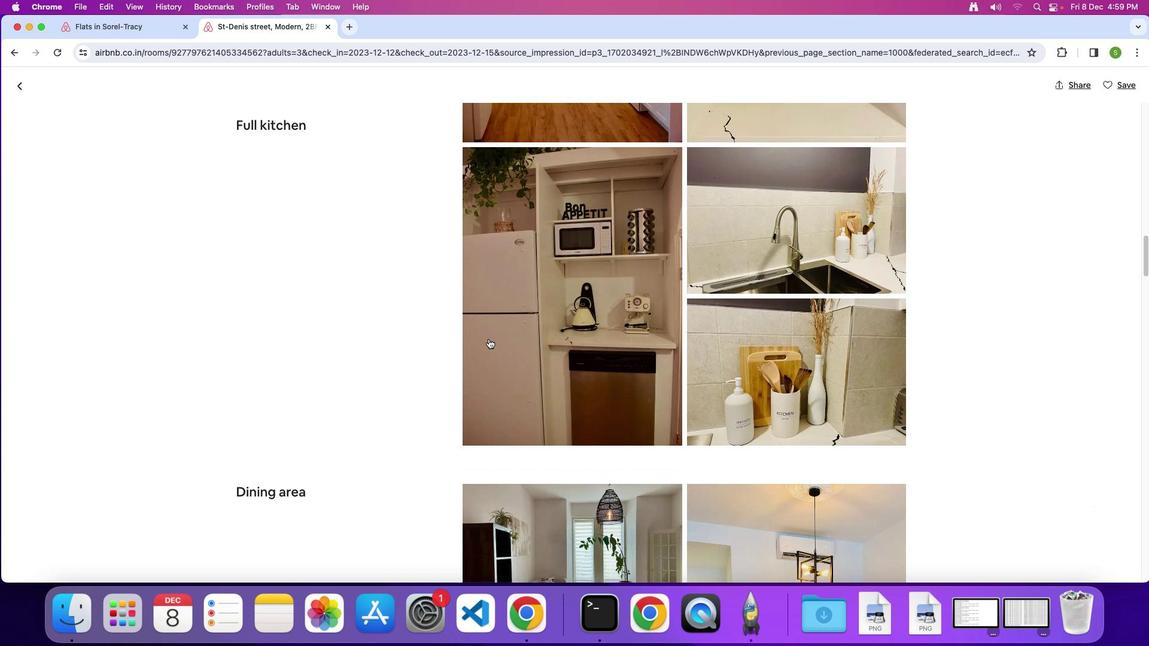 
Action: Mouse scrolled (488, 338) with delta (0, 0)
Screenshot: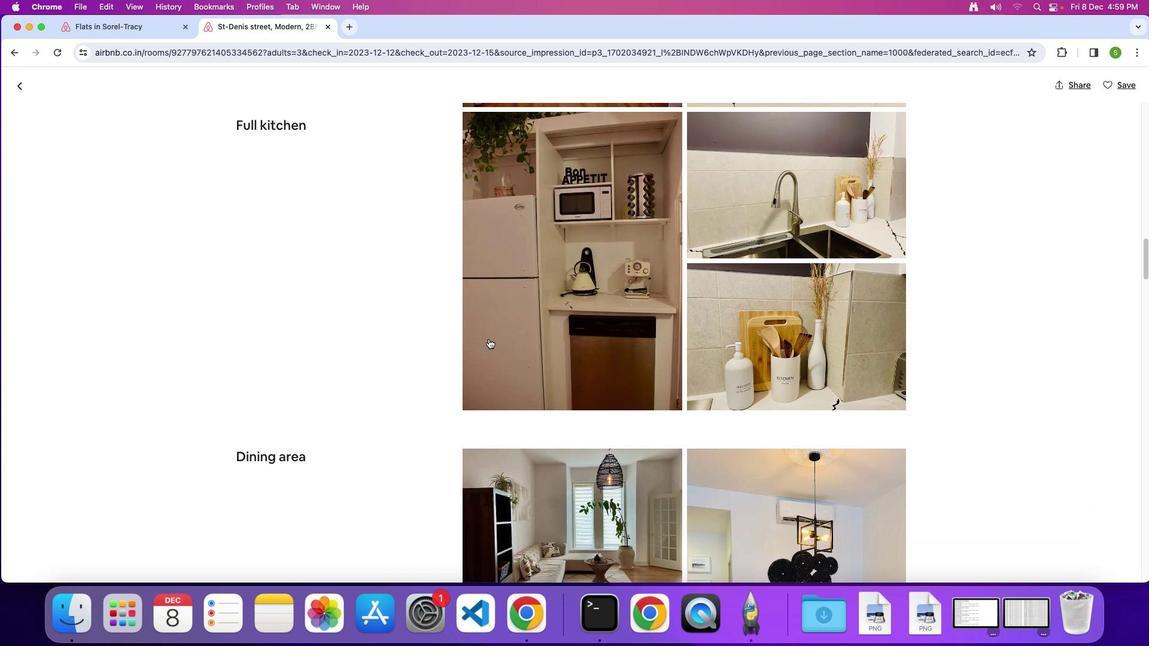 
Action: Mouse scrolled (488, 338) with delta (0, 0)
Screenshot: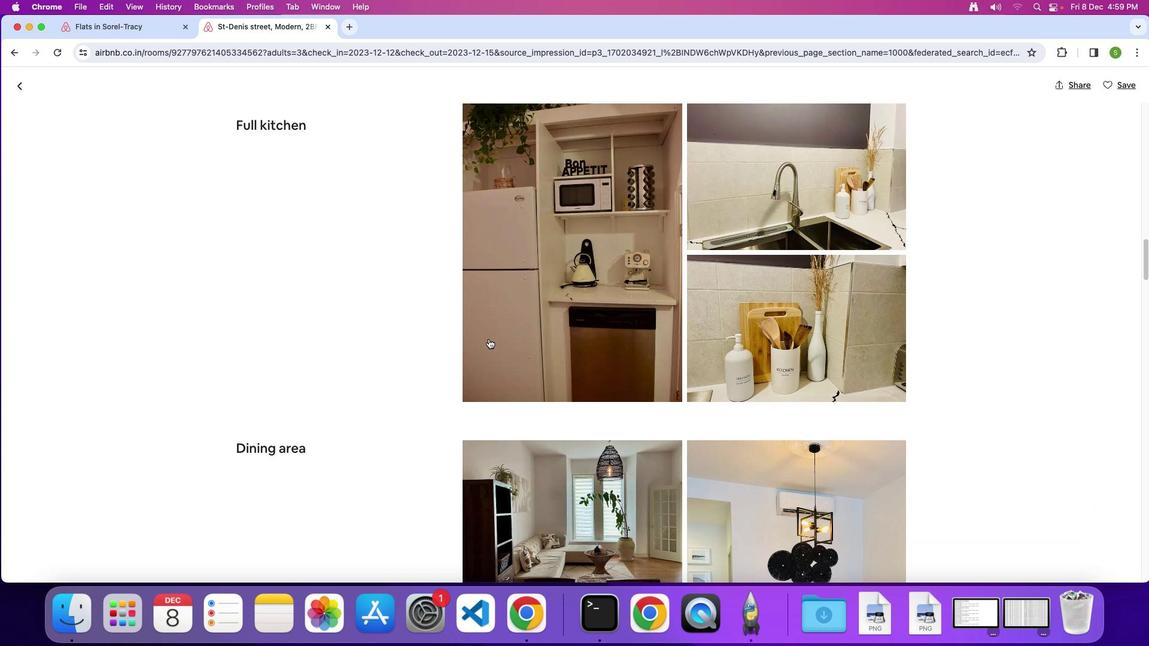 
Action: Mouse scrolled (488, 338) with delta (0, -1)
Screenshot: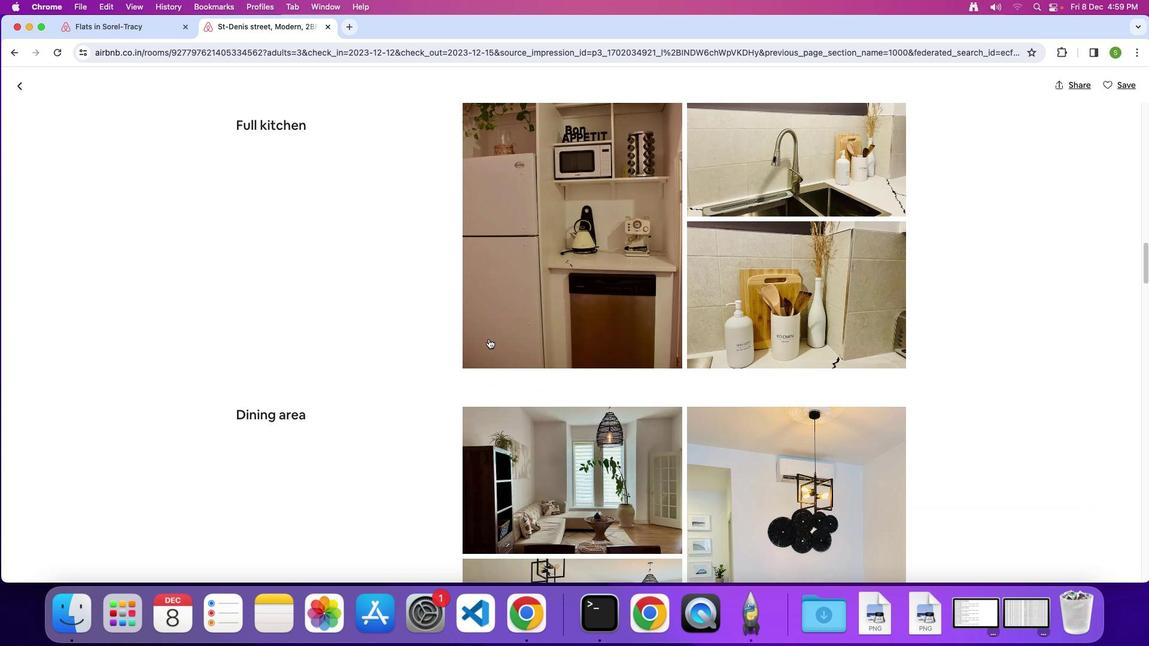 
Action: Mouse scrolled (488, 338) with delta (0, 0)
Screenshot: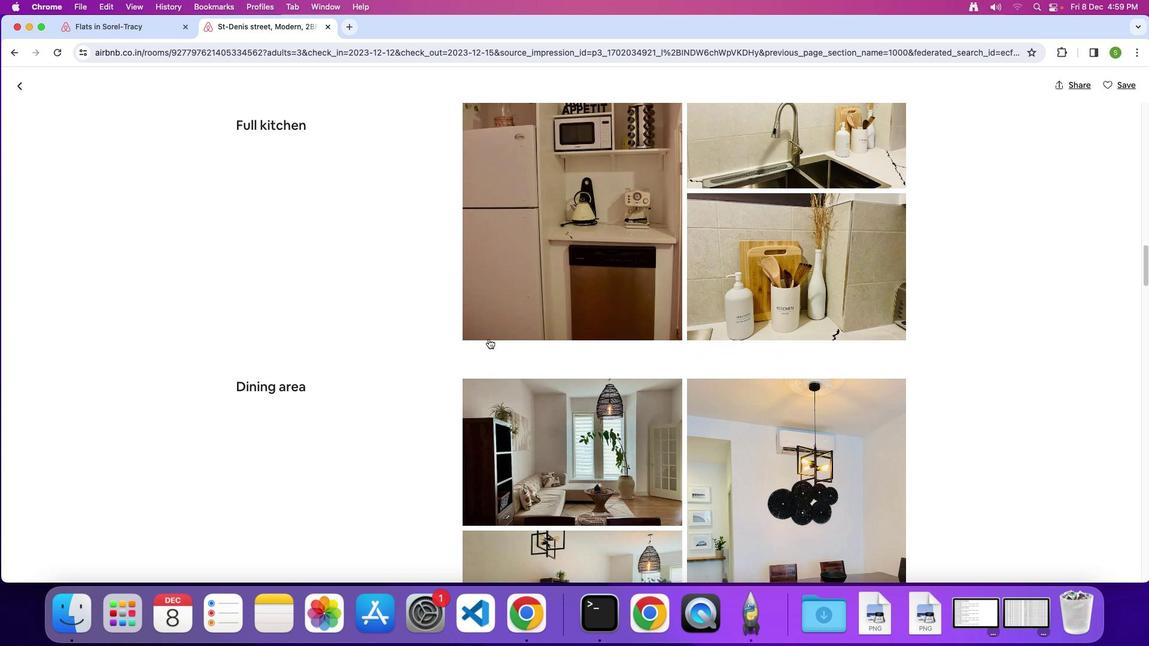 
Action: Mouse scrolled (488, 338) with delta (0, 0)
Screenshot: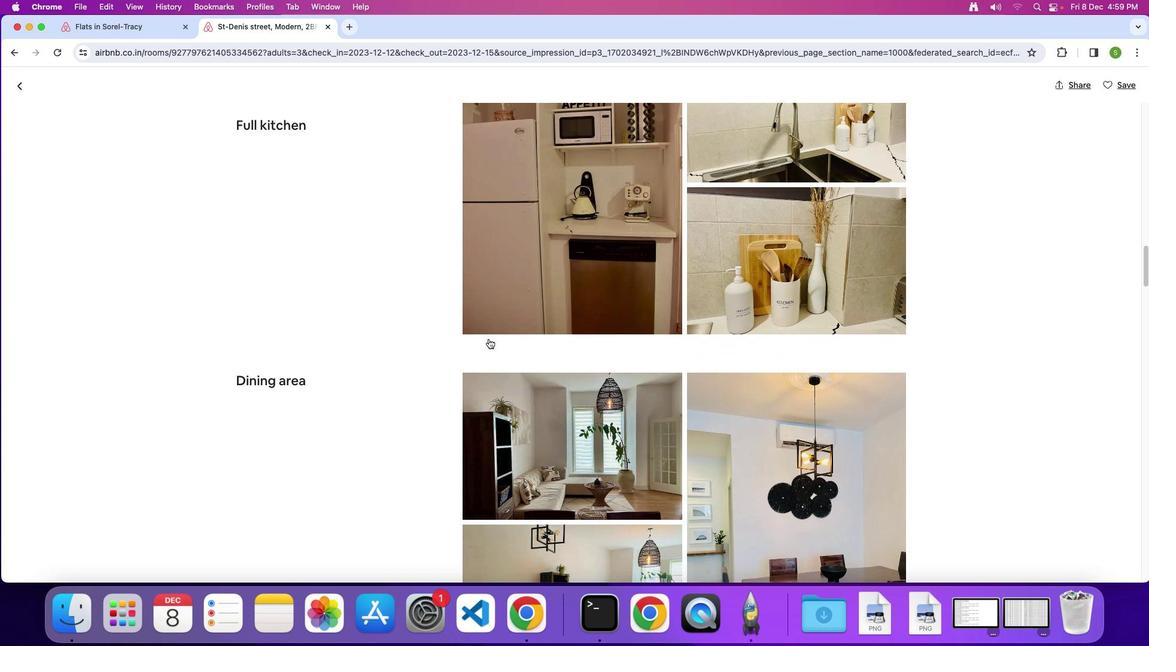 
Action: Mouse scrolled (488, 338) with delta (0, -1)
Screenshot: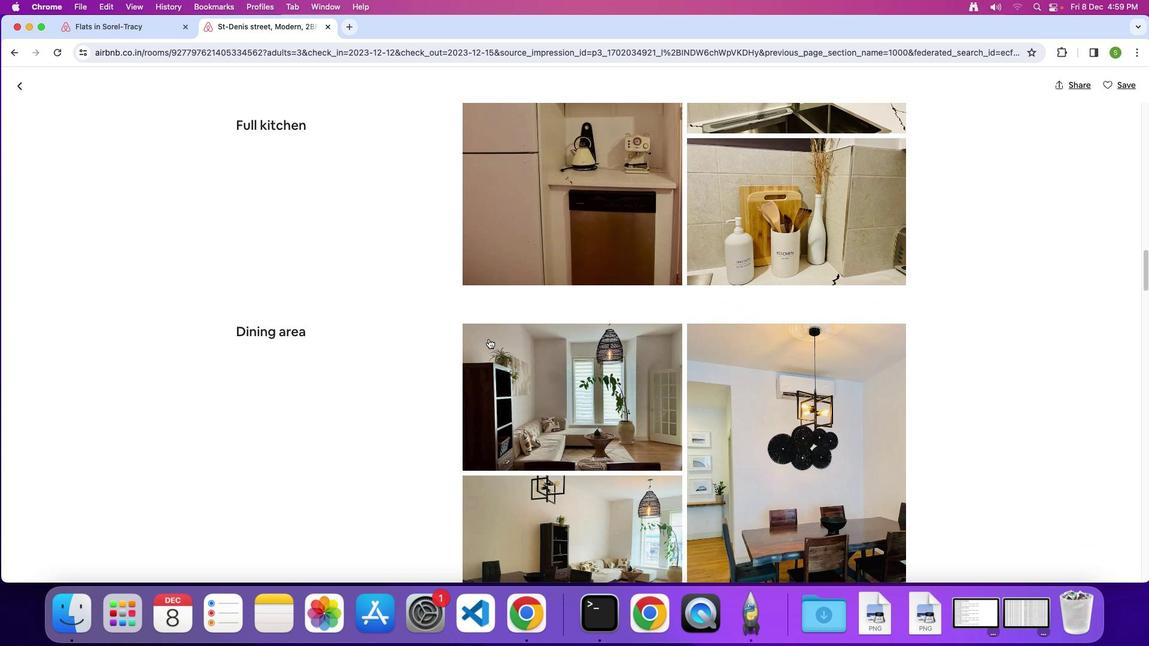 
Action: Mouse scrolled (488, 338) with delta (0, 0)
Screenshot: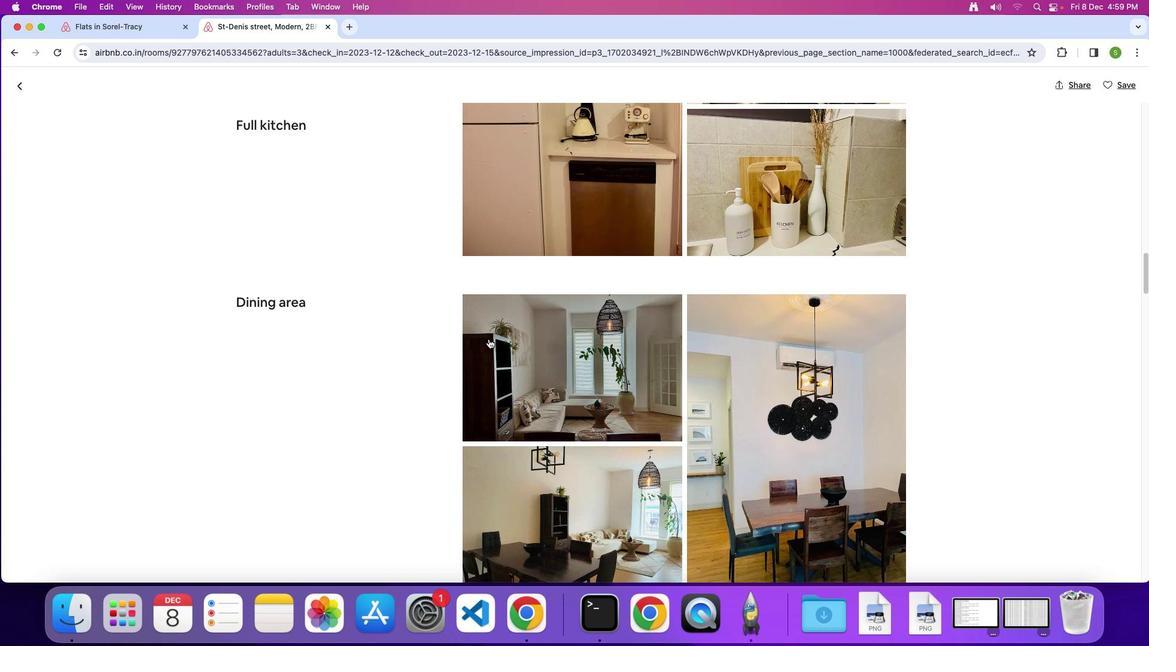 
Action: Mouse scrolled (488, 338) with delta (0, 0)
Screenshot: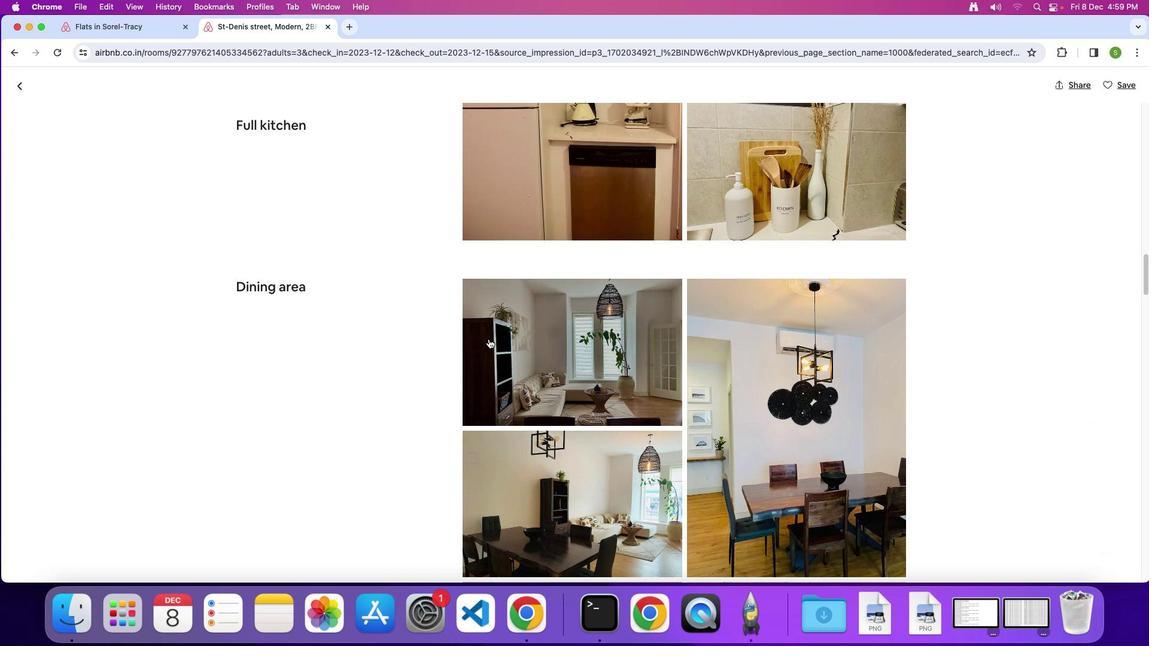 
Action: Mouse scrolled (488, 338) with delta (0, -1)
Screenshot: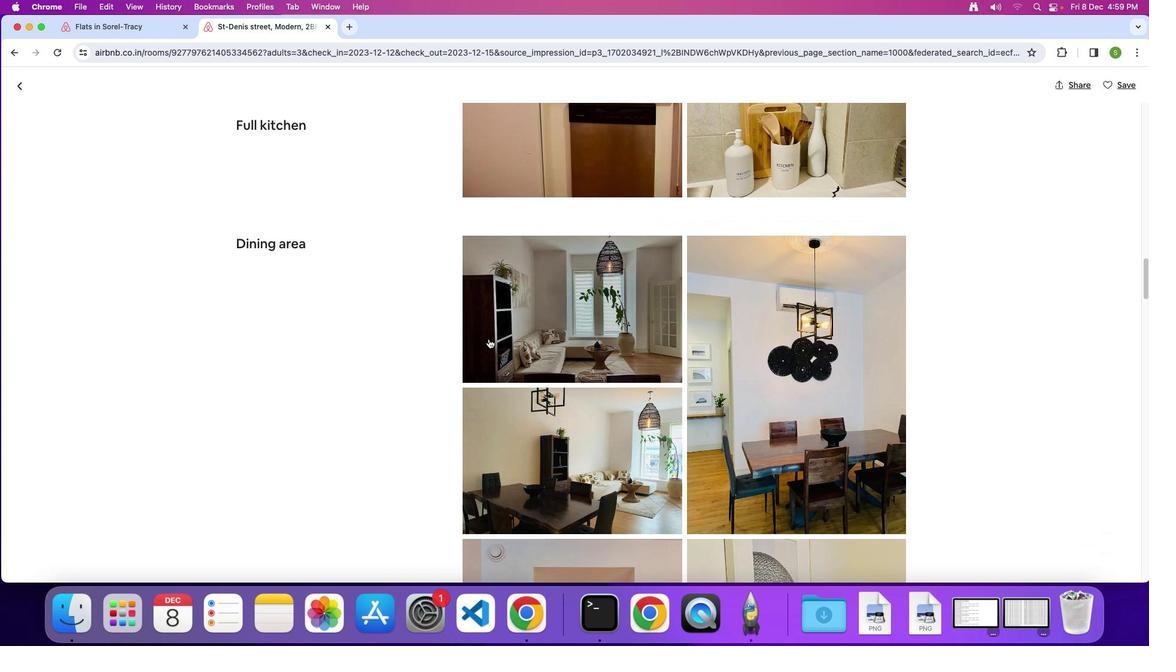 
Action: Mouse scrolled (488, 338) with delta (0, 0)
Screenshot: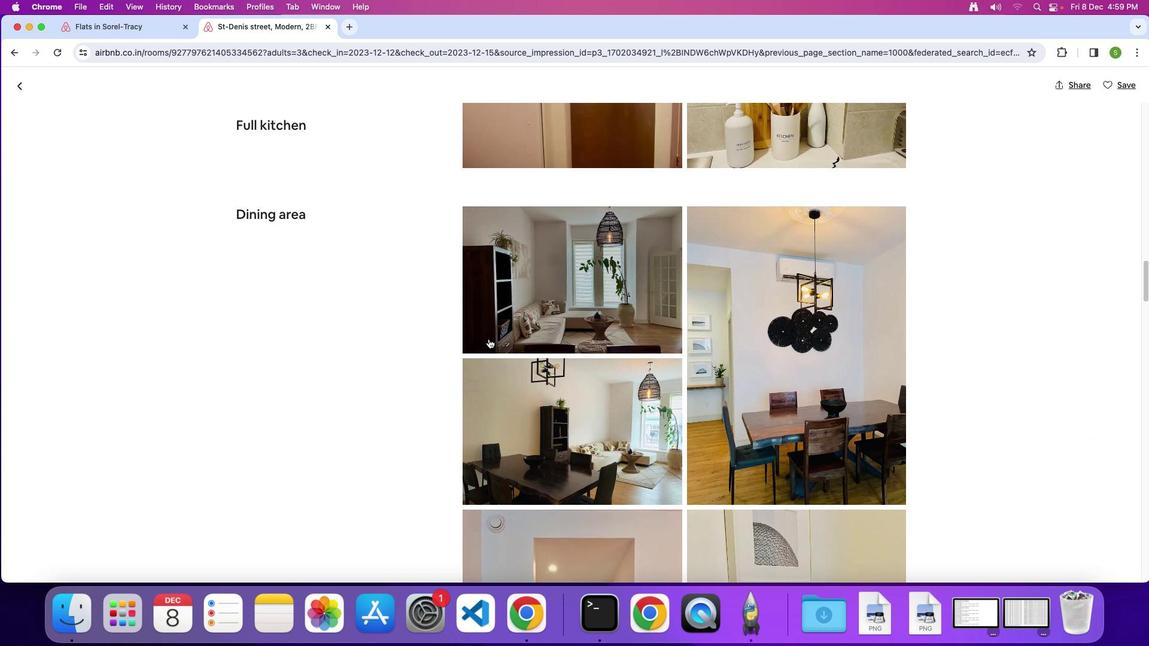 
Action: Mouse scrolled (488, 338) with delta (0, 0)
Screenshot: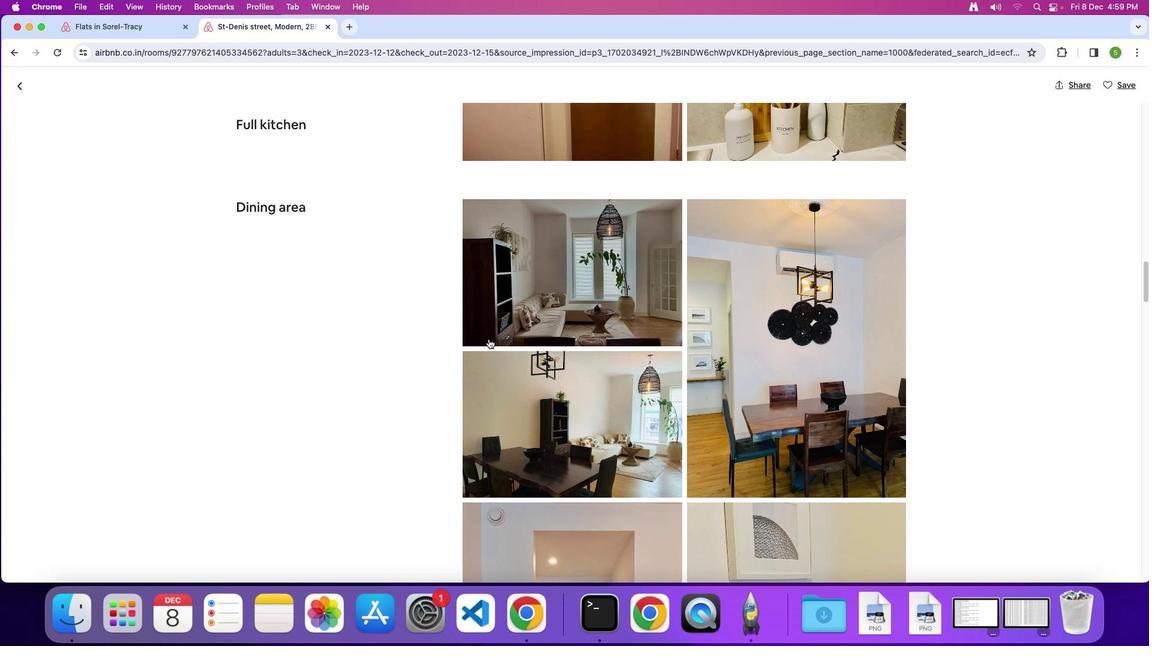 
Action: Mouse scrolled (488, 338) with delta (0, -1)
Screenshot: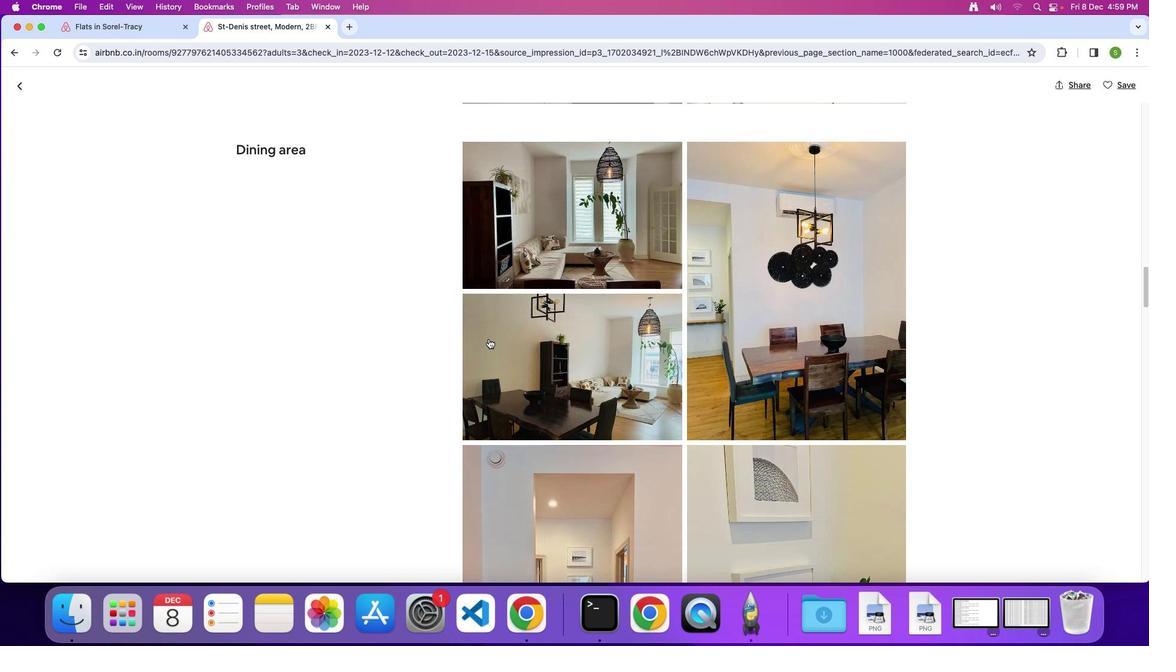 
Action: Mouse scrolled (488, 338) with delta (0, 0)
Screenshot: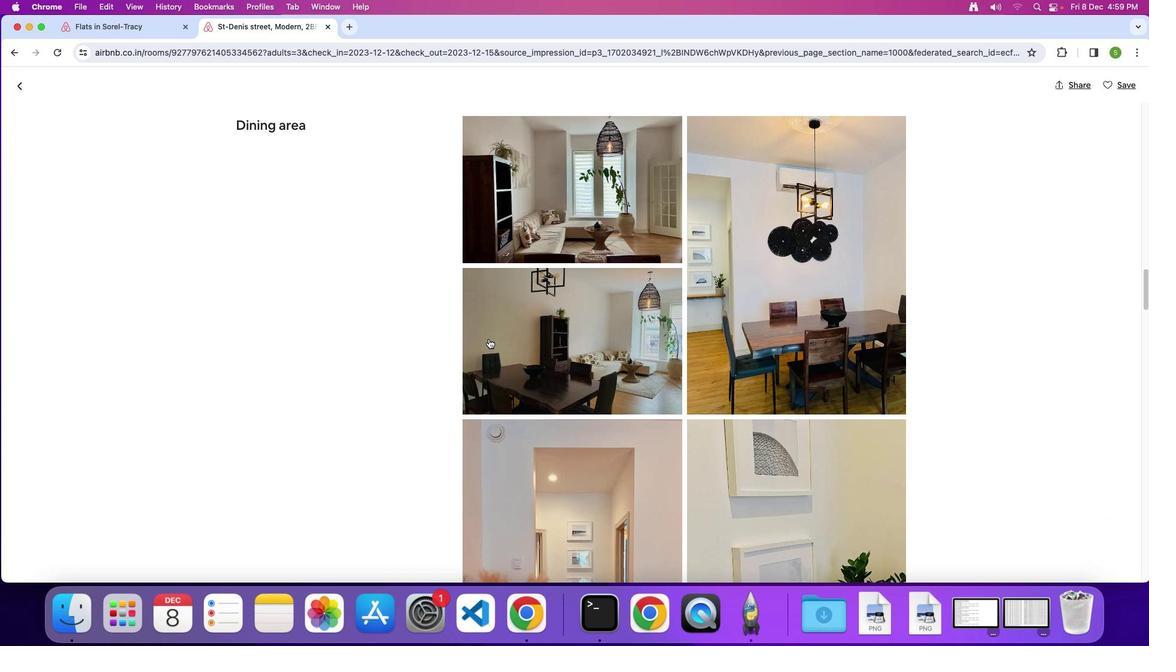 
Action: Mouse scrolled (488, 338) with delta (0, 0)
Screenshot: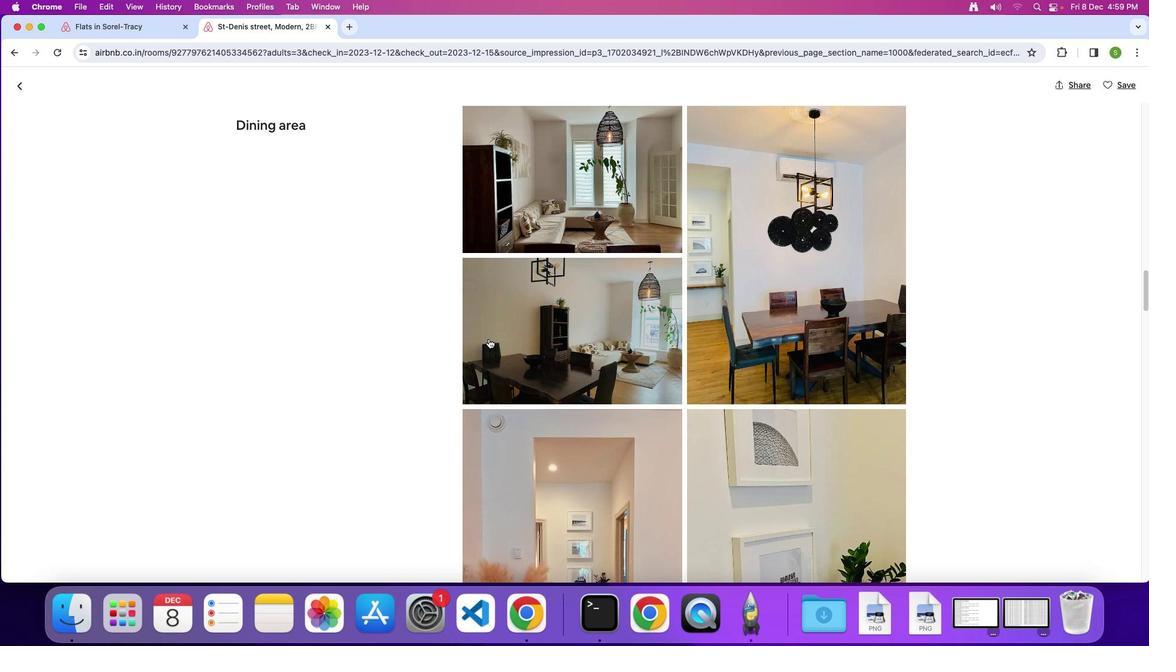
Action: Mouse scrolled (488, 338) with delta (0, 0)
Screenshot: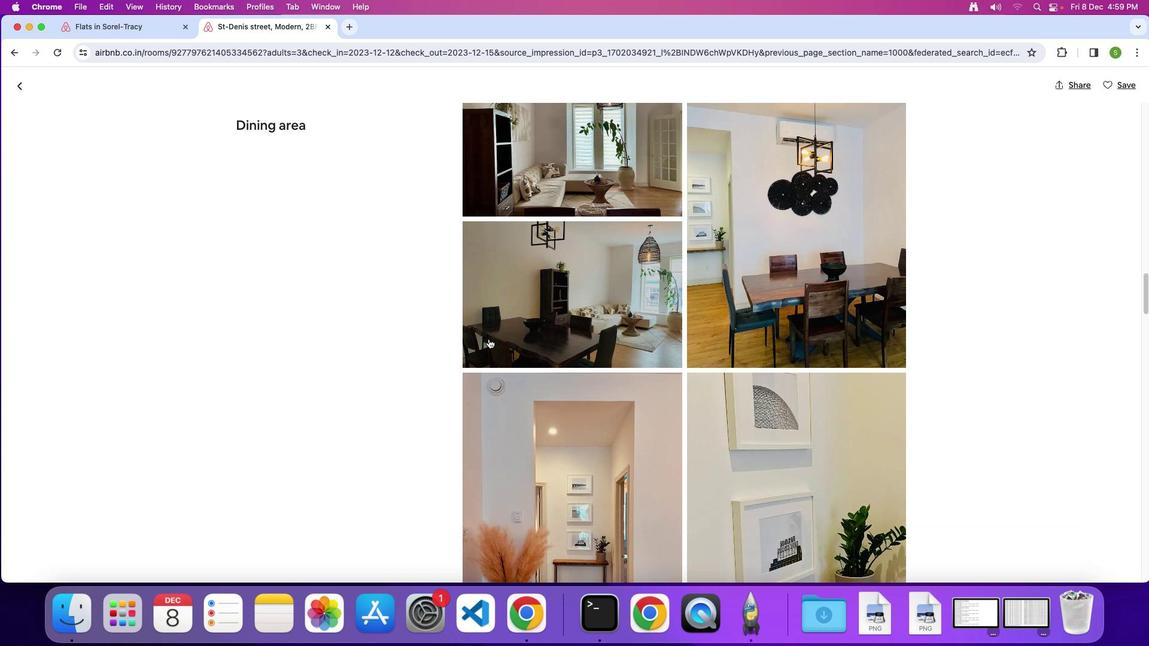 
Action: Mouse scrolled (488, 338) with delta (0, 0)
Screenshot: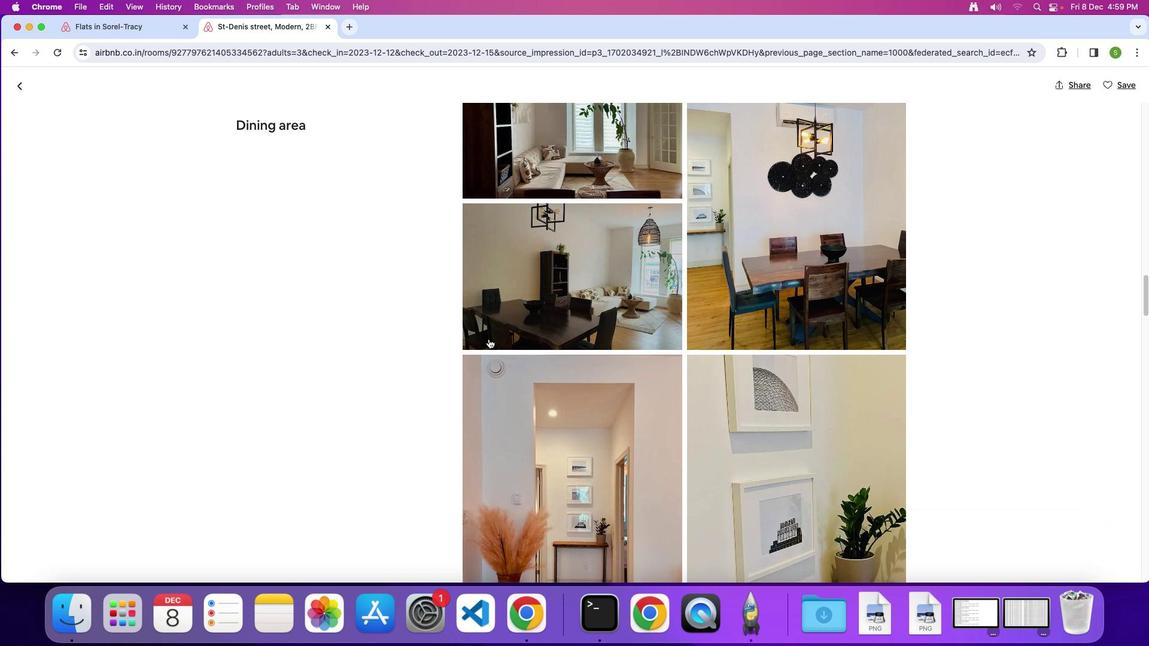 
Action: Mouse scrolled (488, 338) with delta (0, 0)
Screenshot: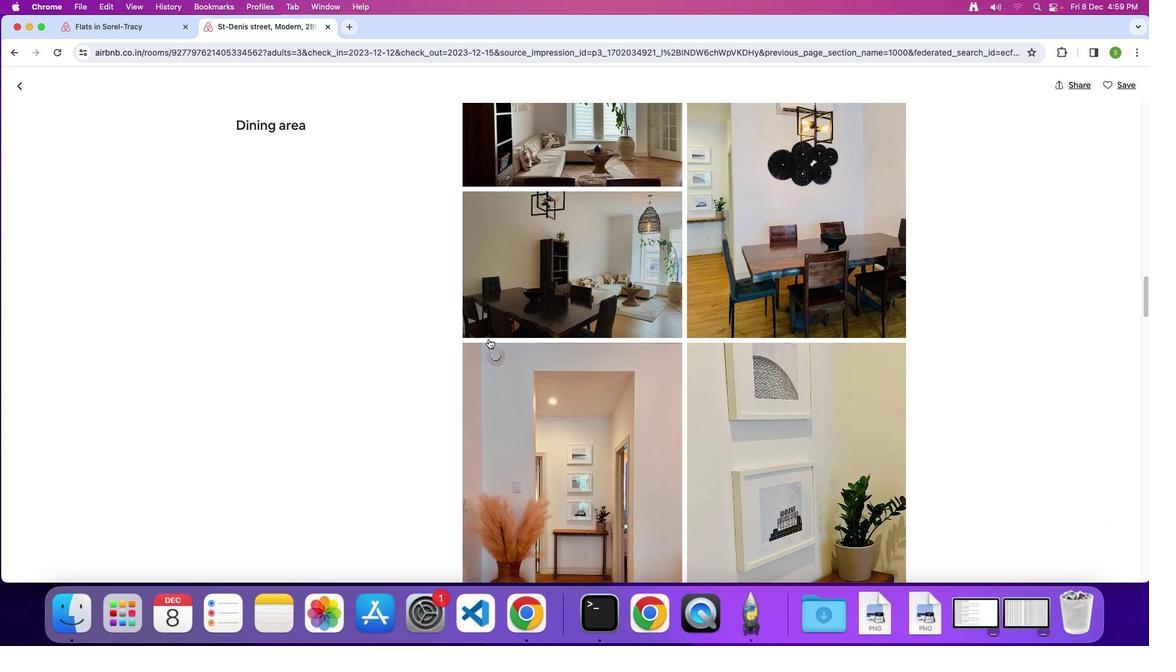 
Action: Mouse scrolled (488, 338) with delta (0, -1)
Screenshot: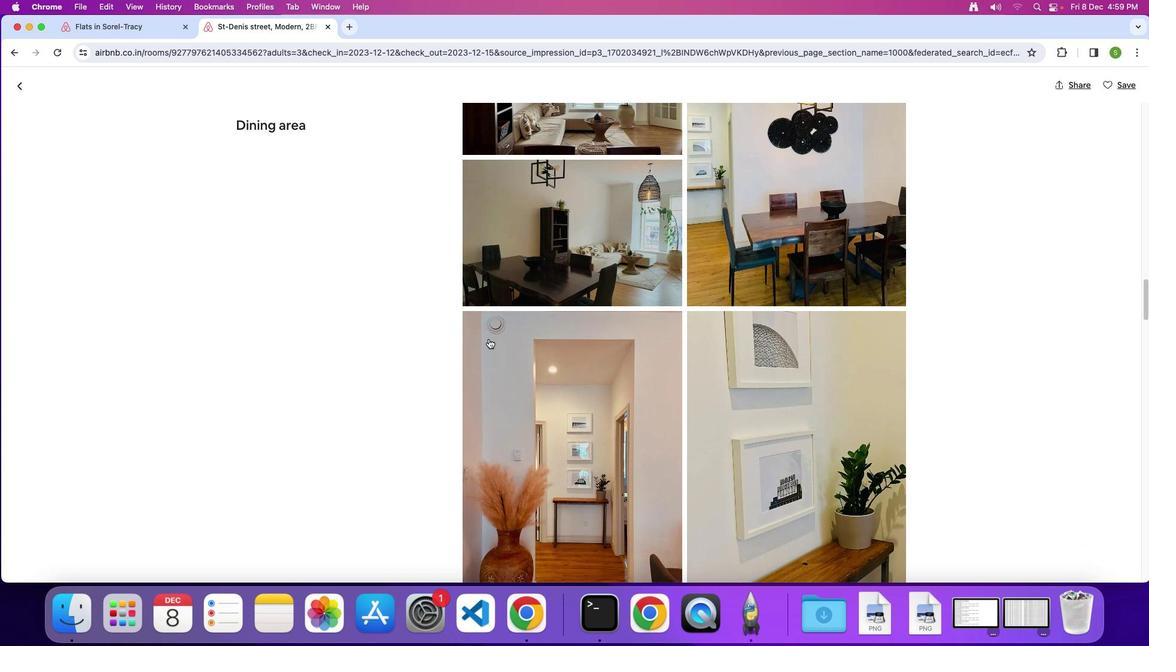 
Action: Mouse scrolled (488, 338) with delta (0, 0)
Screenshot: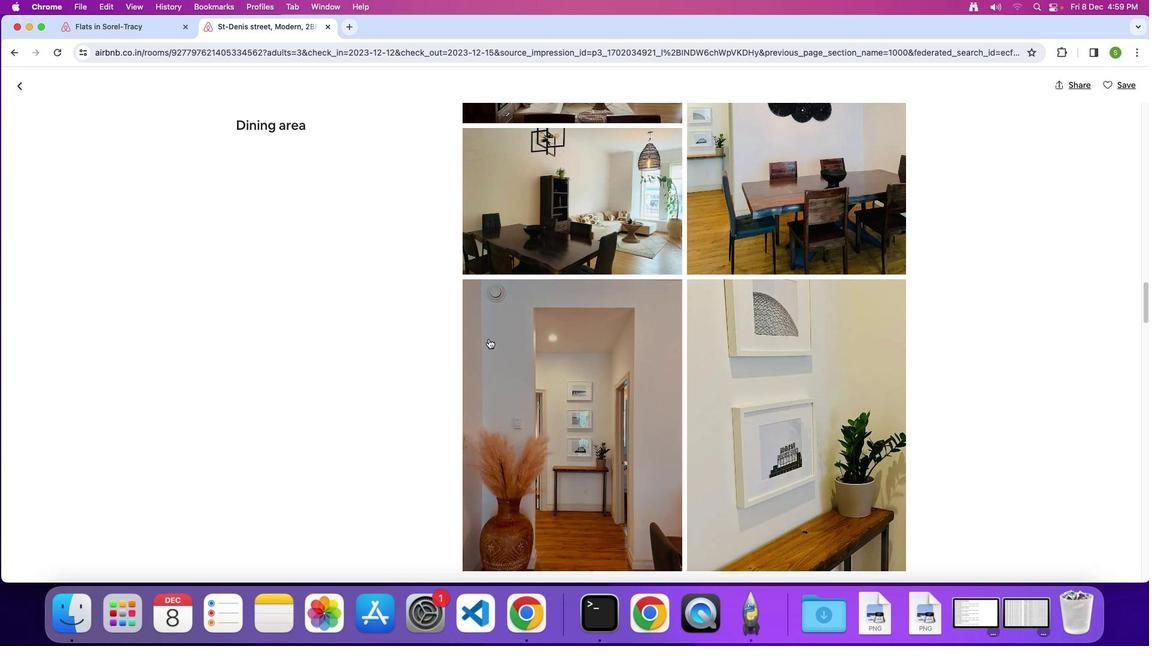 
Action: Mouse scrolled (488, 338) with delta (0, 0)
Screenshot: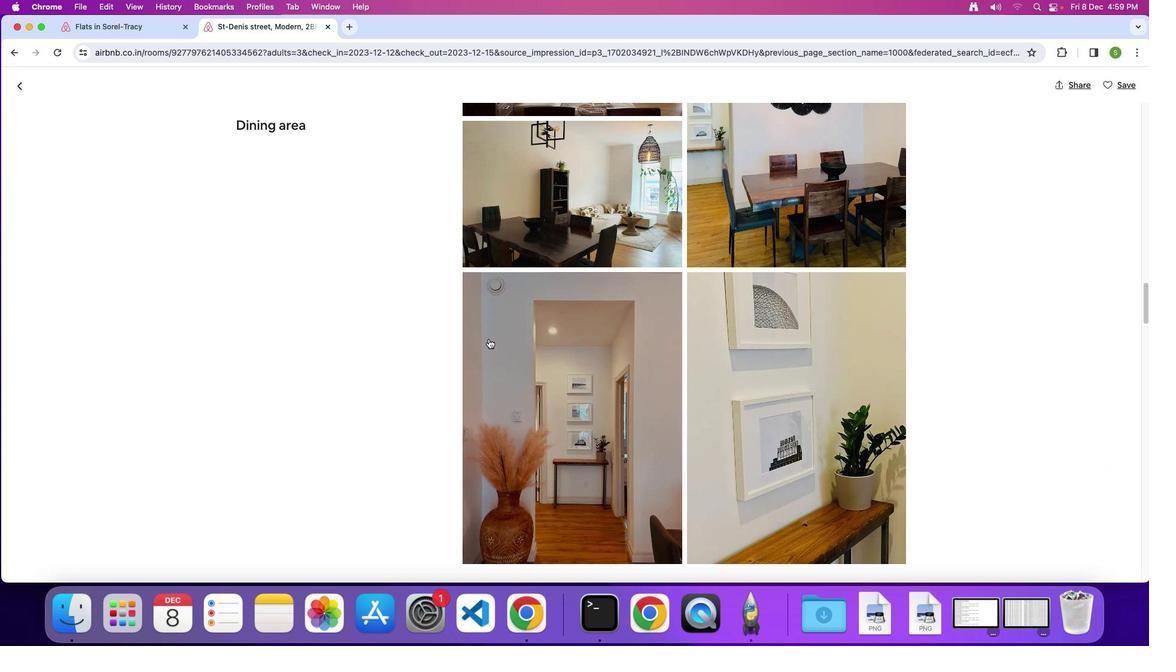 
Action: Mouse scrolled (488, 338) with delta (0, 0)
Screenshot: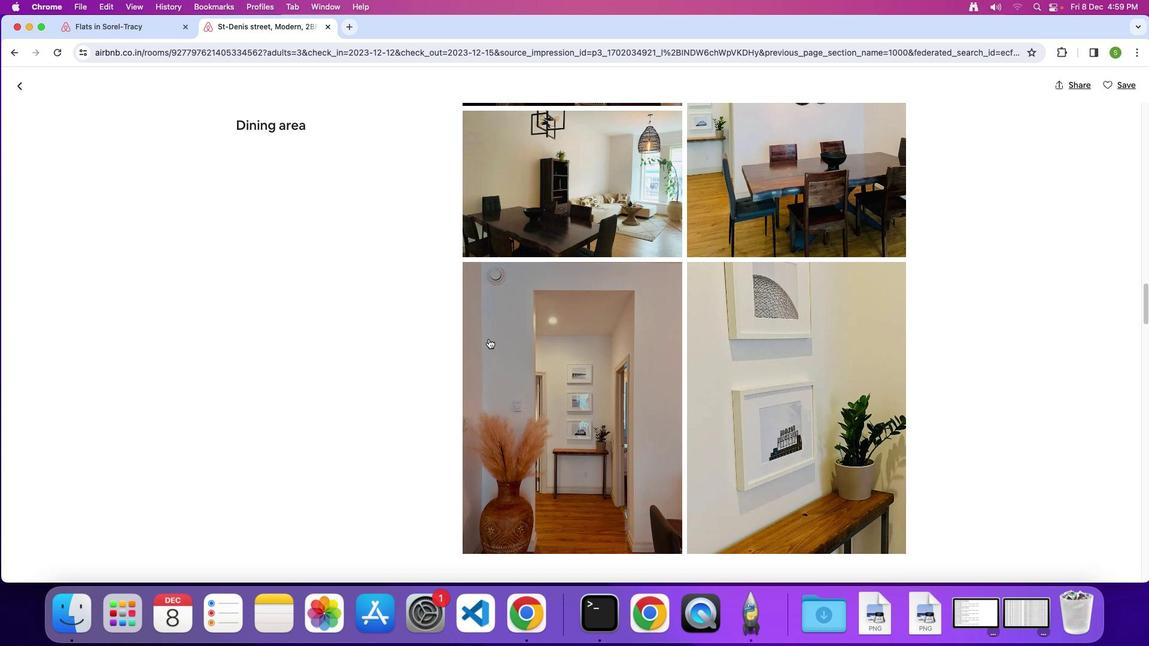 
Action: Mouse scrolled (488, 338) with delta (0, 0)
Screenshot: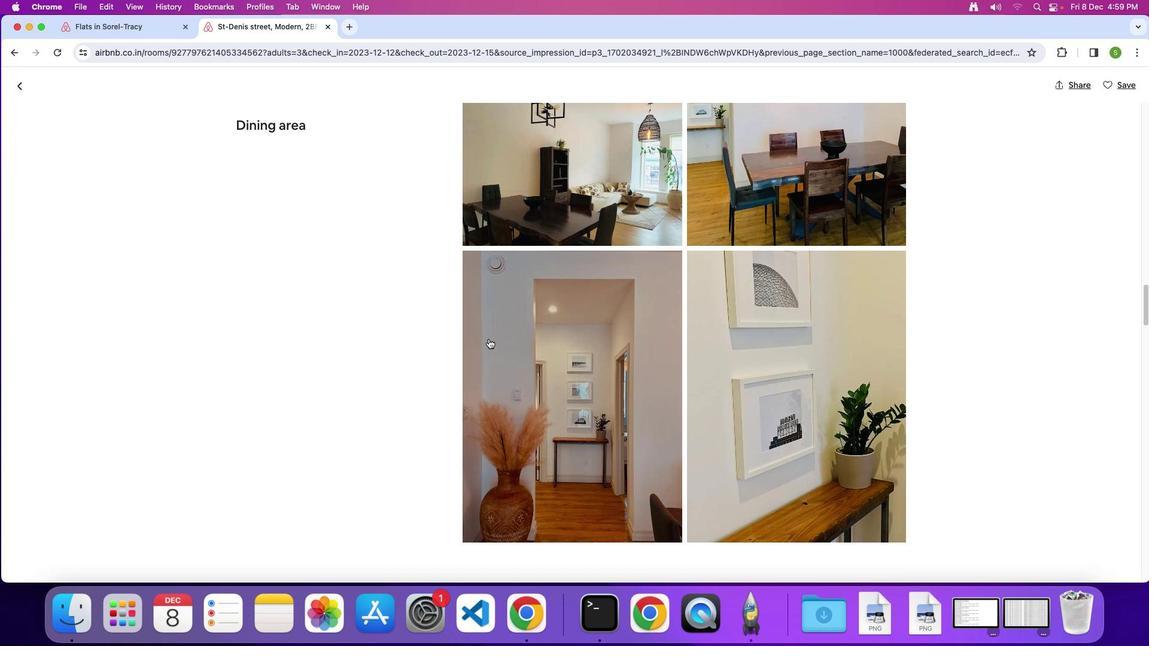 
Action: Mouse scrolled (488, 338) with delta (0, 0)
Screenshot: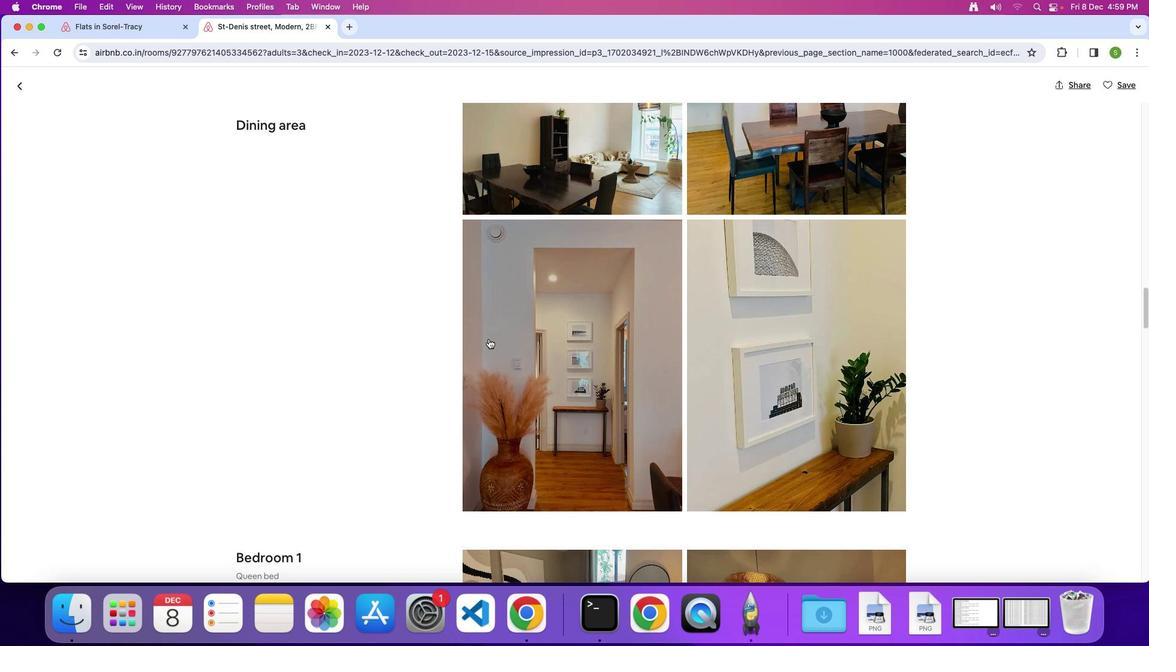 
Action: Mouse scrolled (488, 338) with delta (0, 0)
Screenshot: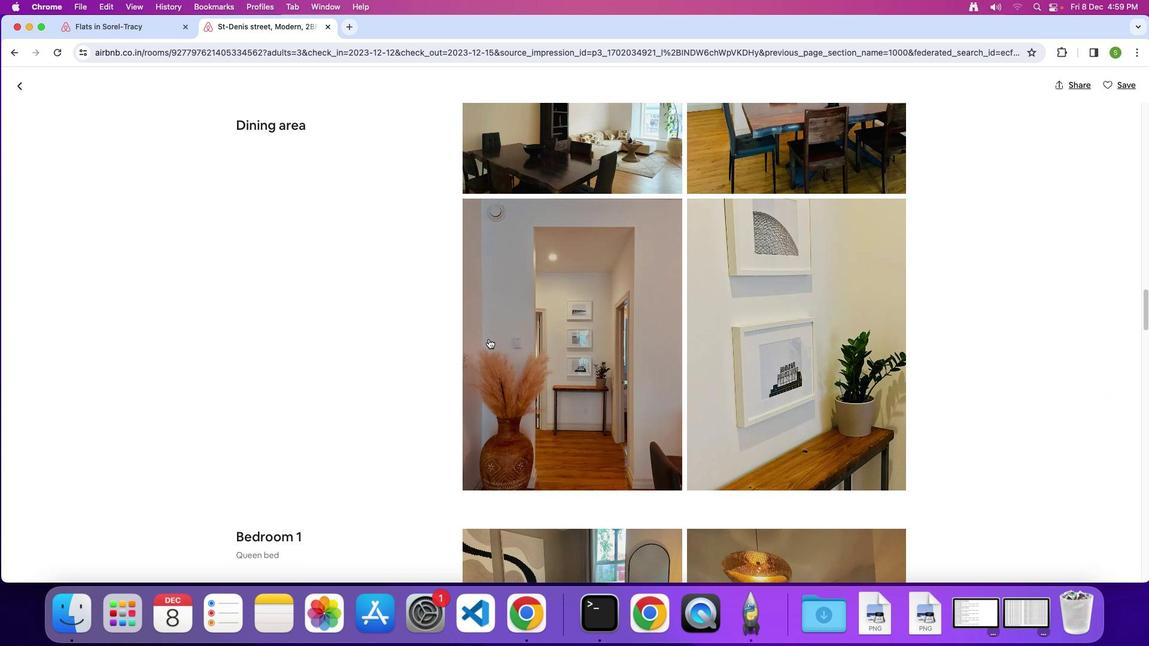 
Action: Mouse scrolled (488, 338) with delta (0, 0)
Screenshot: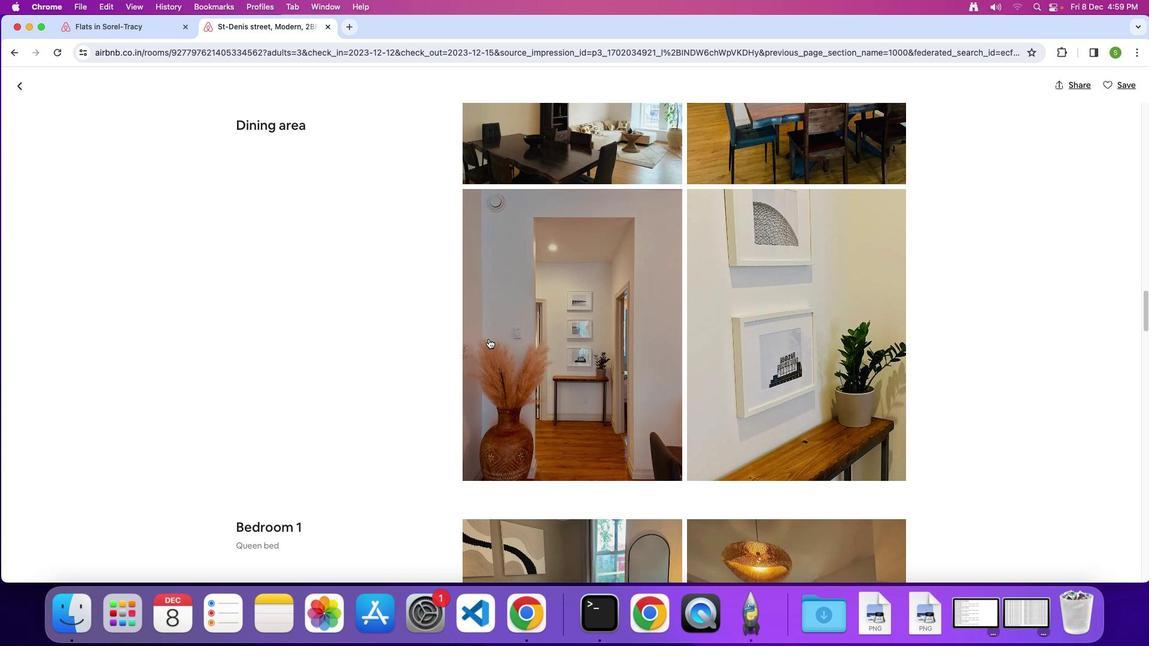 
Action: Mouse scrolled (488, 338) with delta (0, 0)
Screenshot: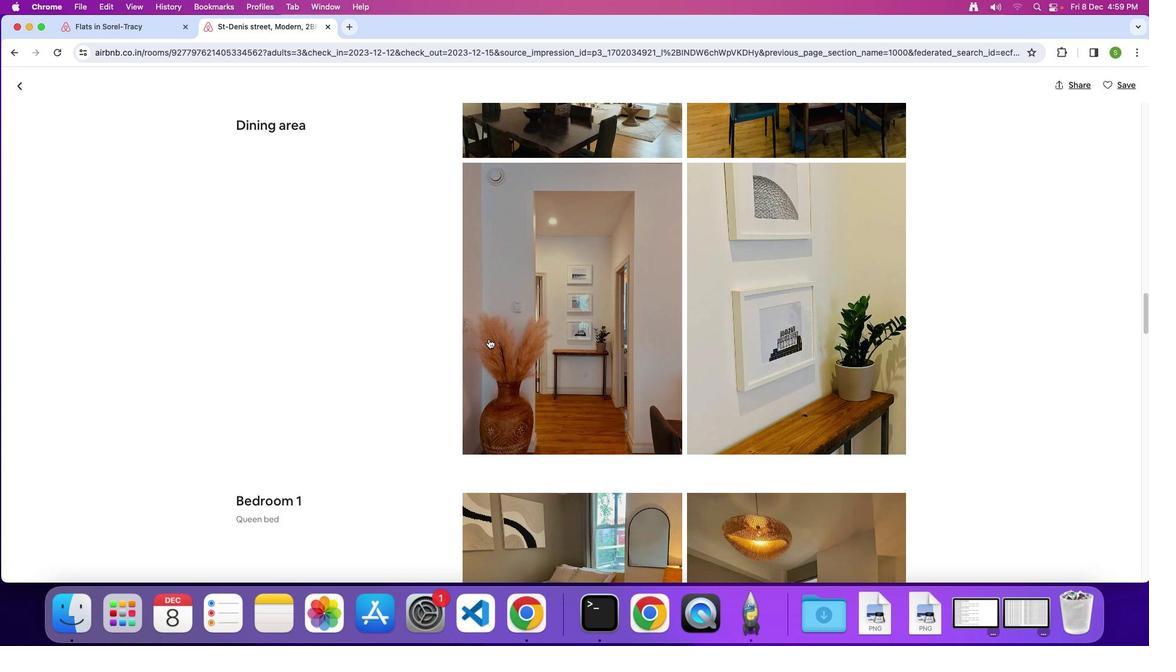 
Action: Mouse scrolled (488, 338) with delta (0, 0)
Screenshot: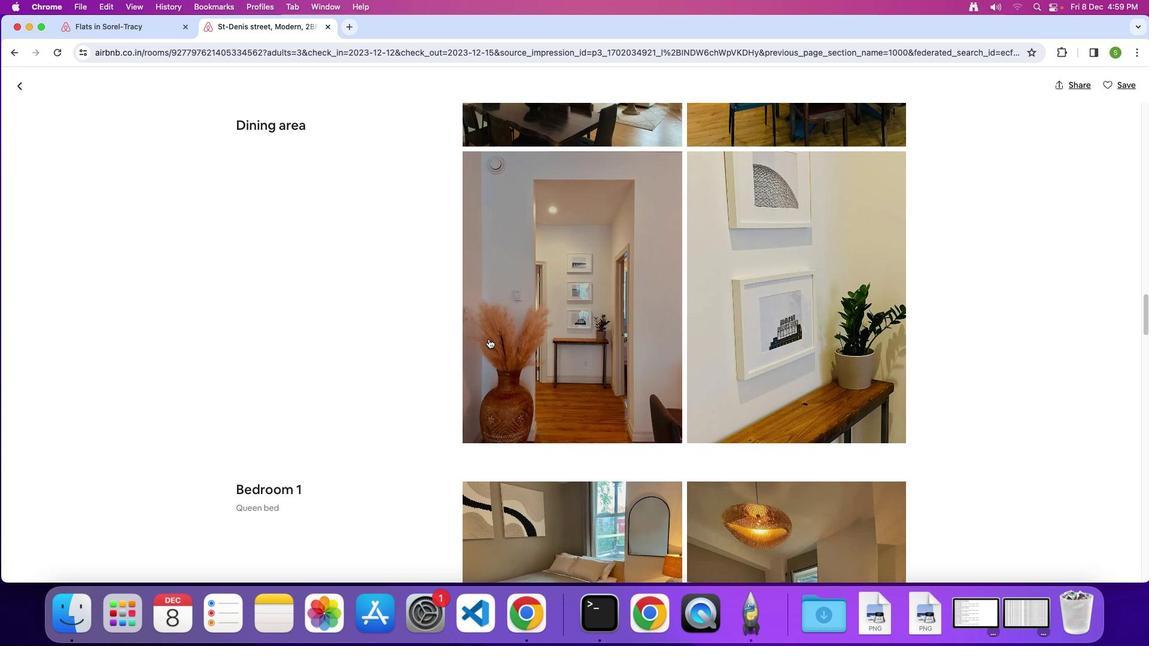 
Action: Mouse scrolled (488, 338) with delta (0, 0)
Screenshot: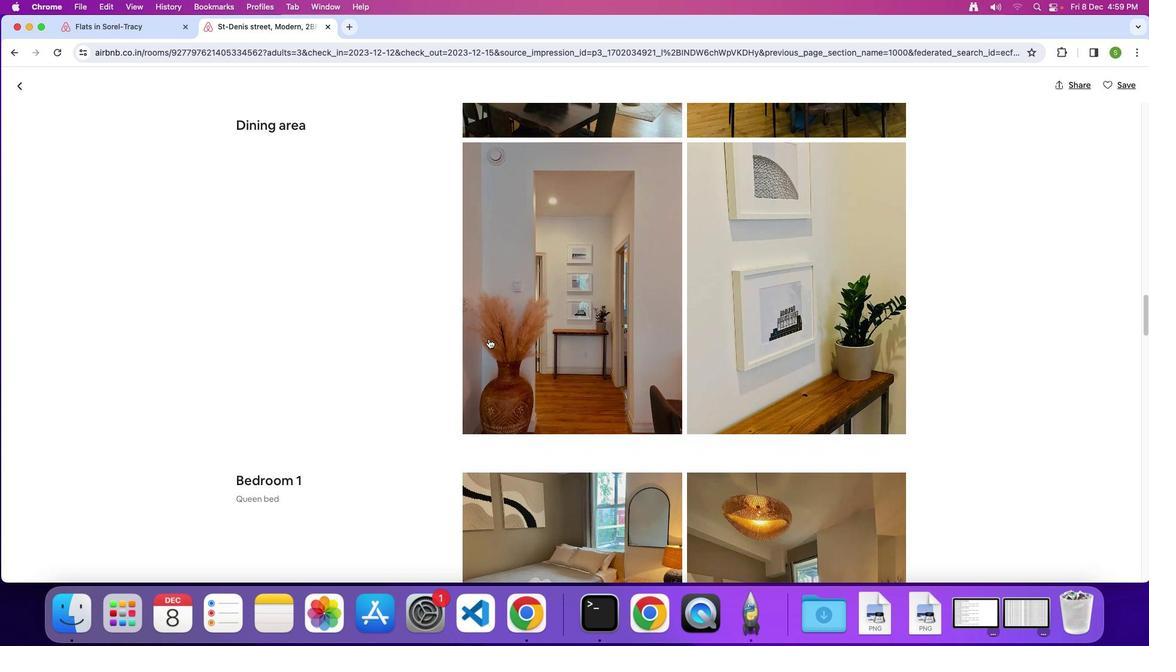 
Action: Mouse scrolled (488, 338) with delta (0, -1)
Screenshot: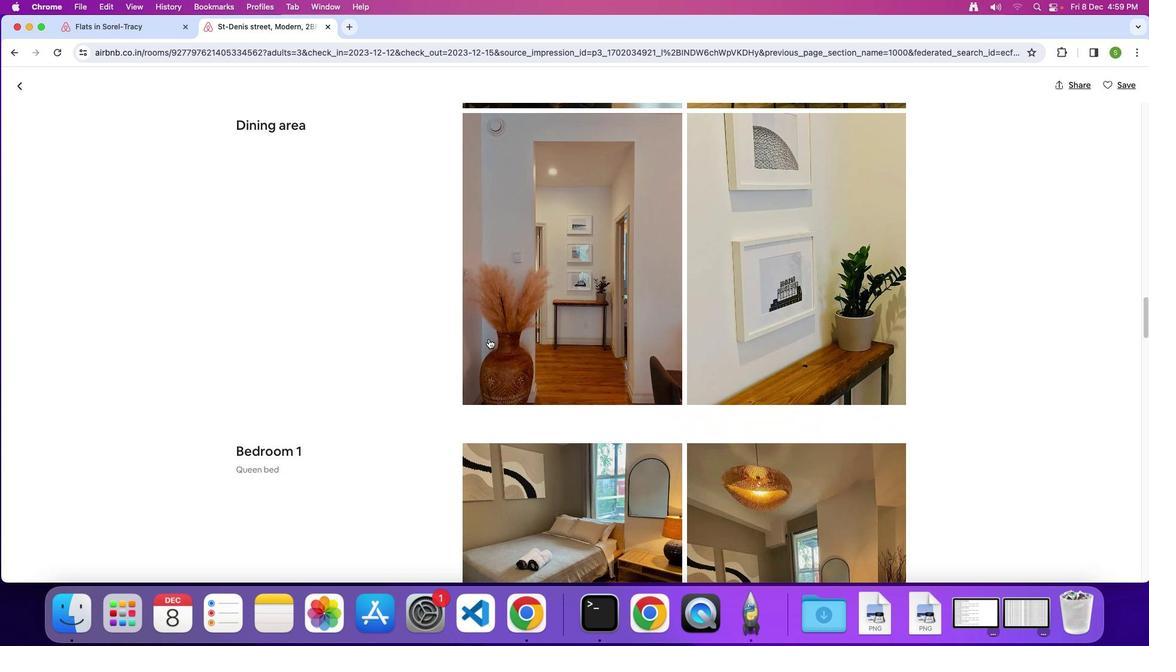 
Action: Mouse scrolled (488, 338) with delta (0, 0)
Screenshot: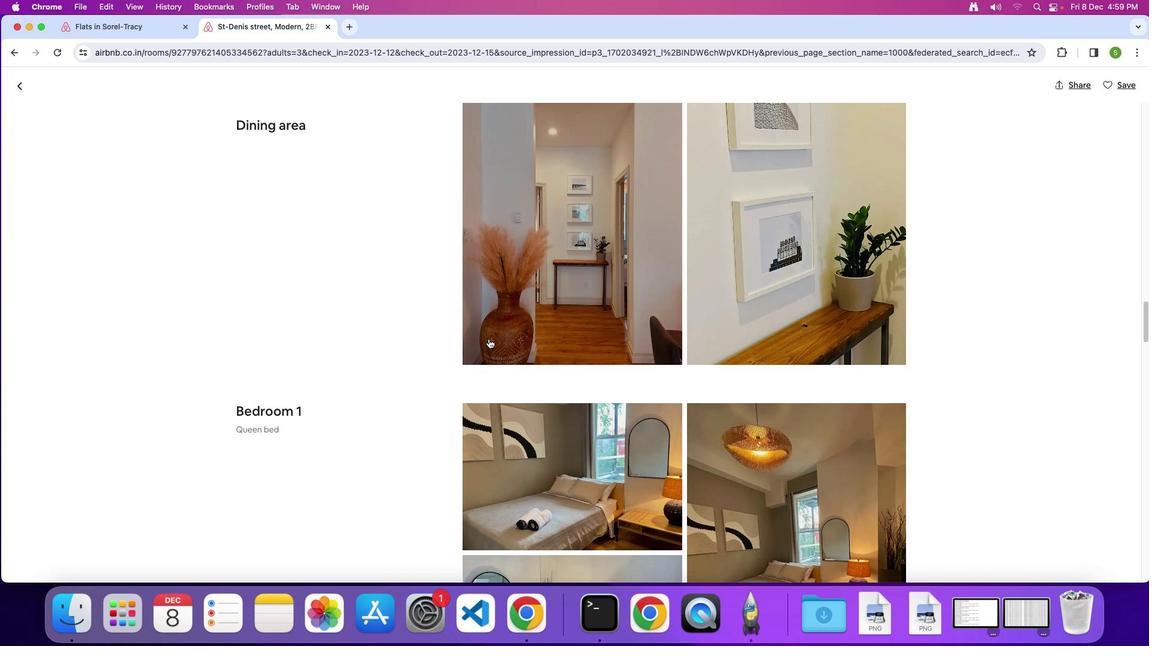 
Action: Mouse scrolled (488, 338) with delta (0, 0)
Screenshot: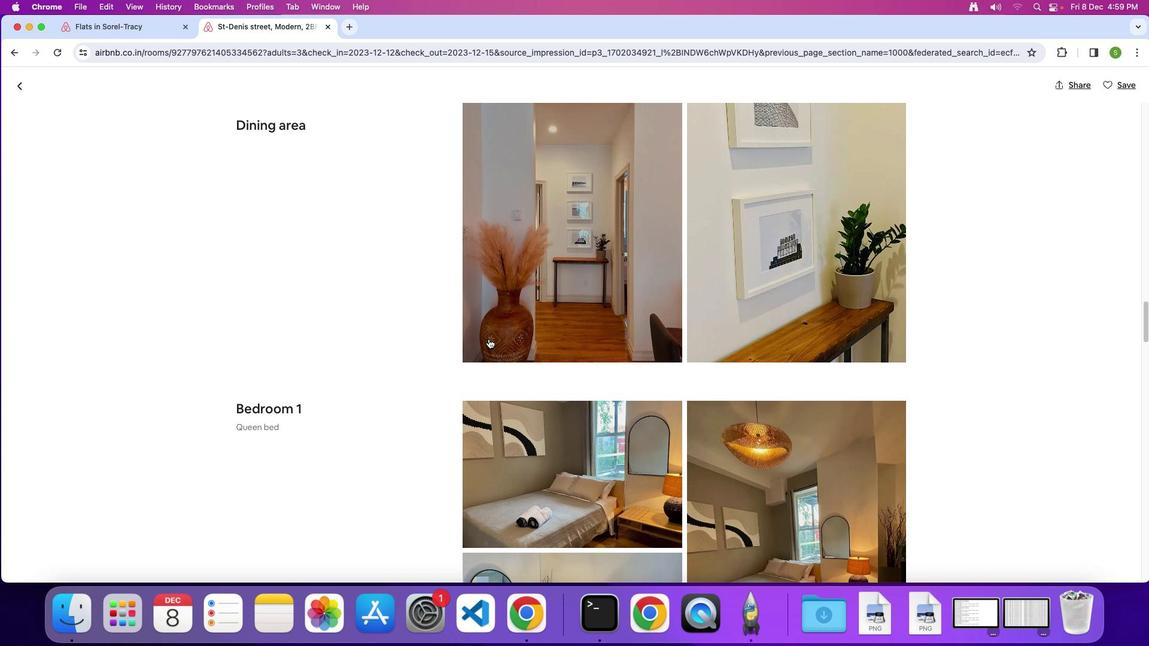 
Action: Mouse scrolled (488, 338) with delta (0, 0)
Screenshot: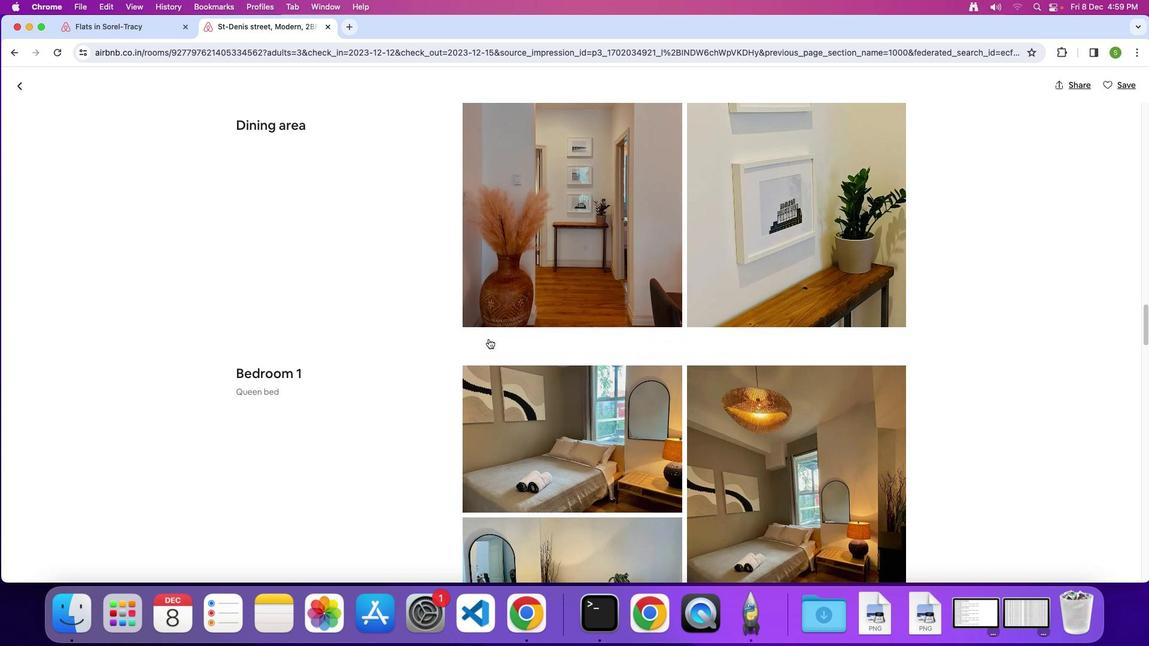 
Action: Mouse scrolled (488, 338) with delta (0, 0)
Screenshot: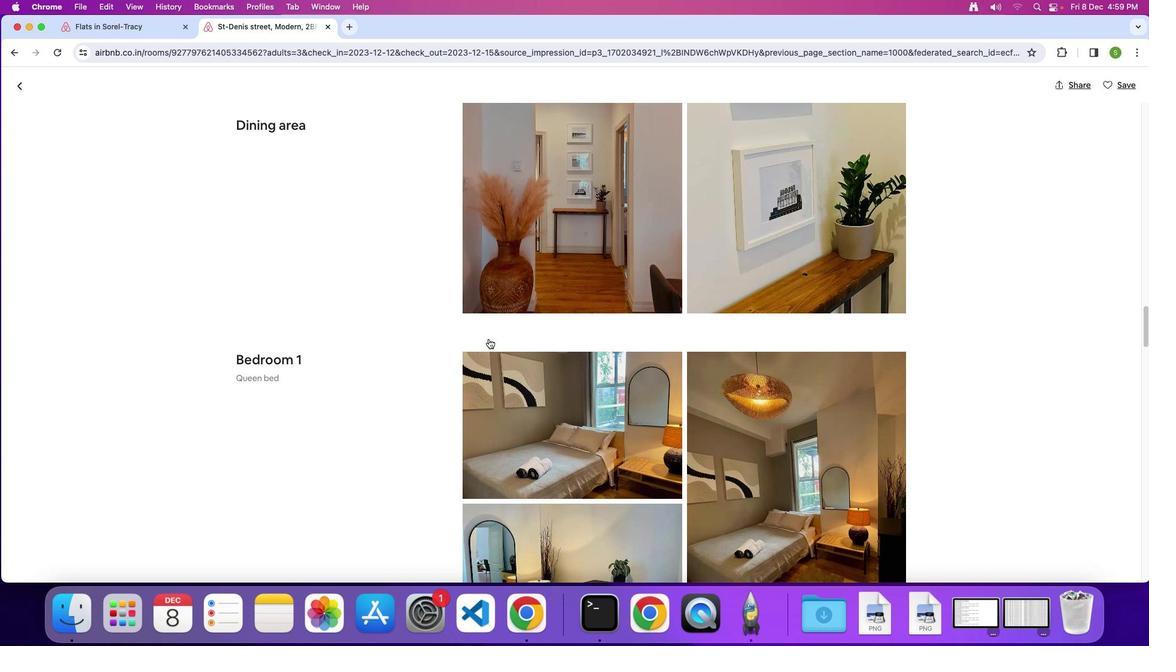 
Action: Mouse scrolled (488, 338) with delta (0, 0)
Screenshot: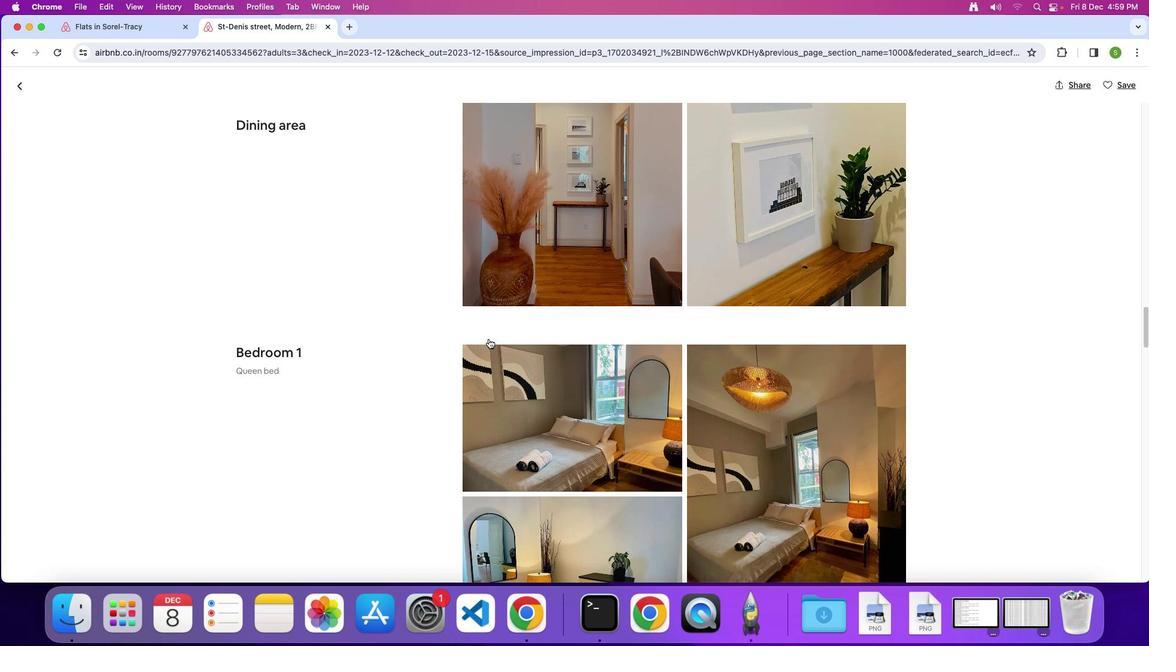 
Action: Mouse scrolled (488, 338) with delta (0, 0)
Screenshot: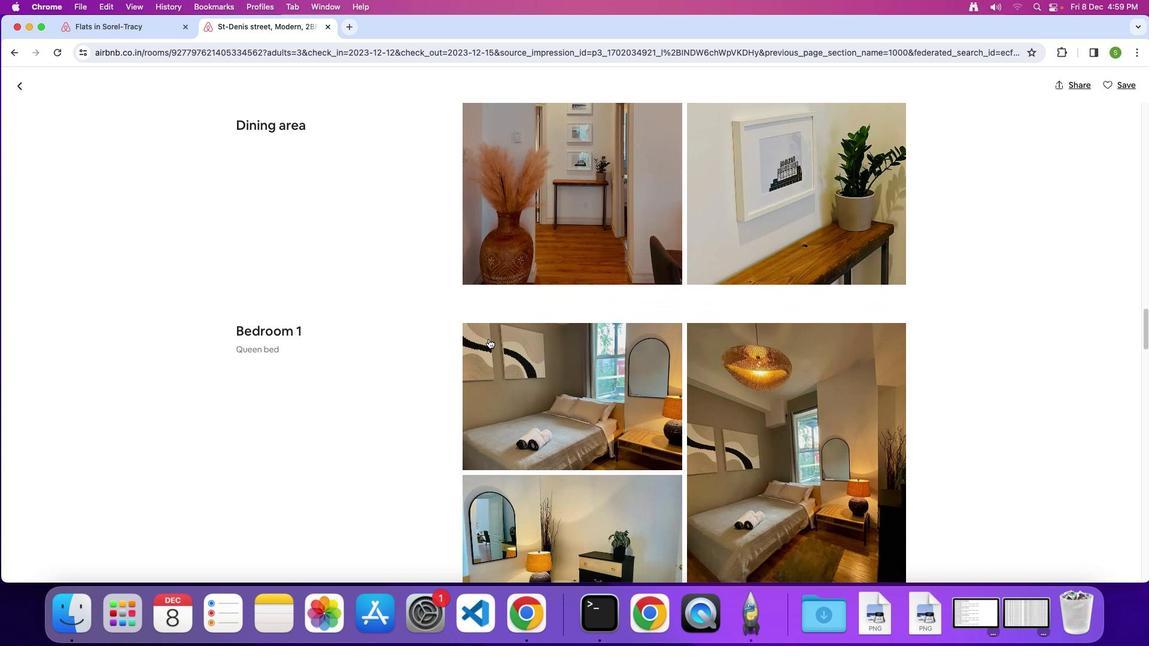 
Action: Mouse scrolled (488, 338) with delta (0, 0)
Screenshot: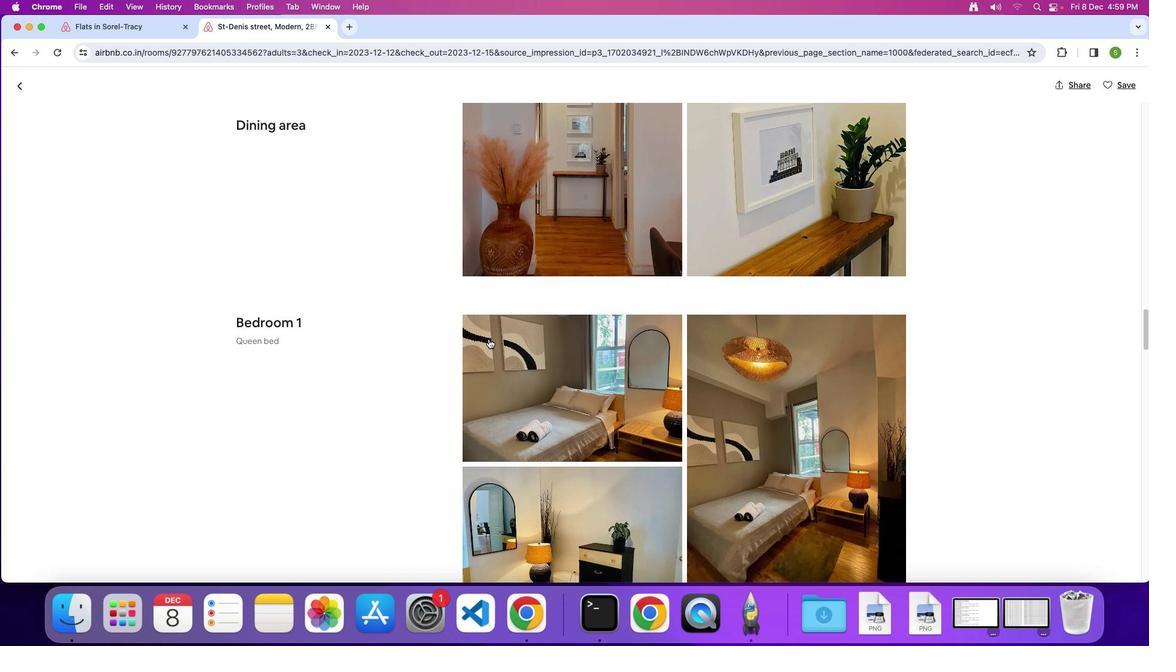 
Action: Mouse scrolled (488, 338) with delta (0, 0)
Screenshot: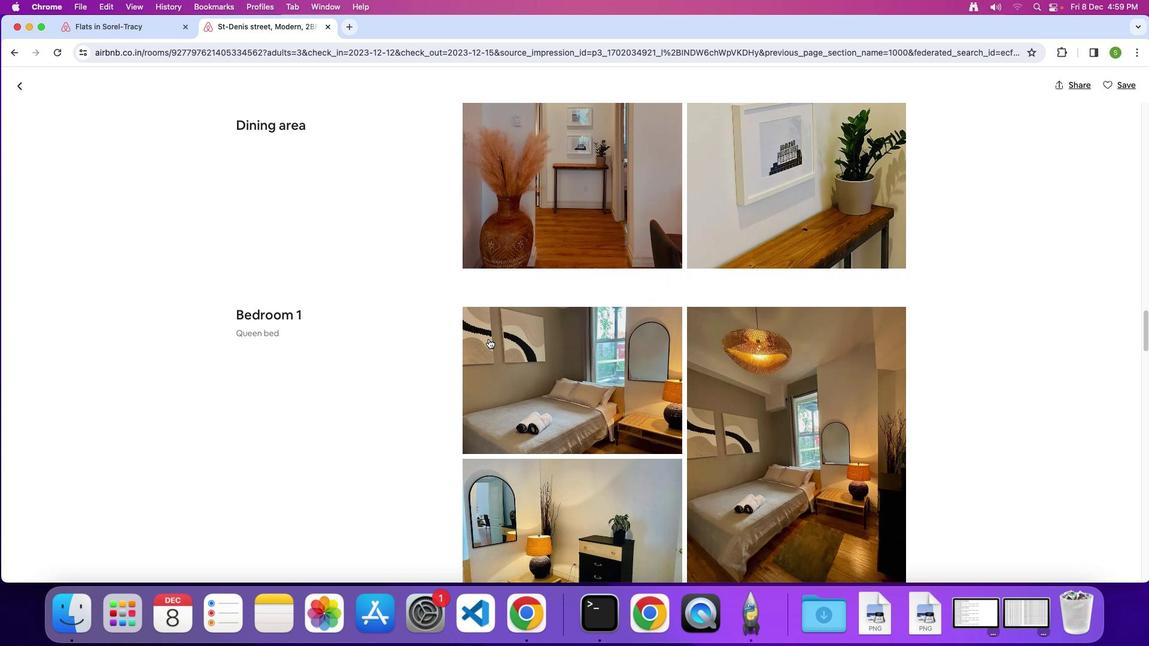 
Action: Mouse scrolled (488, 338) with delta (0, 0)
Screenshot: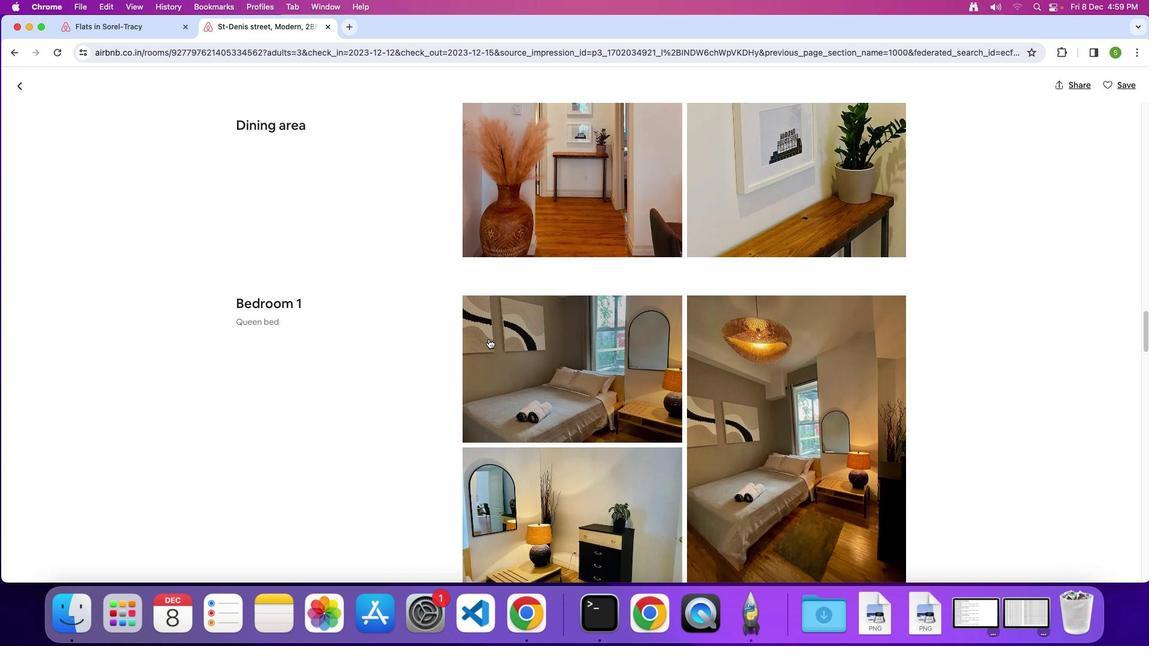 
Action: Mouse scrolled (488, 338) with delta (0, 0)
Screenshot: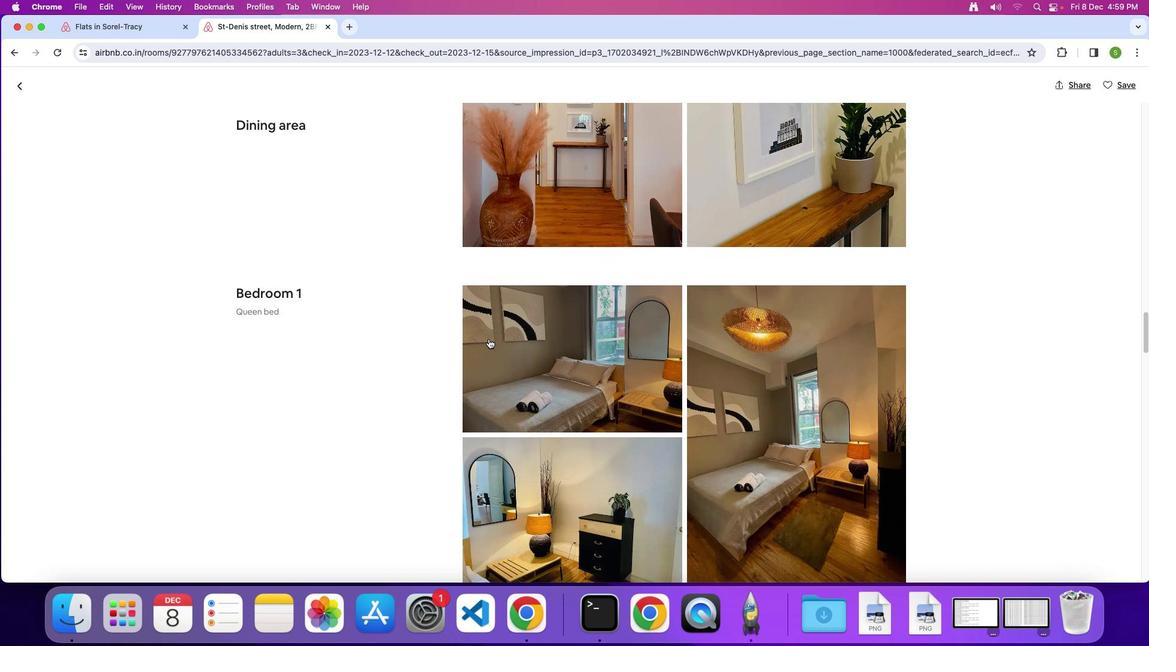 
Action: Mouse scrolled (488, 338) with delta (0, 0)
Screenshot: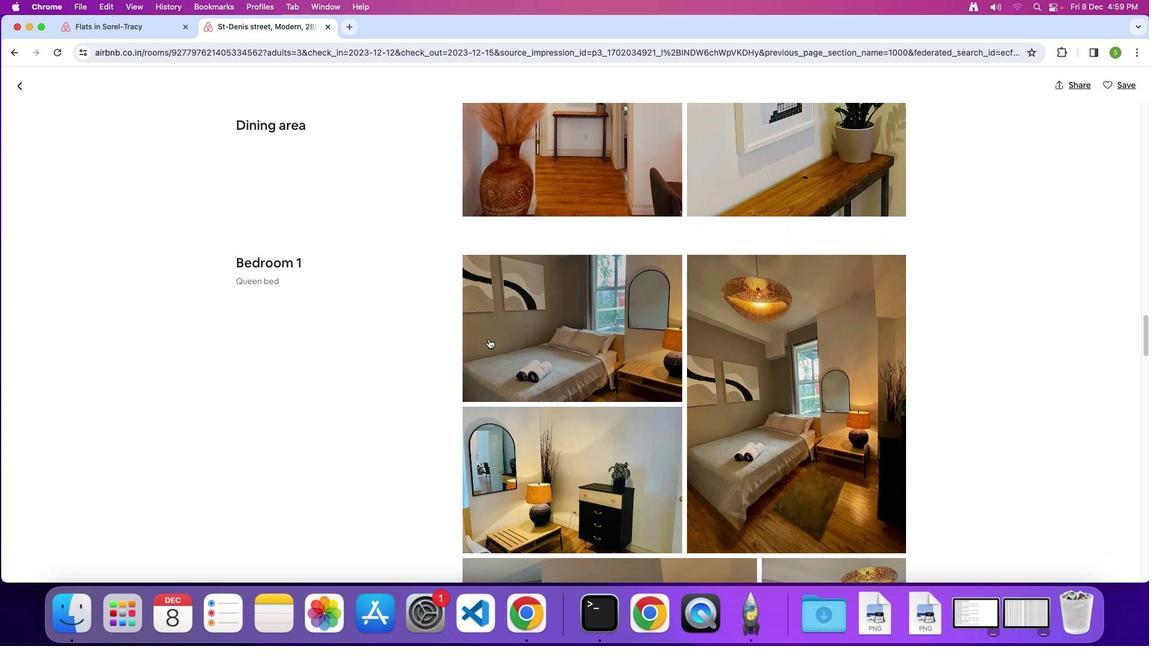 
Action: Mouse scrolled (488, 338) with delta (0, 0)
Screenshot: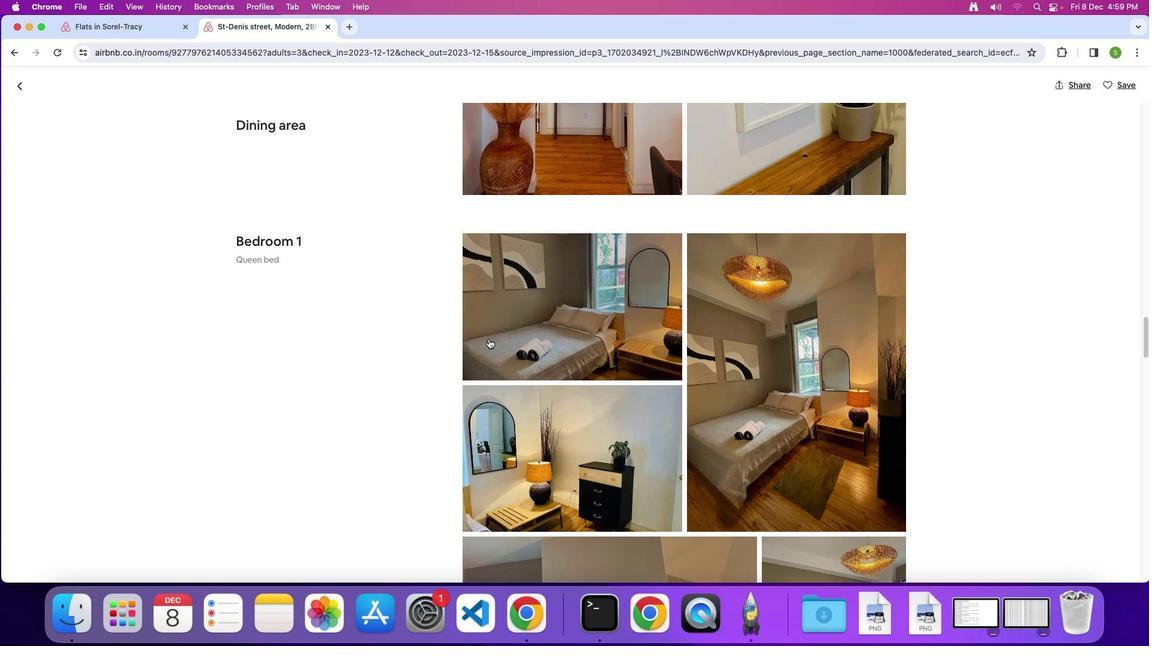 
Action: Mouse scrolled (488, 338) with delta (0, 0)
Screenshot: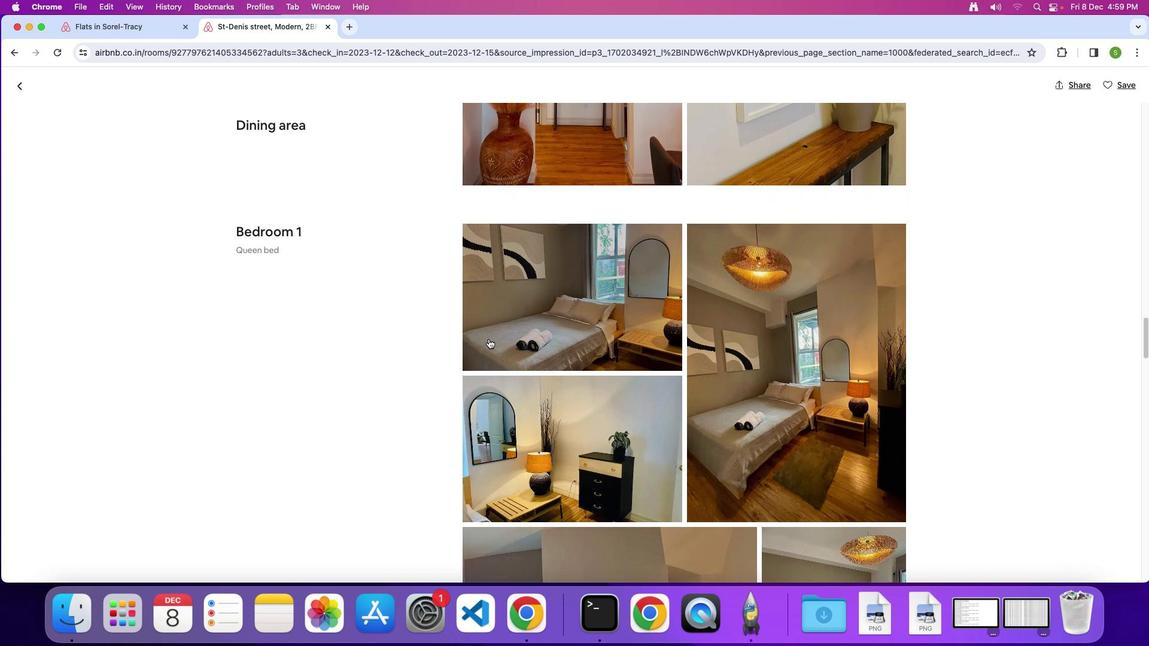 
Action: Mouse scrolled (488, 338) with delta (0, -1)
Screenshot: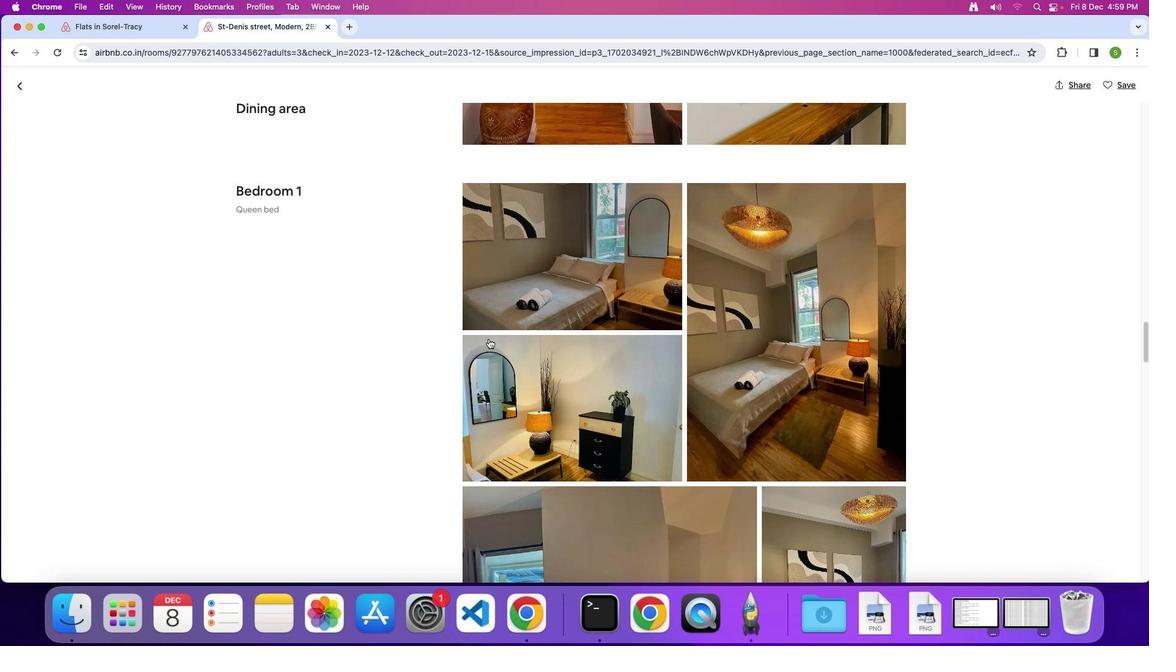 
Action: Mouse scrolled (488, 338) with delta (0, 0)
Screenshot: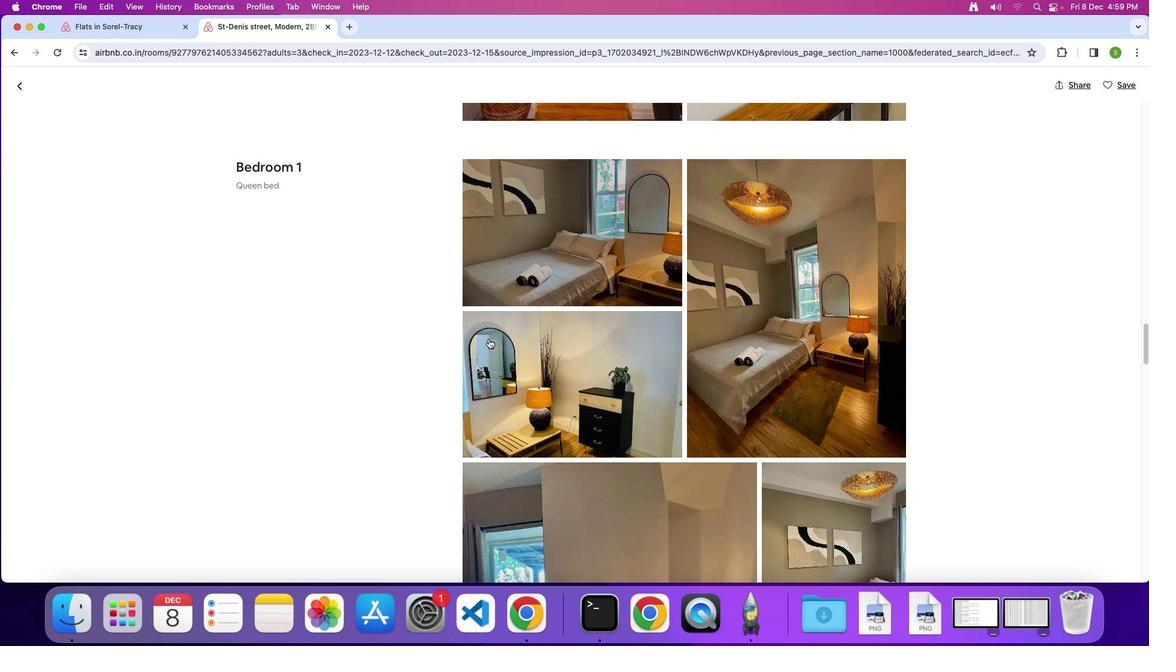 
Action: Mouse scrolled (488, 338) with delta (0, 0)
Screenshot: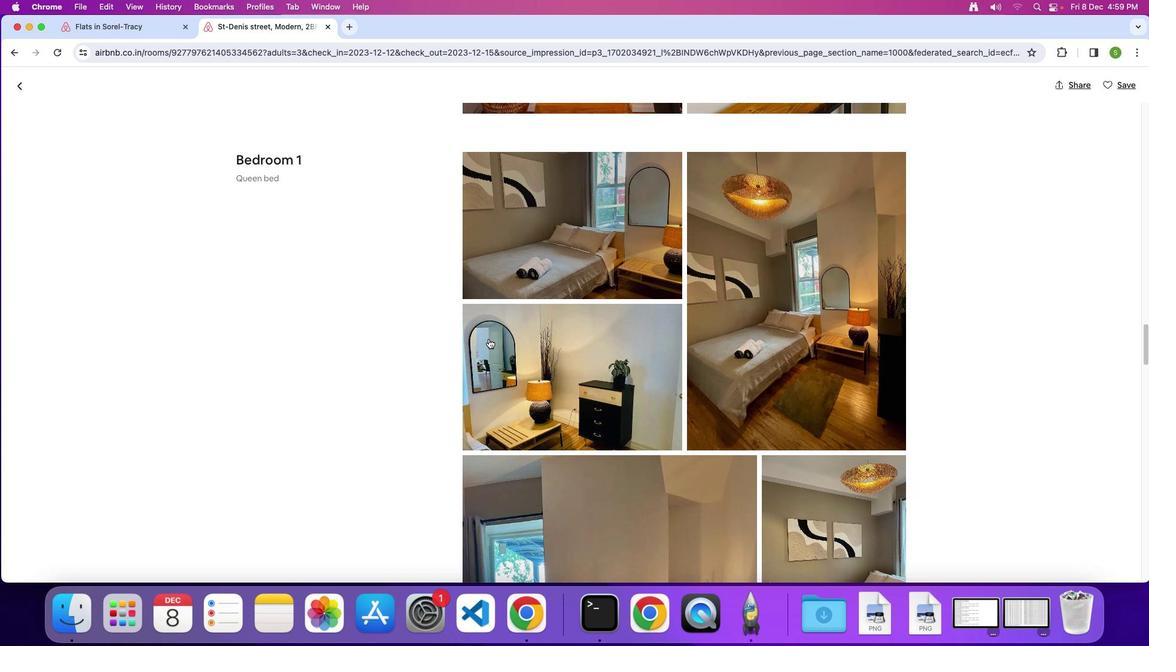 
Action: Mouse scrolled (488, 338) with delta (0, 0)
Screenshot: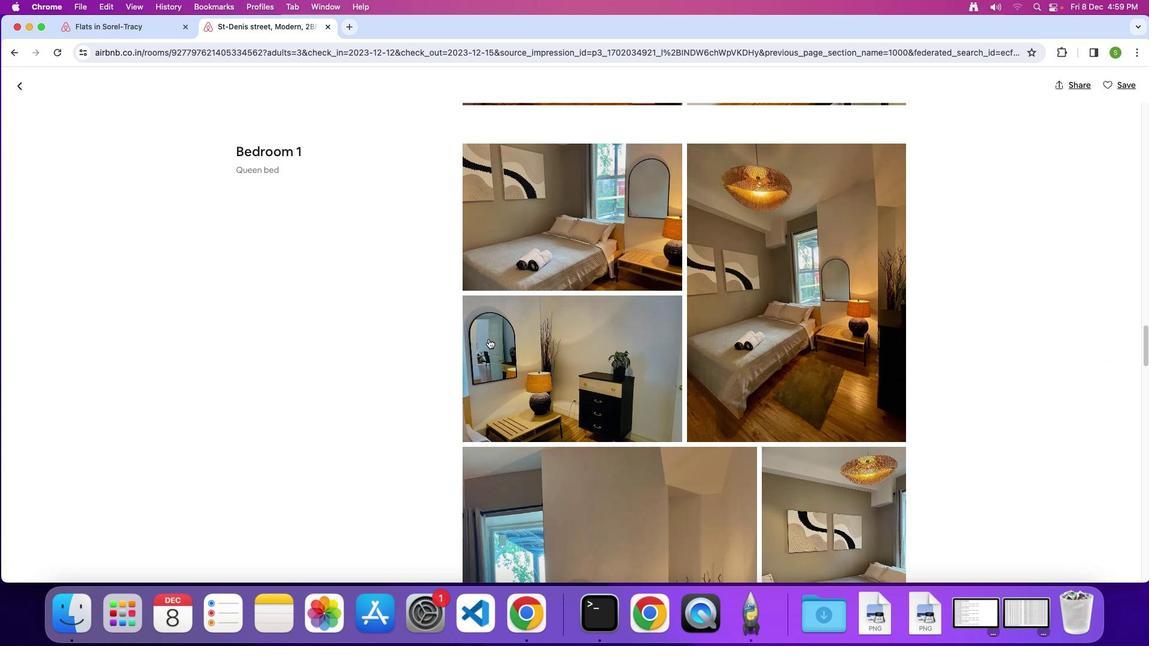 
Action: Mouse scrolled (488, 338) with delta (0, 0)
Screenshot: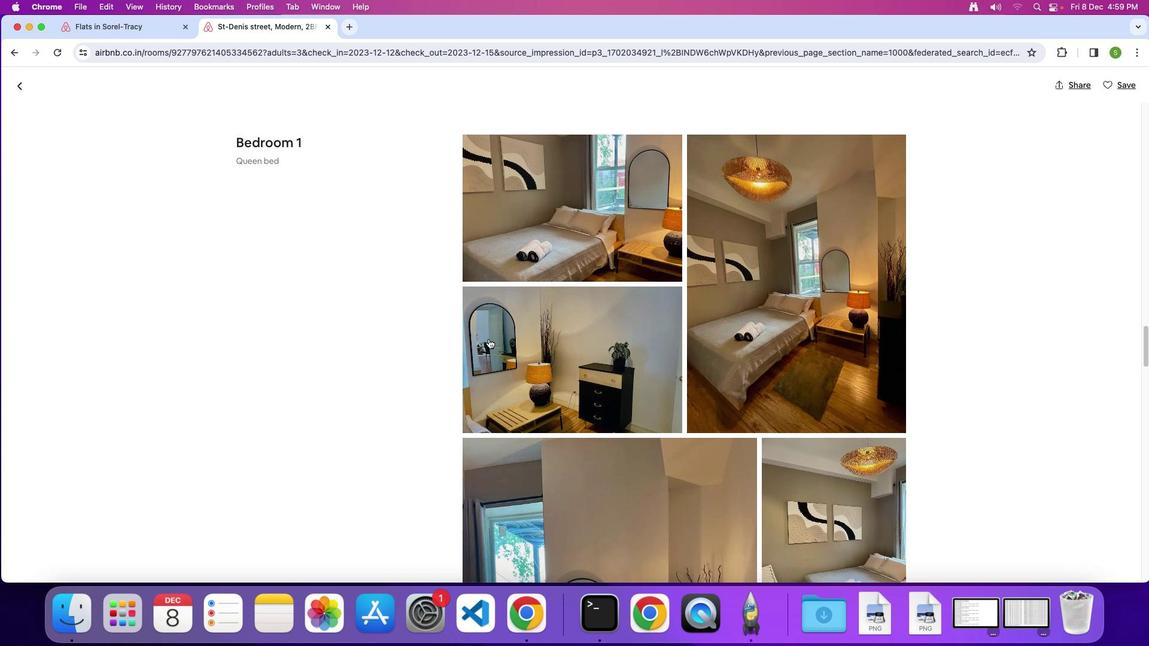 
Action: Mouse scrolled (488, 338) with delta (0, 0)
Screenshot: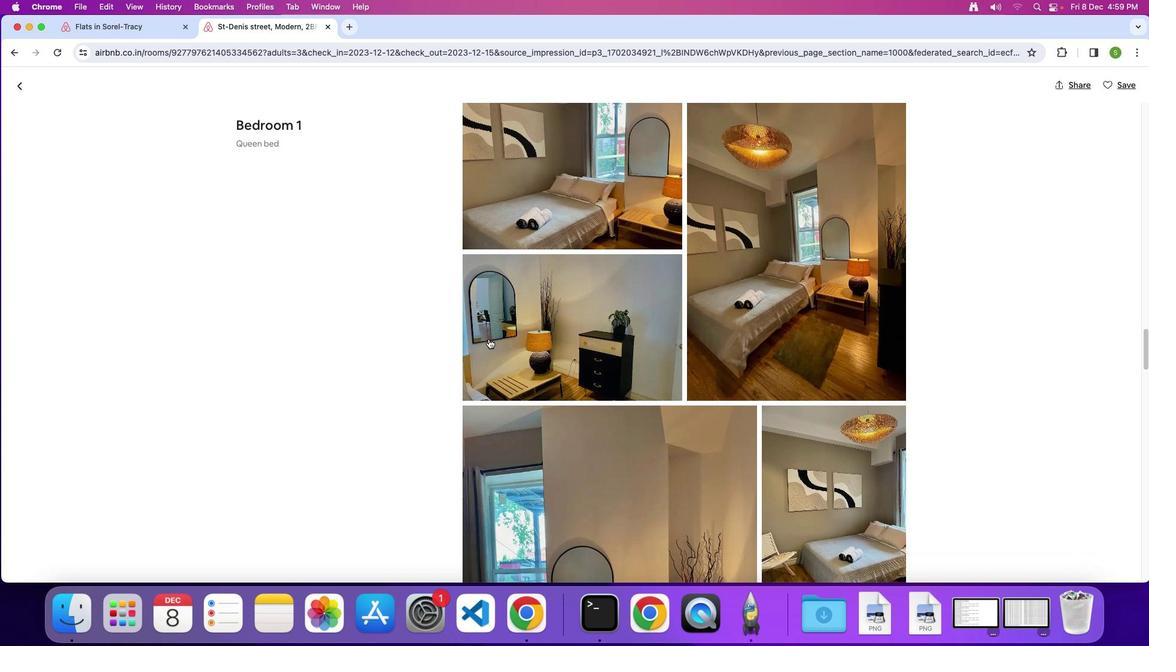 
Action: Mouse scrolled (488, 338) with delta (0, 0)
Screenshot: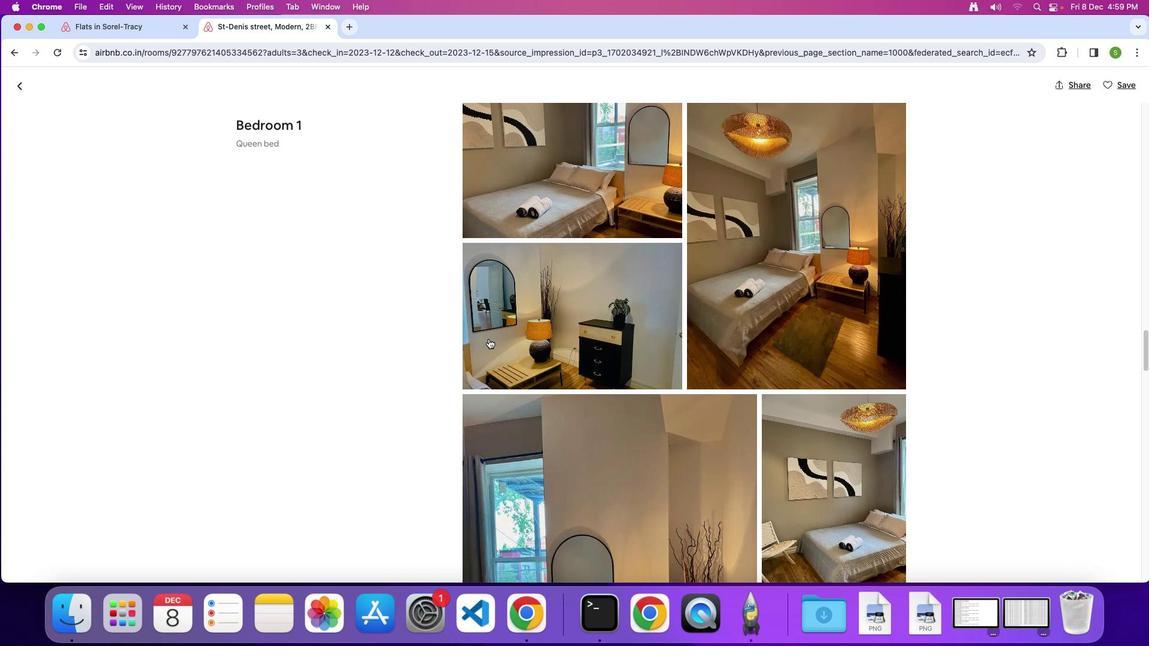 
Action: Mouse scrolled (488, 338) with delta (0, 0)
Screenshot: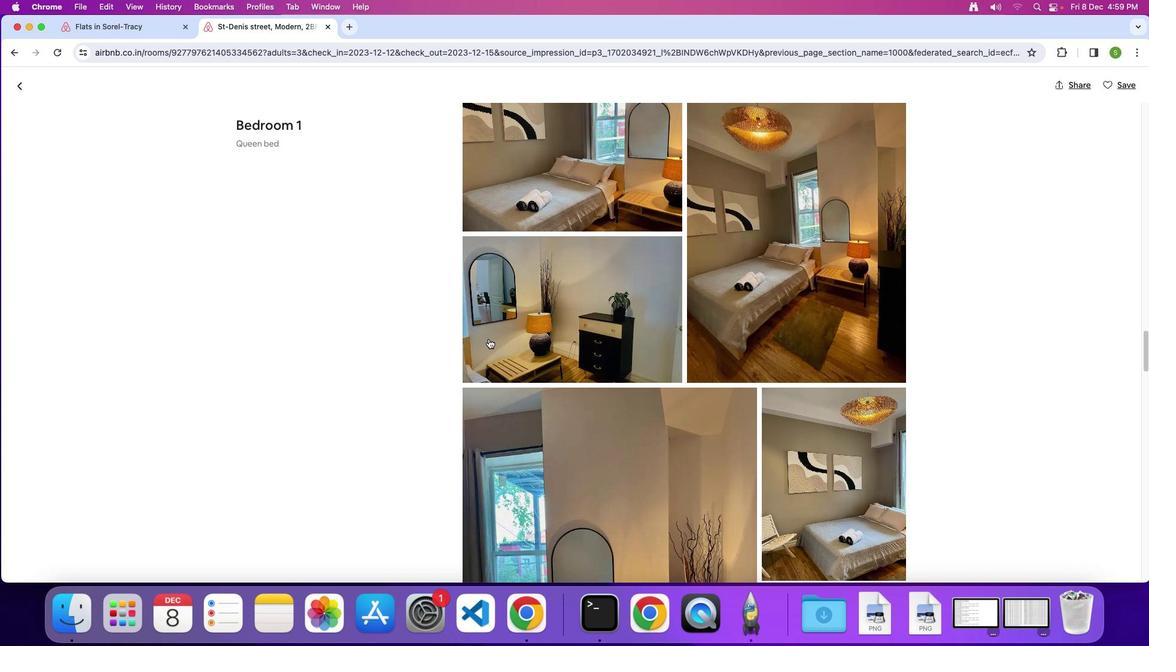 
Action: Mouse scrolled (488, 338) with delta (0, 0)
Screenshot: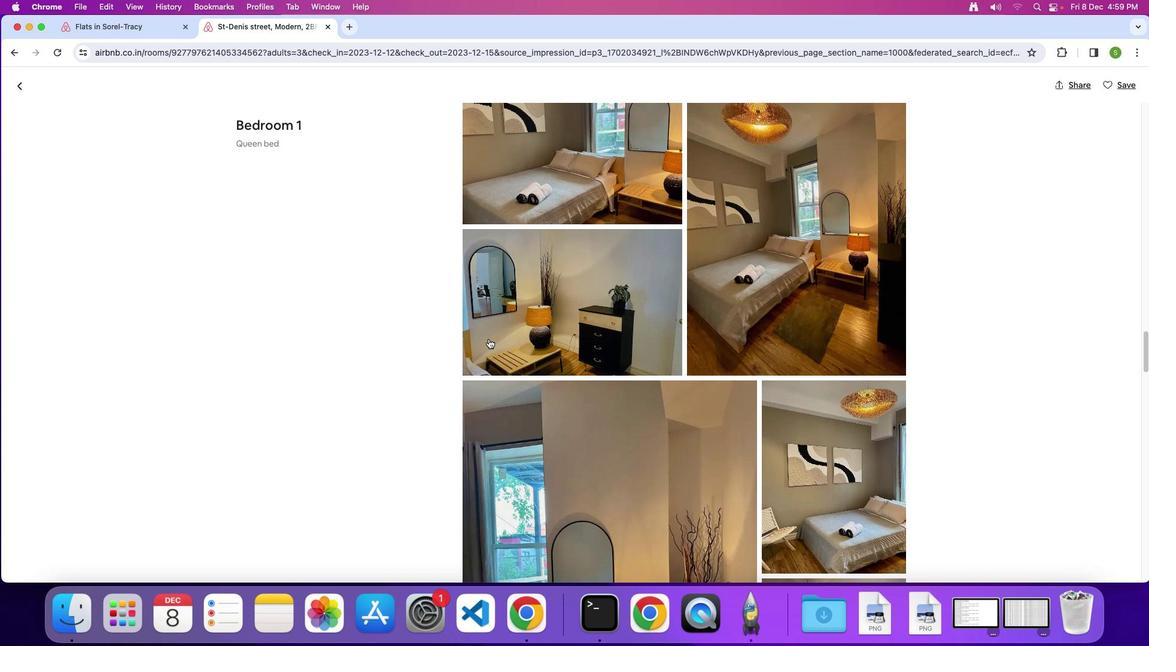 
Action: Mouse scrolled (488, 338) with delta (0, 0)
Screenshot: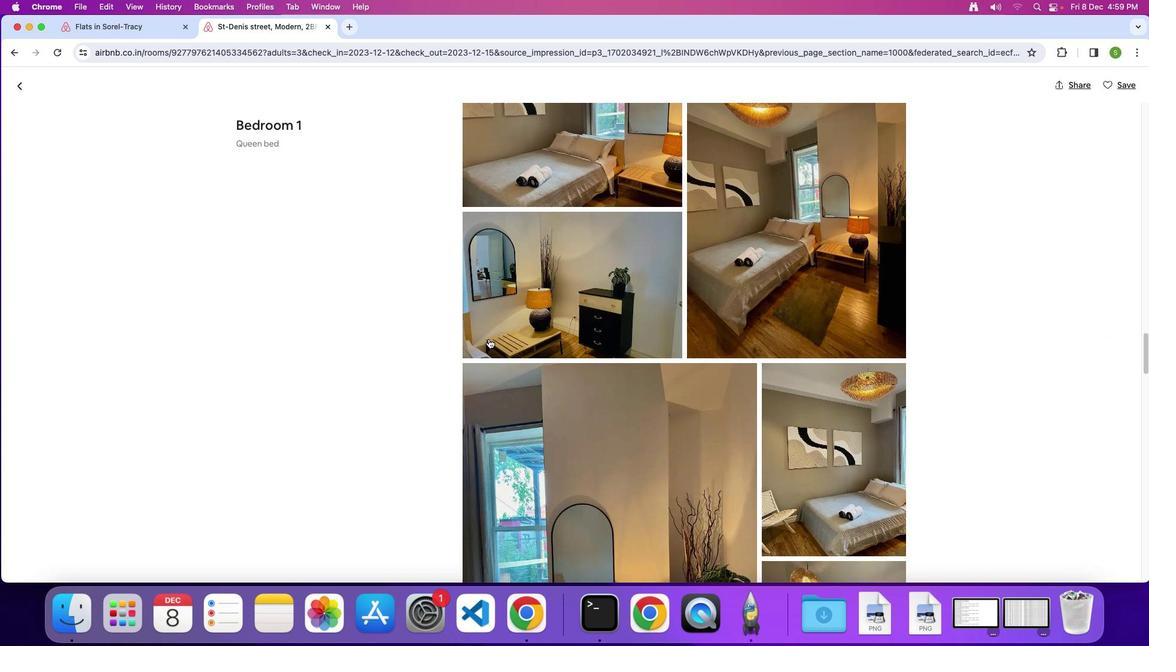 
Action: Mouse scrolled (488, 338) with delta (0, -1)
Screenshot: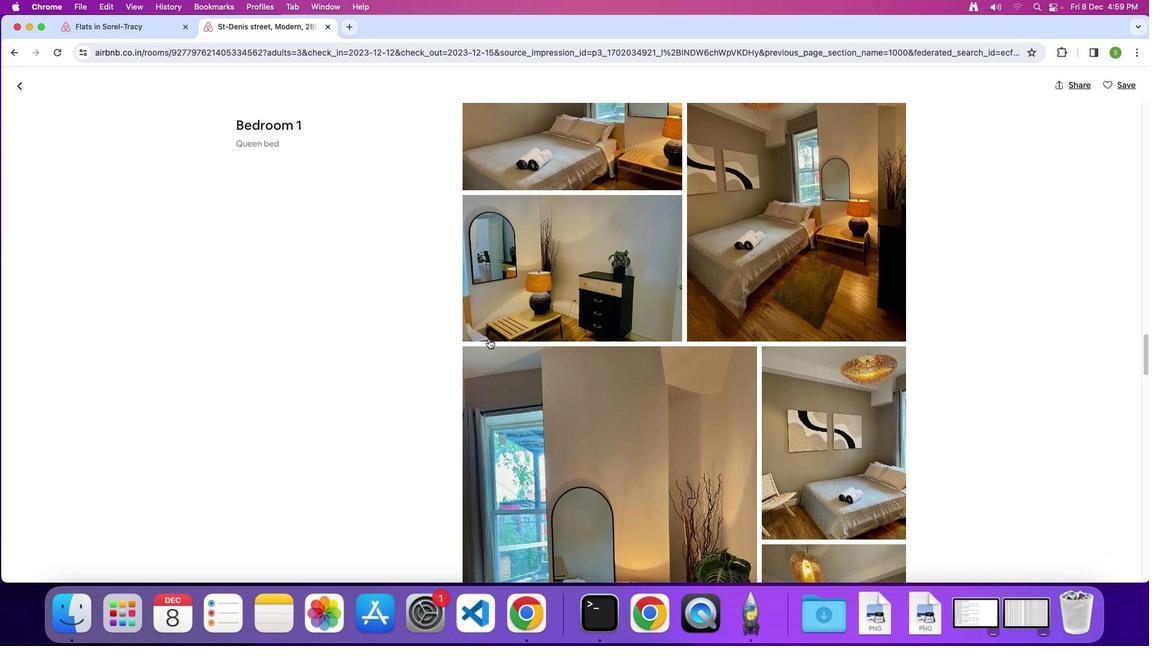 
Action: Mouse scrolled (488, 338) with delta (0, 0)
Screenshot: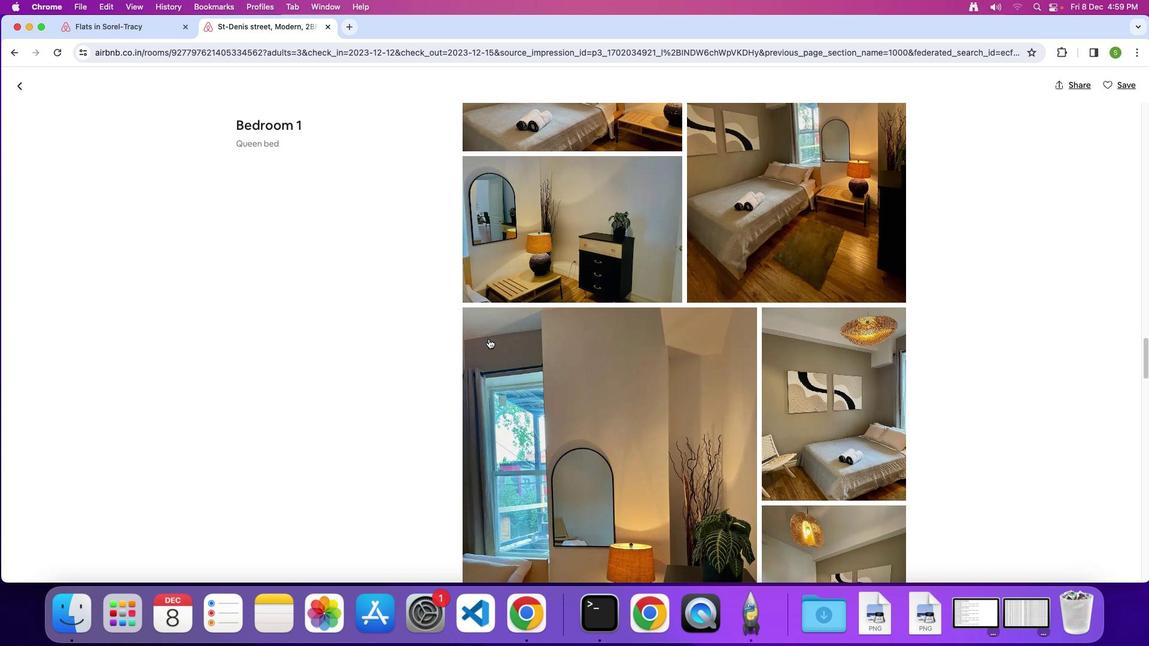 
Action: Mouse scrolled (488, 338) with delta (0, 0)
Screenshot: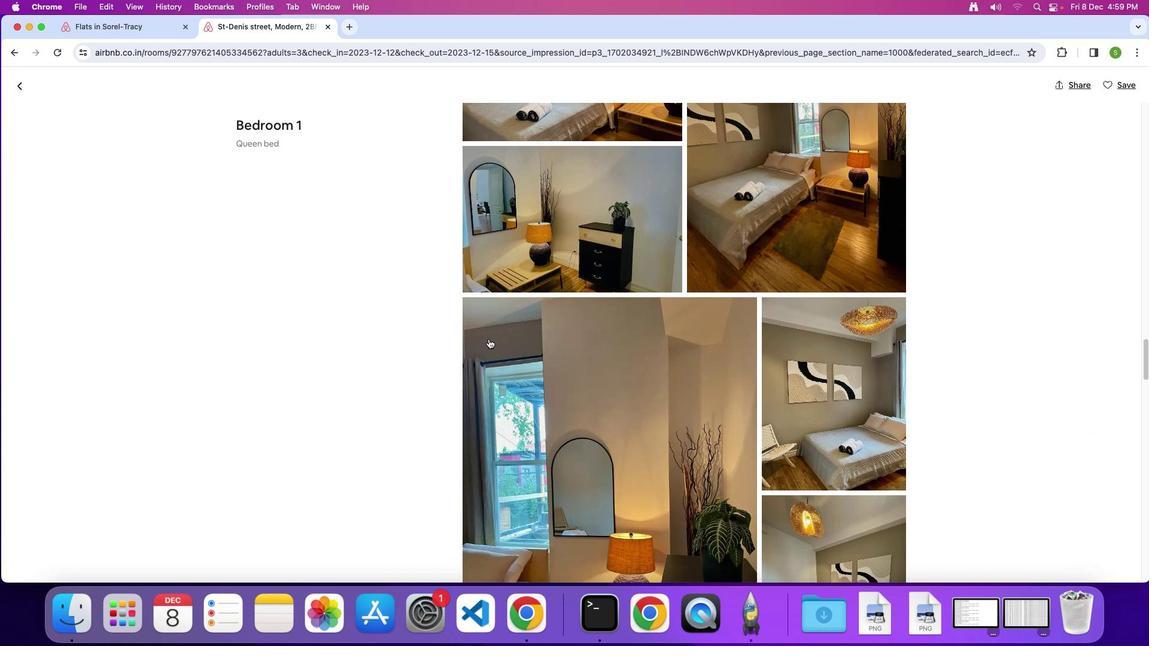
Action: Mouse scrolled (488, 338) with delta (0, 0)
Screenshot: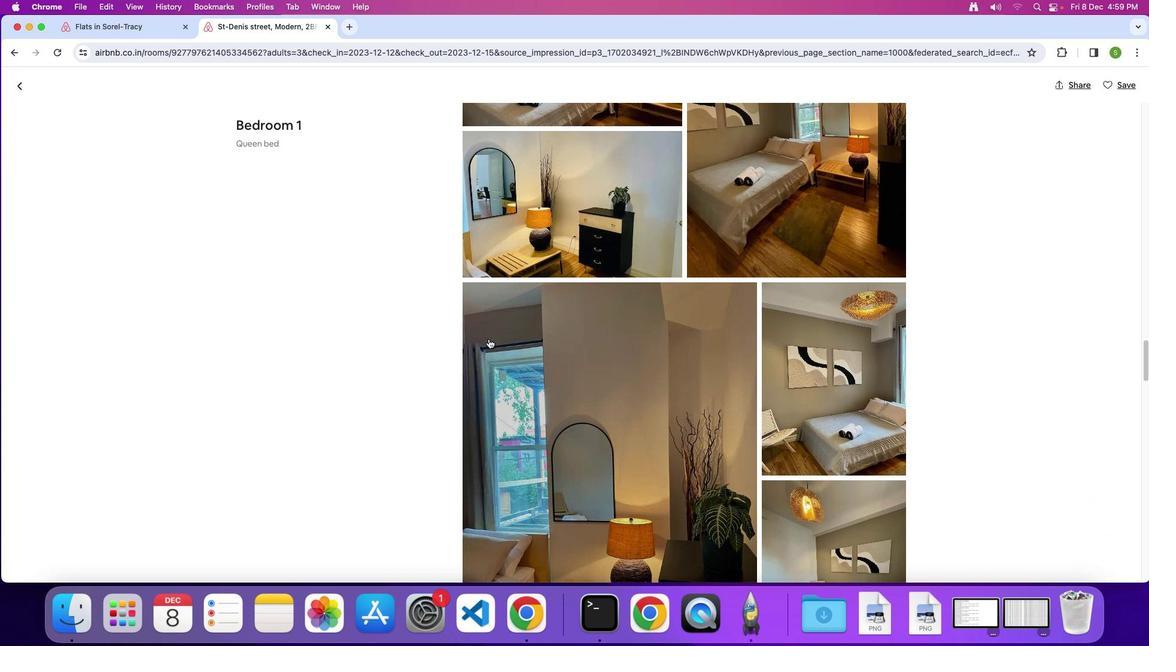 
Action: Mouse scrolled (488, 338) with delta (0, 0)
Screenshot: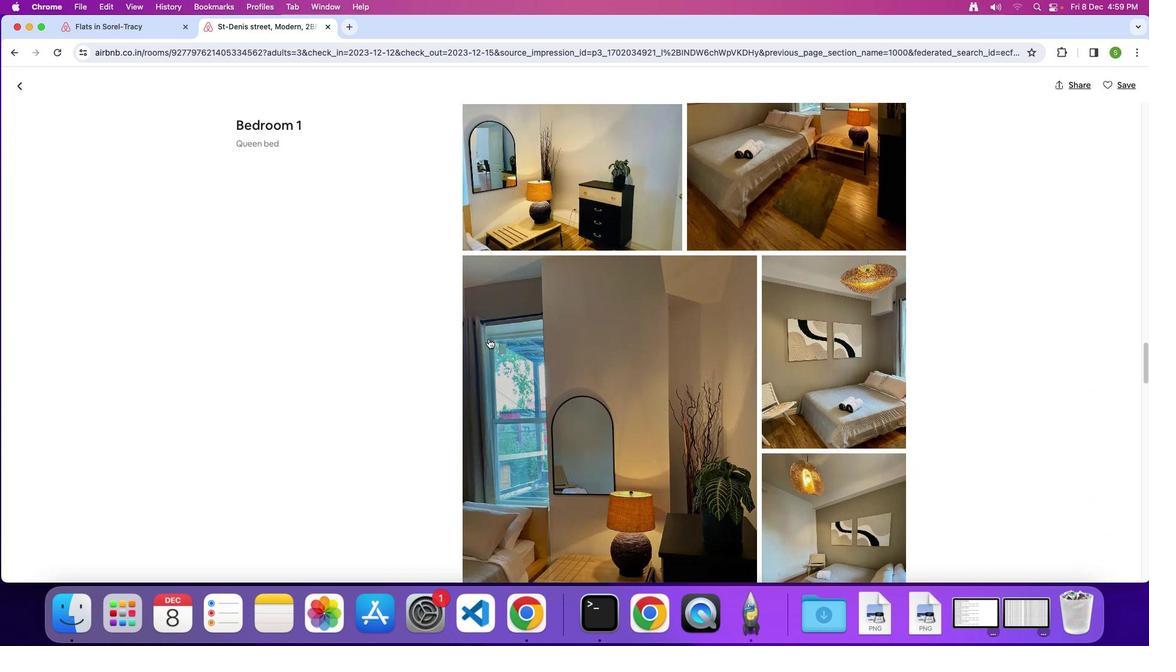 
Action: Mouse scrolled (488, 338) with delta (0, -1)
Screenshot: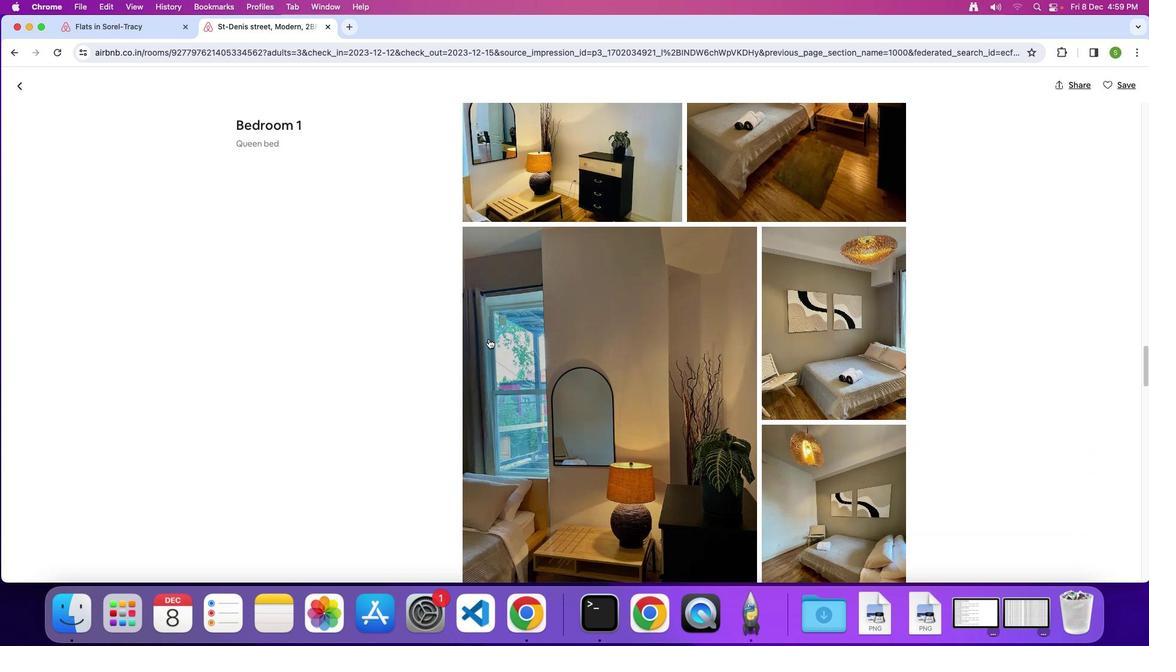 
Action: Mouse scrolled (488, 338) with delta (0, -1)
Screenshot: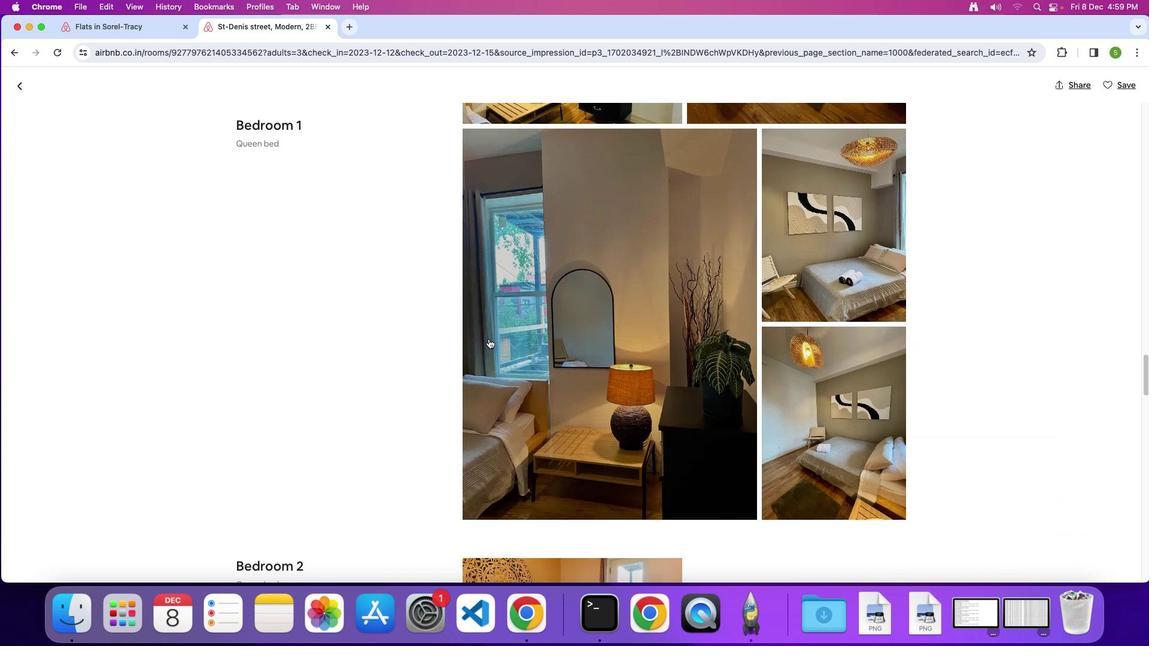 
Action: Mouse scrolled (488, 338) with delta (0, 0)
Screenshot: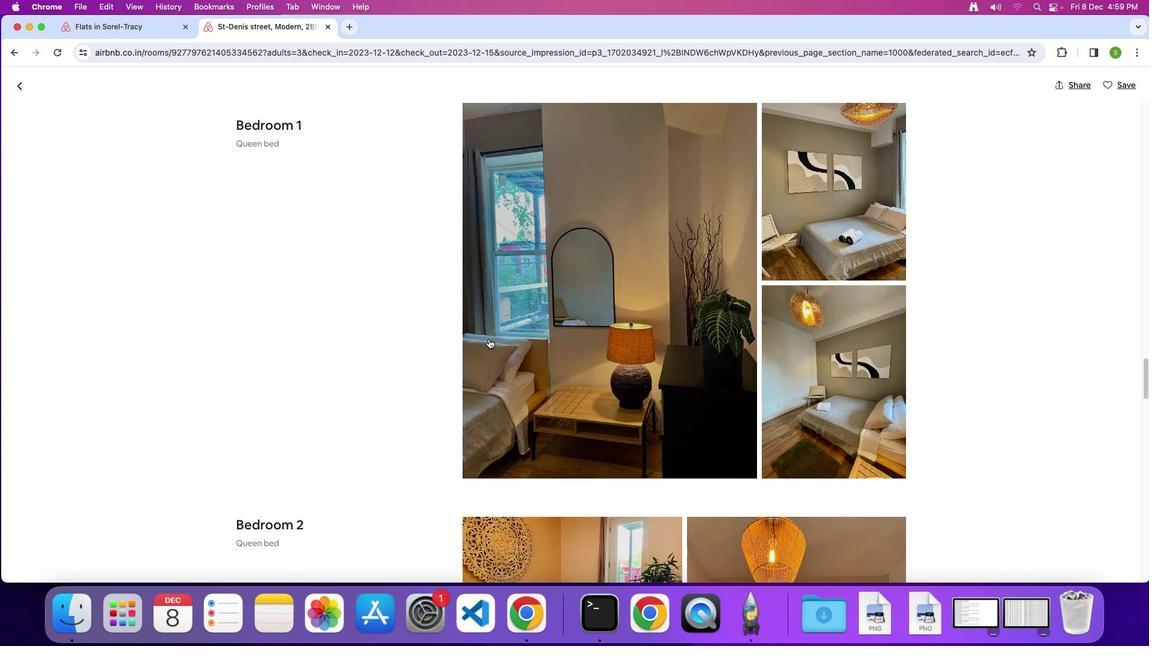 
Action: Mouse scrolled (488, 338) with delta (0, 0)
Screenshot: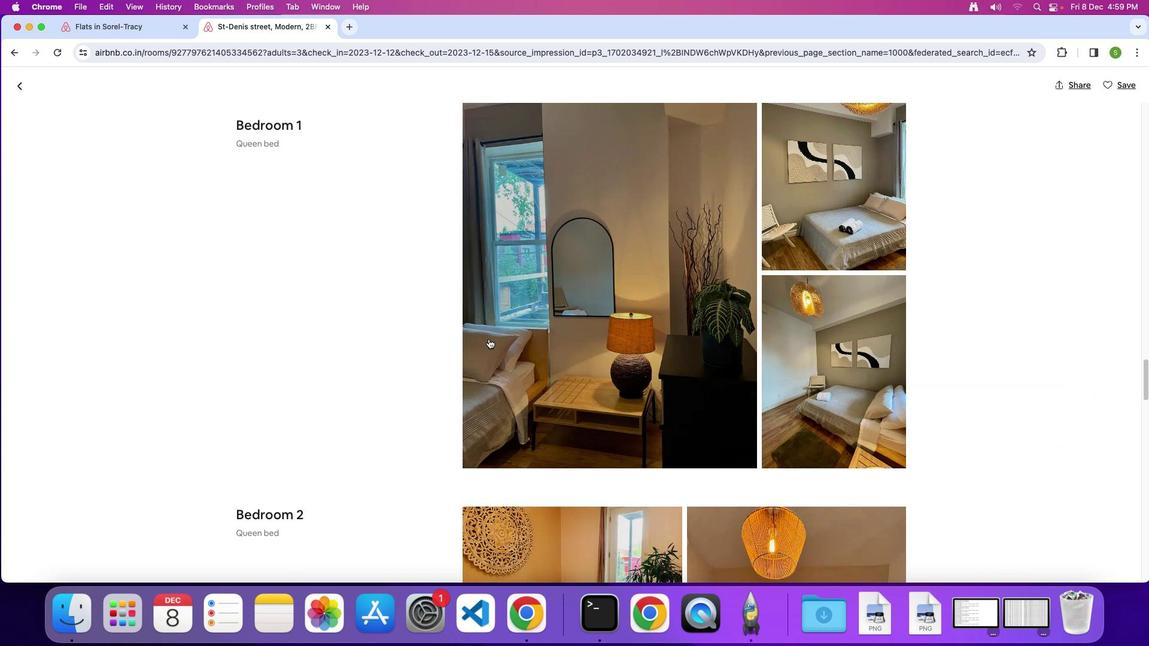 
Action: Mouse scrolled (488, 338) with delta (0, 0)
Screenshot: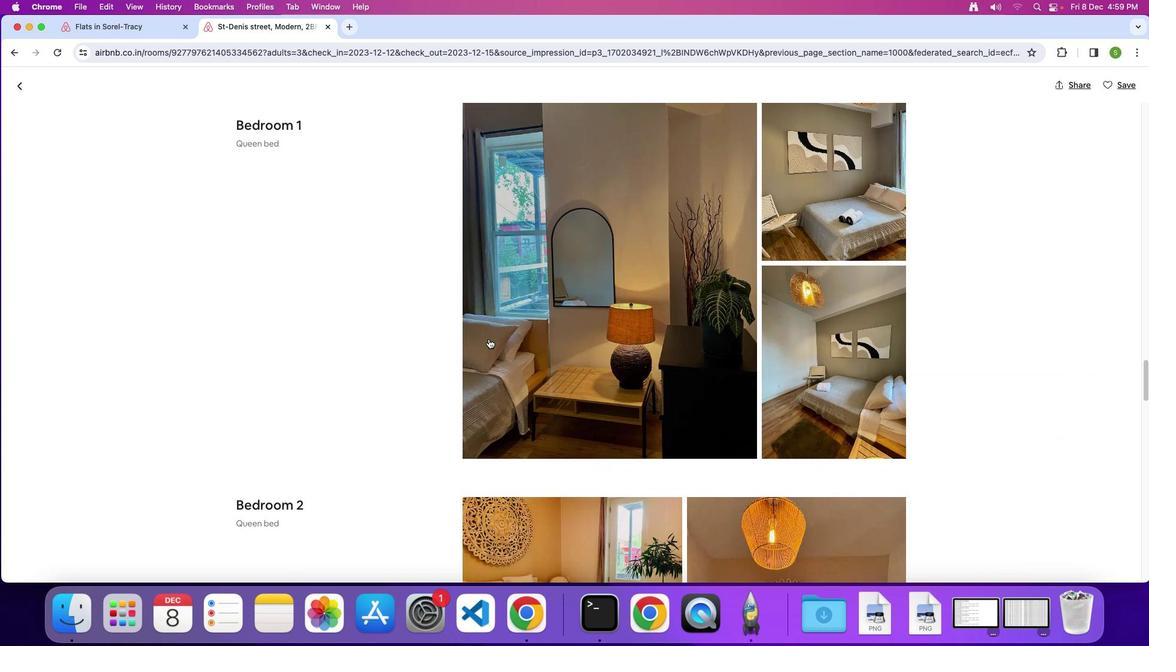 
Action: Mouse scrolled (488, 338) with delta (0, 0)
Screenshot: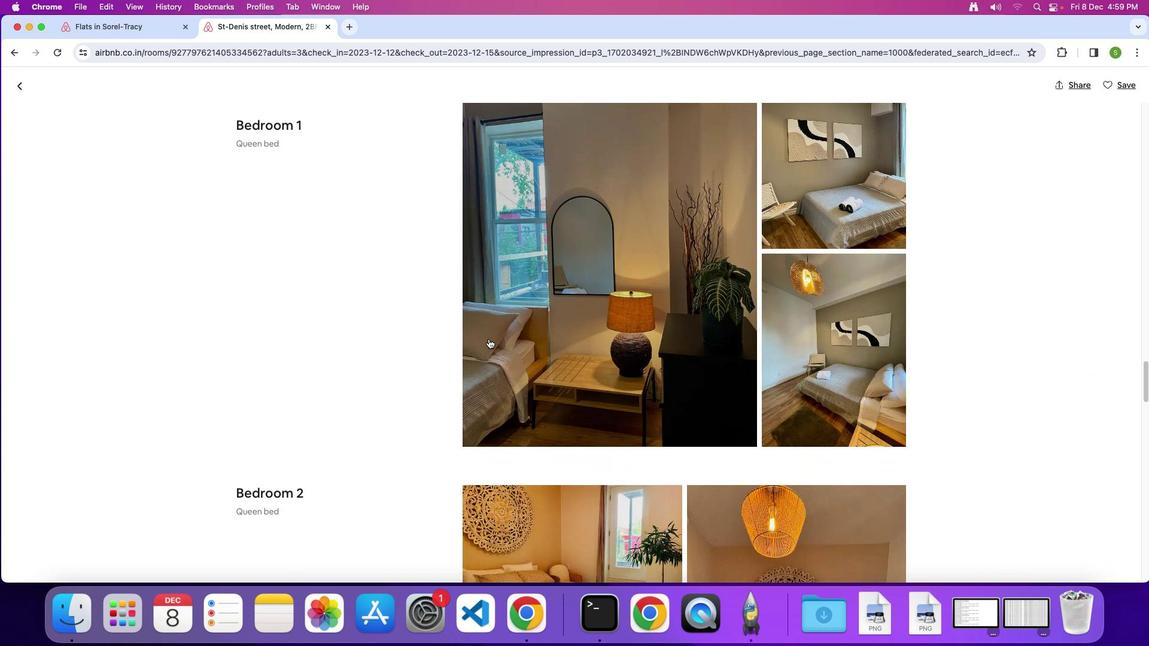 
Action: Mouse scrolled (488, 338) with delta (0, -1)
Screenshot: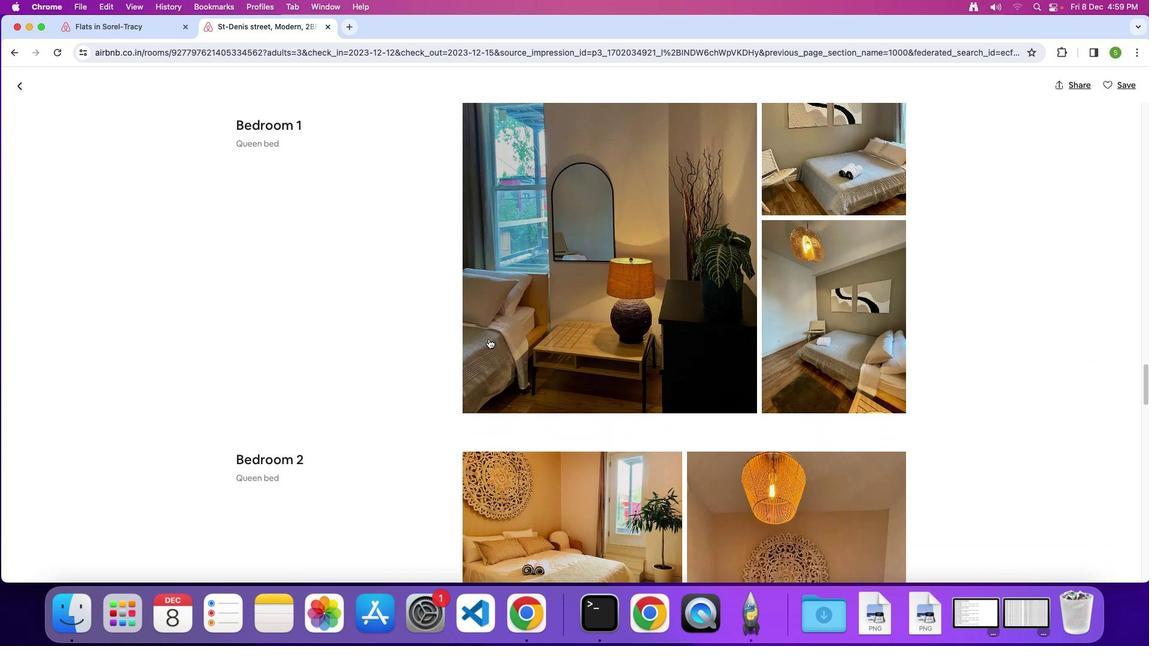 
Action: Mouse scrolled (488, 338) with delta (0, -1)
Screenshot: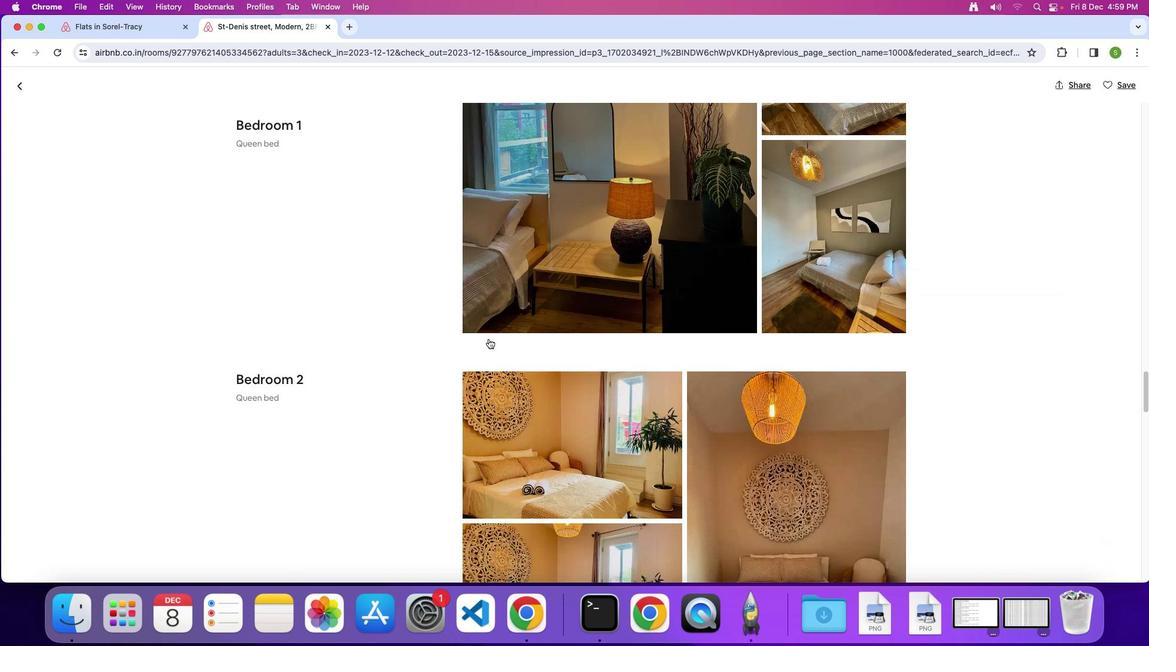 
Action: Mouse scrolled (488, 338) with delta (0, 0)
Screenshot: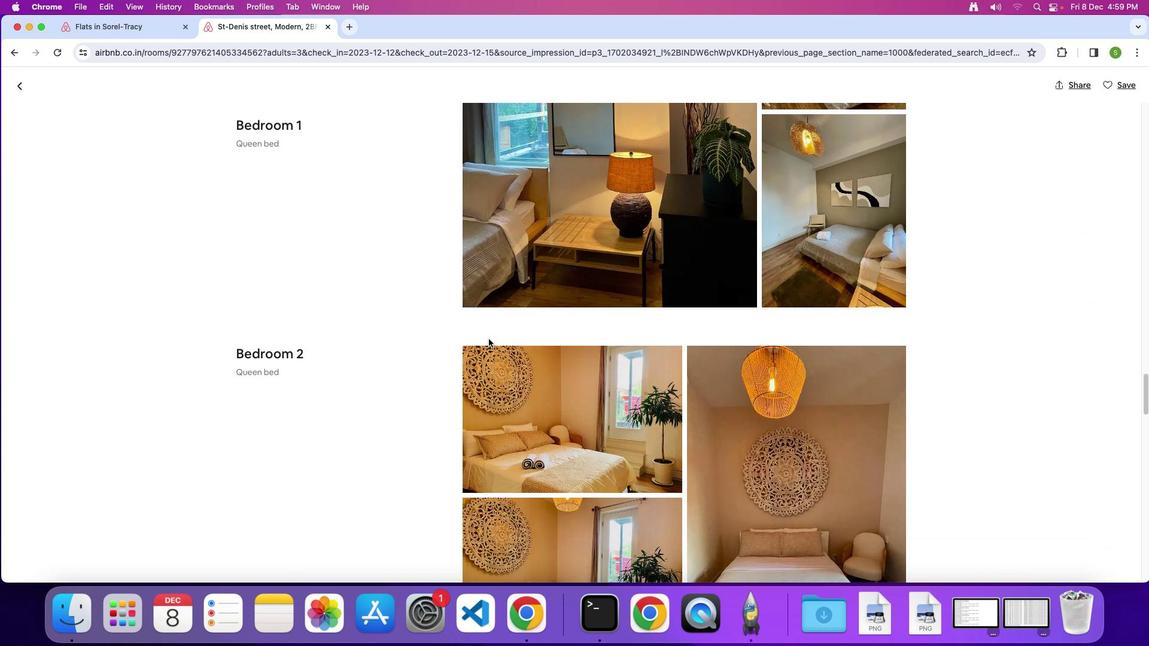 
Action: Mouse scrolled (488, 338) with delta (0, 0)
Screenshot: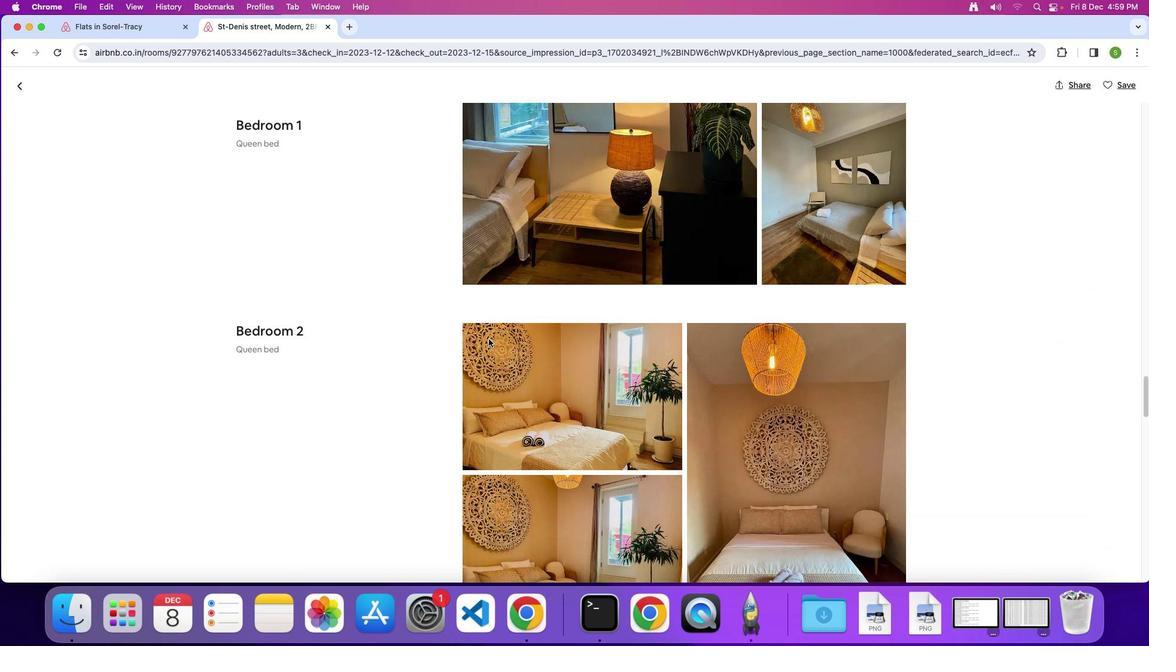 
Action: Mouse scrolled (488, 338) with delta (0, -1)
Screenshot: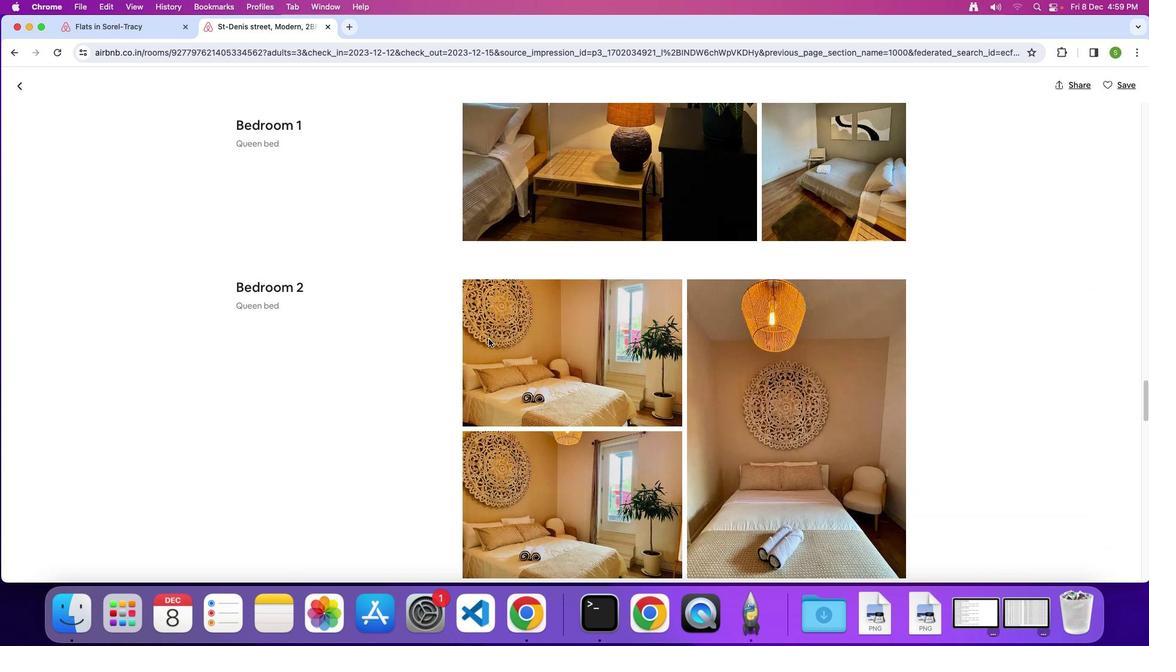 
Action: Mouse scrolled (488, 338) with delta (0, 0)
Screenshot: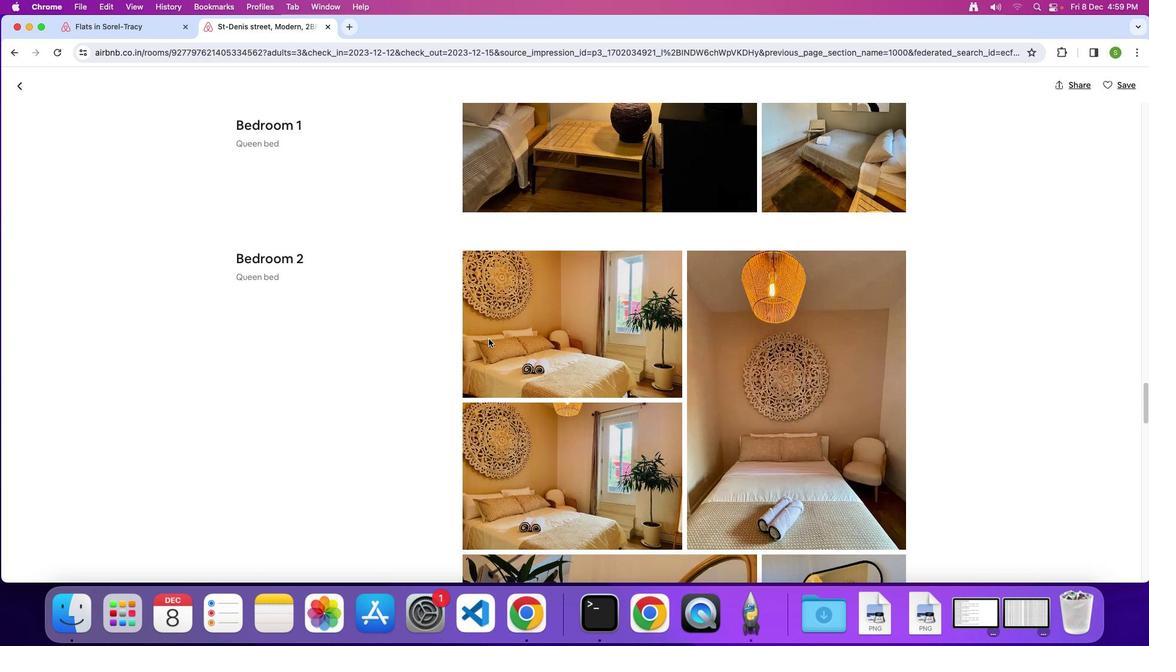 
Action: Mouse scrolled (488, 338) with delta (0, 0)
Screenshot: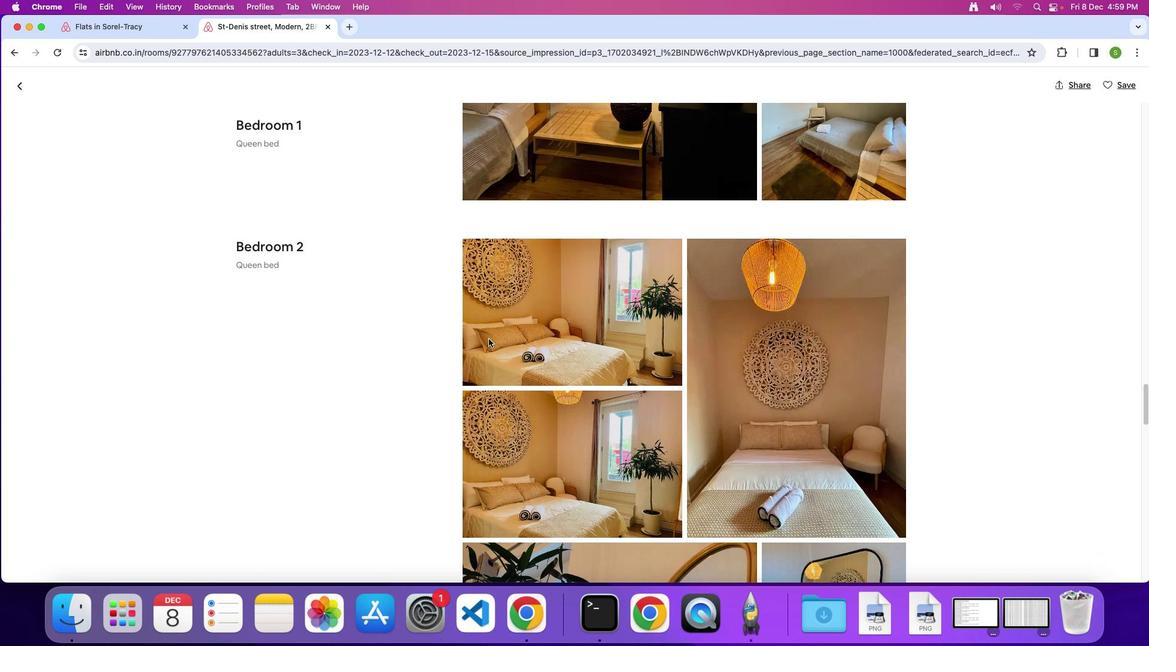 
Action: Mouse scrolled (488, 338) with delta (0, -1)
Screenshot: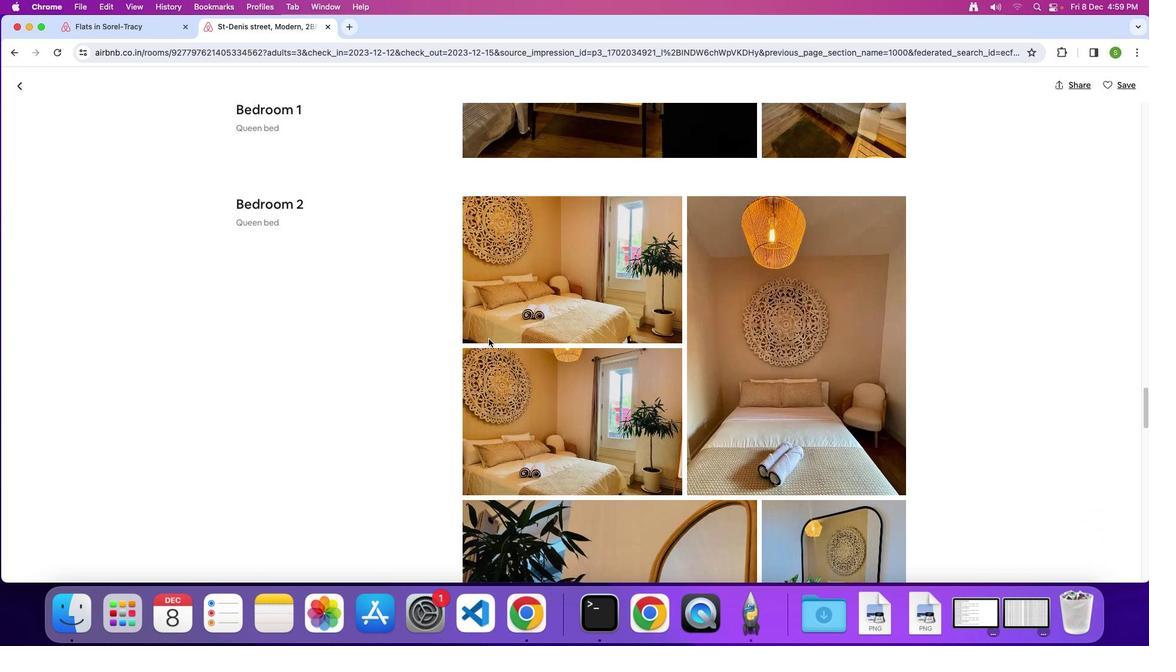 
Action: Mouse scrolled (488, 338) with delta (0, 0)
Screenshot: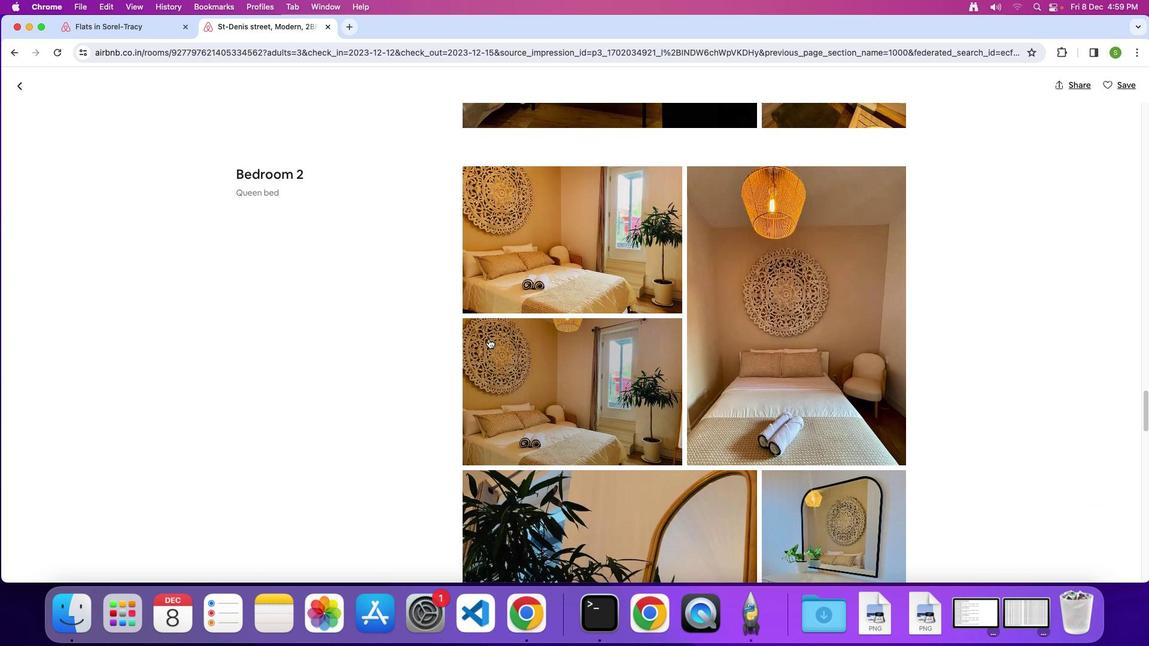 
Action: Mouse scrolled (488, 338) with delta (0, 0)
Screenshot: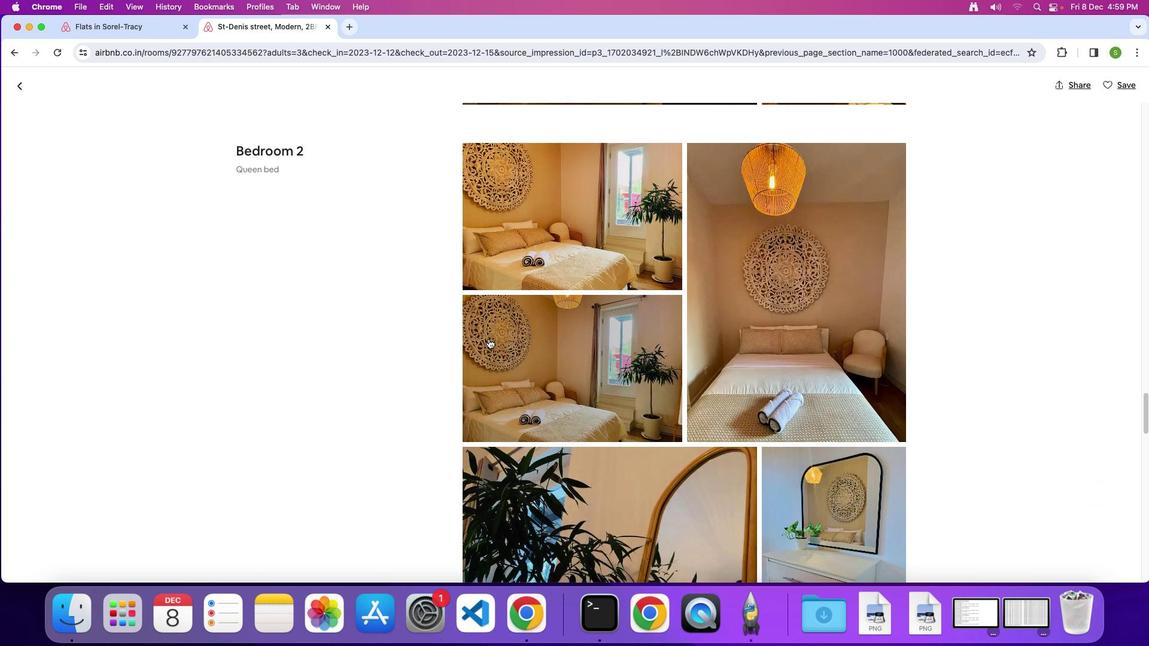 
Action: Mouse scrolled (488, 338) with delta (0, -1)
Screenshot: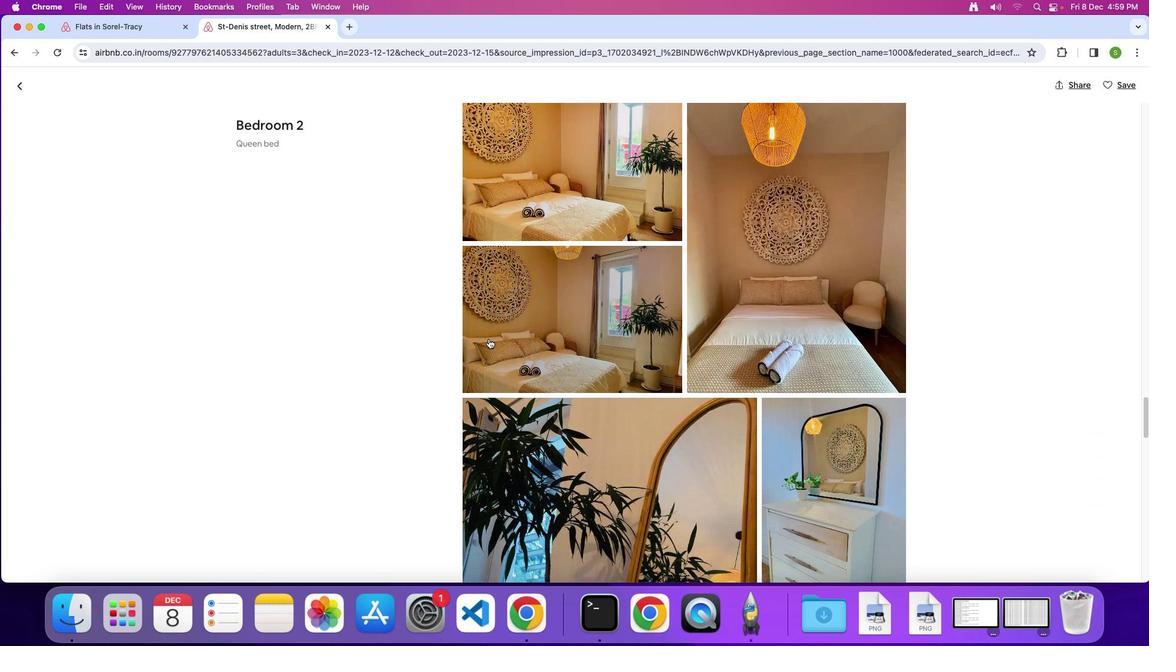 
Action: Mouse scrolled (488, 338) with delta (0, 0)
Screenshot: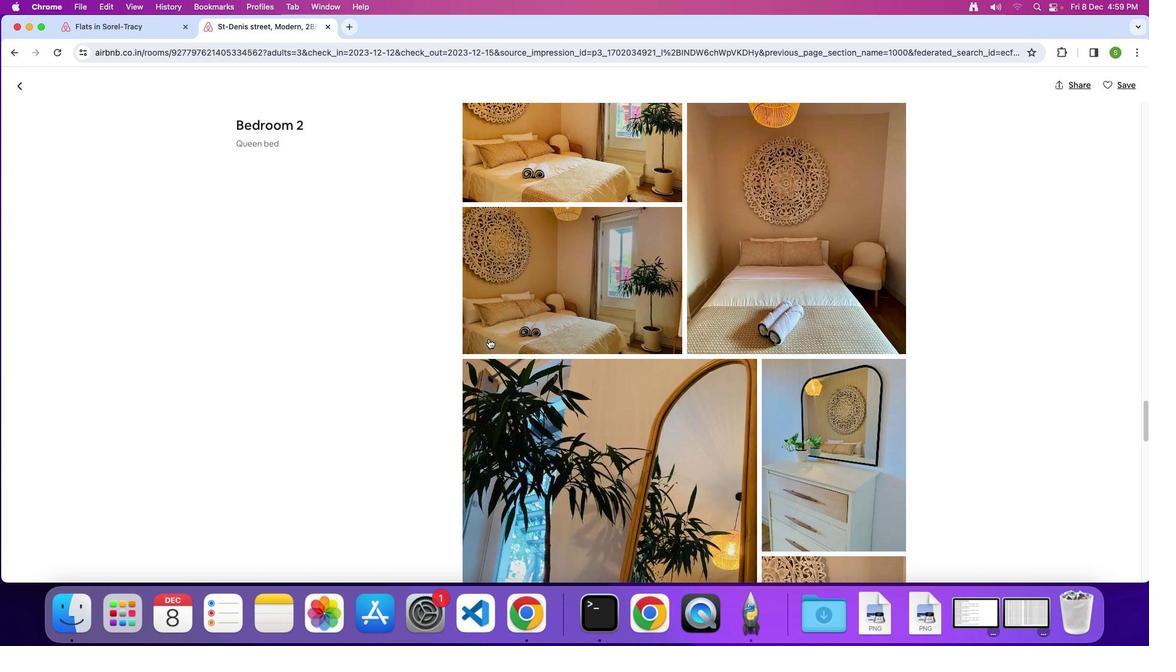 
Action: Mouse scrolled (488, 338) with delta (0, 0)
Screenshot: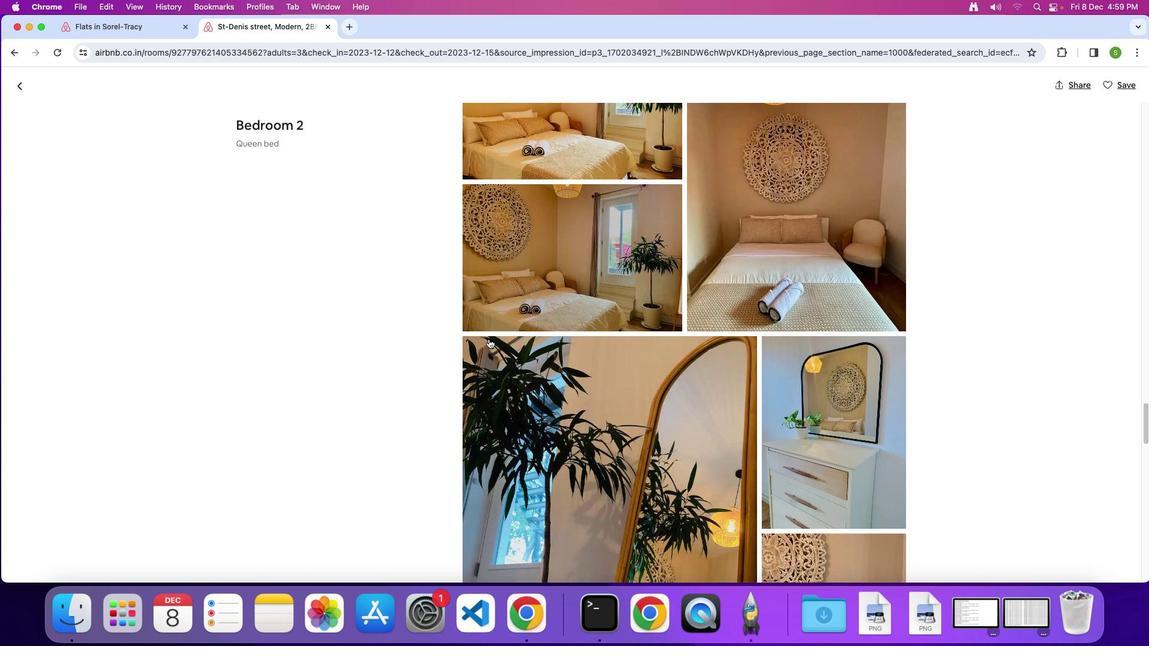 
Action: Mouse scrolled (488, 338) with delta (0, -1)
Screenshot: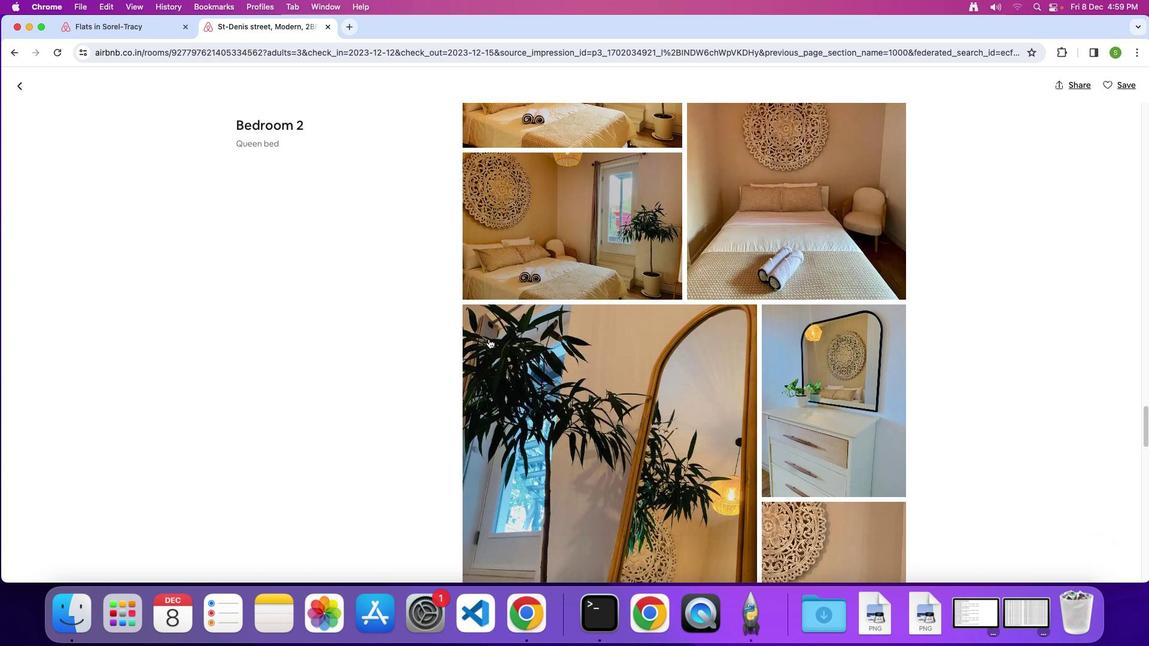 
Action: Mouse scrolled (488, 338) with delta (0, 0)
Screenshot: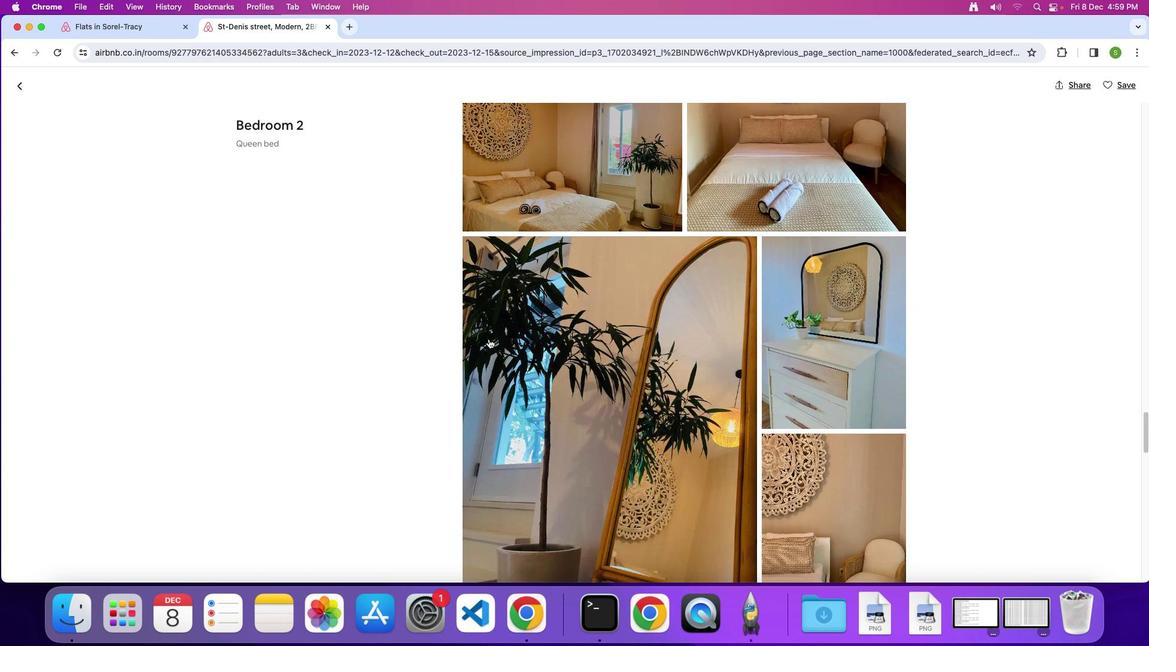 
Action: Mouse scrolled (488, 338) with delta (0, 0)
Screenshot: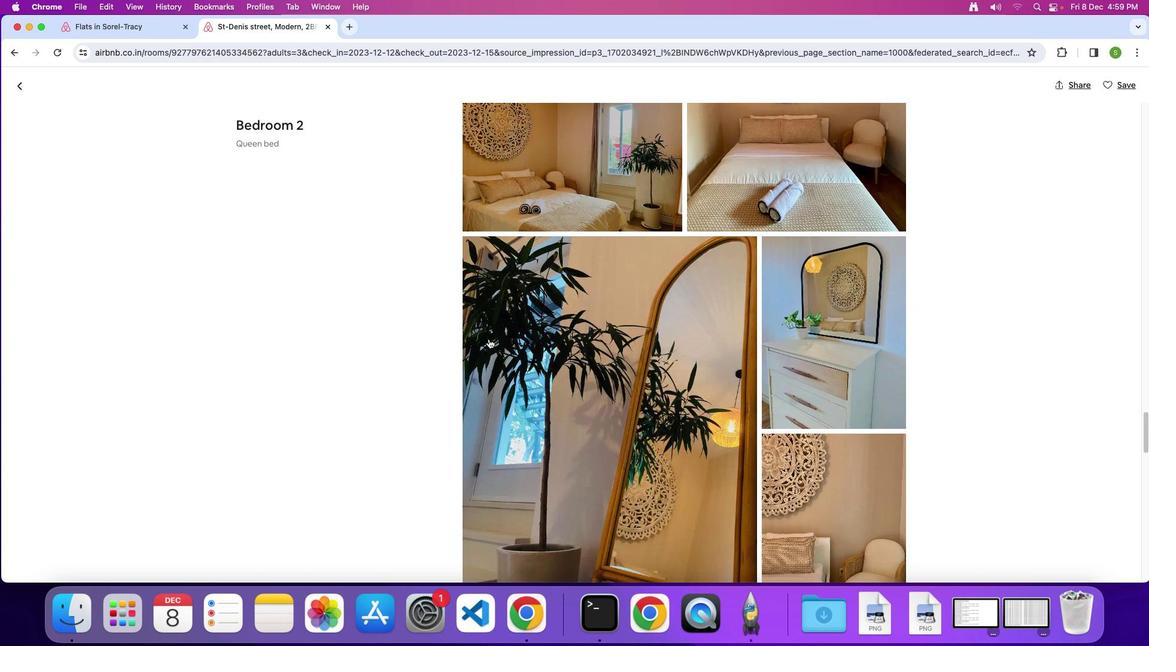 
Action: Mouse scrolled (488, 338) with delta (0, -1)
Screenshot: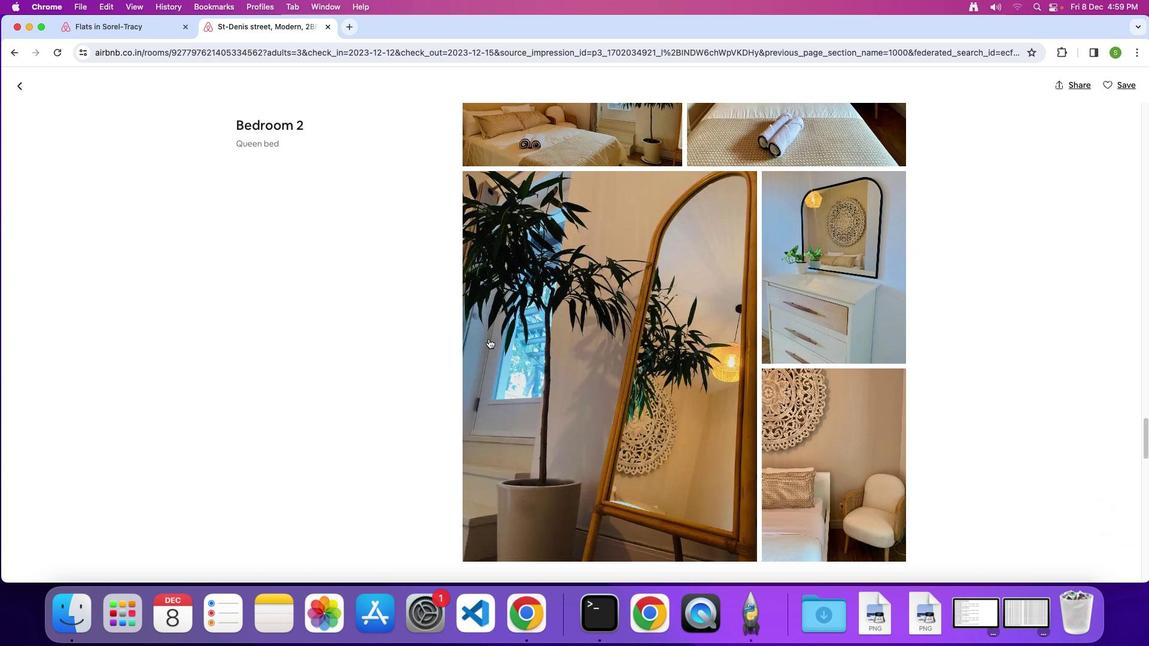 
Action: Mouse scrolled (488, 338) with delta (0, 0)
Screenshot: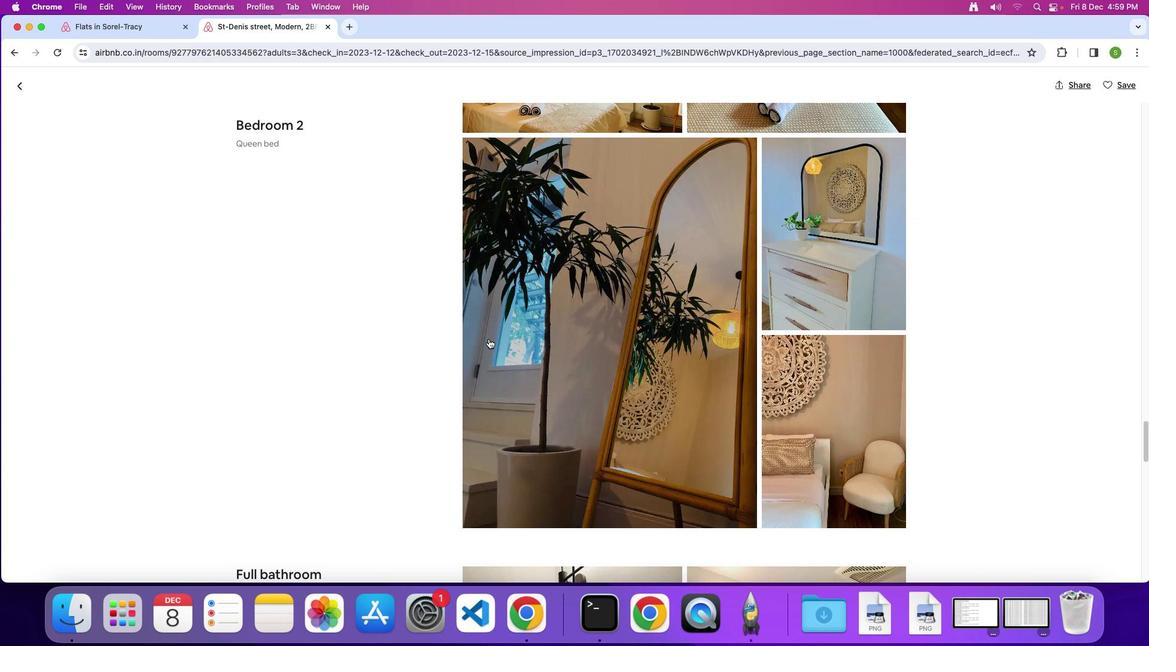 
Action: Mouse scrolled (488, 338) with delta (0, 0)
Screenshot: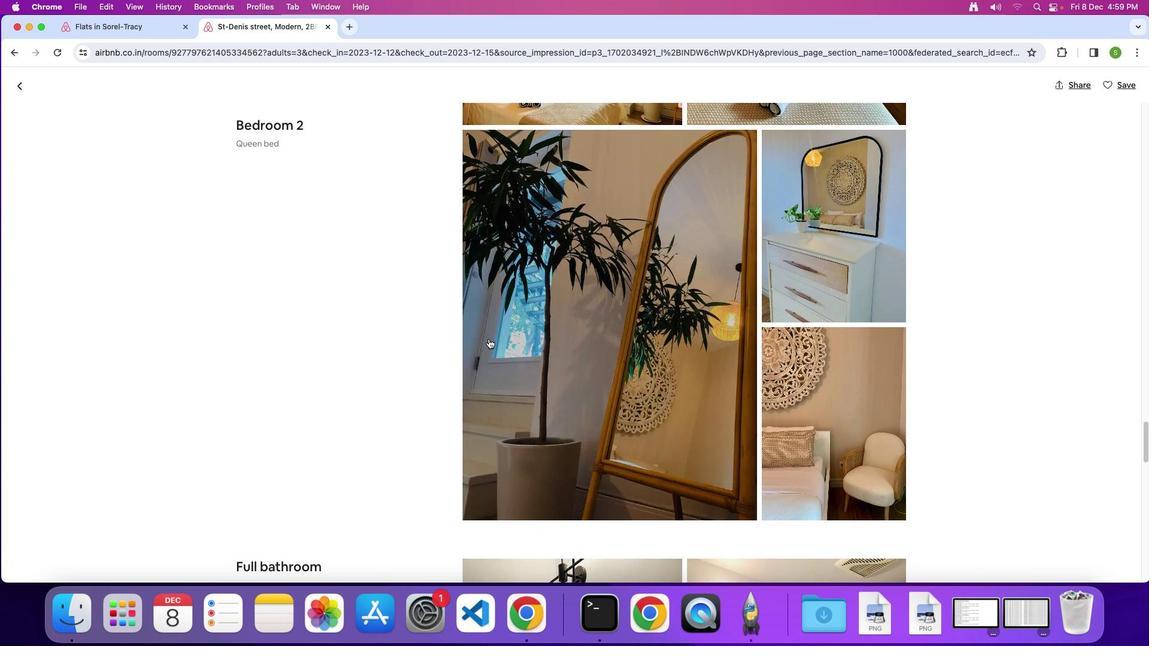 
Action: Mouse scrolled (488, 338) with delta (0, 0)
Screenshot: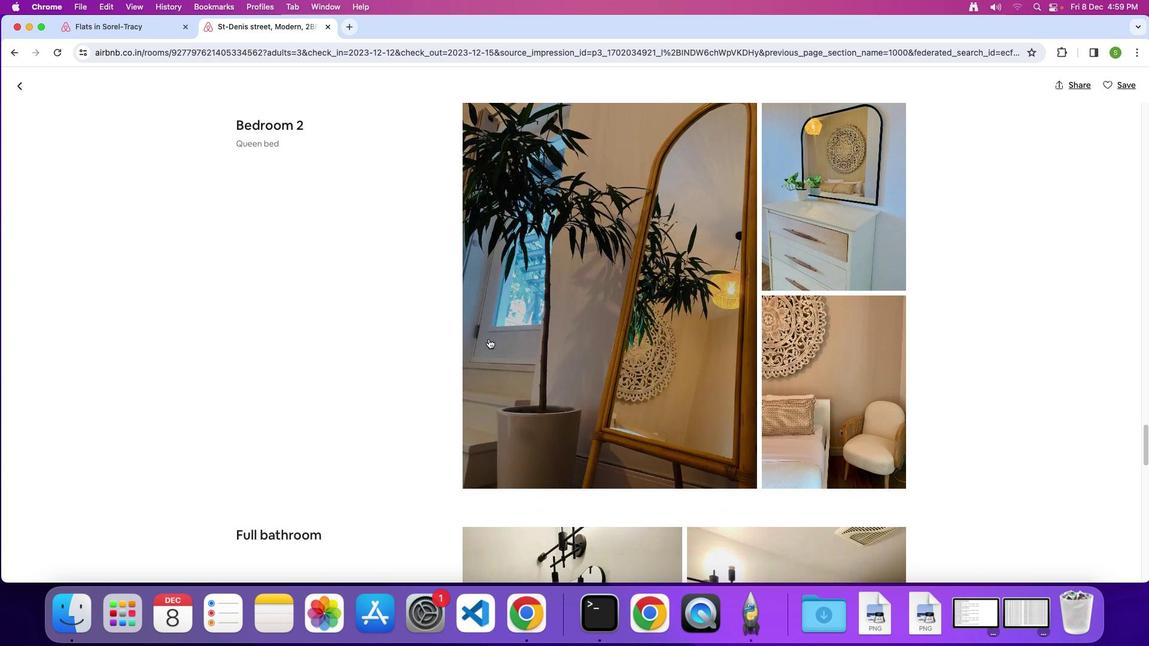 
Action: Mouse scrolled (488, 338) with delta (0, 0)
